 Task: Create a Facebook Live event about 'Sports and its importance' and make it public.
Action: Mouse moved to (691, 306)
Screenshot: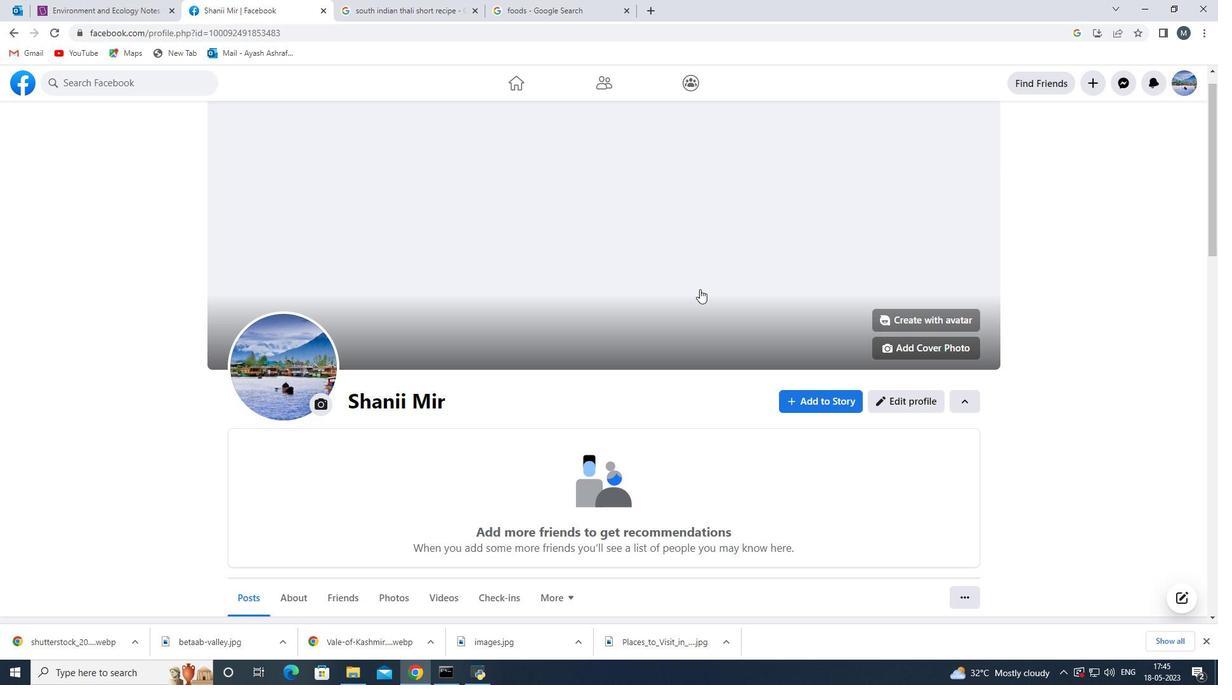 
Action: Mouse scrolled (691, 305) with delta (0, 0)
Screenshot: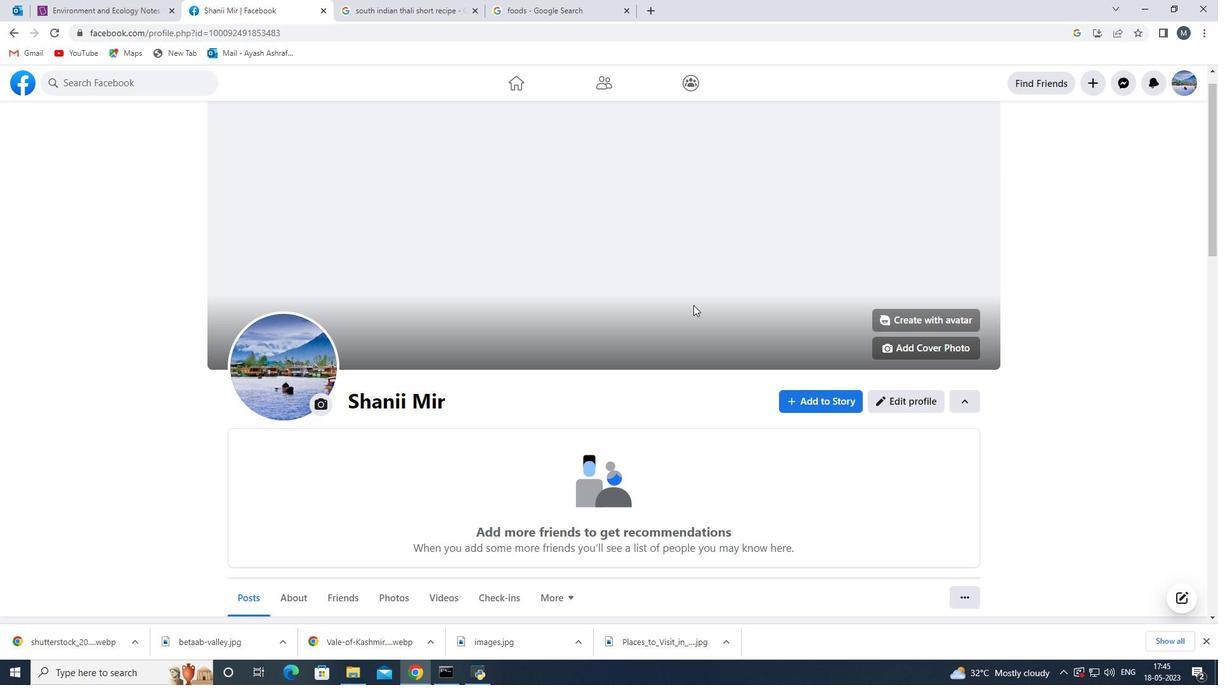 
Action: Mouse moved to (514, 356)
Screenshot: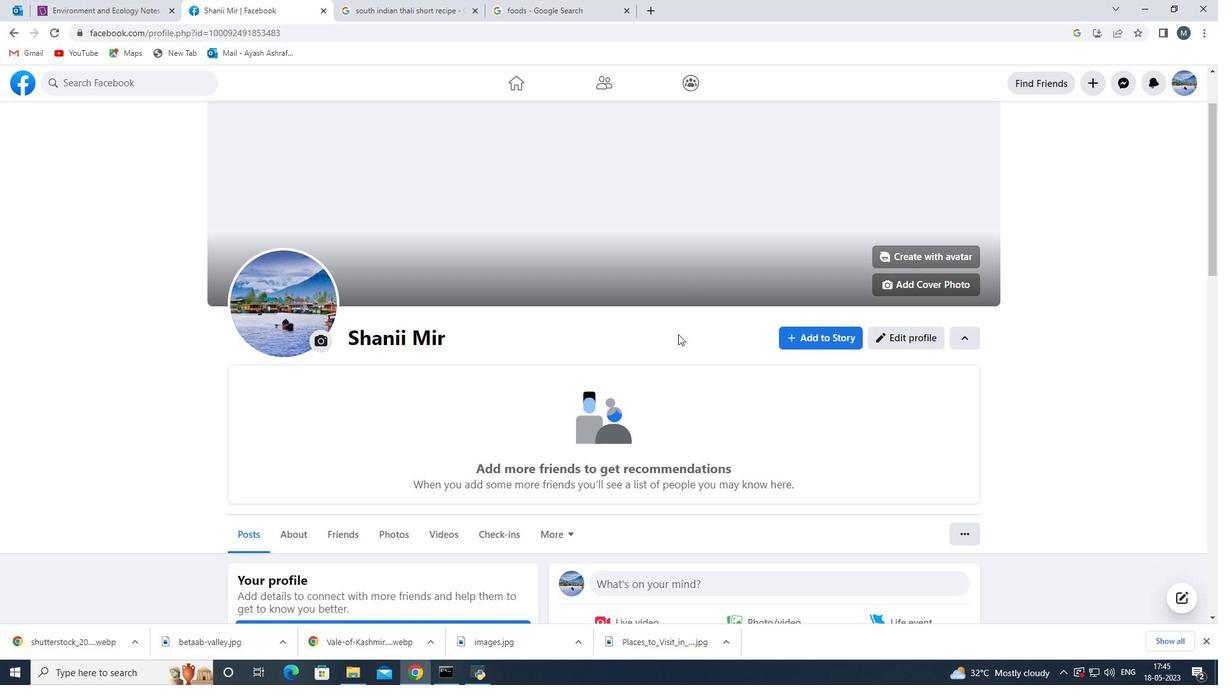 
Action: Mouse scrolled (514, 357) with delta (0, 0)
Screenshot: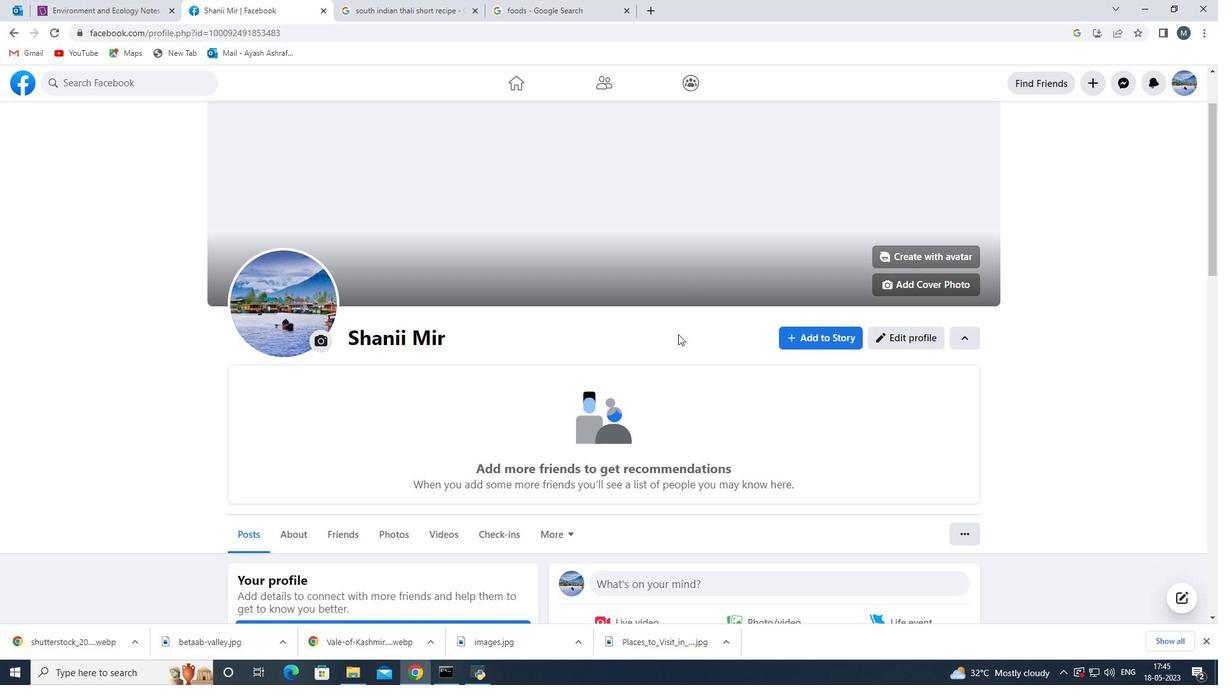
Action: Mouse moved to (512, 355)
Screenshot: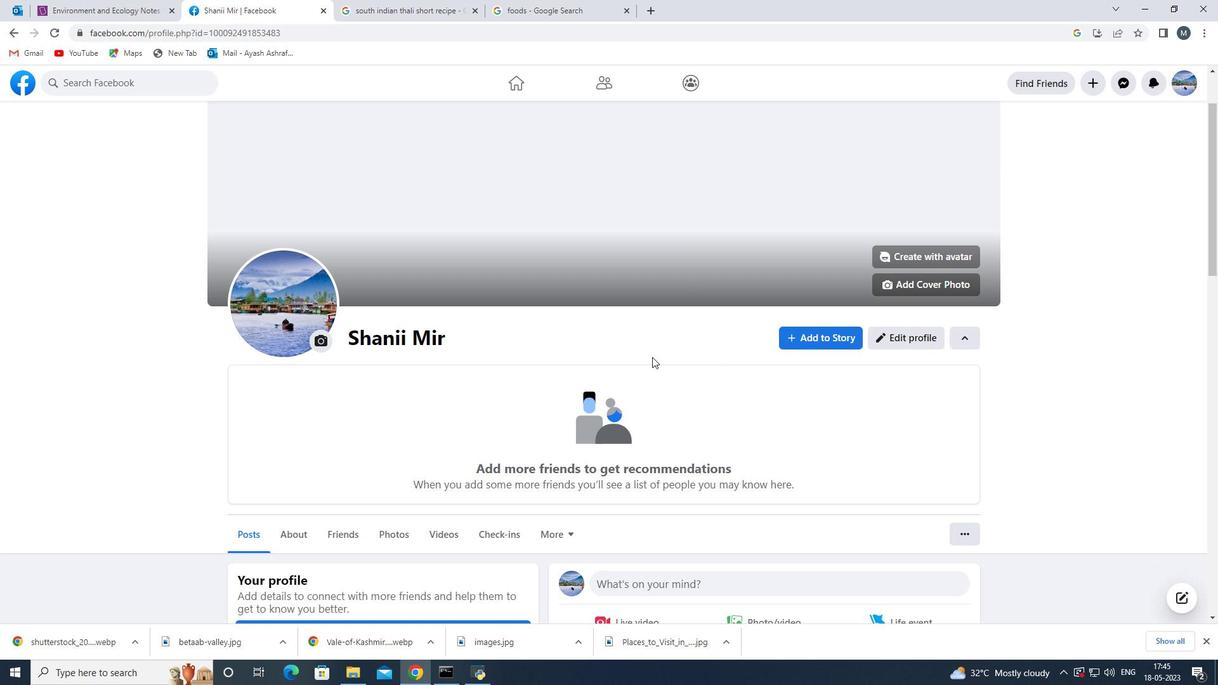 
Action: Mouse scrolled (512, 356) with delta (0, 0)
Screenshot: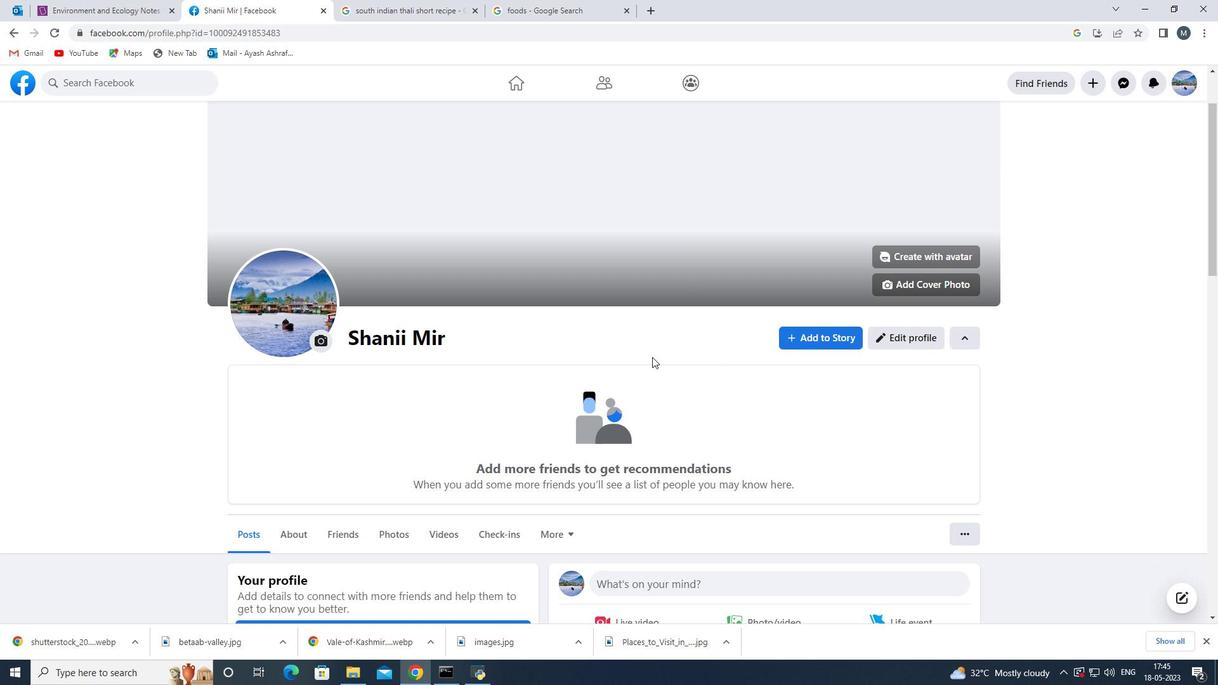 
Action: Mouse moved to (512, 355)
Screenshot: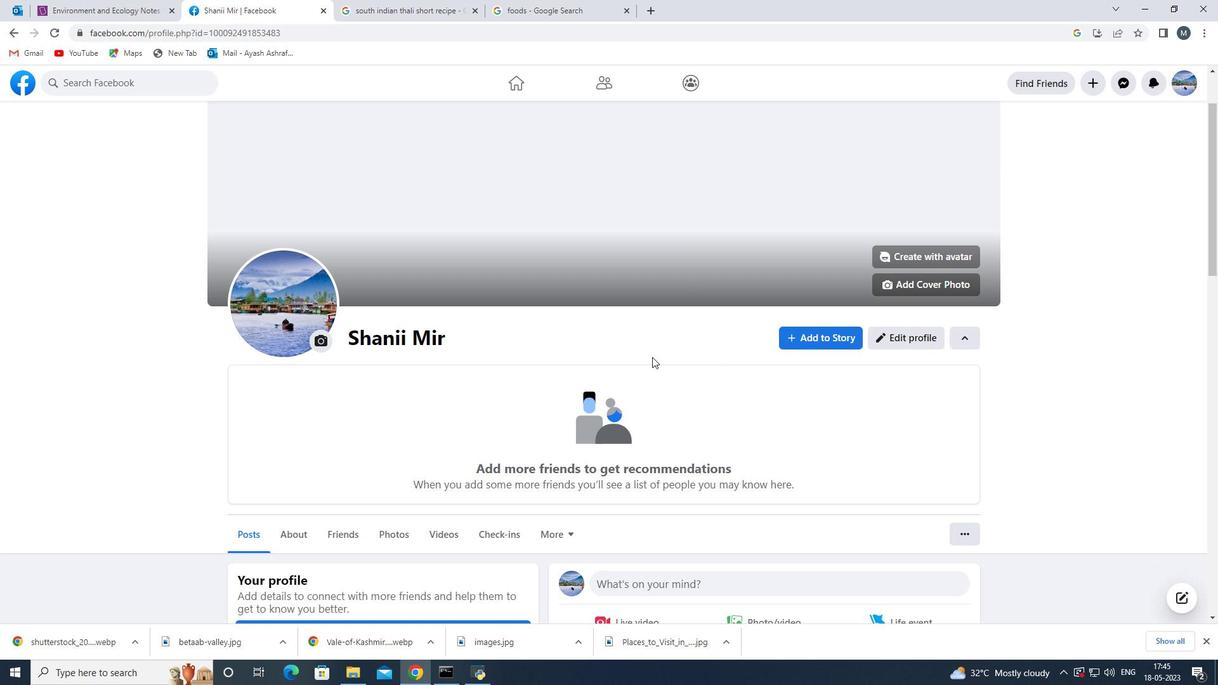 
Action: Mouse scrolled (512, 356) with delta (0, 0)
Screenshot: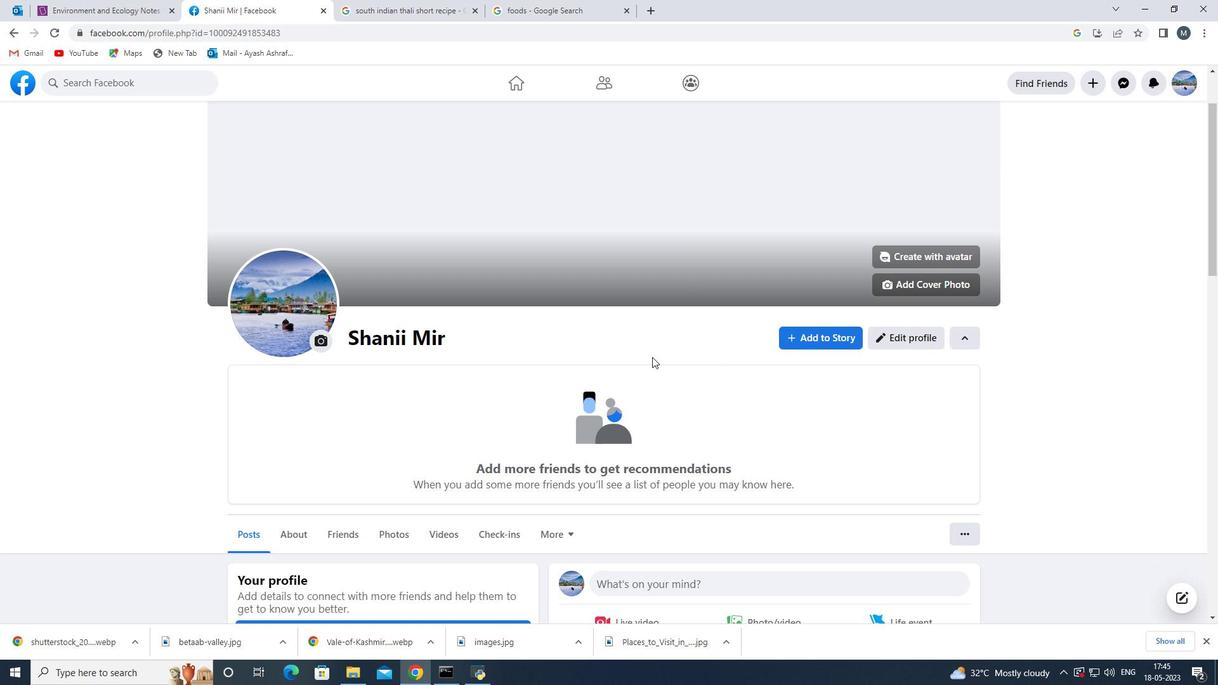 
Action: Mouse moved to (505, 349)
Screenshot: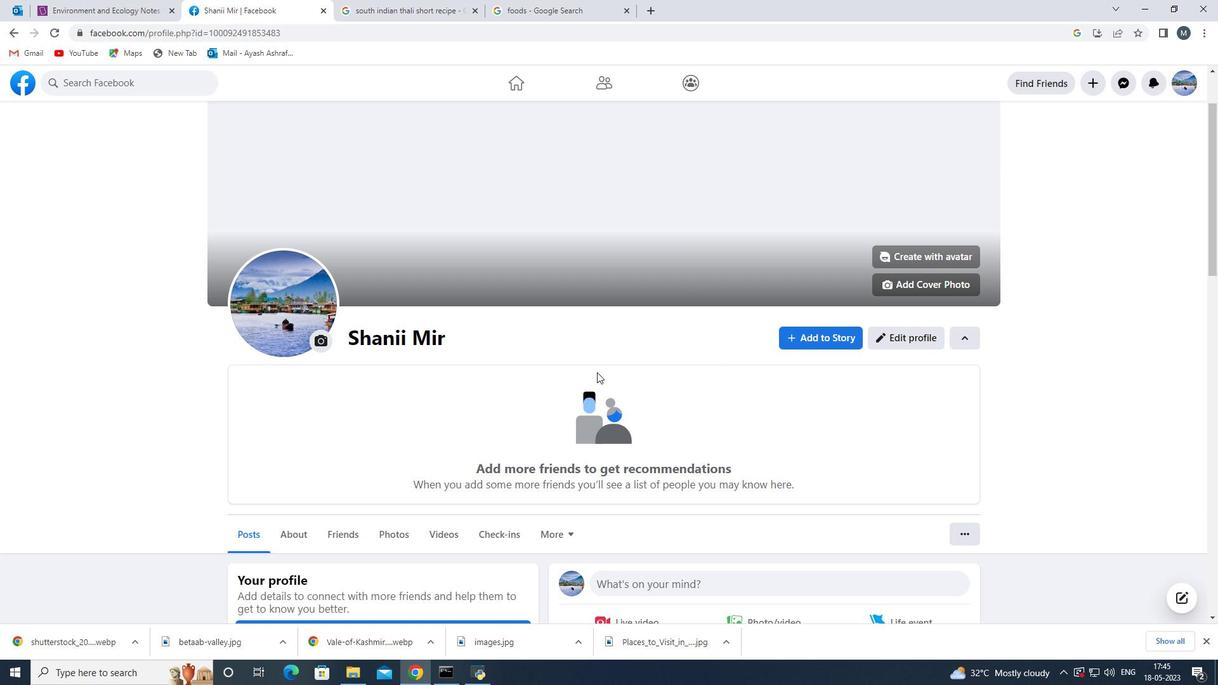 
Action: Mouse scrolled (505, 350) with delta (0, 0)
Screenshot: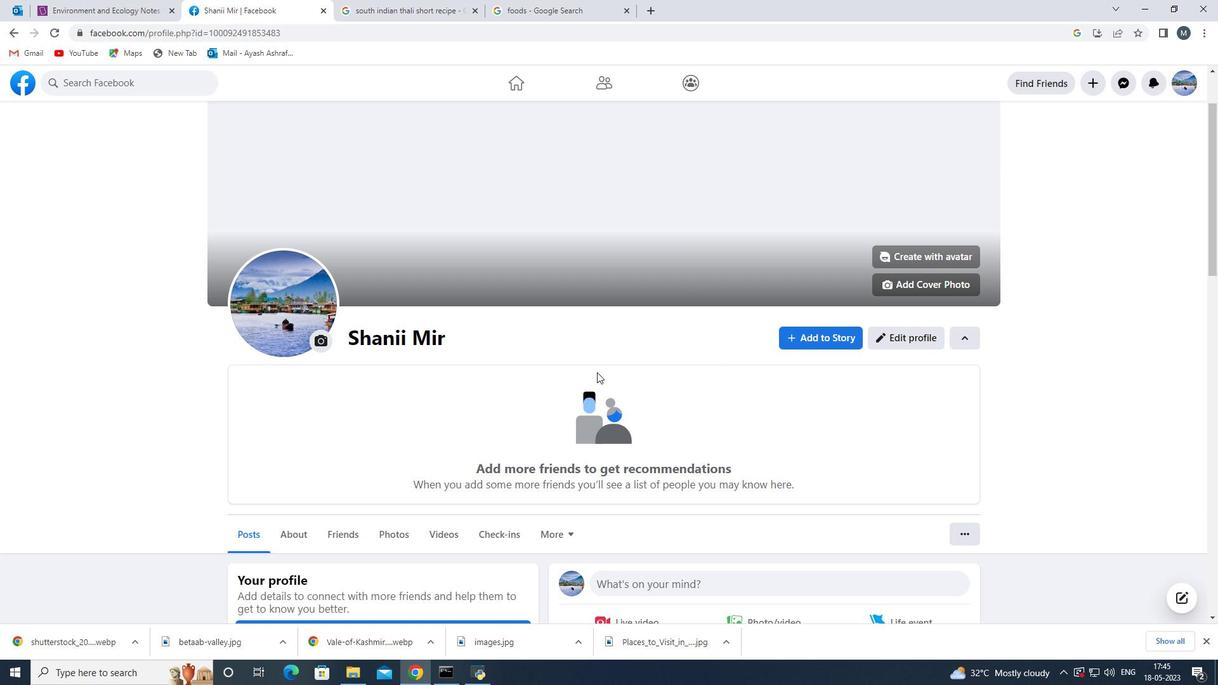 
Action: Mouse moved to (111, 81)
Screenshot: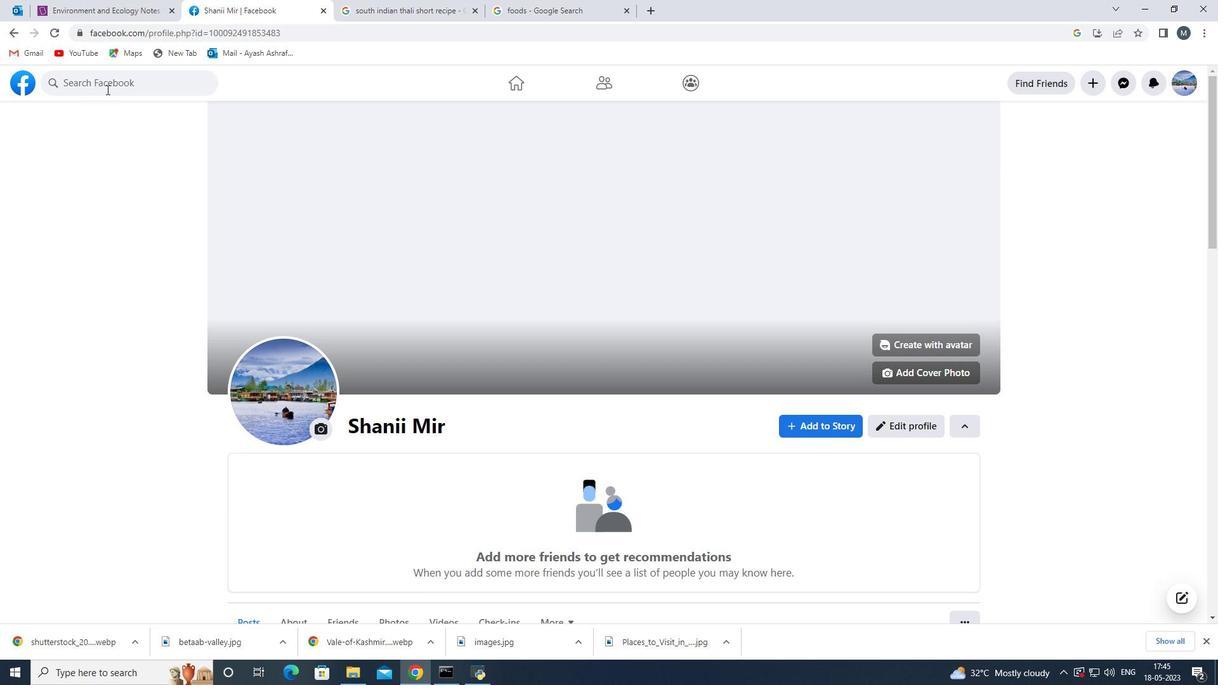 
Action: Mouse pressed left at (111, 81)
Screenshot: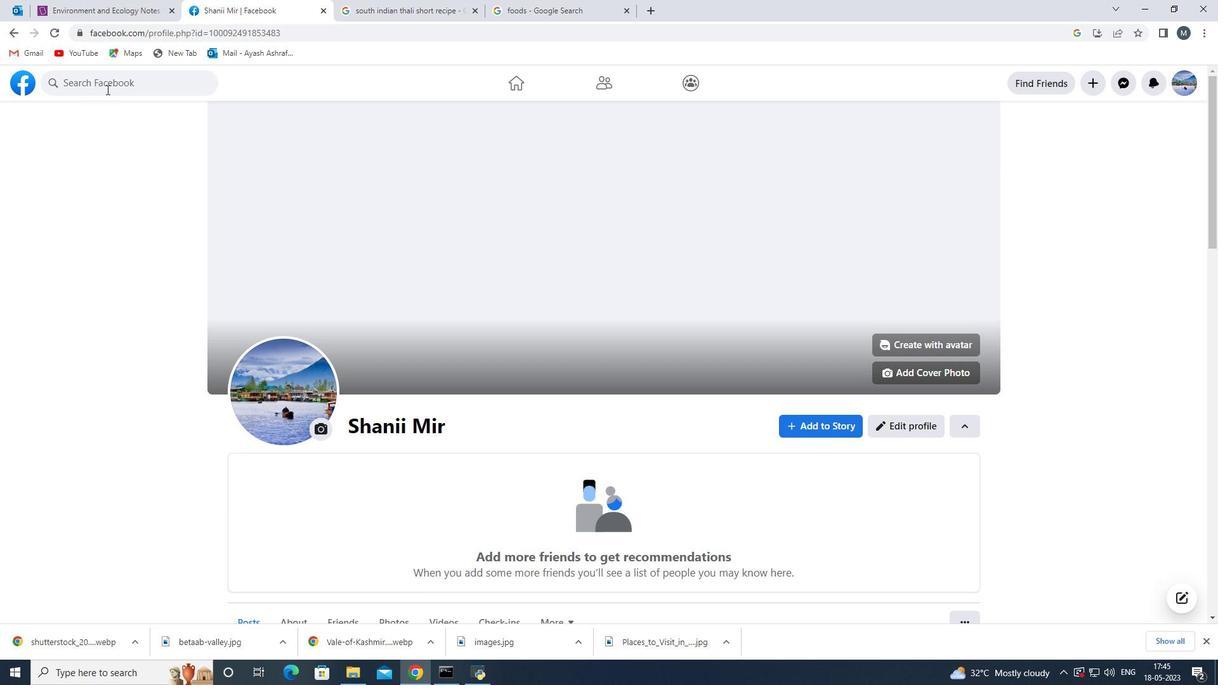 
Action: Mouse moved to (111, 81)
Screenshot: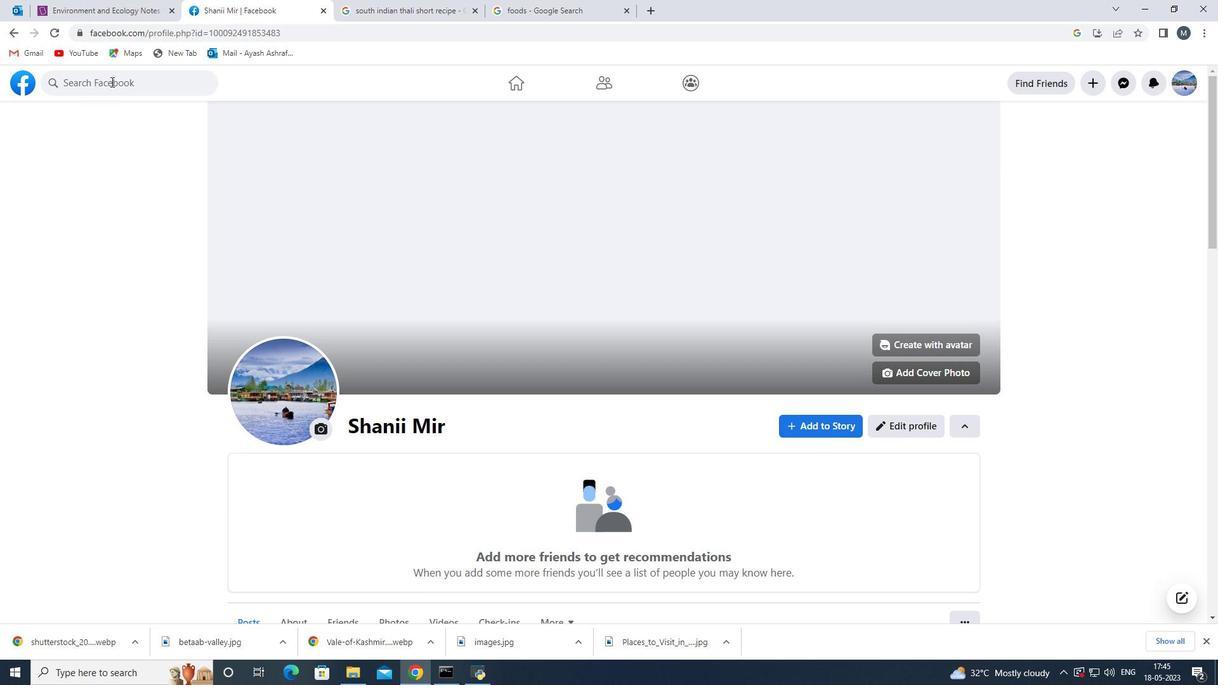 
Action: Mouse pressed left at (111, 81)
Screenshot: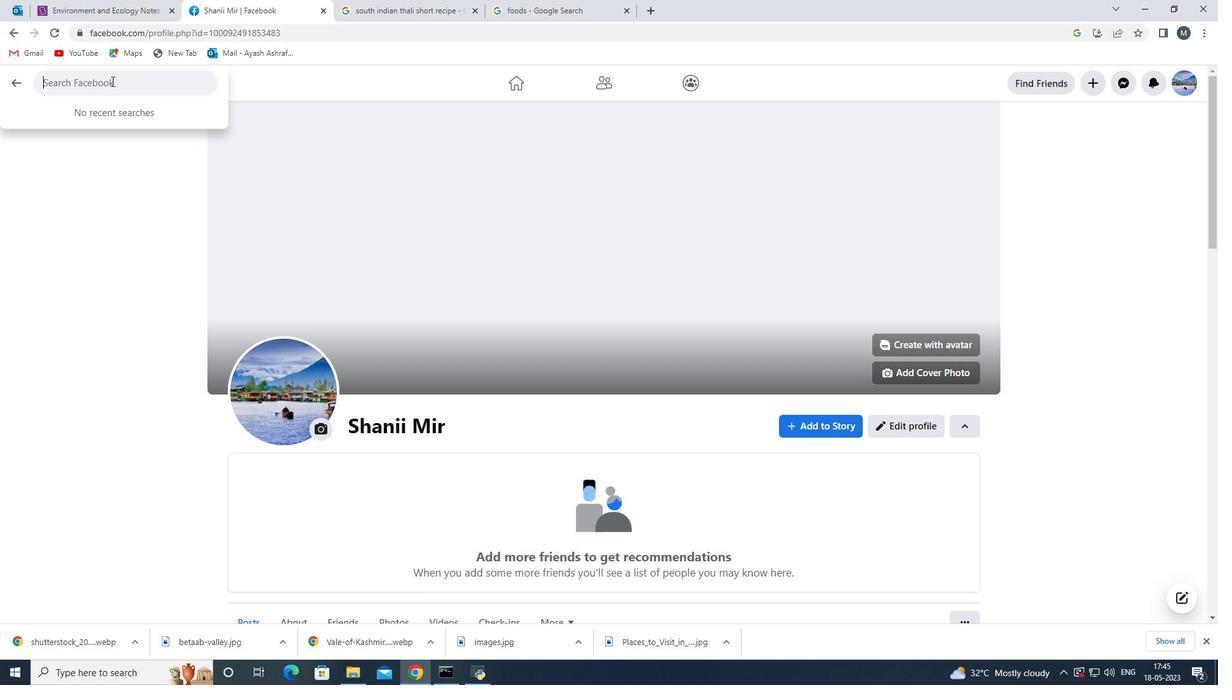 
Action: Mouse moved to (198, 107)
Screenshot: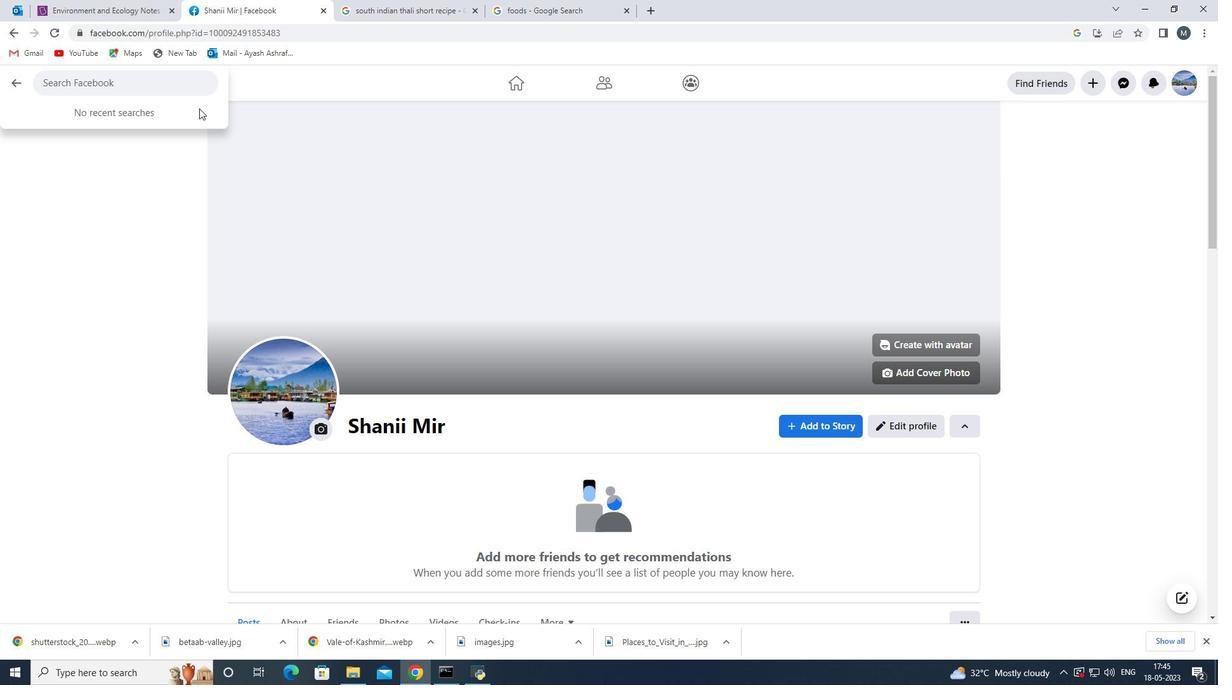 
Action: Key pressed <Key.shift>Ayash<Key.space><Key.shift>Ashra
Screenshot: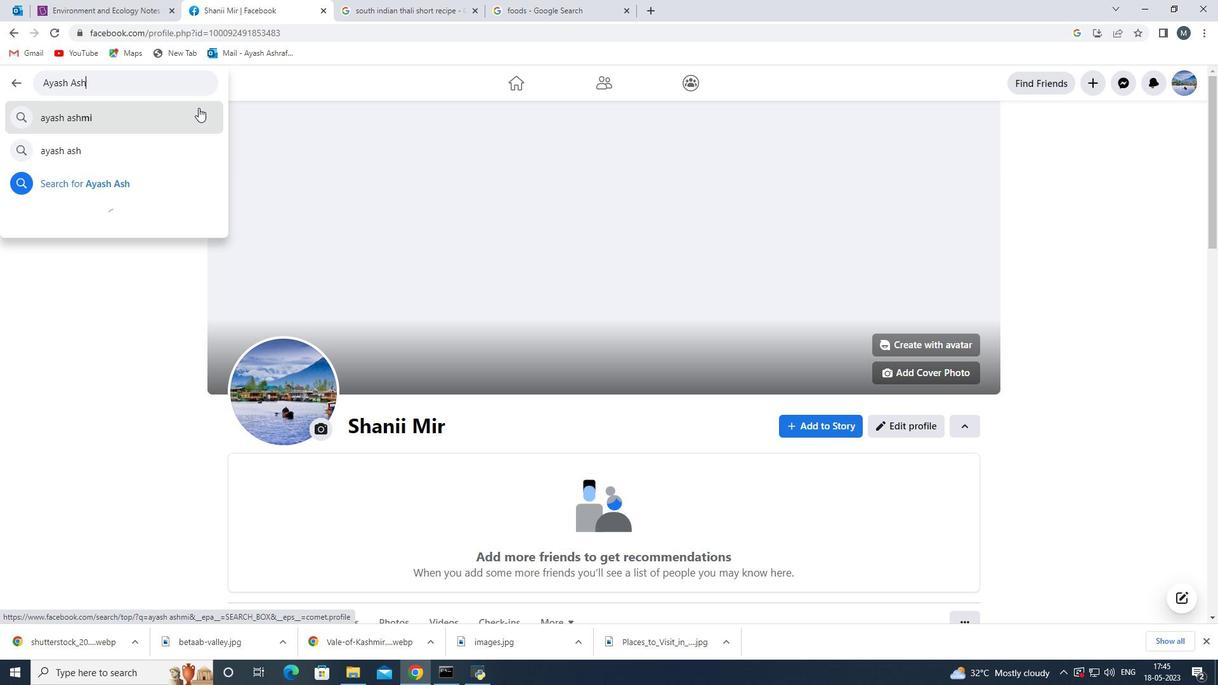 
Action: Mouse moved to (158, 109)
Screenshot: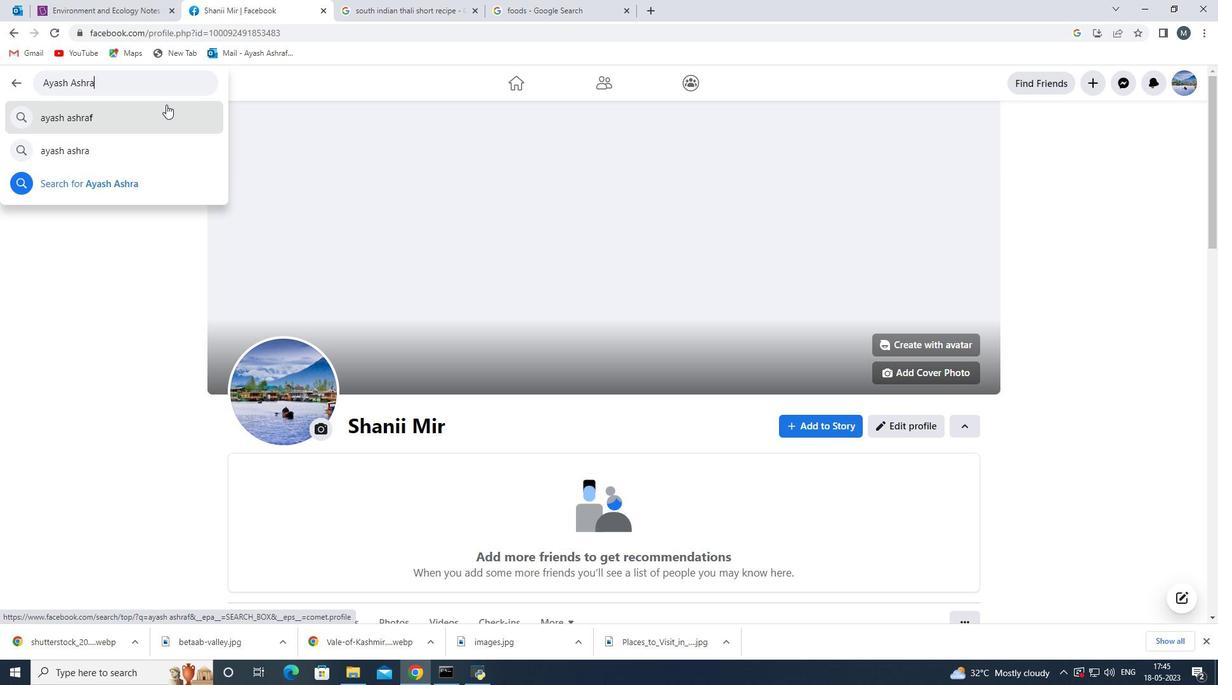 
Action: Mouse pressed left at (158, 109)
Screenshot: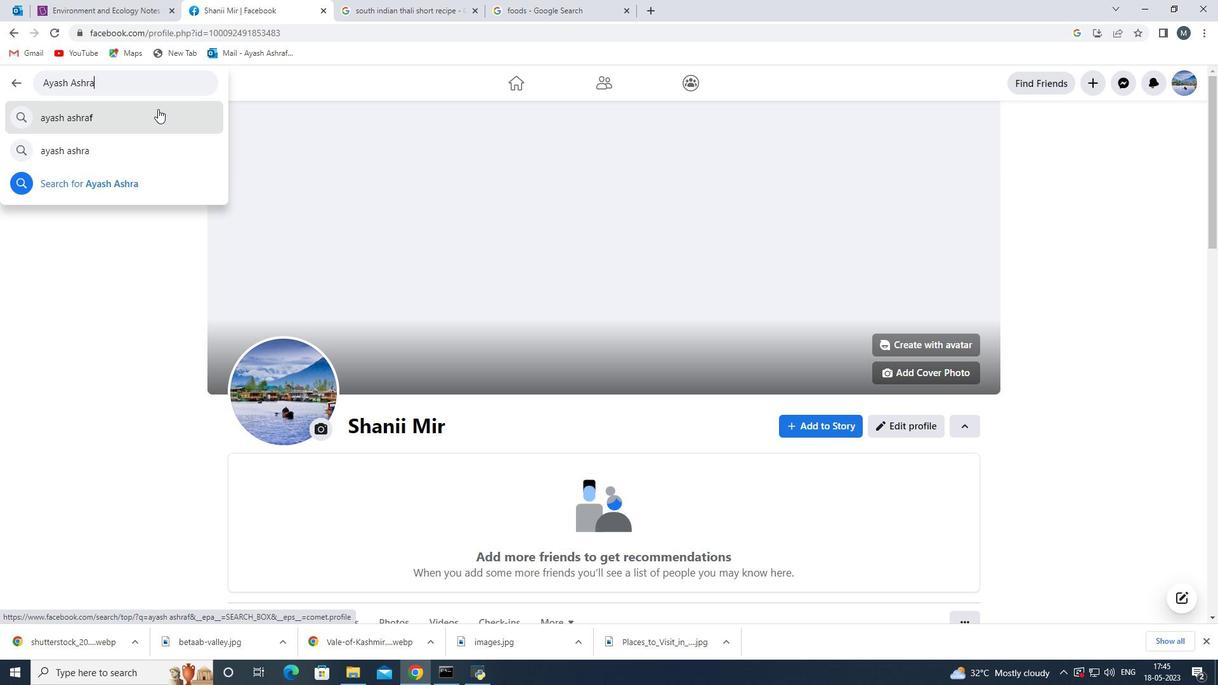 
Action: Mouse moved to (627, 229)
Screenshot: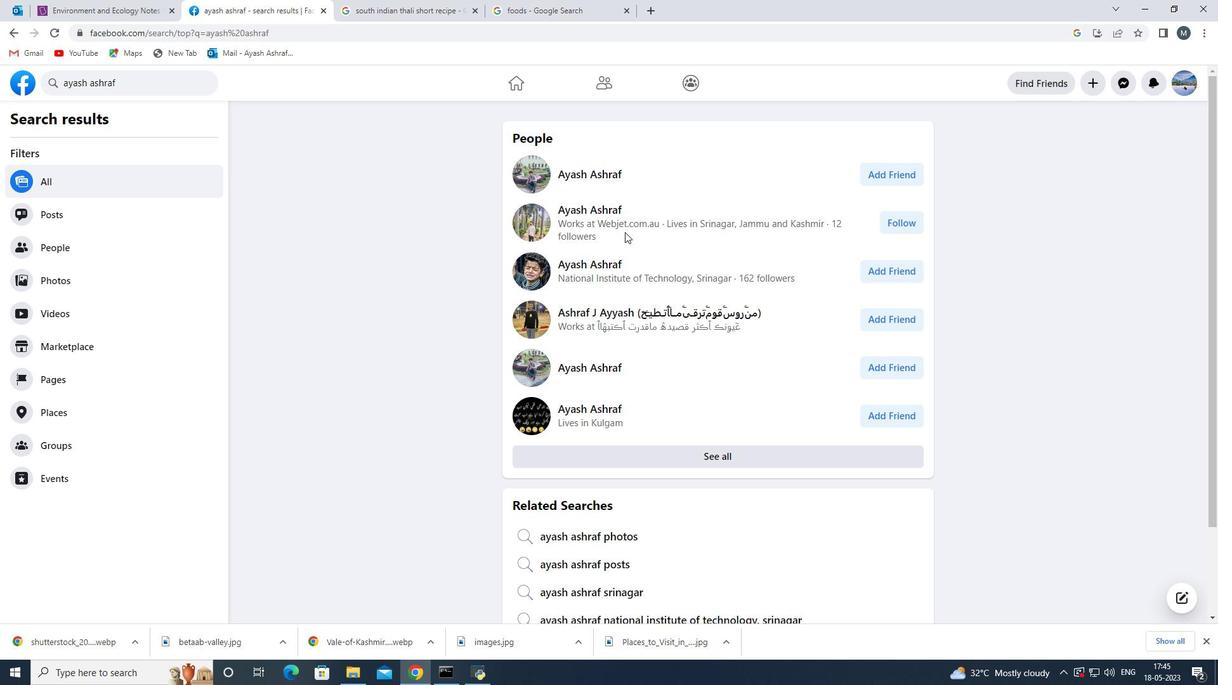 
Action: Mouse pressed left at (627, 229)
Screenshot: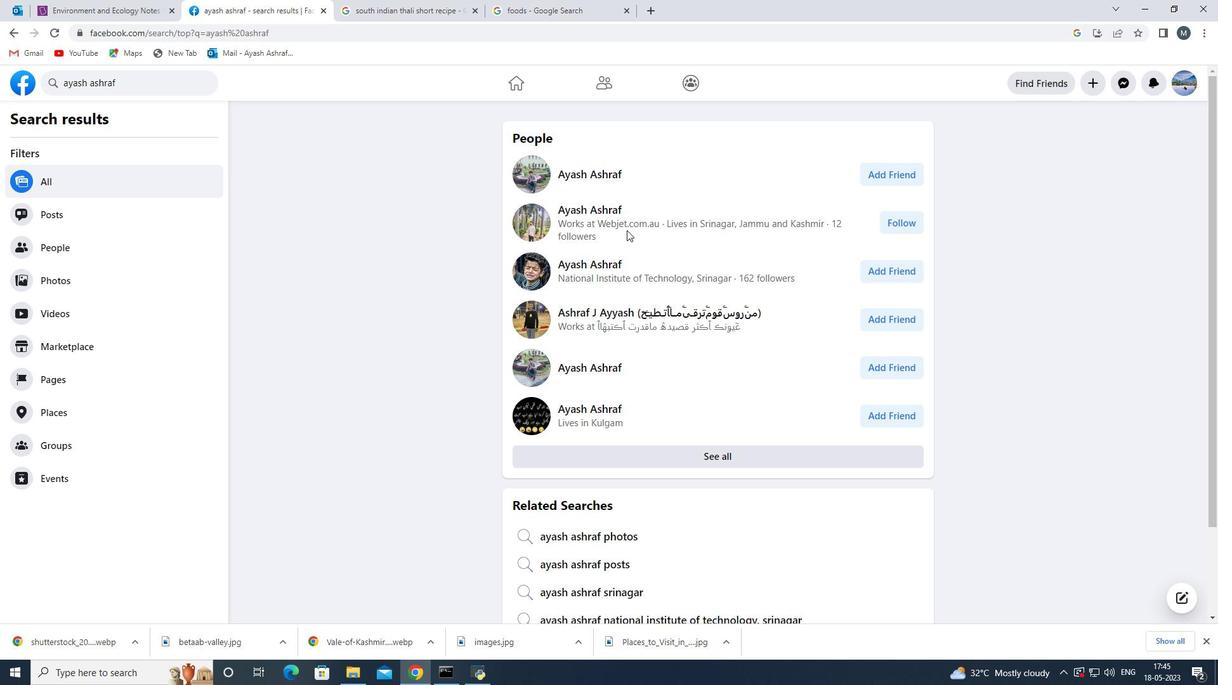 
Action: Mouse moved to (528, 223)
Screenshot: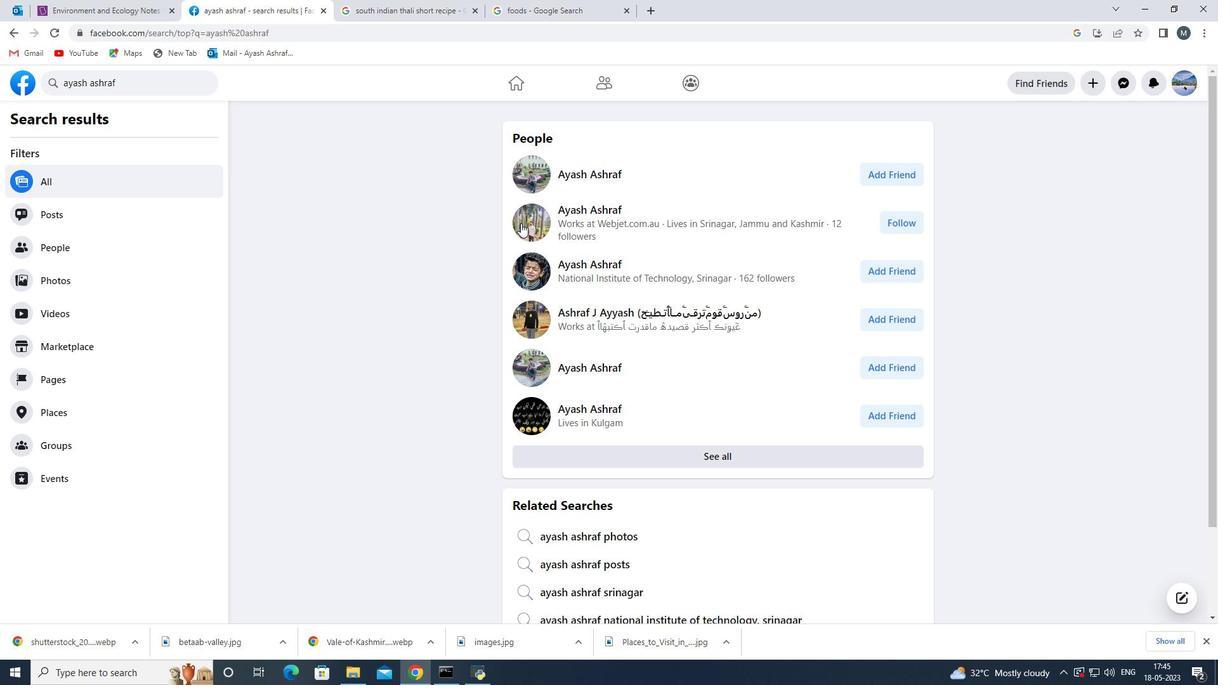 
Action: Mouse pressed left at (528, 223)
Screenshot: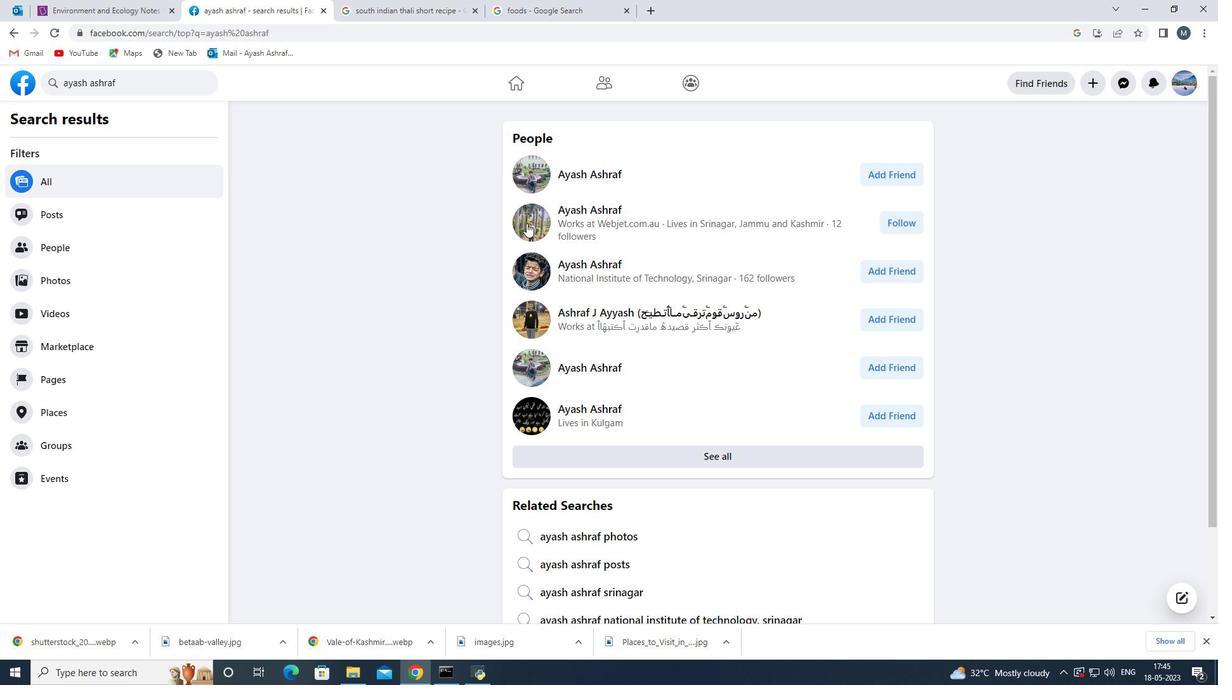 
Action: Mouse moved to (529, 359)
Screenshot: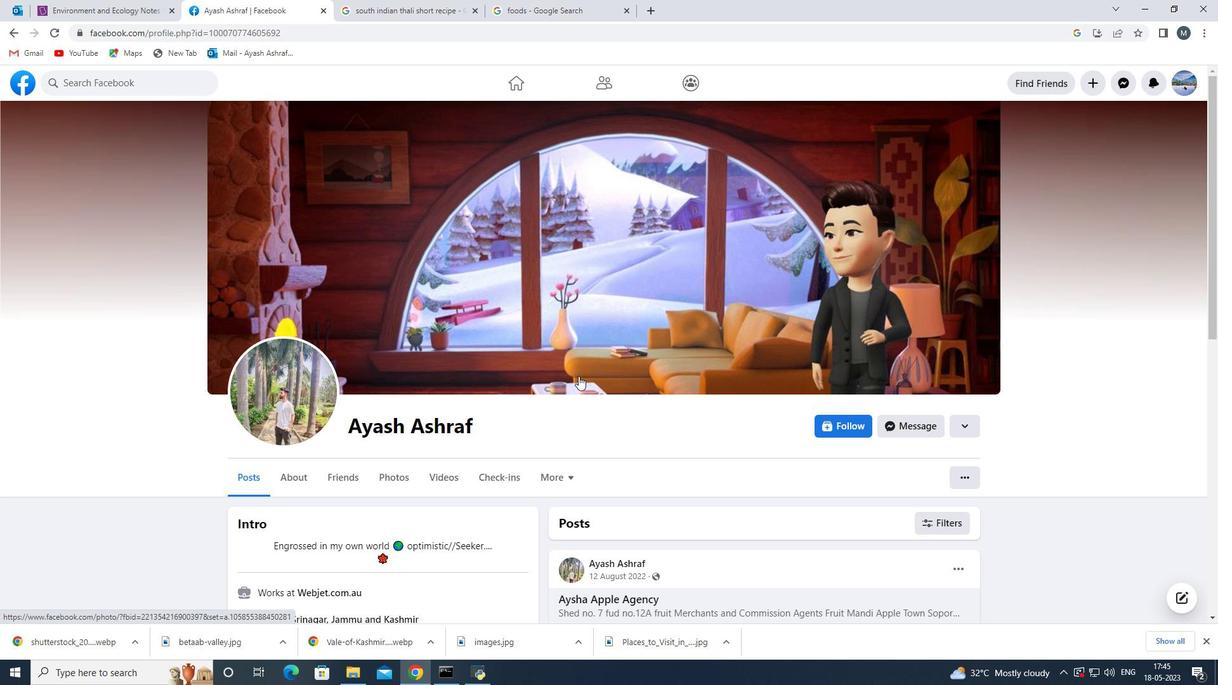
Action: Mouse scrolled (529, 359) with delta (0, 0)
Screenshot: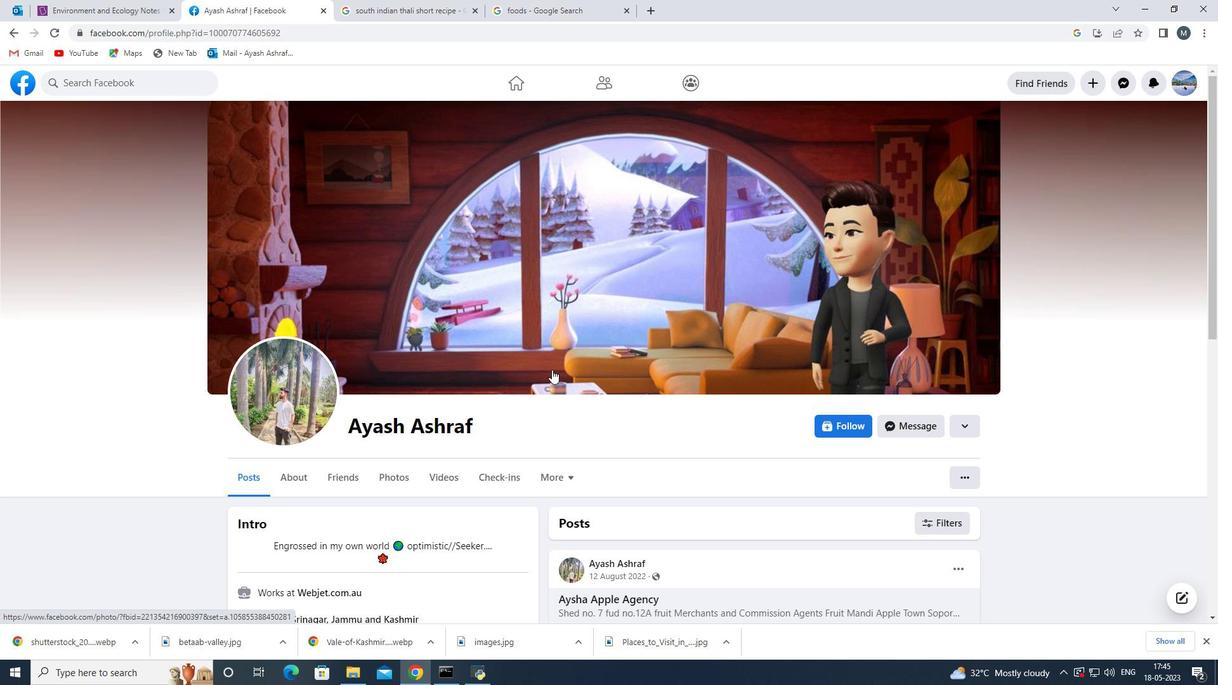 
Action: Mouse scrolled (529, 359) with delta (0, 0)
Screenshot: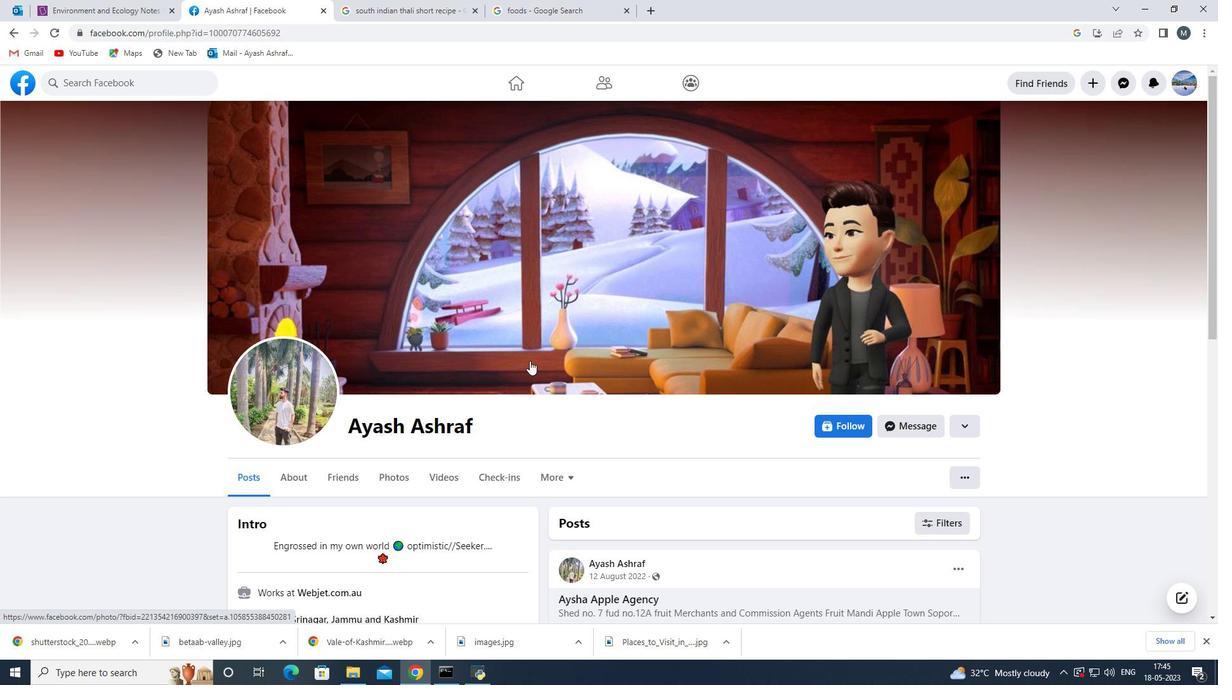 
Action: Mouse moved to (279, 288)
Screenshot: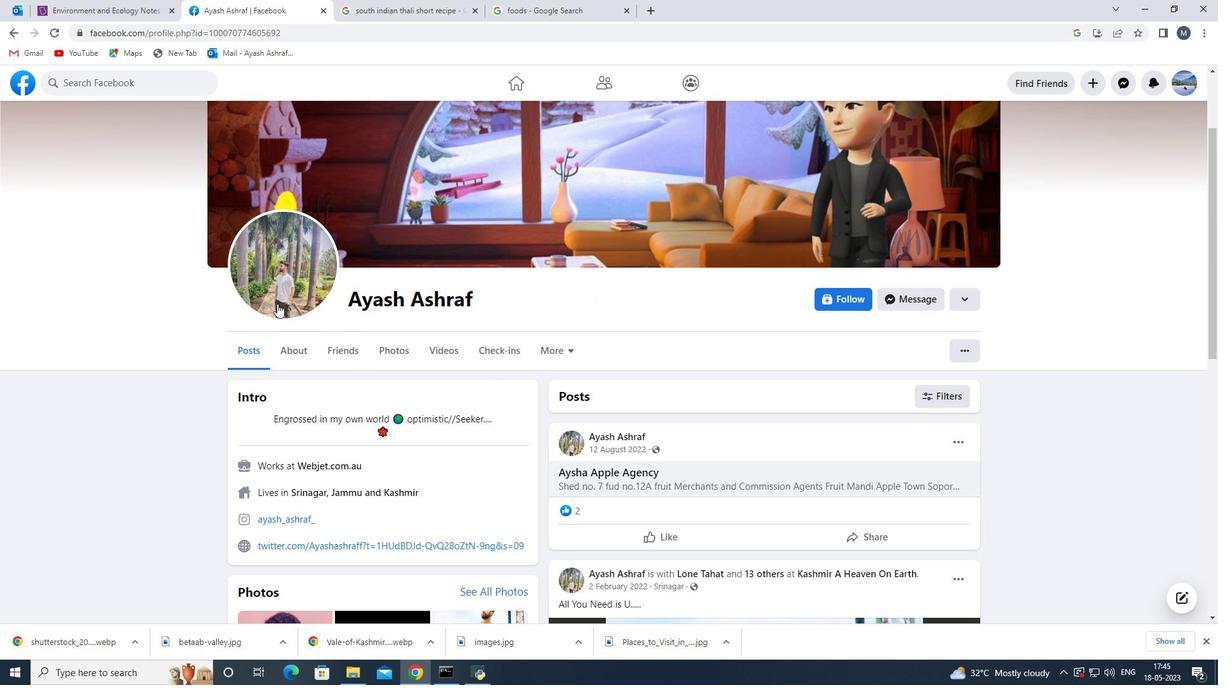 
Action: Mouse pressed left at (279, 288)
Screenshot: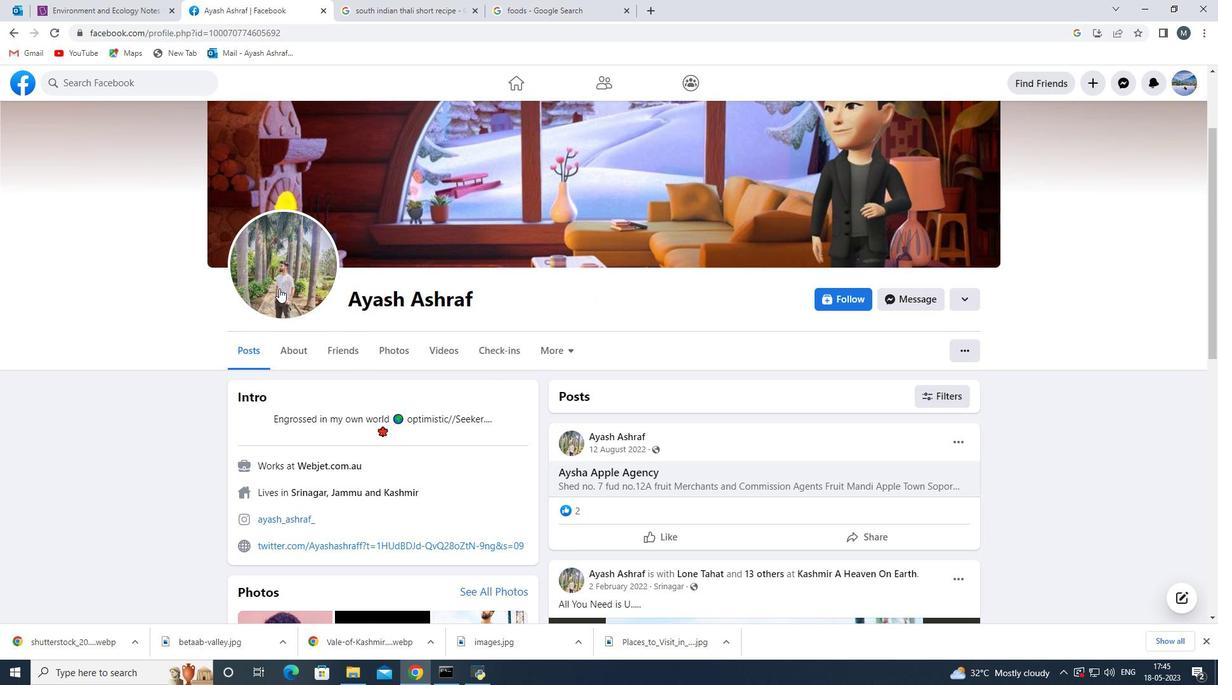
Action: Mouse moved to (417, 340)
Screenshot: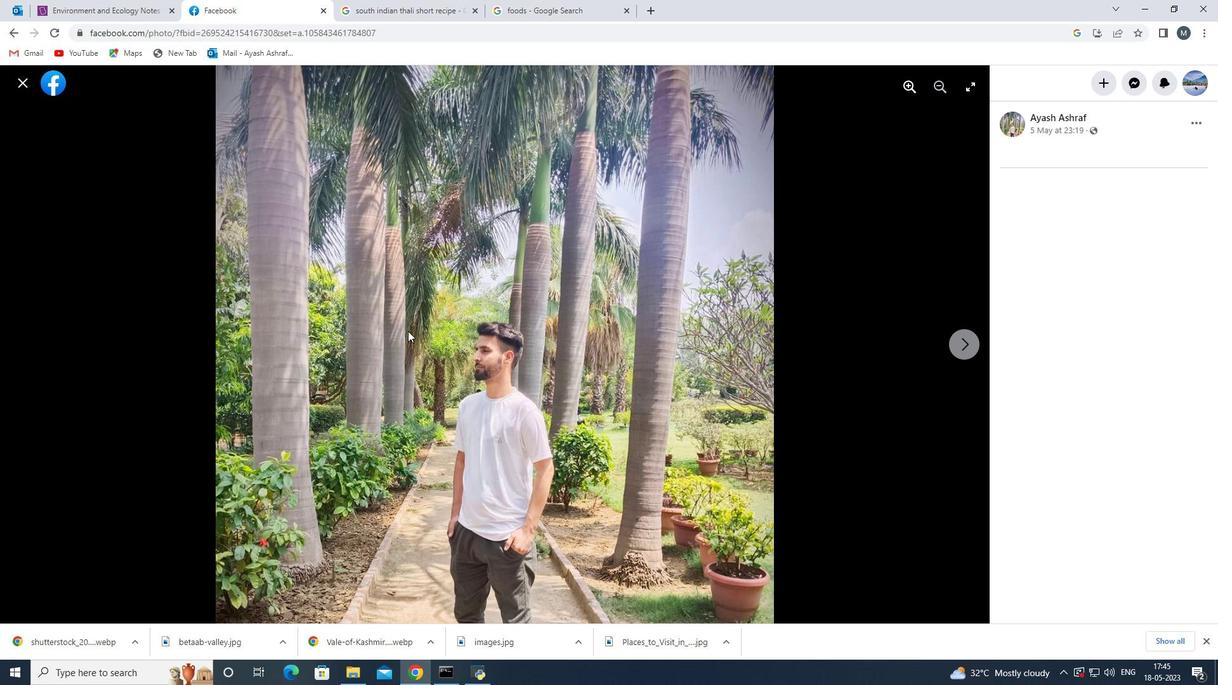 
Action: Mouse scrolled (417, 340) with delta (0, 0)
Screenshot: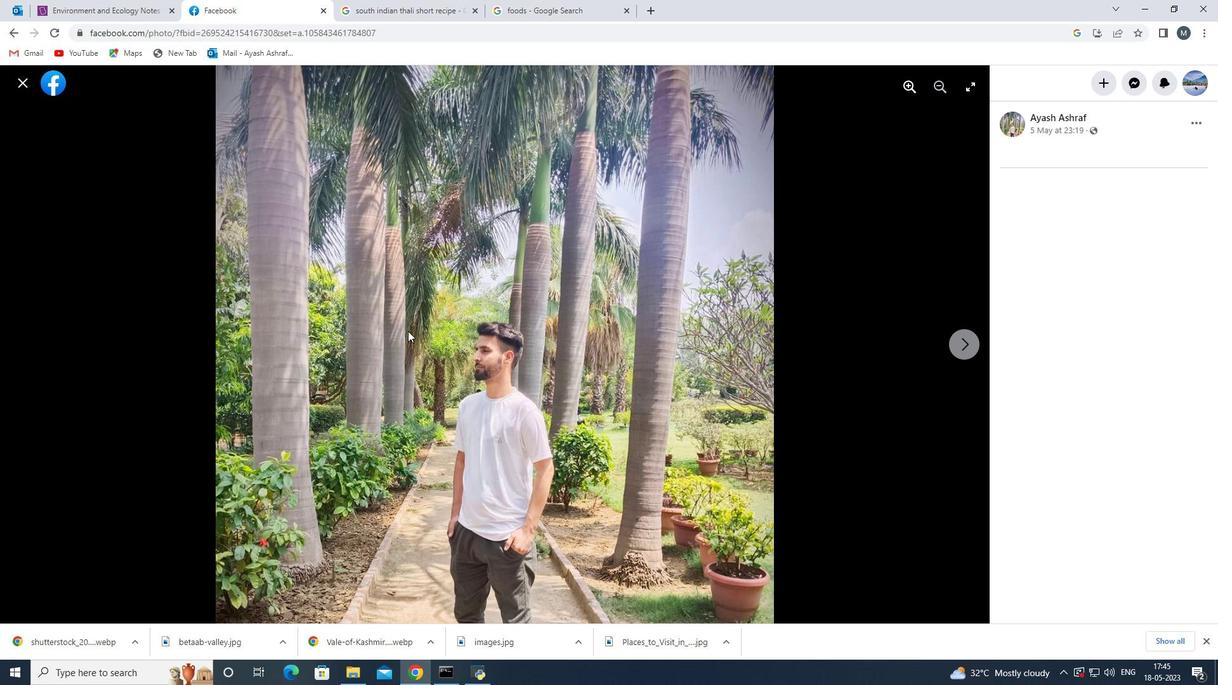 
Action: Mouse moved to (14, 85)
Screenshot: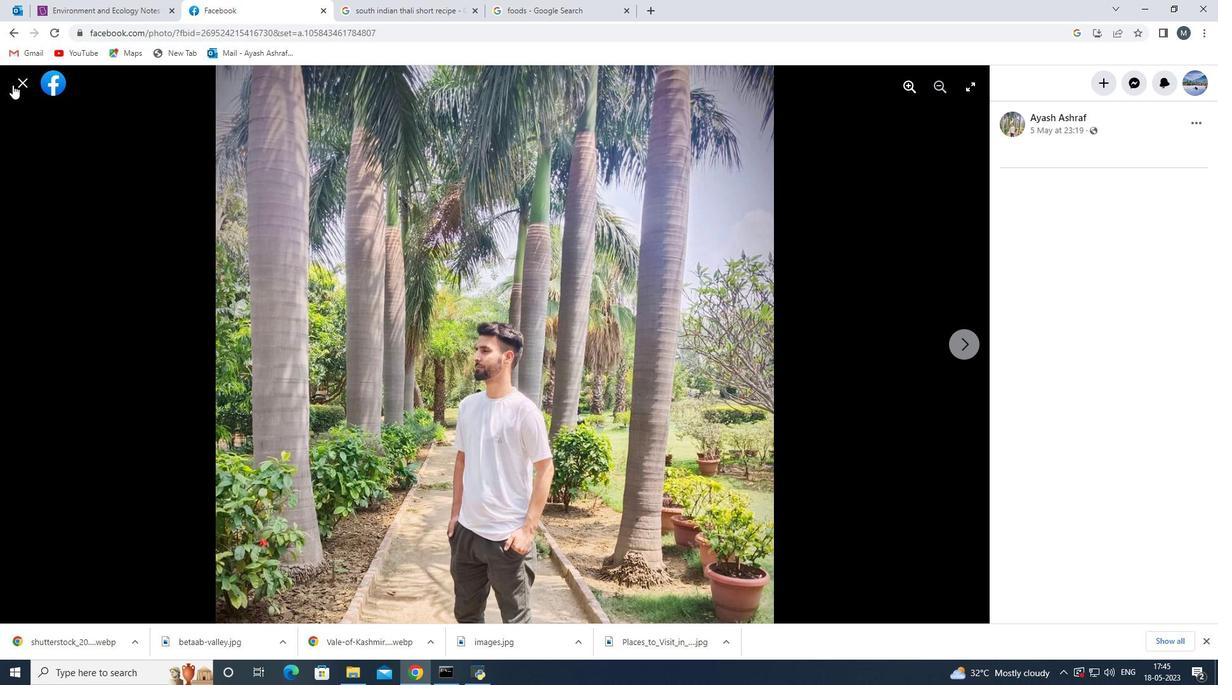 
Action: Mouse pressed left at (14, 85)
Screenshot: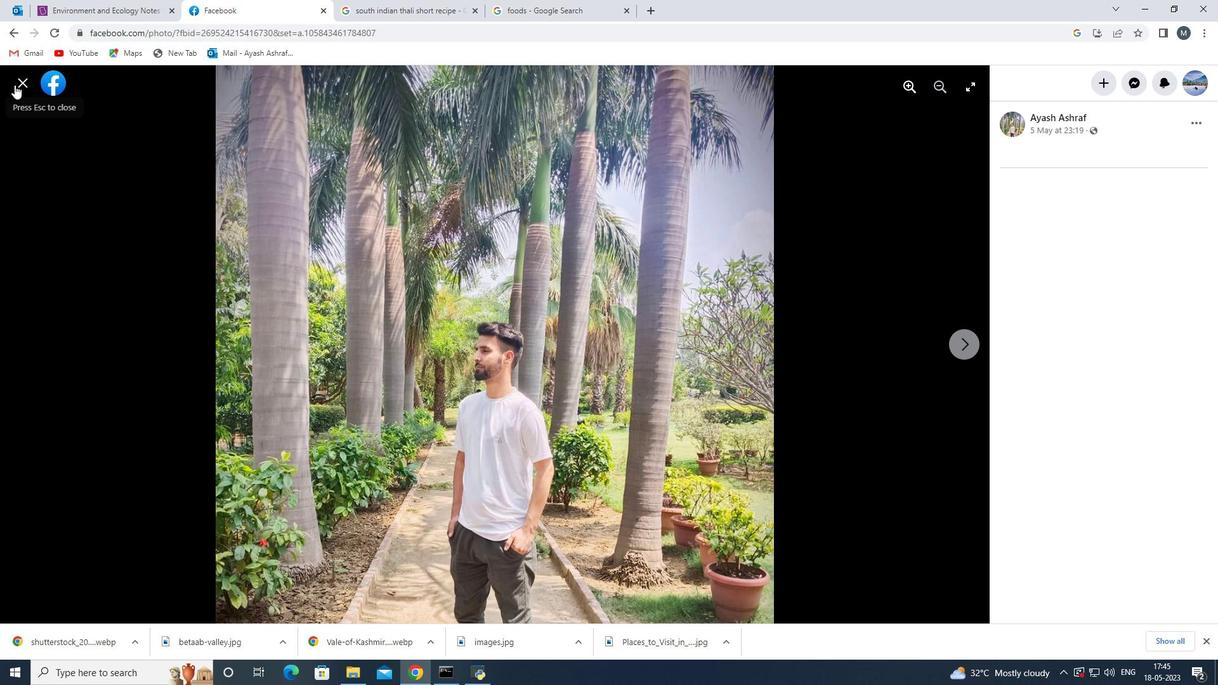 
Action: Mouse moved to (511, 363)
Screenshot: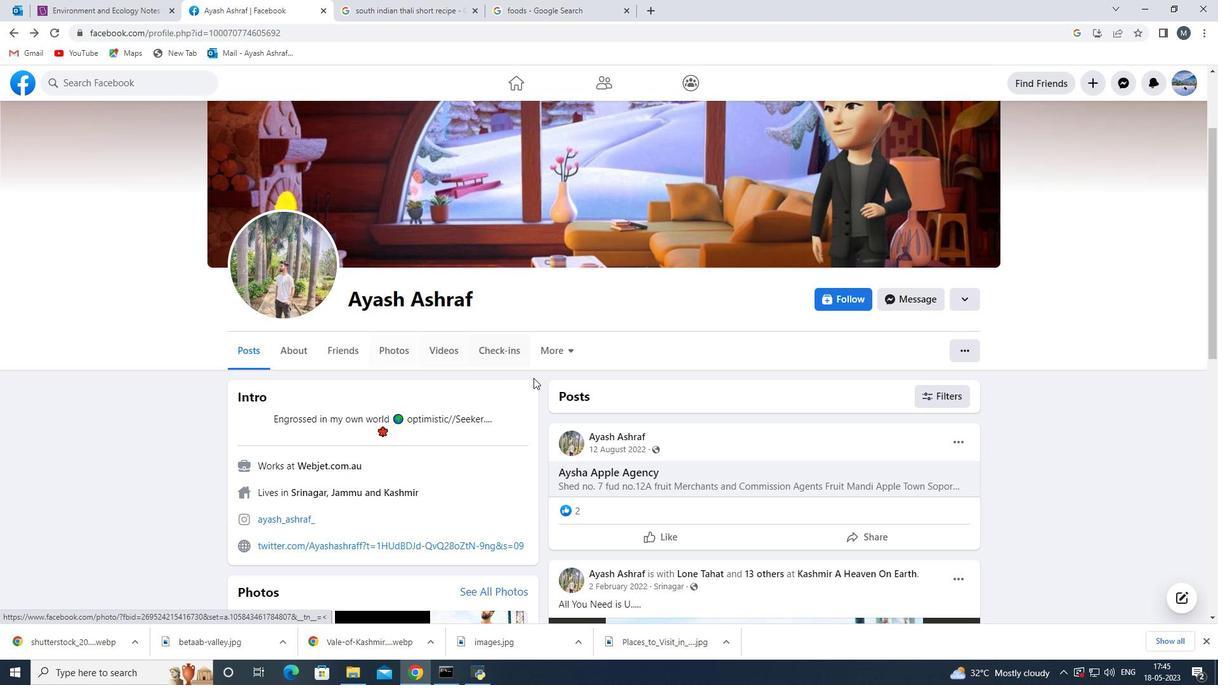 
Action: Mouse scrolled (511, 363) with delta (0, 0)
Screenshot: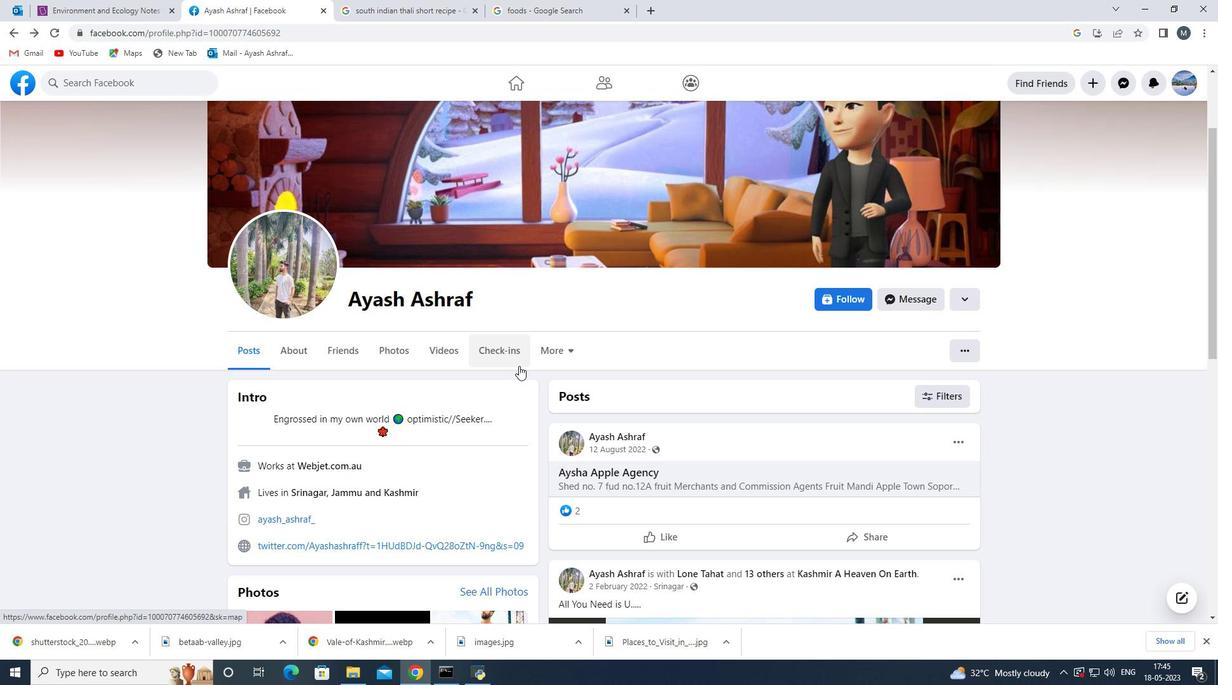 
Action: Mouse scrolled (511, 363) with delta (0, 0)
Screenshot: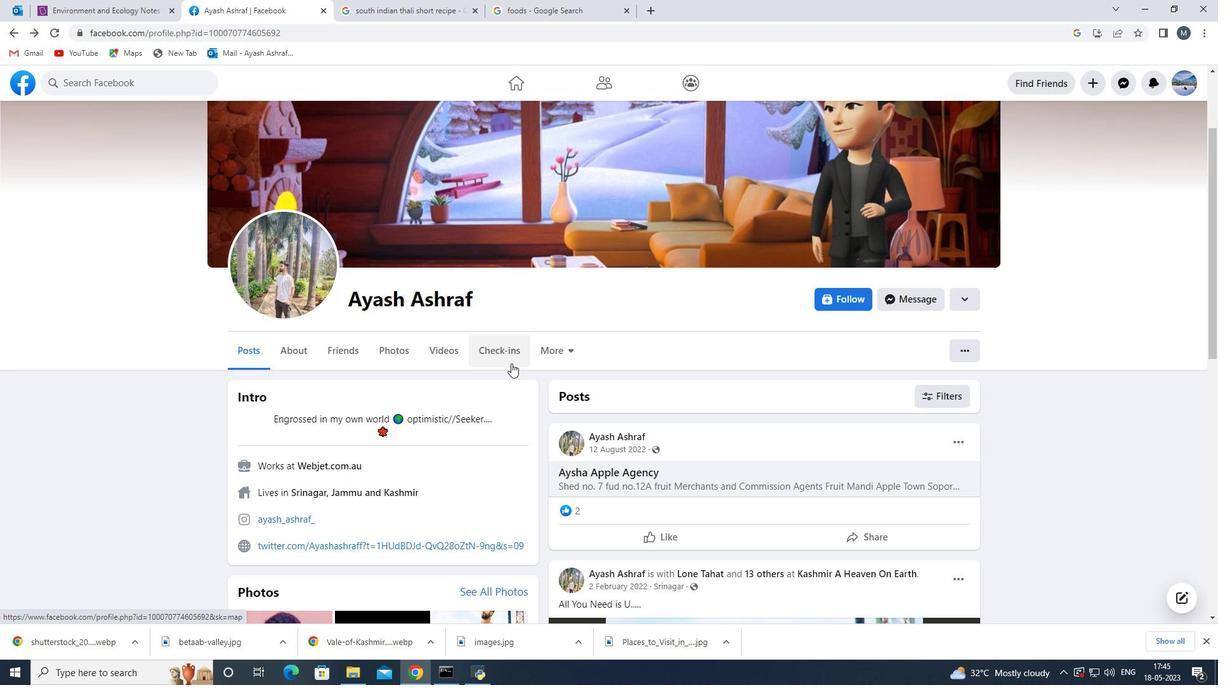 
Action: Mouse scrolled (511, 363) with delta (0, 0)
Screenshot: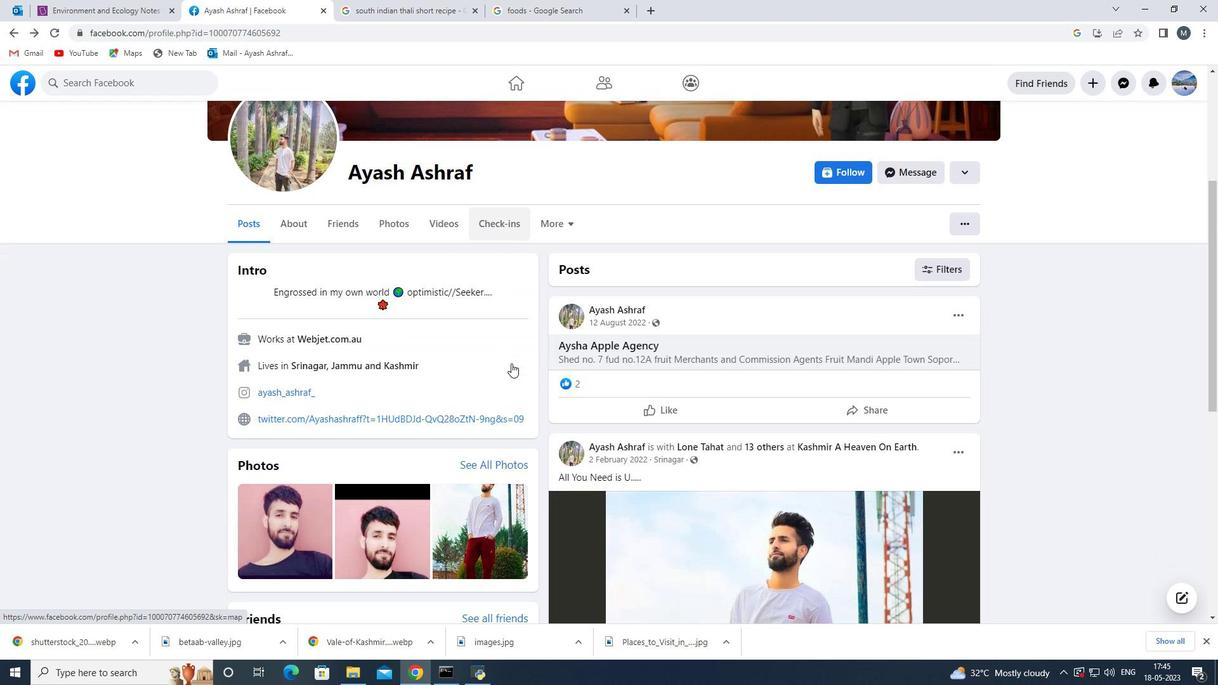 
Action: Mouse scrolled (511, 363) with delta (0, 0)
Screenshot: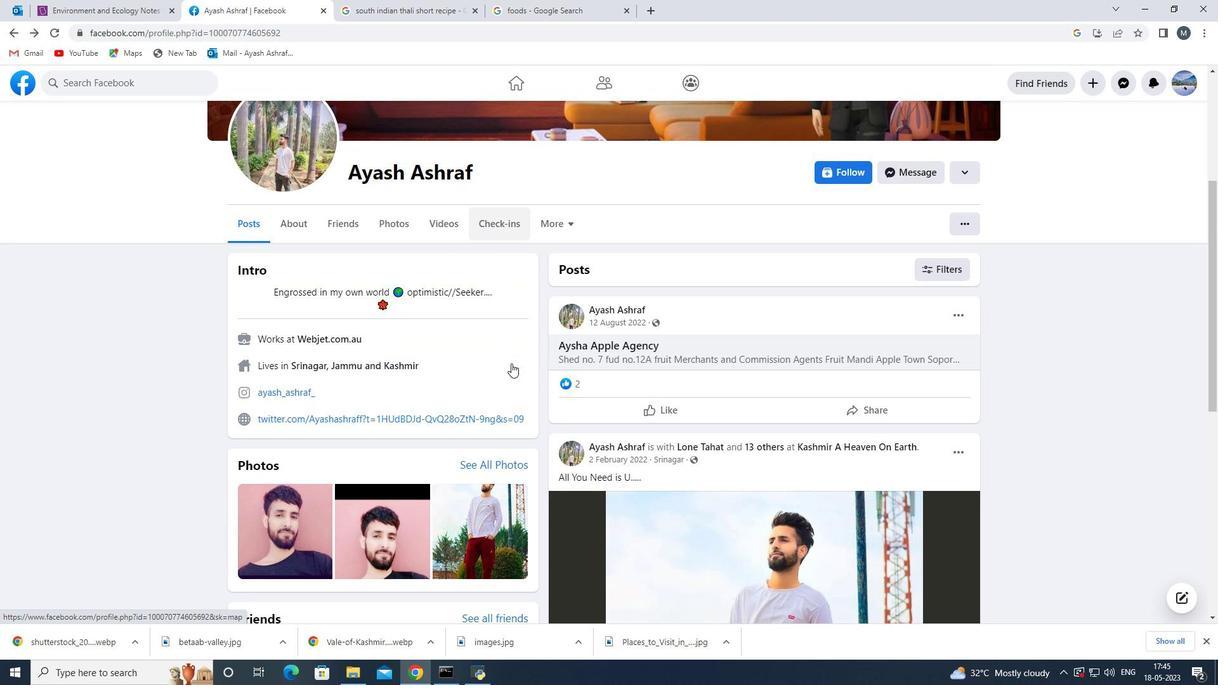 
Action: Mouse scrolled (511, 363) with delta (0, 0)
Screenshot: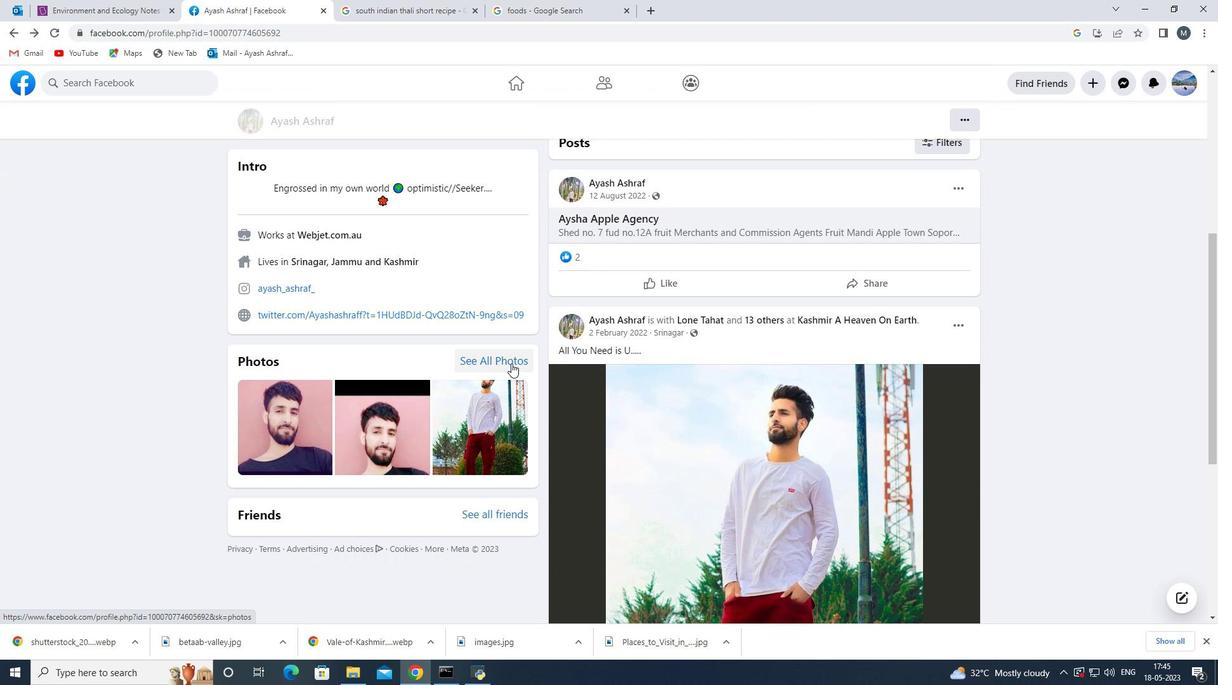 
Action: Mouse moved to (477, 418)
Screenshot: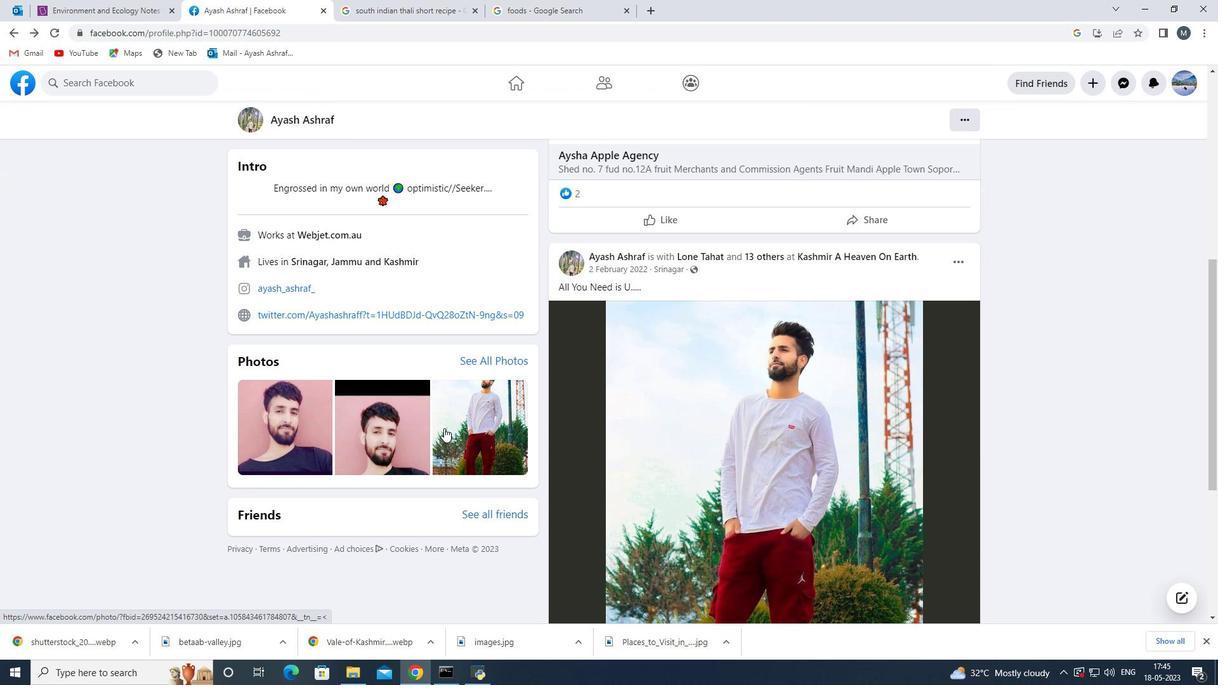 
Action: Mouse pressed left at (477, 418)
Screenshot: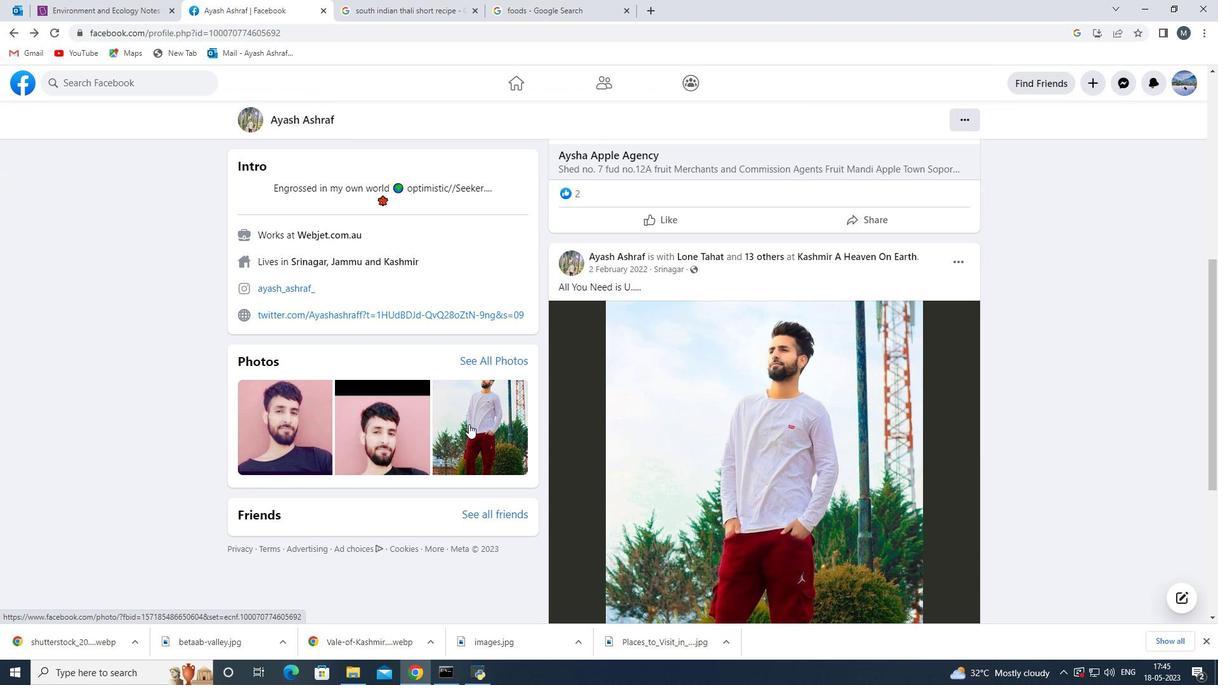 
Action: Mouse moved to (24, 80)
Screenshot: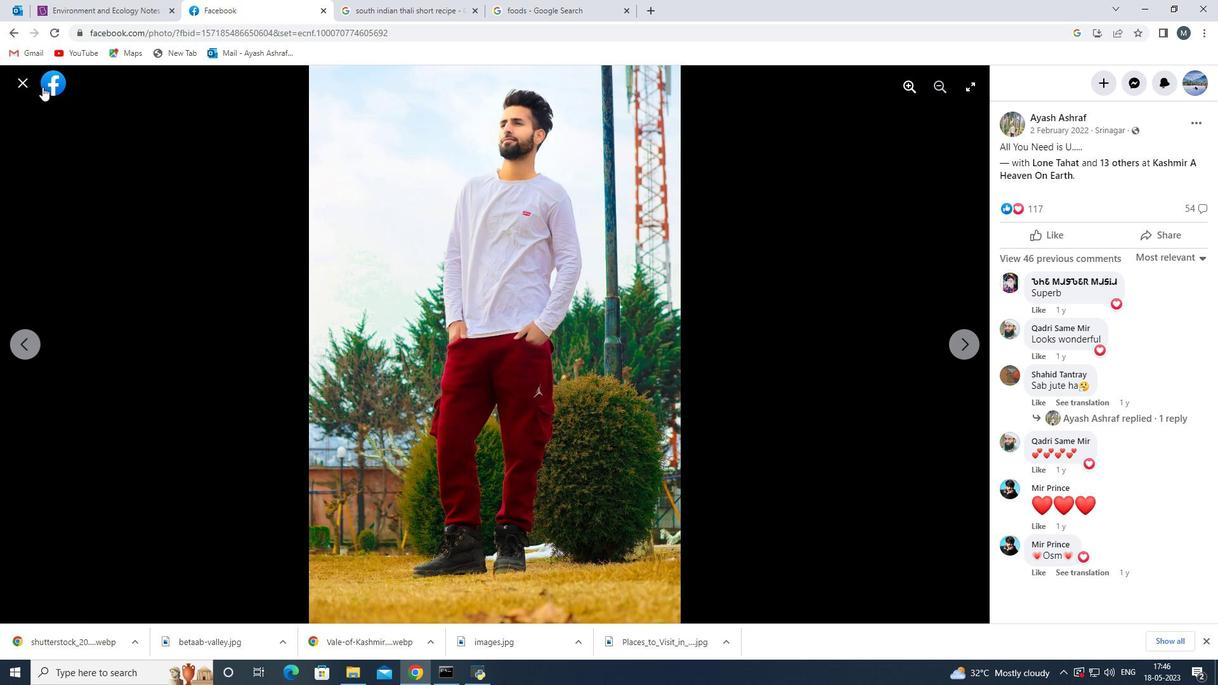 
Action: Mouse pressed left at (24, 80)
Screenshot: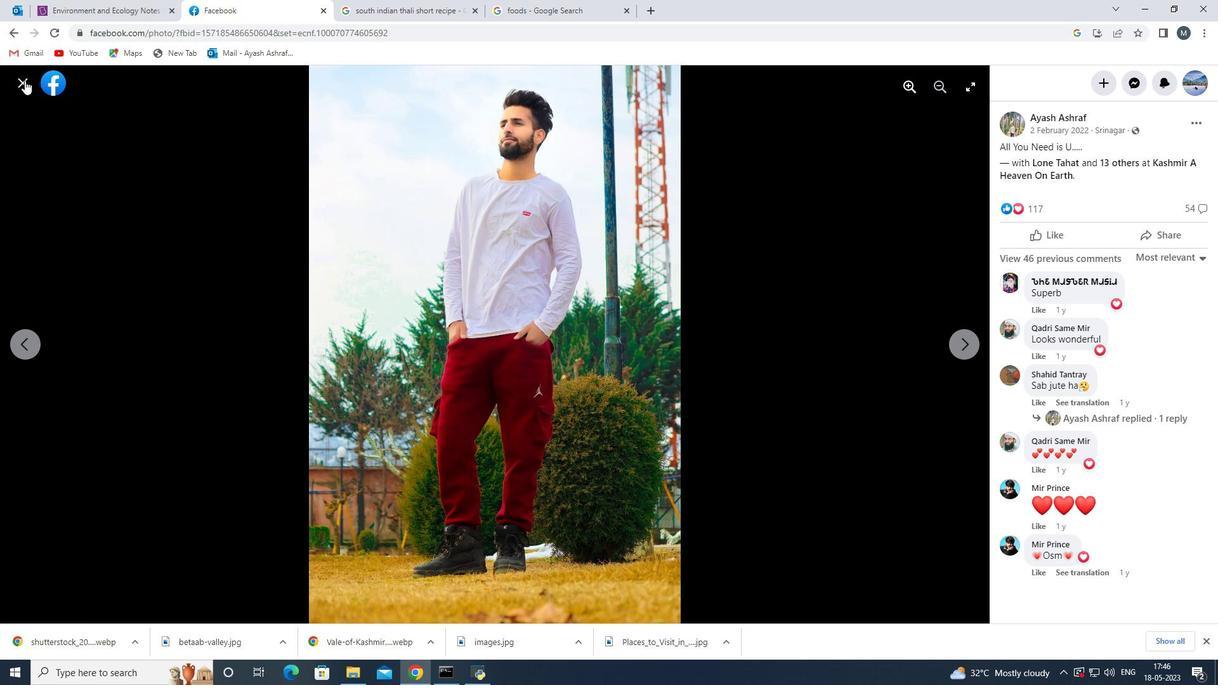 
Action: Mouse moved to (652, 401)
Screenshot: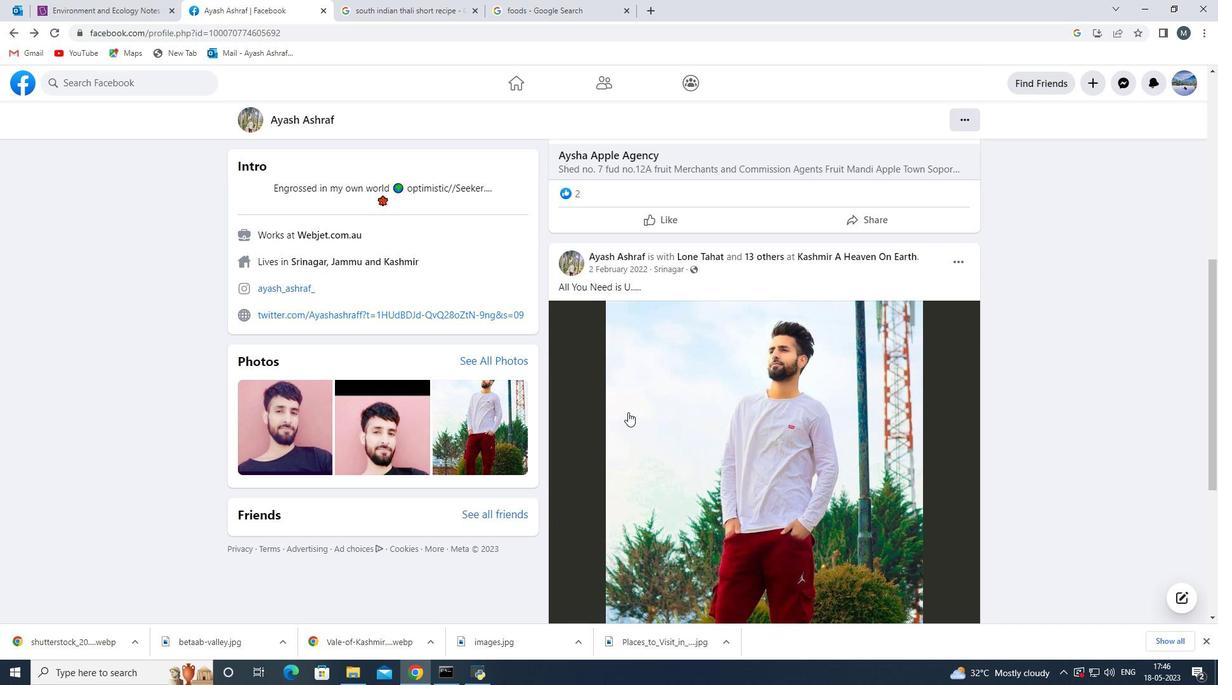 
Action: Mouse scrolled (652, 400) with delta (0, 0)
Screenshot: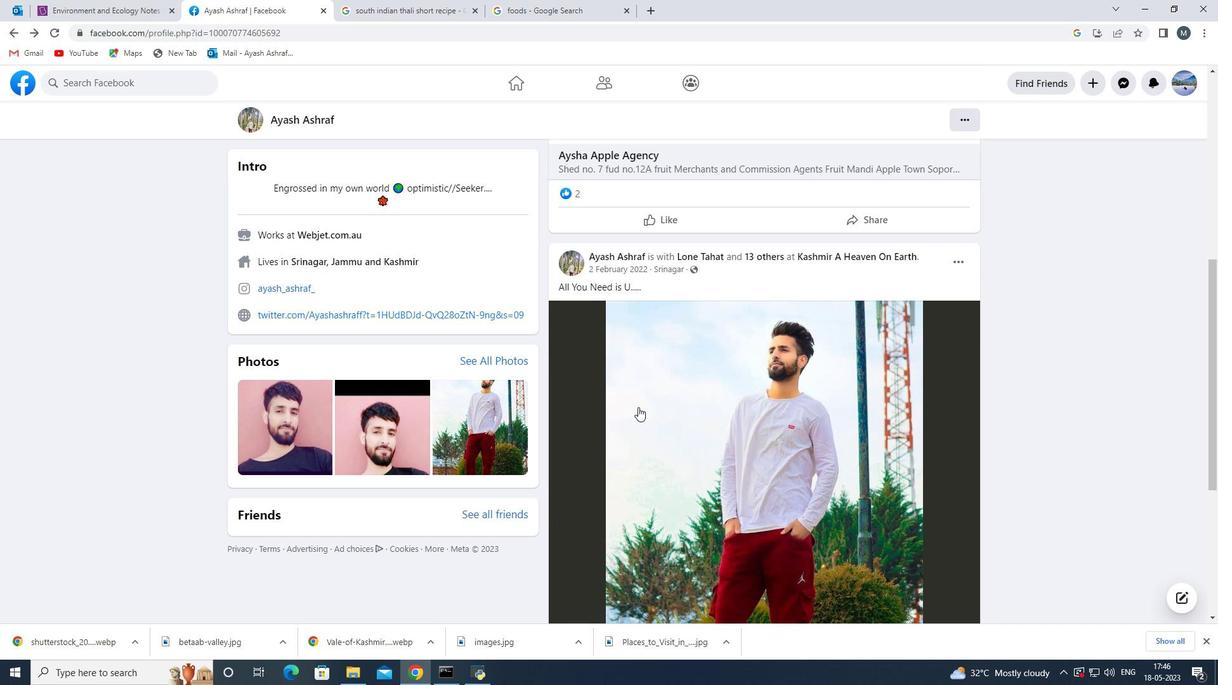 
Action: Mouse scrolled (652, 400) with delta (0, 0)
Screenshot: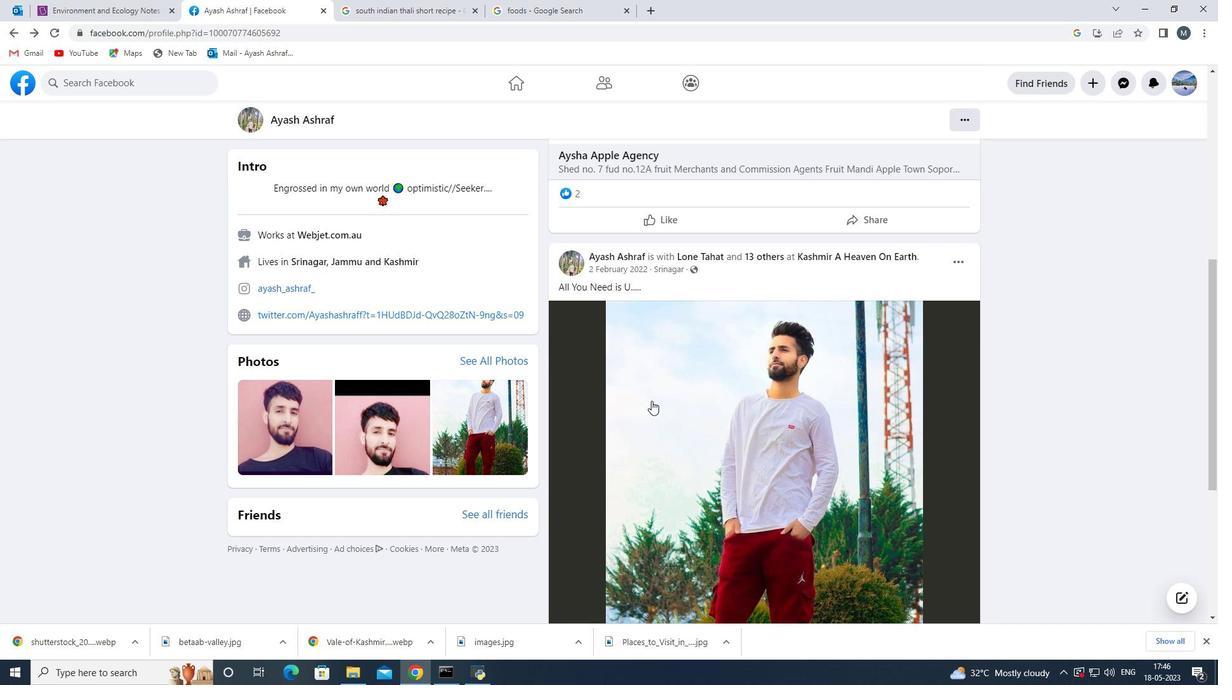
Action: Mouse moved to (593, 400)
Screenshot: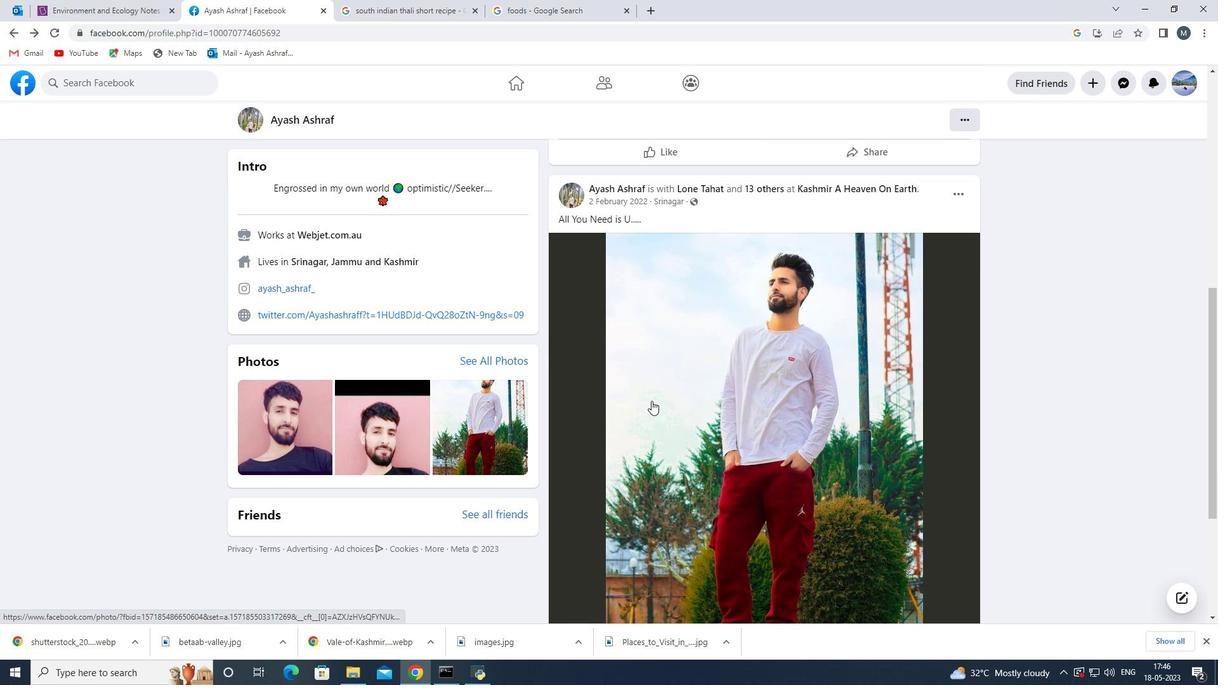 
Action: Mouse scrolled (593, 399) with delta (0, 0)
Screenshot: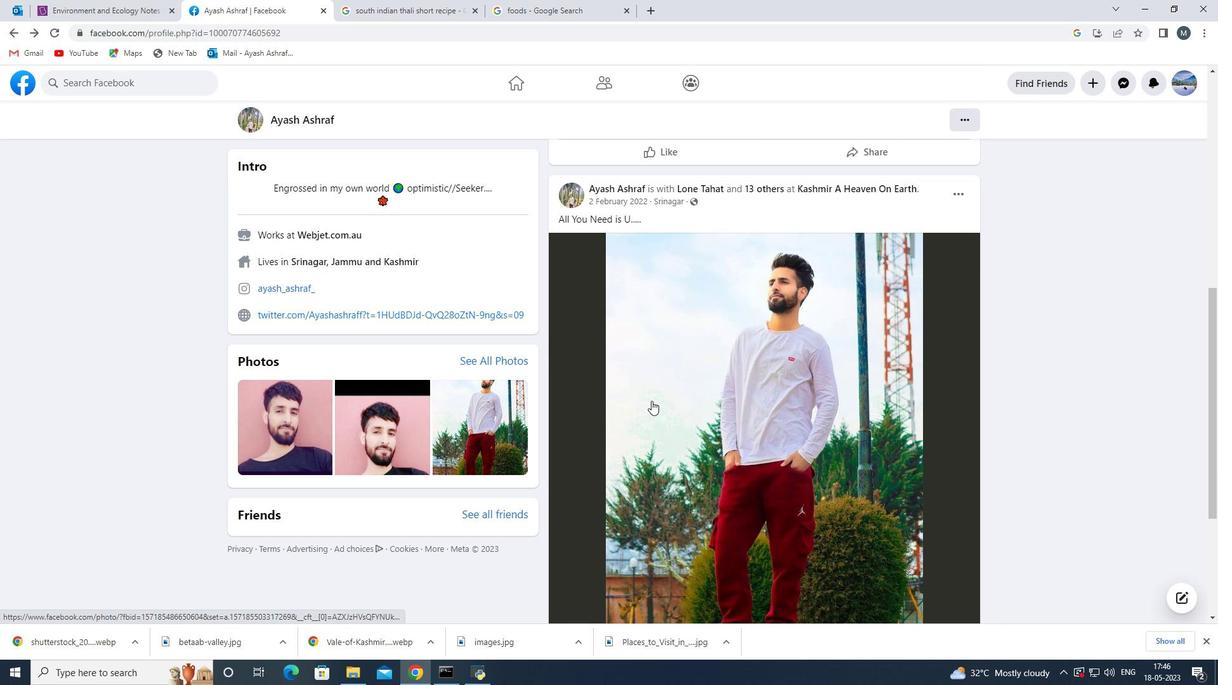 
Action: Mouse moved to (593, 400)
Screenshot: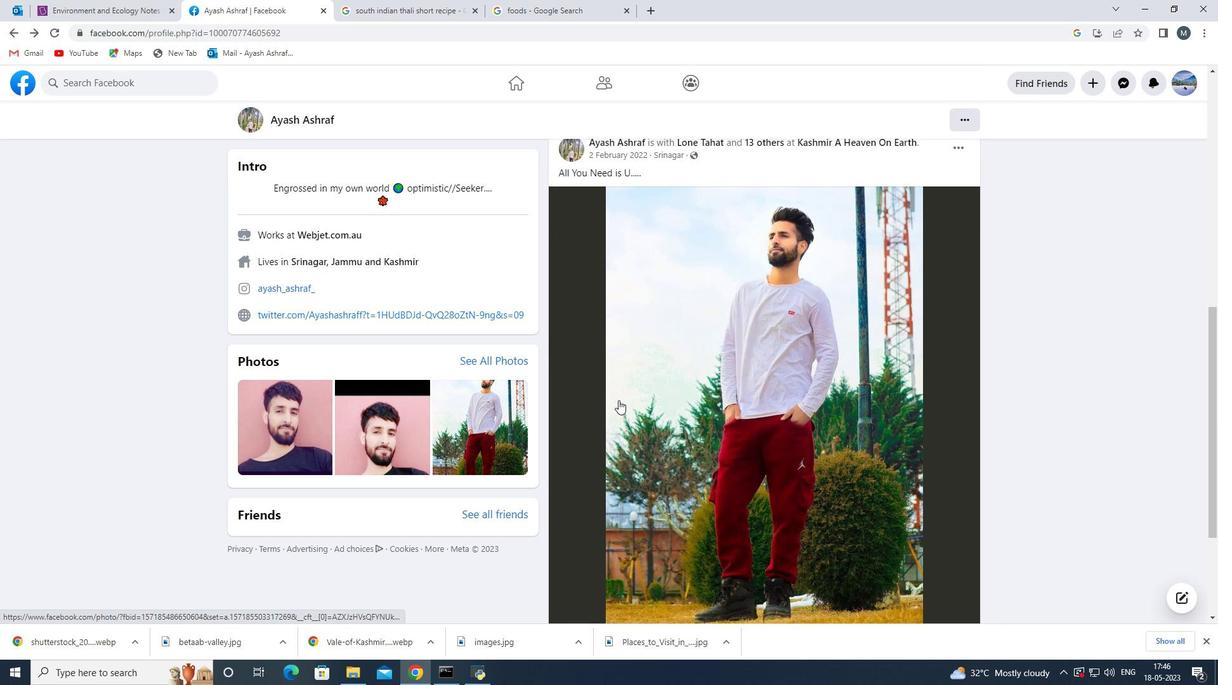 
Action: Mouse scrolled (593, 399) with delta (0, 0)
Screenshot: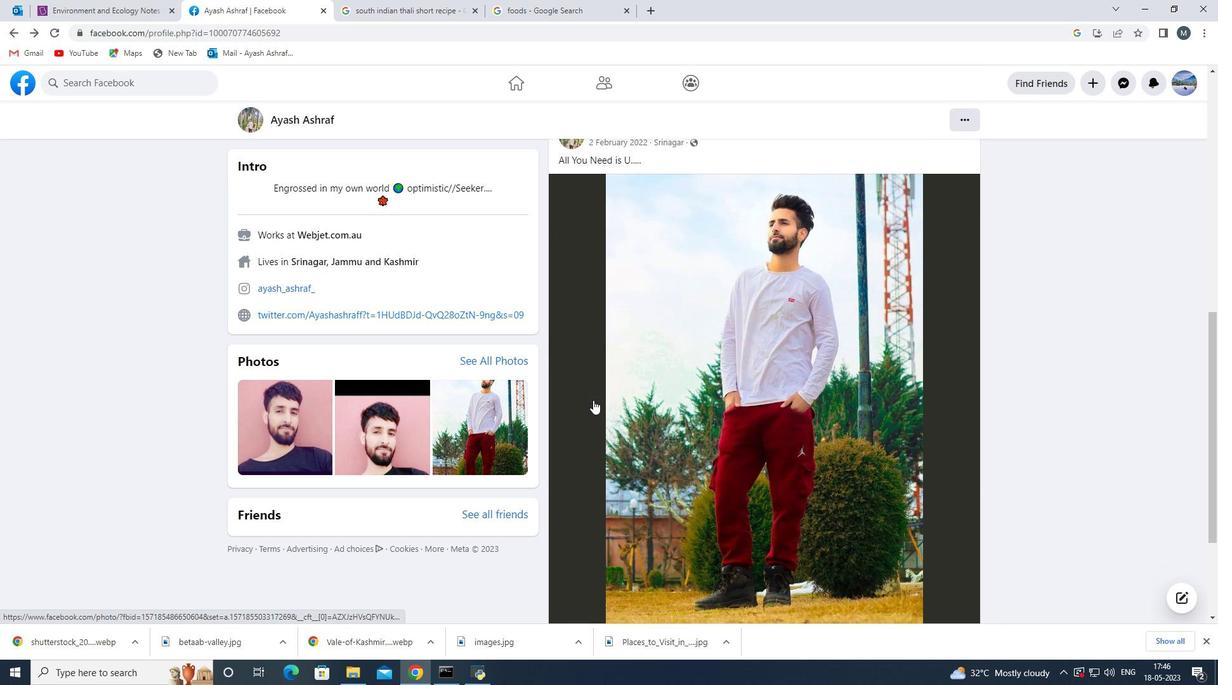 
Action: Mouse moved to (680, 401)
Screenshot: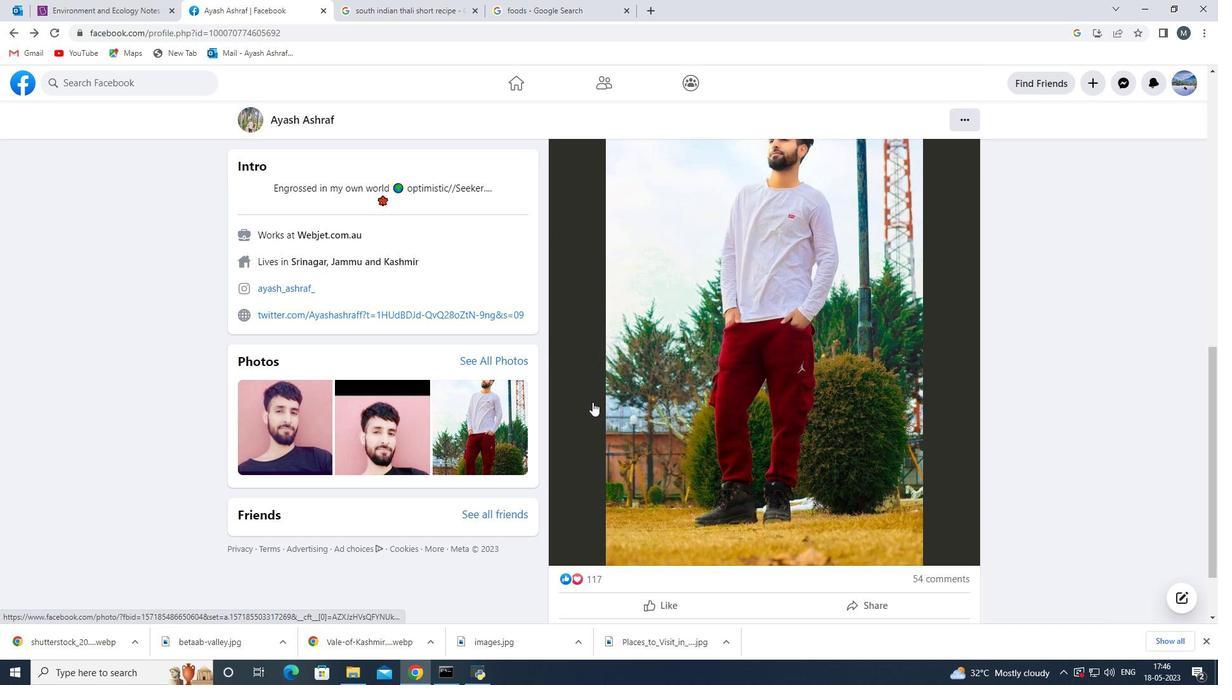
Action: Mouse scrolled (680, 400) with delta (0, 0)
Screenshot: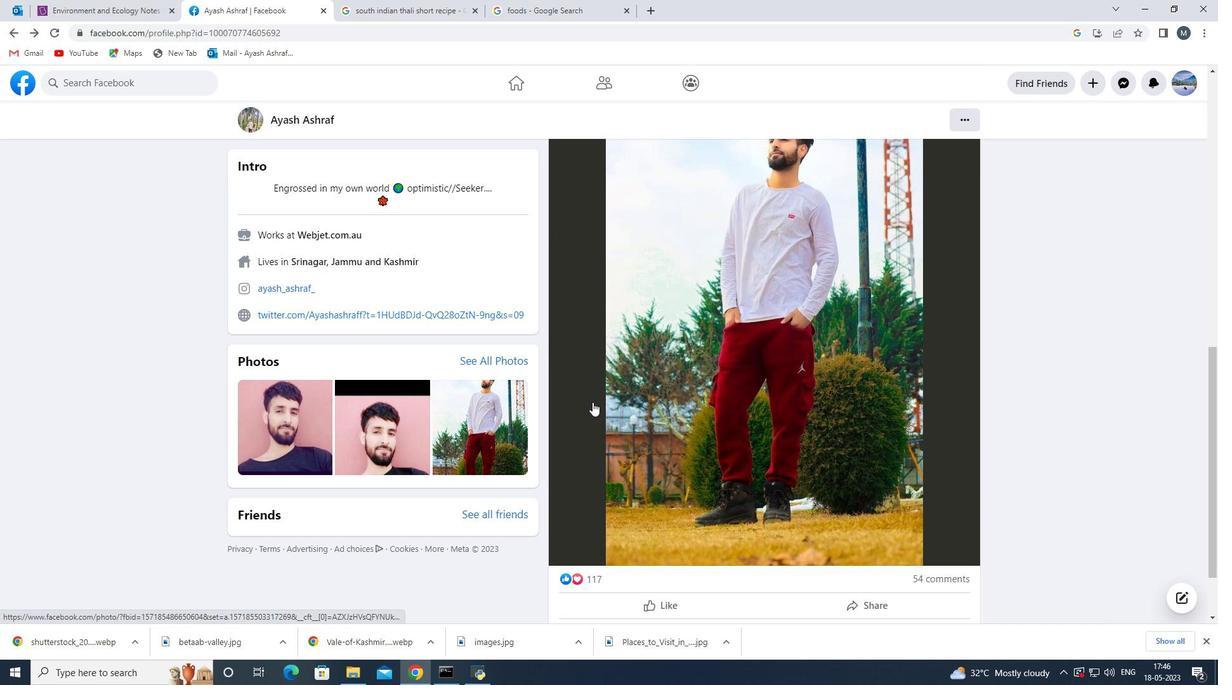 
Action: Mouse scrolled (680, 400) with delta (0, 0)
Screenshot: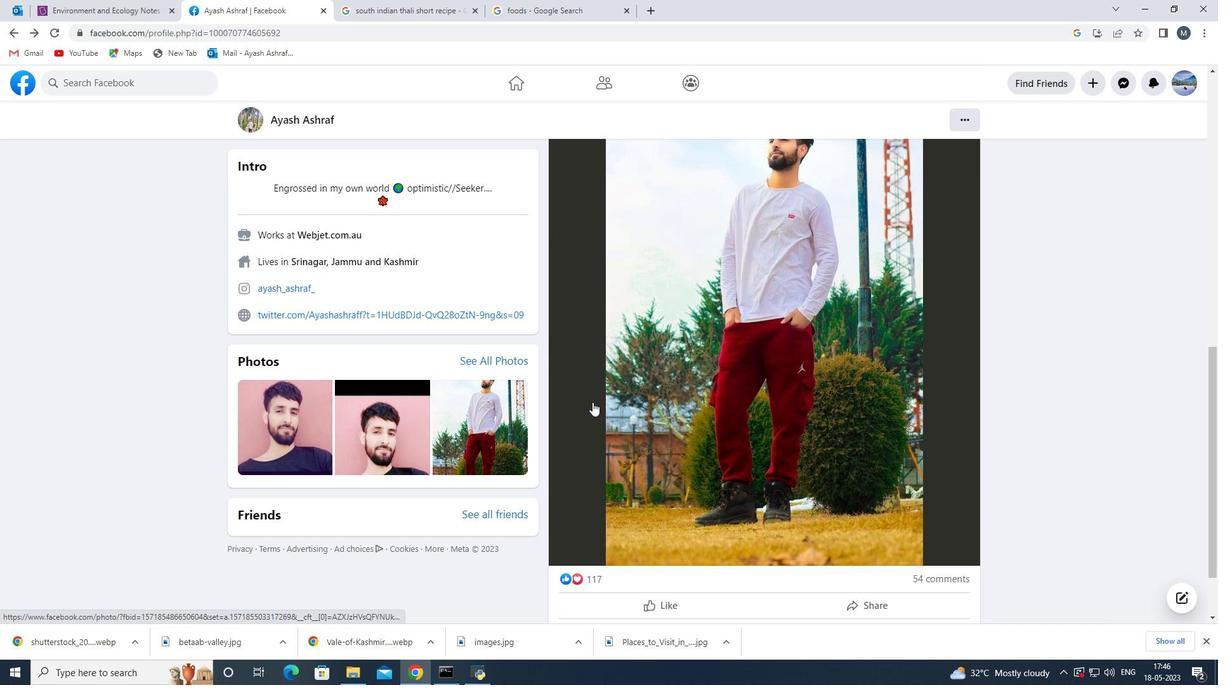 
Action: Mouse scrolled (680, 400) with delta (0, 0)
Screenshot: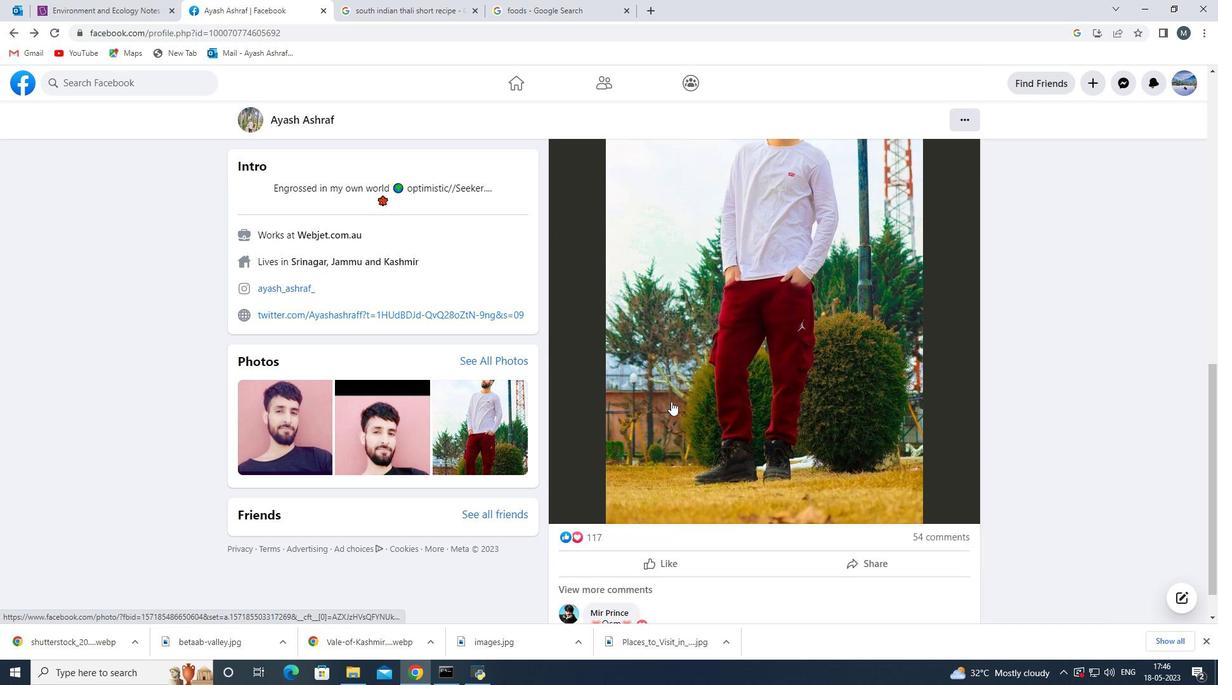 
Action: Mouse moved to (681, 408)
Screenshot: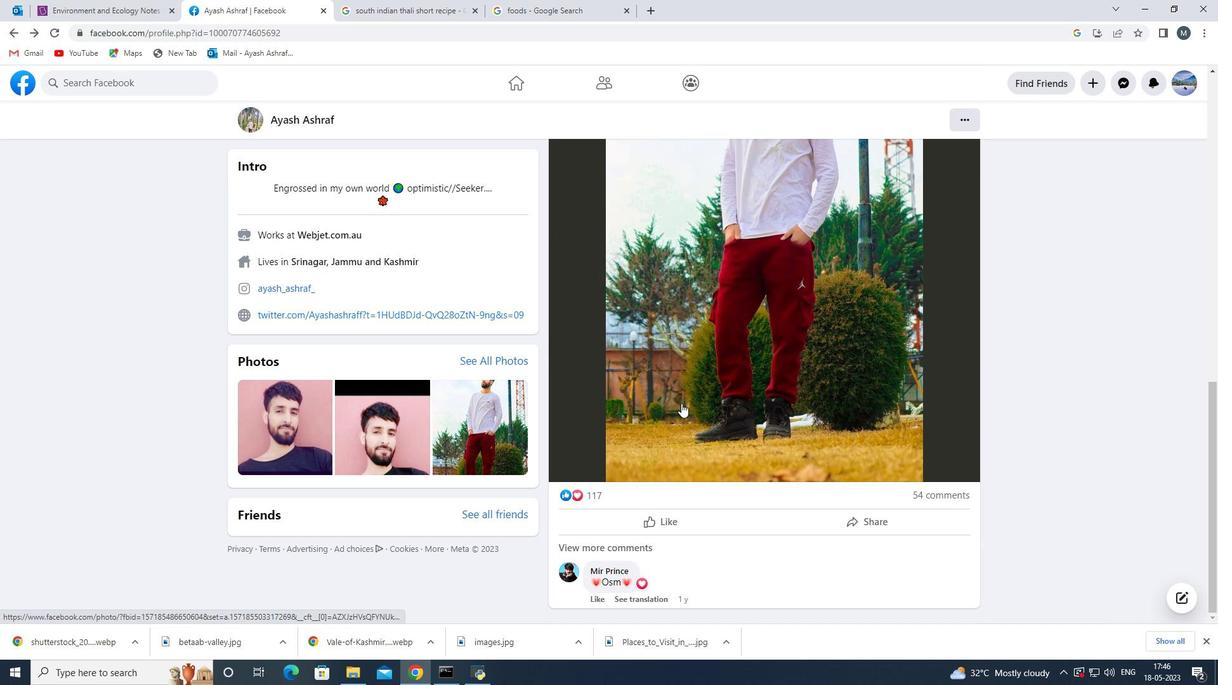
Action: Mouse scrolled (681, 408) with delta (0, 0)
Screenshot: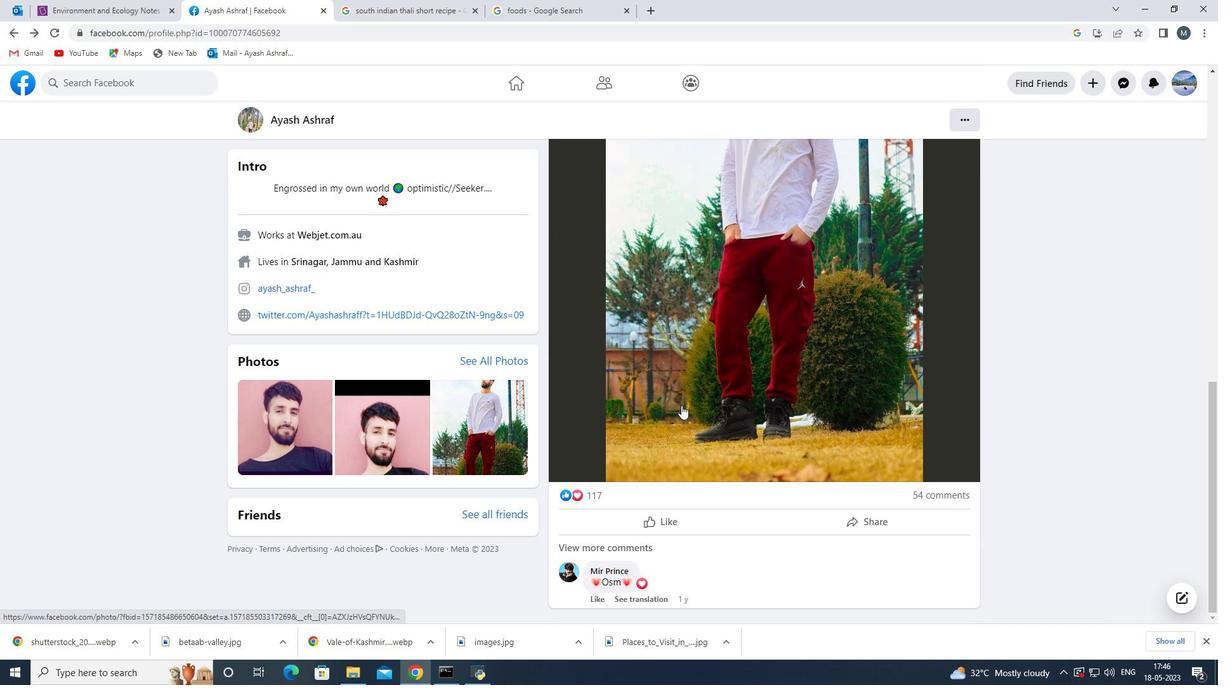 
Action: Mouse moved to (681, 412)
Screenshot: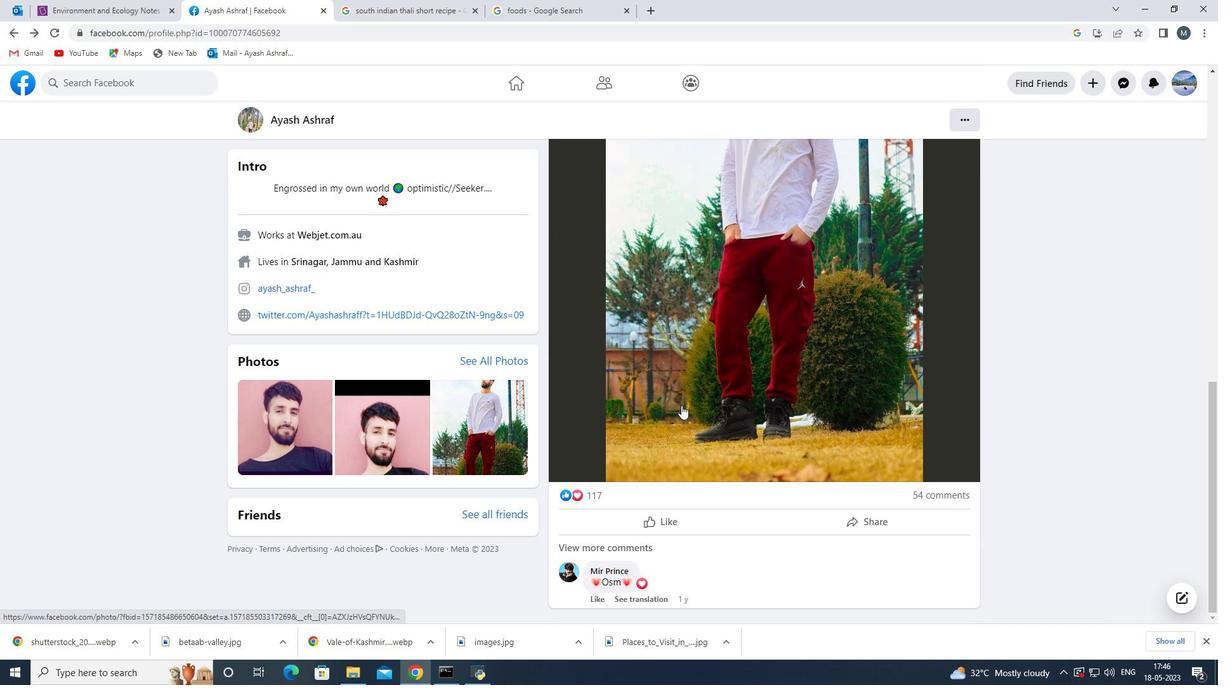 
Action: Mouse scrolled (681, 412) with delta (0, 0)
Screenshot: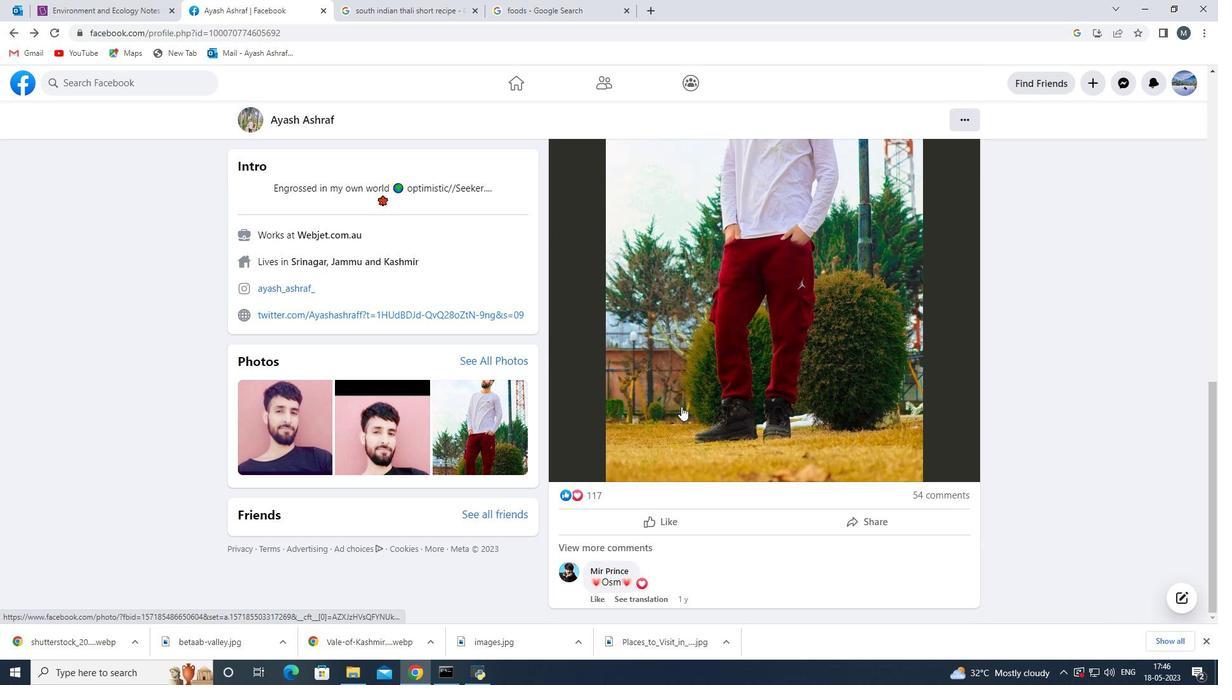 
Action: Mouse moved to (681, 416)
Screenshot: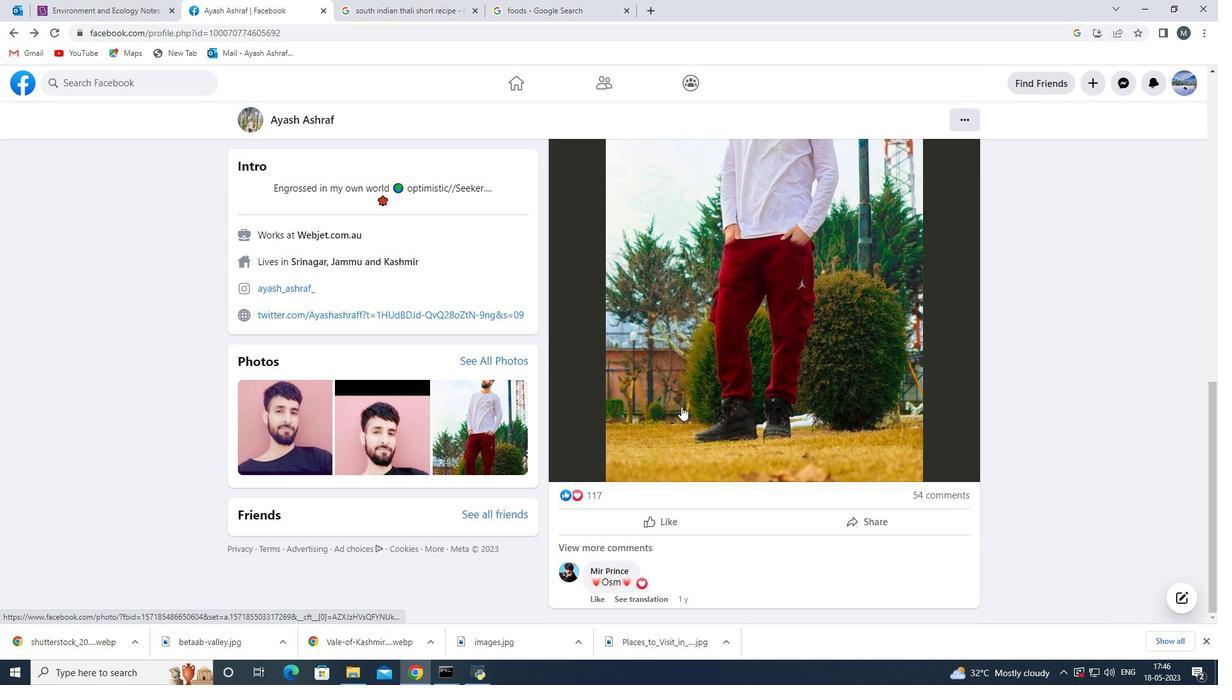
Action: Mouse scrolled (681, 415) with delta (0, 0)
Screenshot: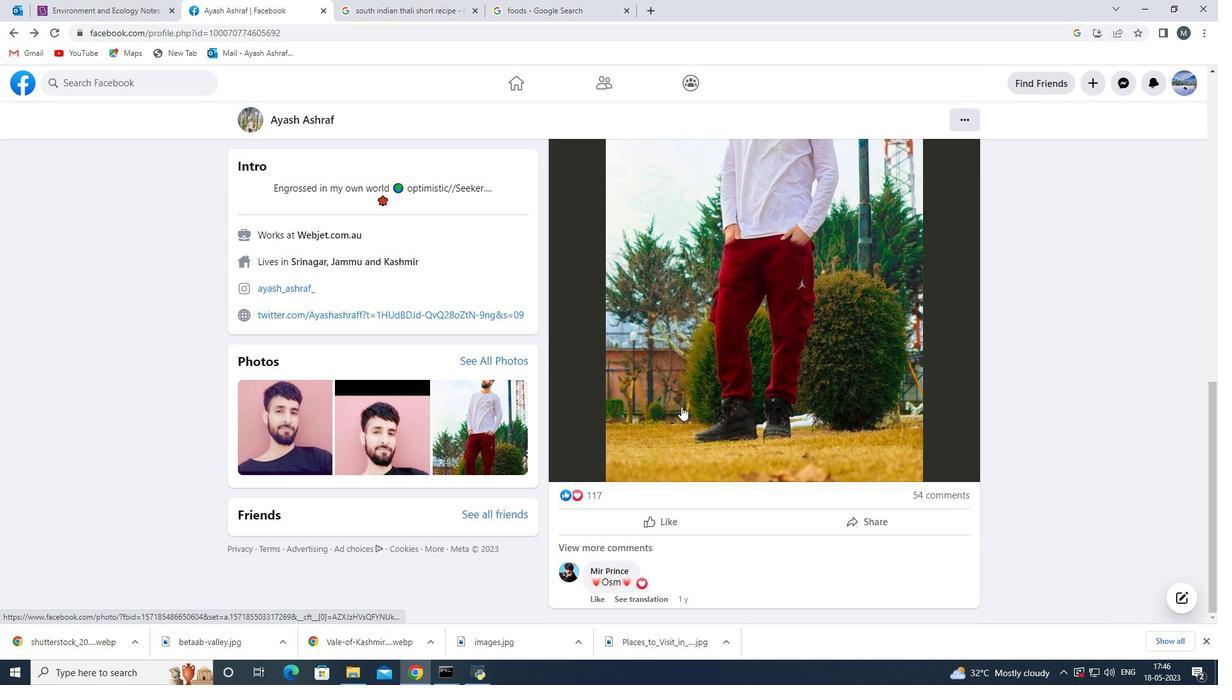 
Action: Mouse moved to (391, 451)
Screenshot: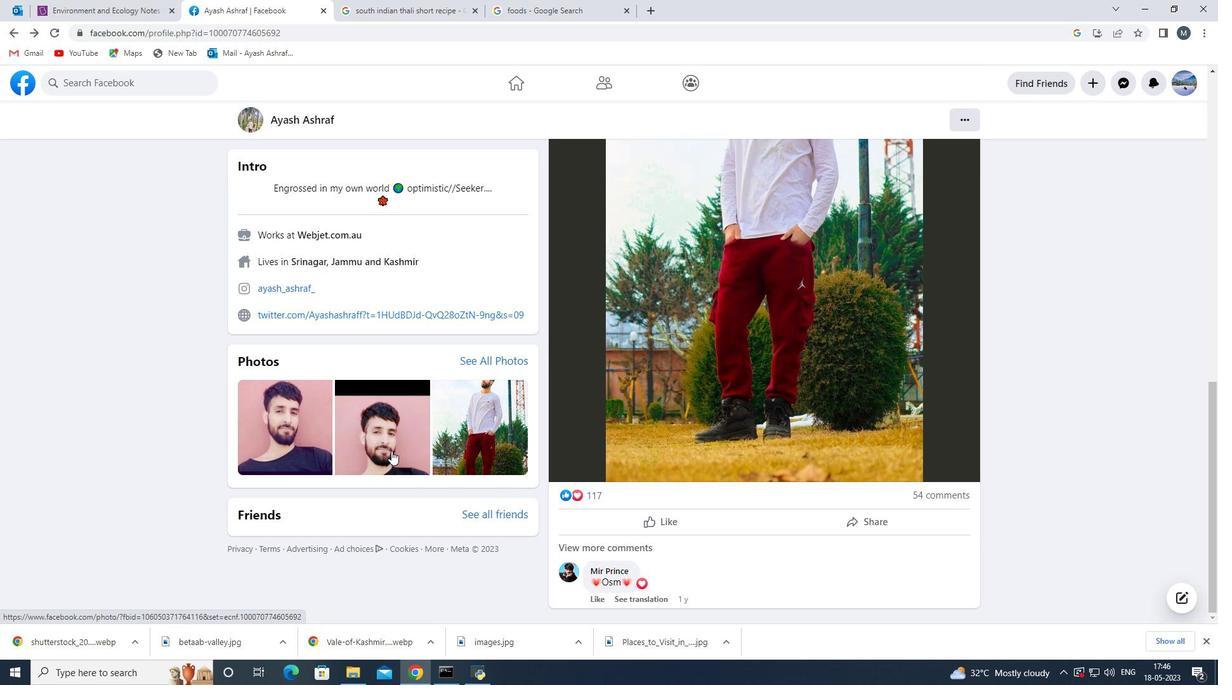 
Action: Mouse scrolled (391, 452) with delta (0, 0)
Screenshot: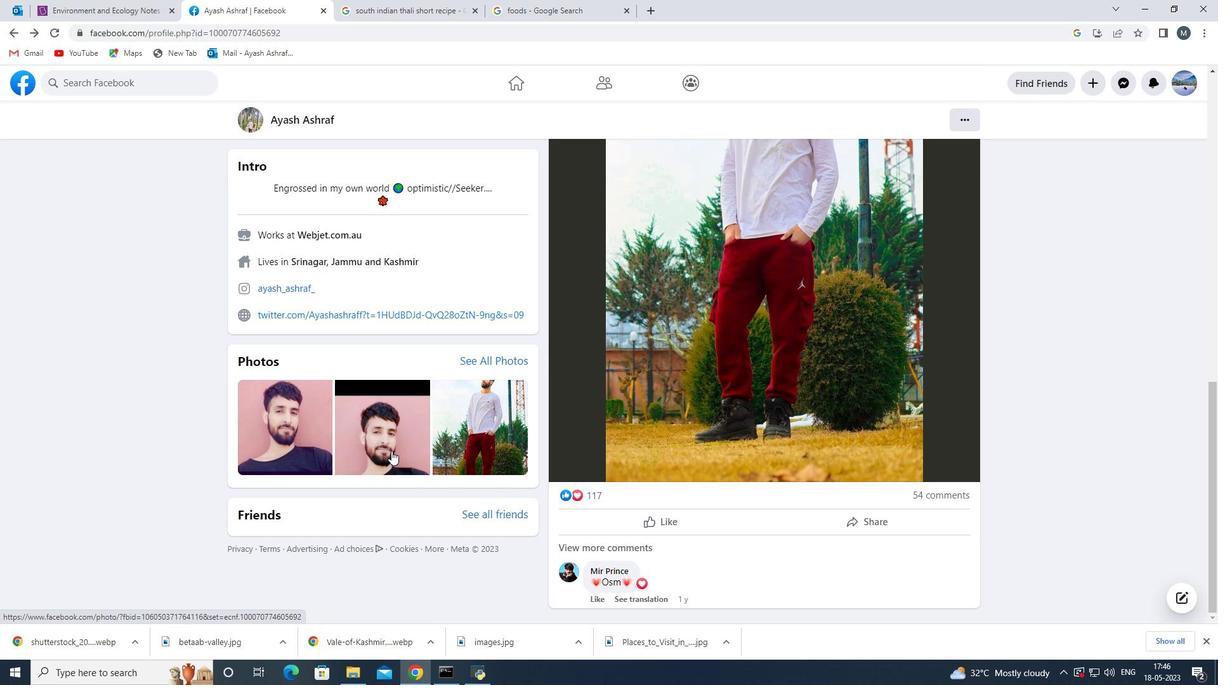 
Action: Mouse scrolled (391, 452) with delta (0, 0)
Screenshot: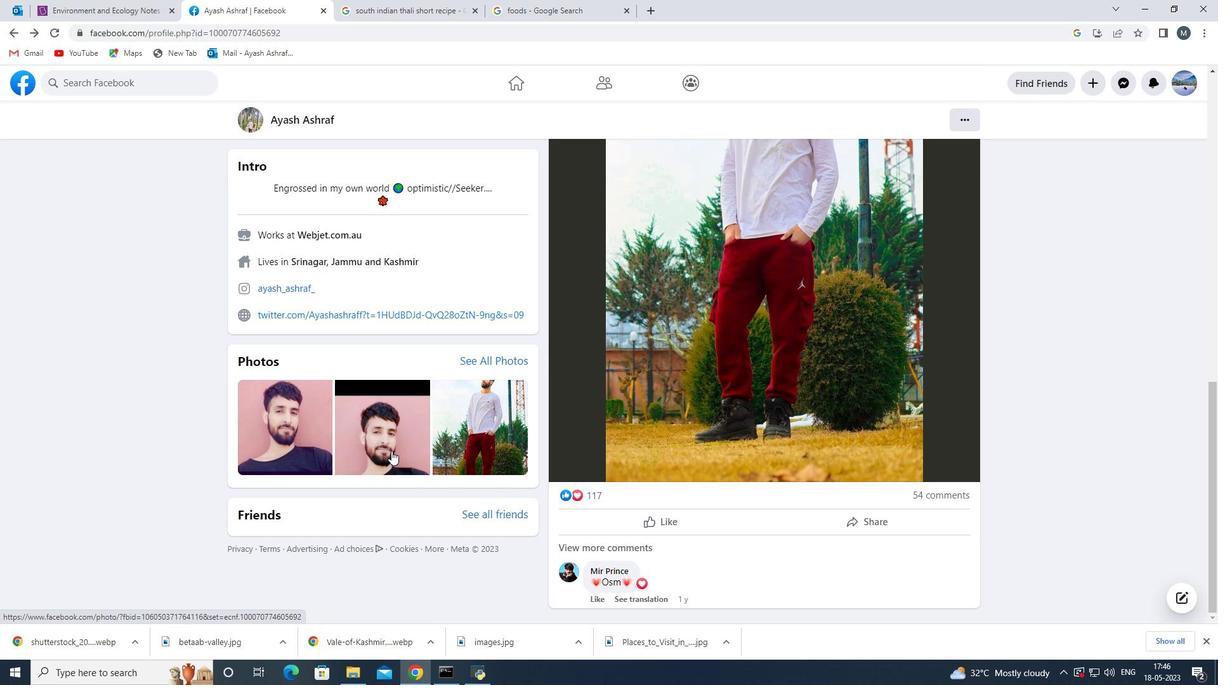
Action: Mouse scrolled (391, 452) with delta (0, 0)
Screenshot: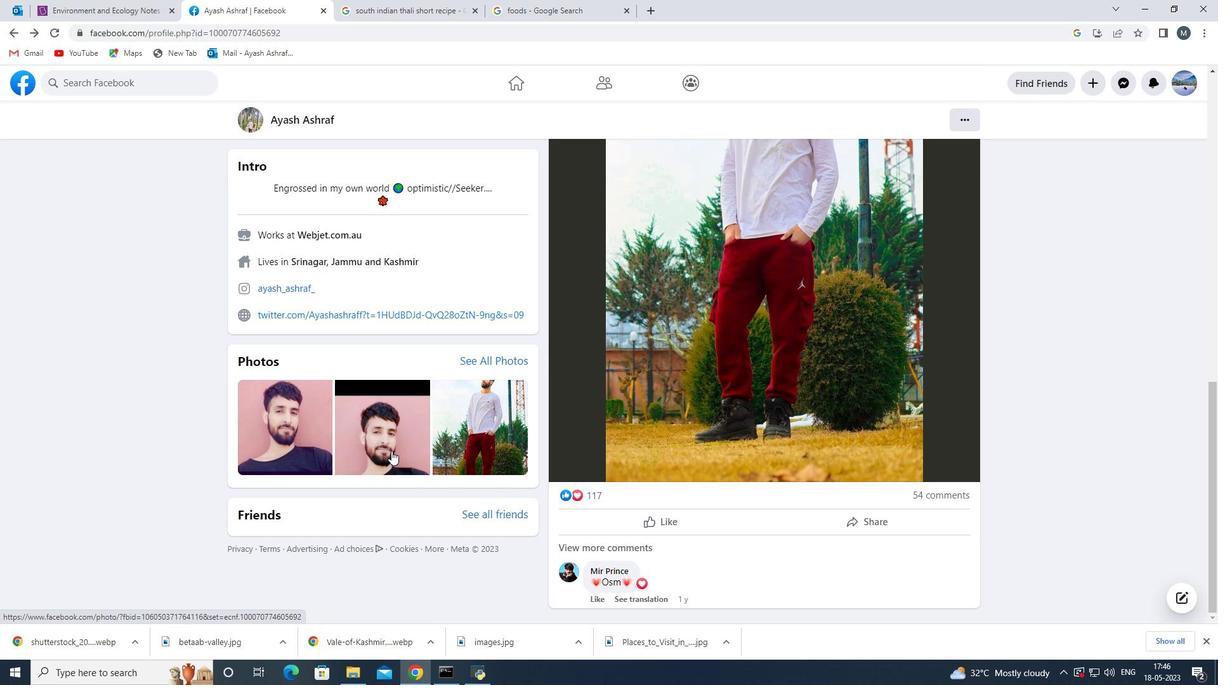 
Action: Mouse scrolled (391, 452) with delta (0, 0)
Screenshot: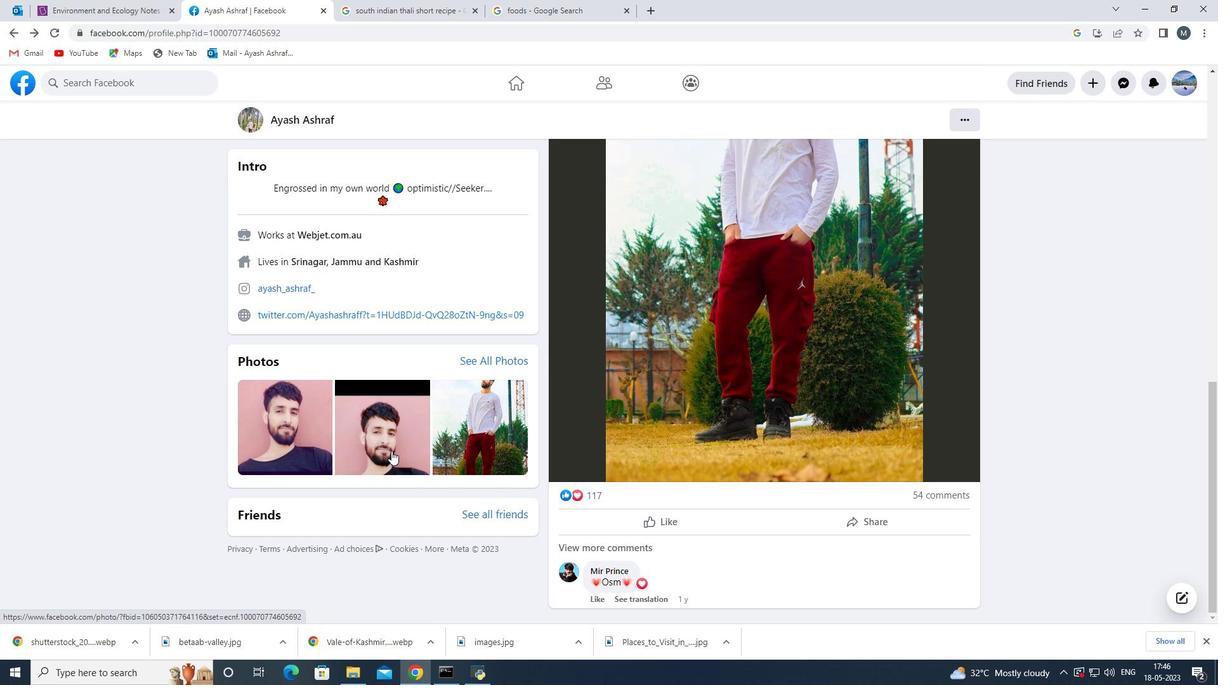 
Action: Mouse scrolled (391, 452) with delta (0, 0)
Screenshot: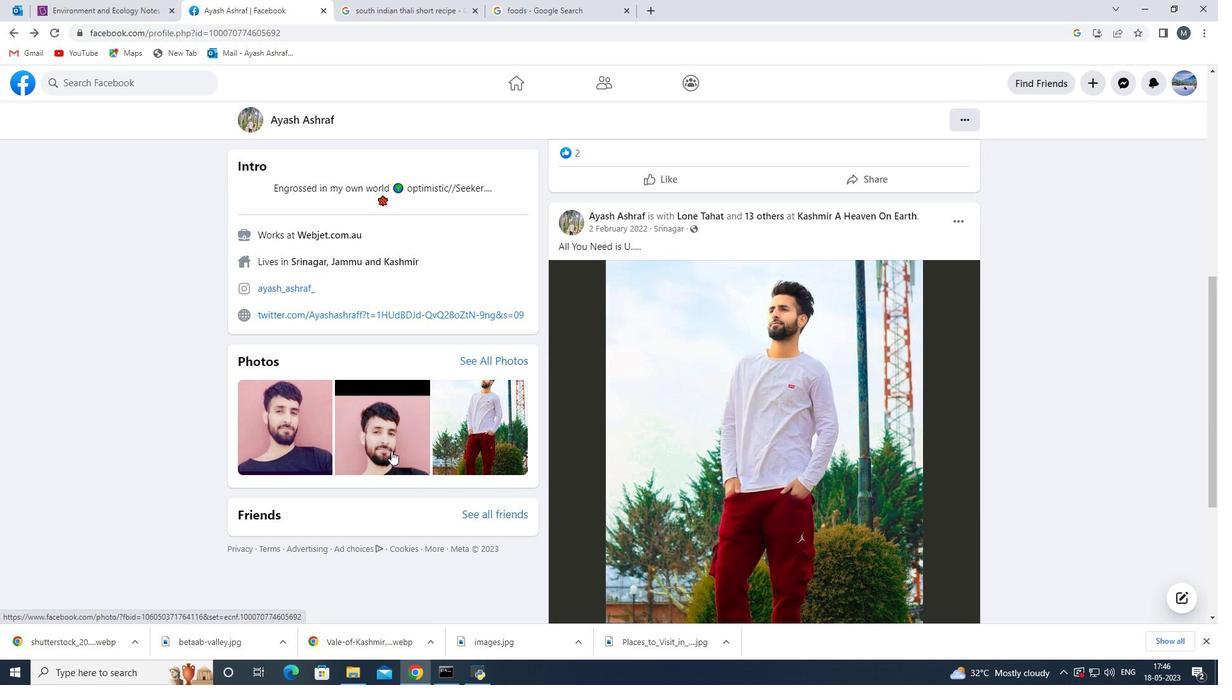 
Action: Mouse scrolled (391, 452) with delta (0, 0)
Screenshot: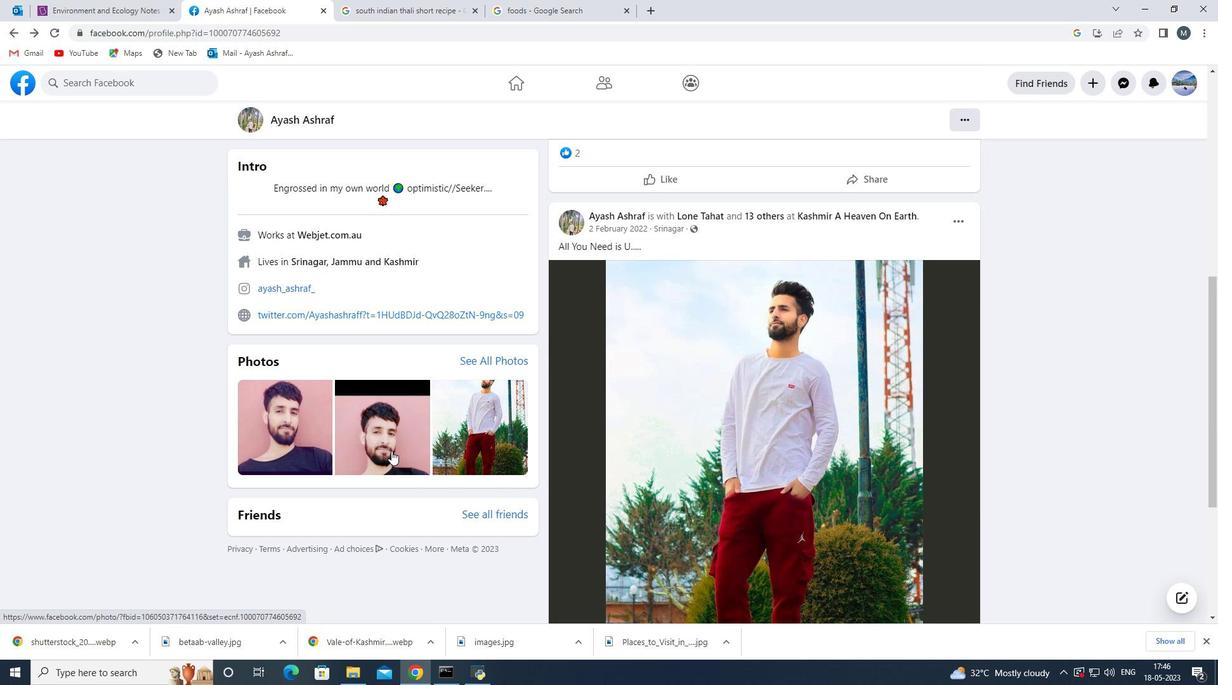 
Action: Mouse scrolled (391, 452) with delta (0, 0)
Screenshot: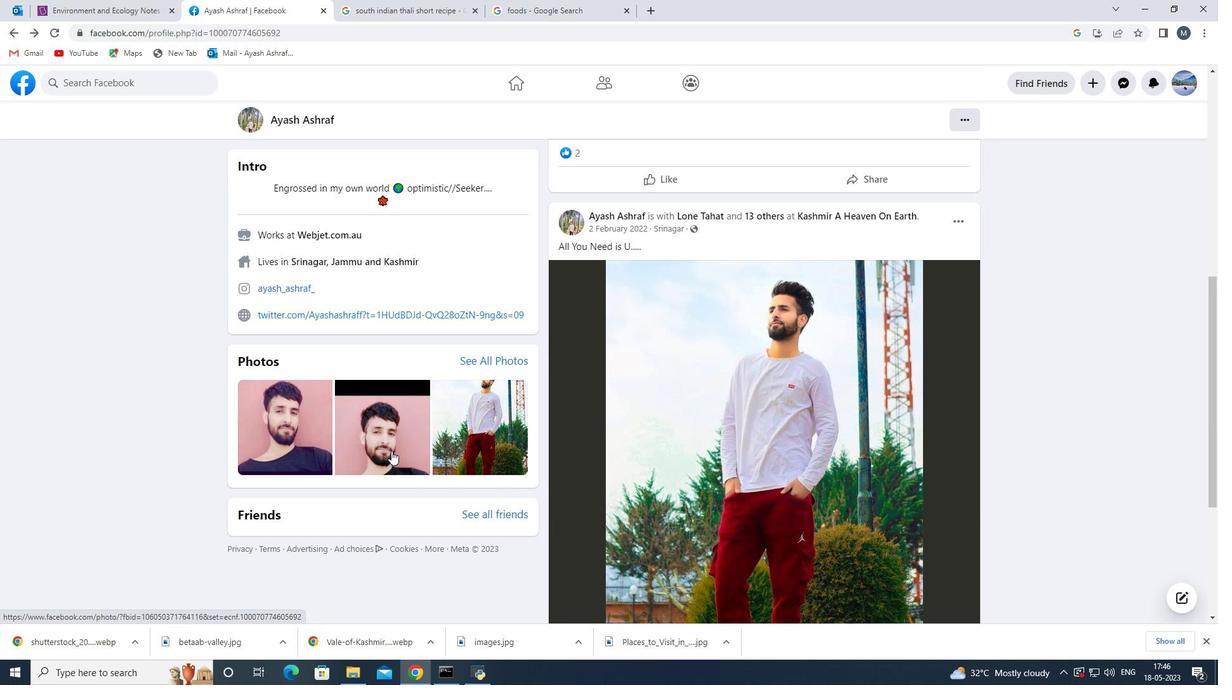 
Action: Mouse moved to (278, 349)
Screenshot: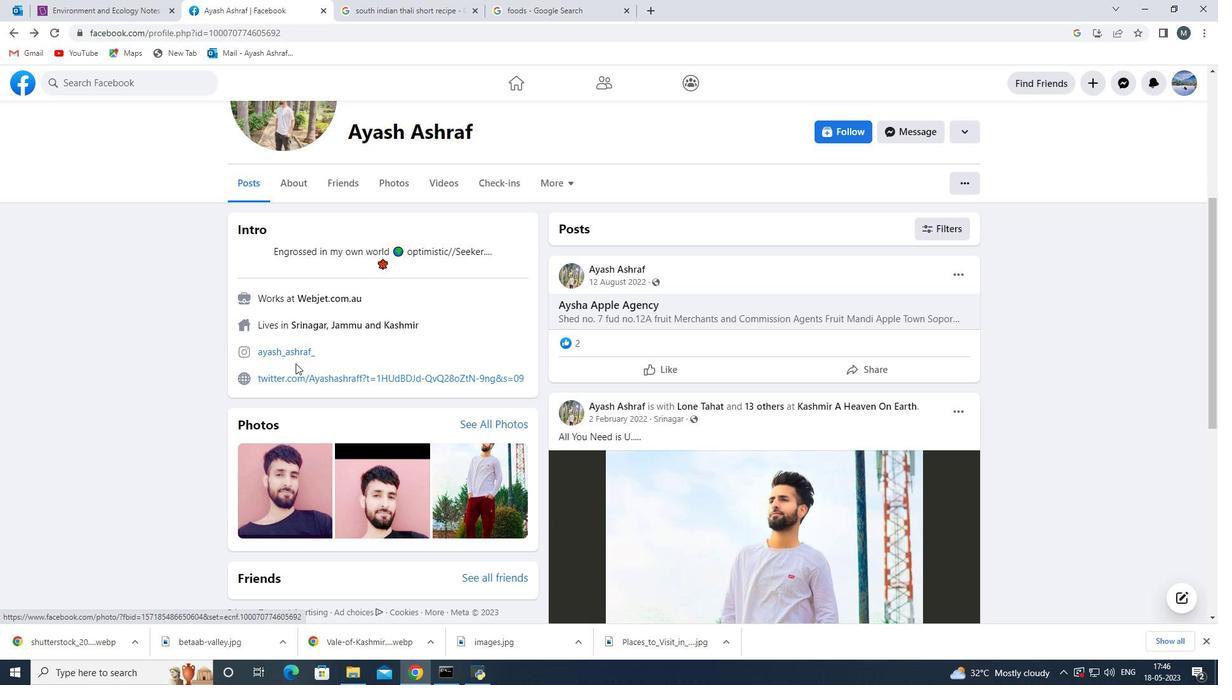 
Action: Mouse pressed left at (278, 349)
Screenshot: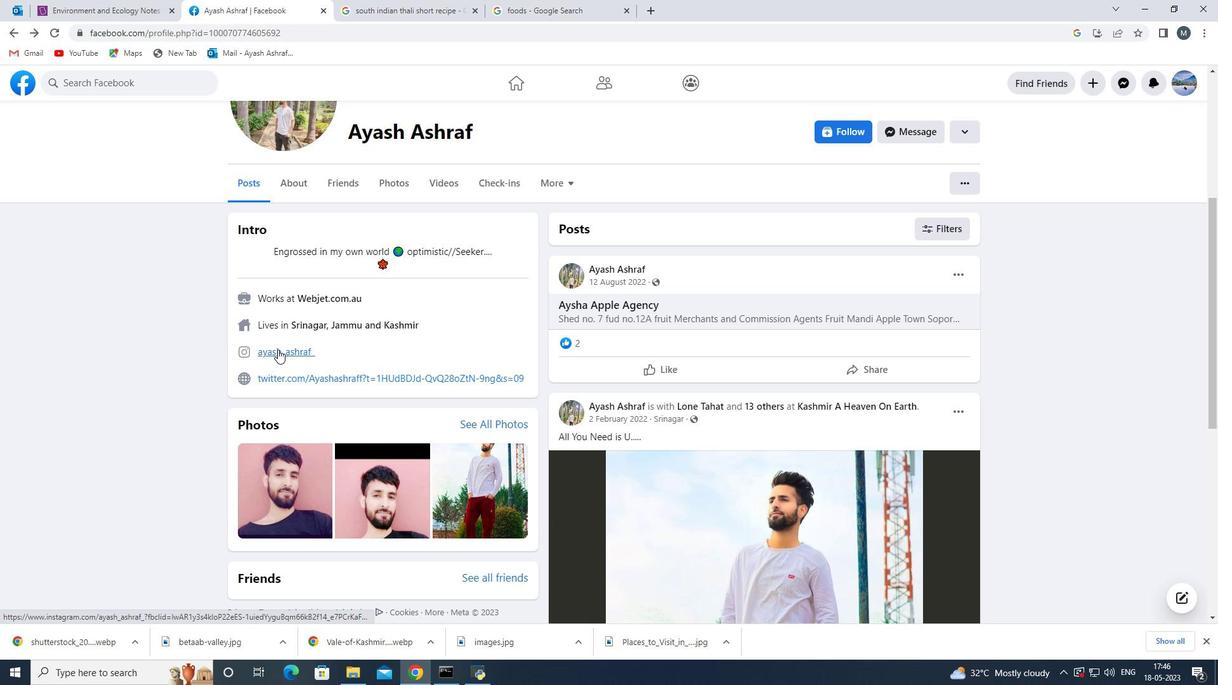 
Action: Mouse moved to (594, 358)
Screenshot: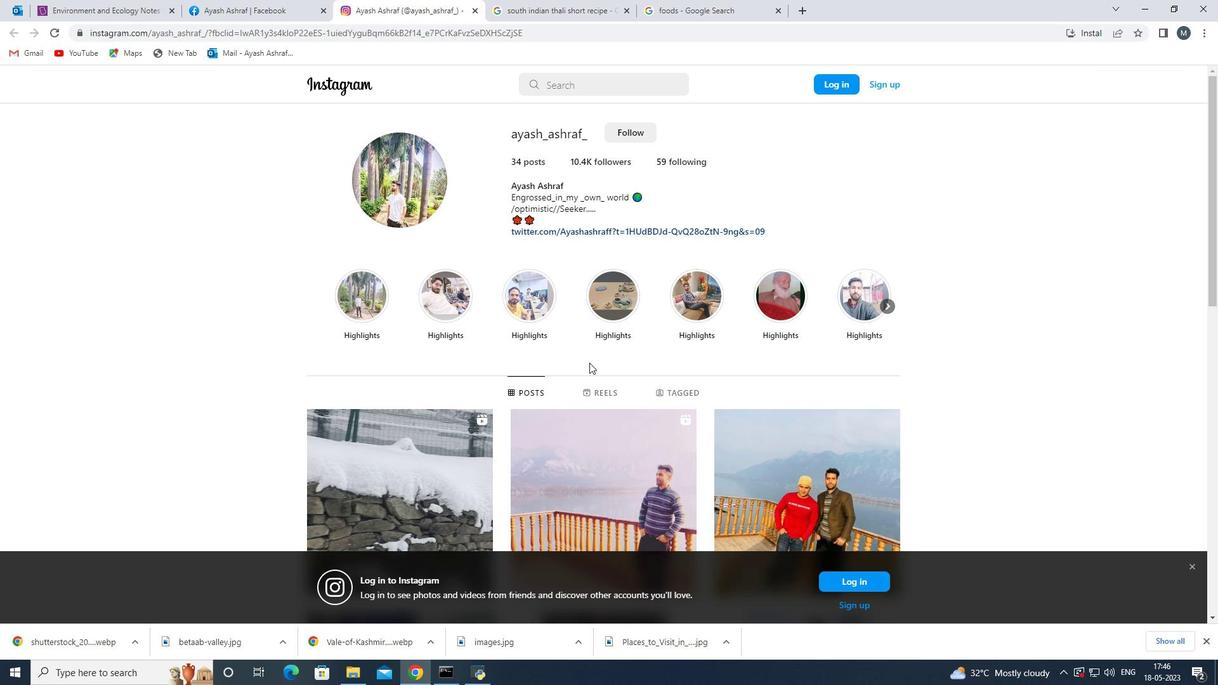 
Action: Mouse scrolled (594, 357) with delta (0, 0)
Screenshot: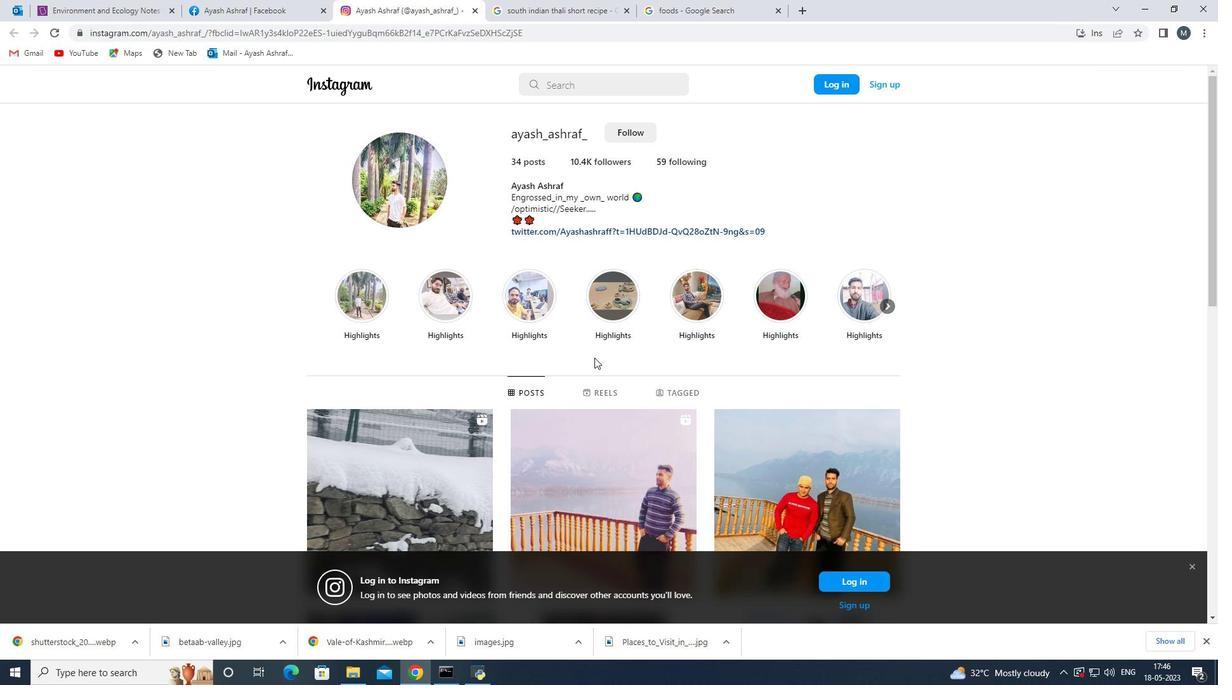 
Action: Mouse scrolled (594, 357) with delta (0, 0)
Screenshot: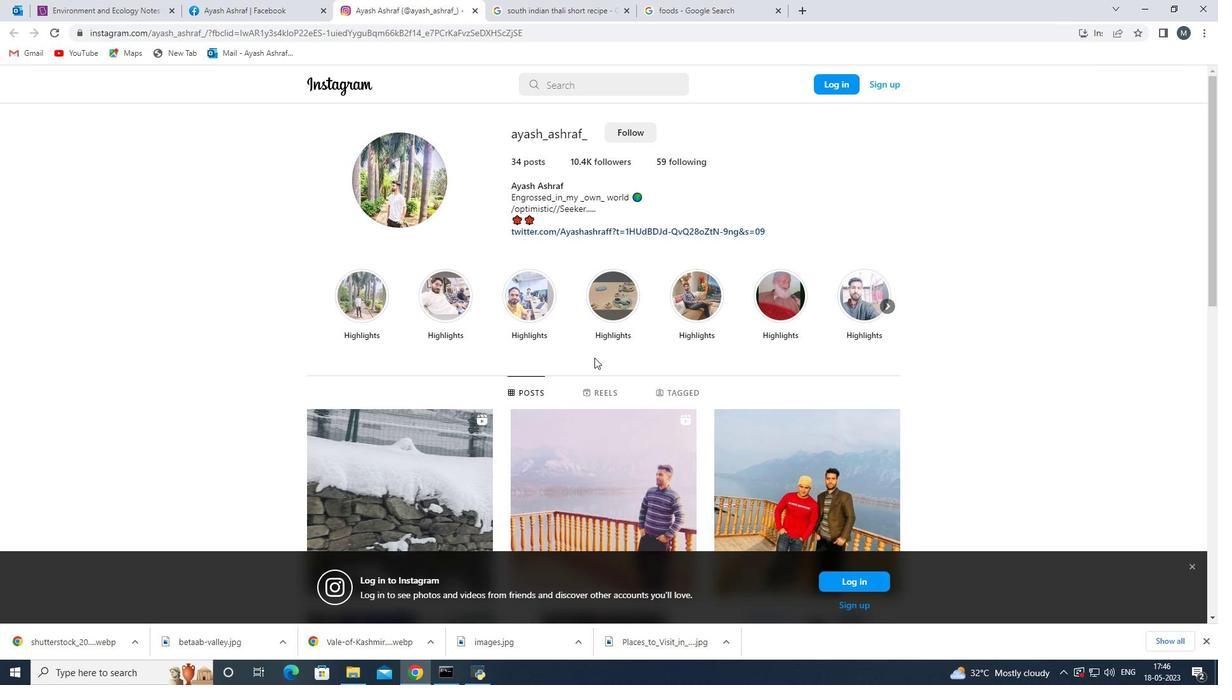 
Action: Mouse moved to (589, 398)
Screenshot: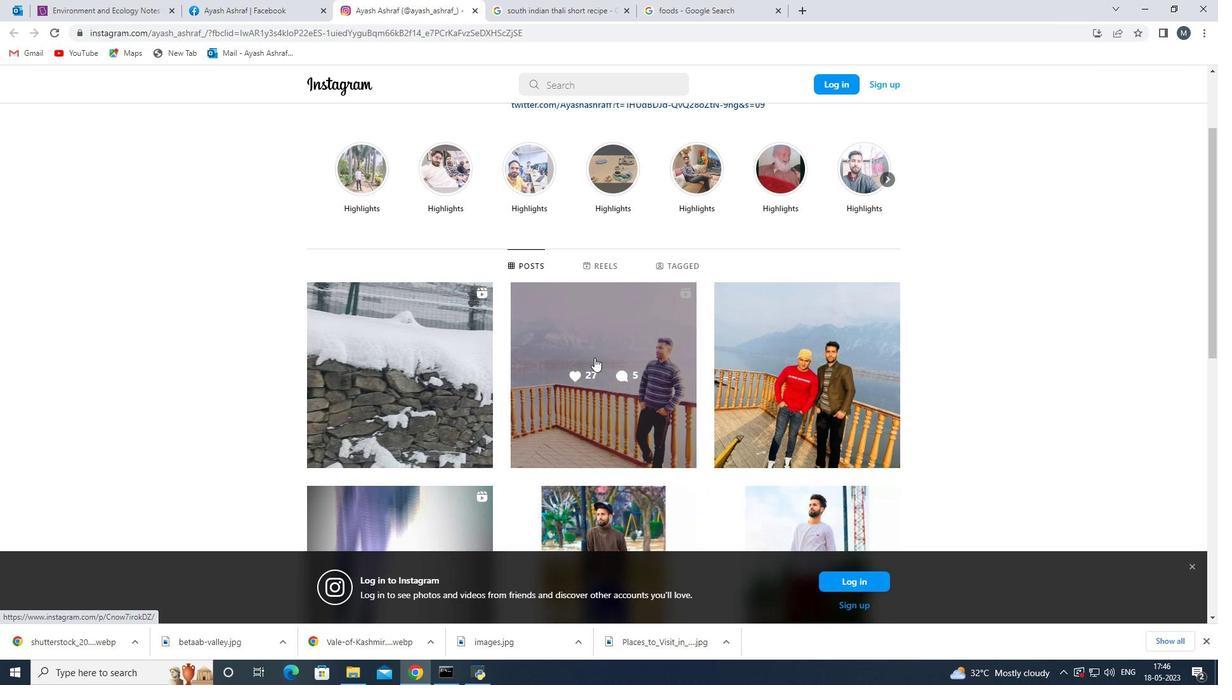 
Action: Mouse scrolled (589, 398) with delta (0, 0)
Screenshot: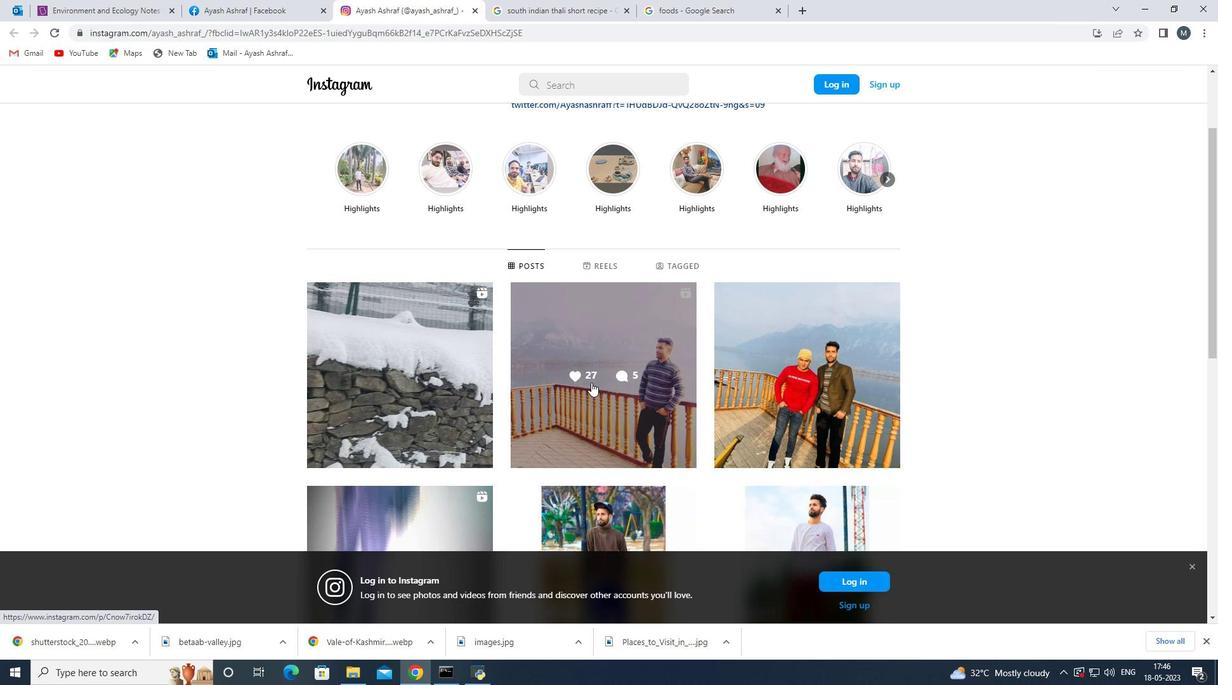 
Action: Mouse scrolled (589, 398) with delta (0, 0)
Screenshot: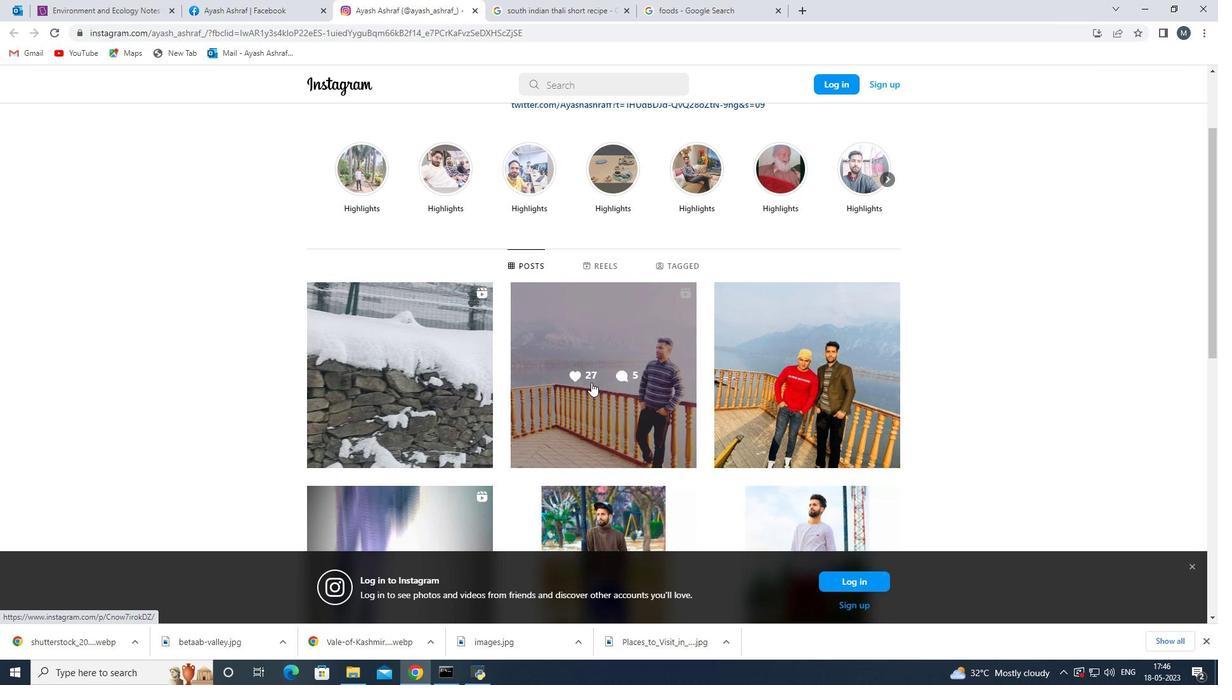 
Action: Mouse scrolled (589, 398) with delta (0, 0)
Screenshot: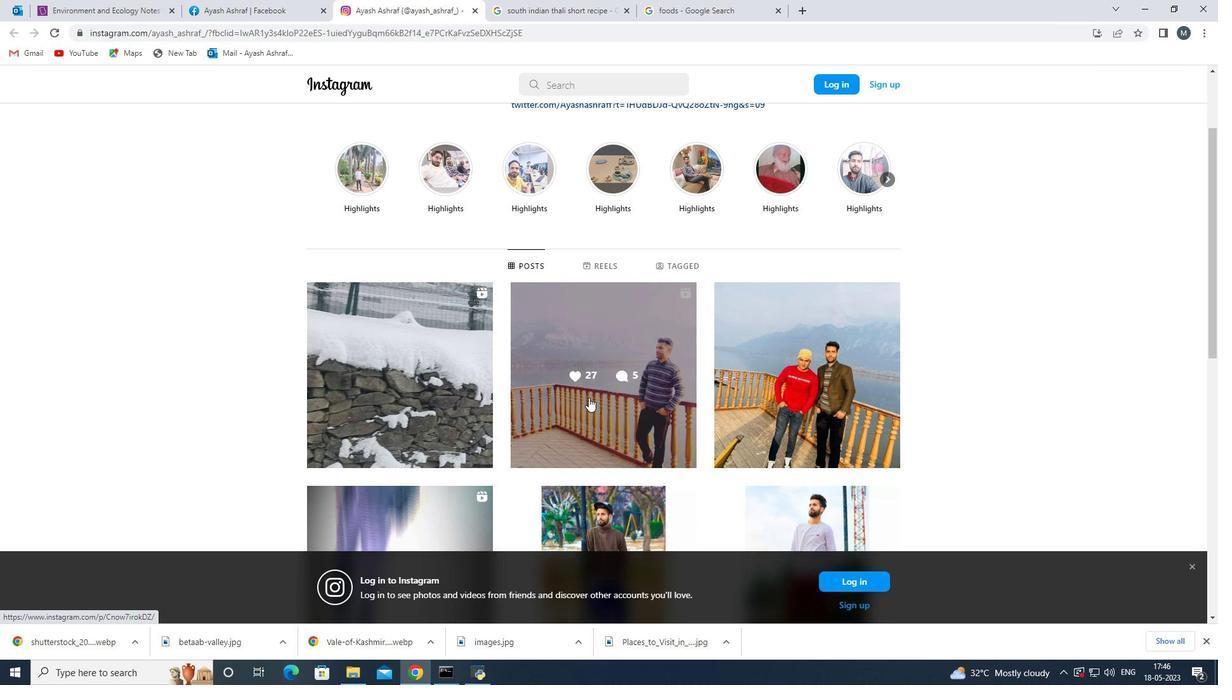 
Action: Mouse moved to (591, 396)
Screenshot: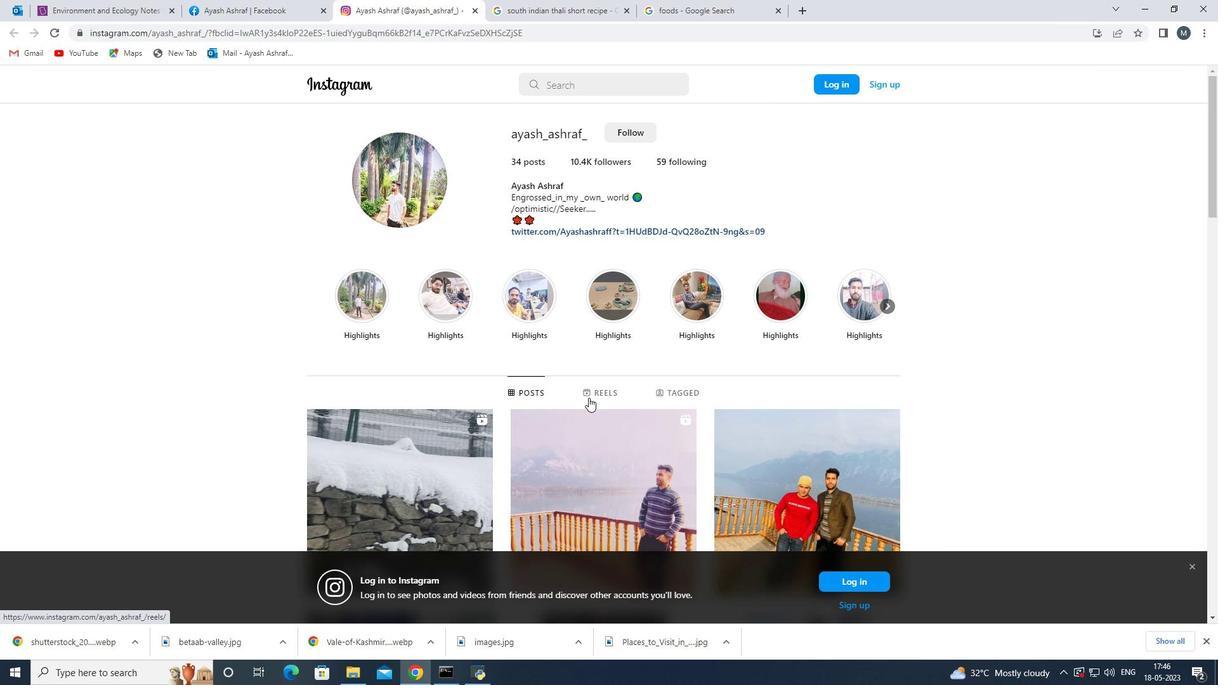 
Action: Mouse scrolled (591, 395) with delta (0, 0)
Screenshot: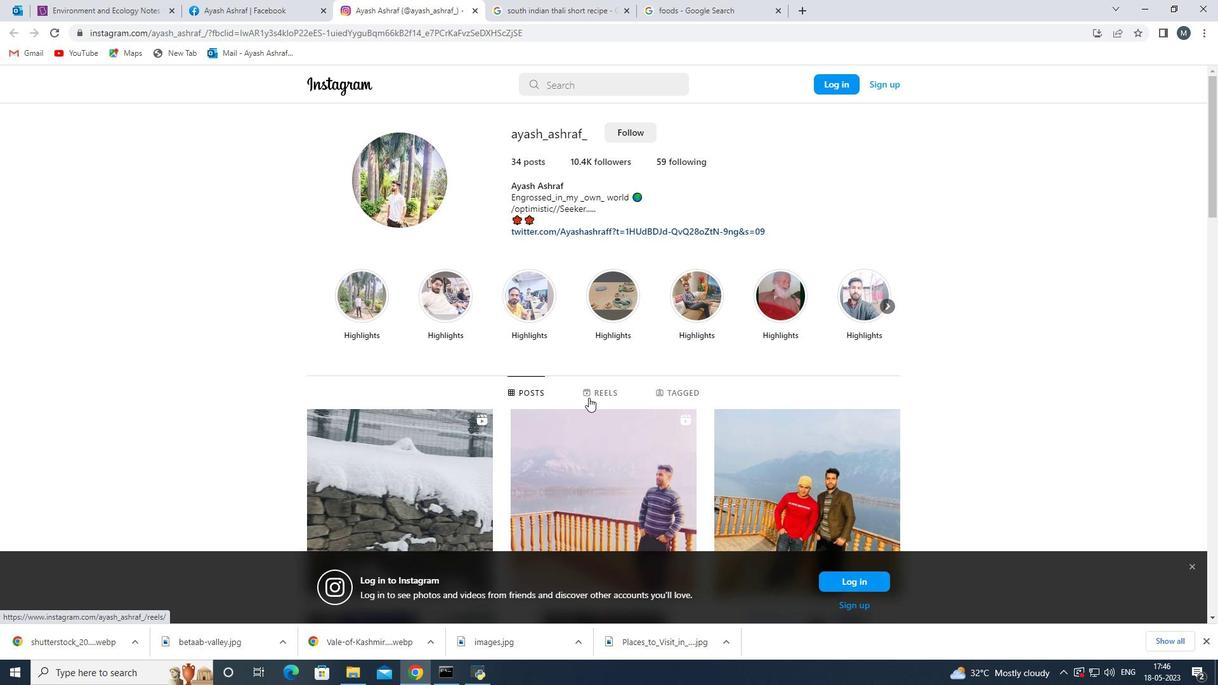 
Action: Mouse scrolled (591, 395) with delta (0, 0)
Screenshot: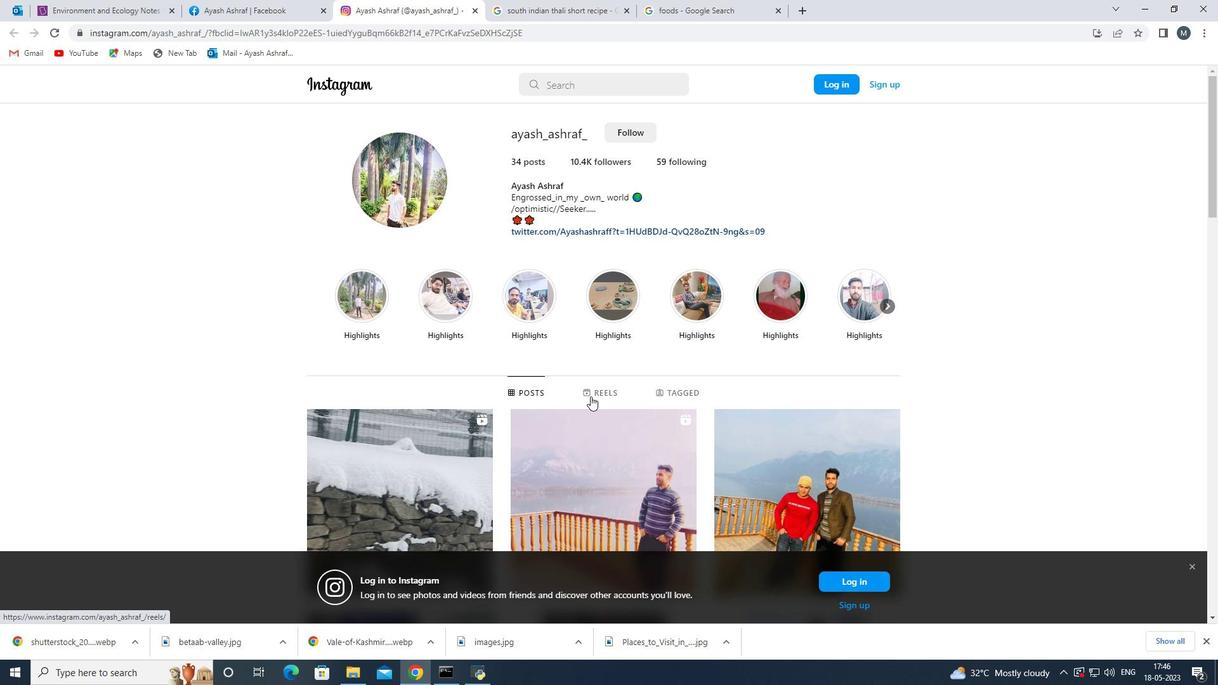 
Action: Mouse scrolled (591, 395) with delta (0, 0)
Screenshot: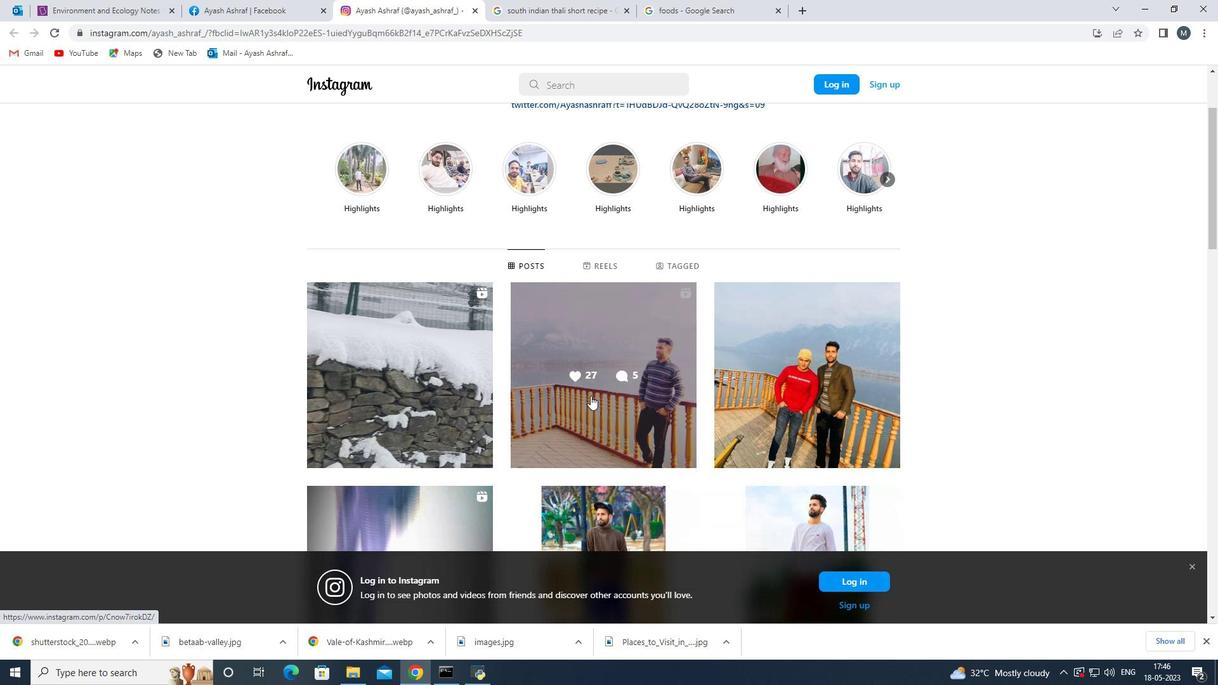 
Action: Mouse scrolled (591, 395) with delta (0, 0)
Screenshot: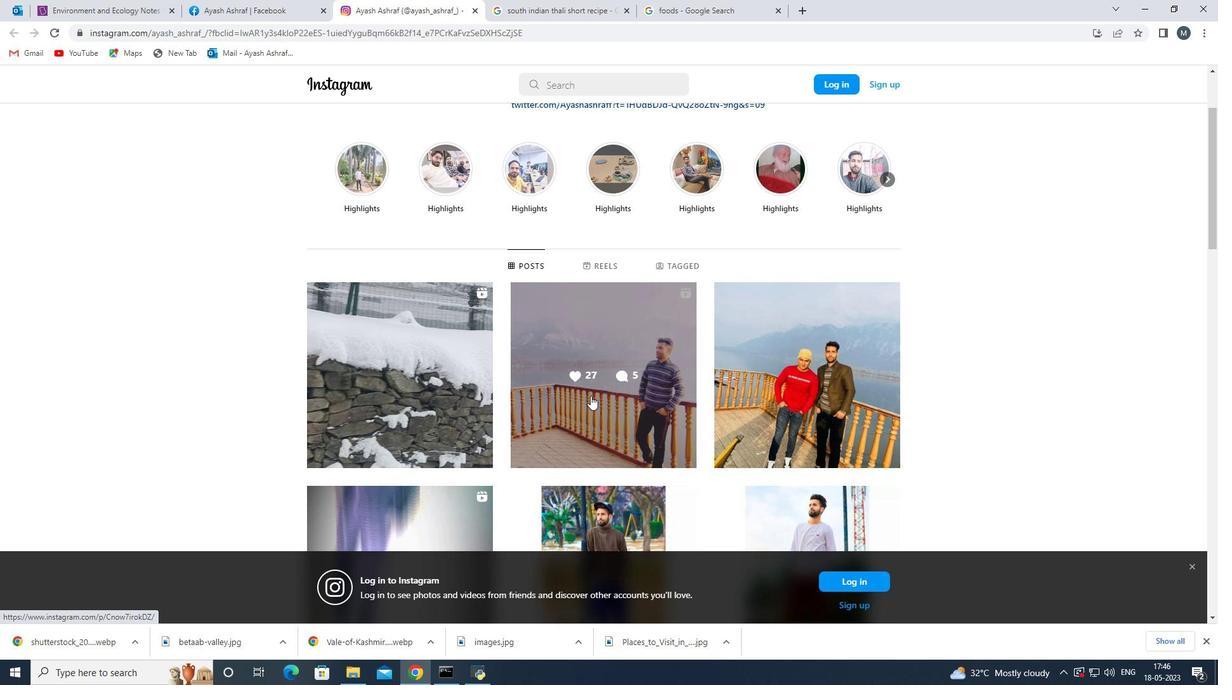 
Action: Mouse moved to (571, 394)
Screenshot: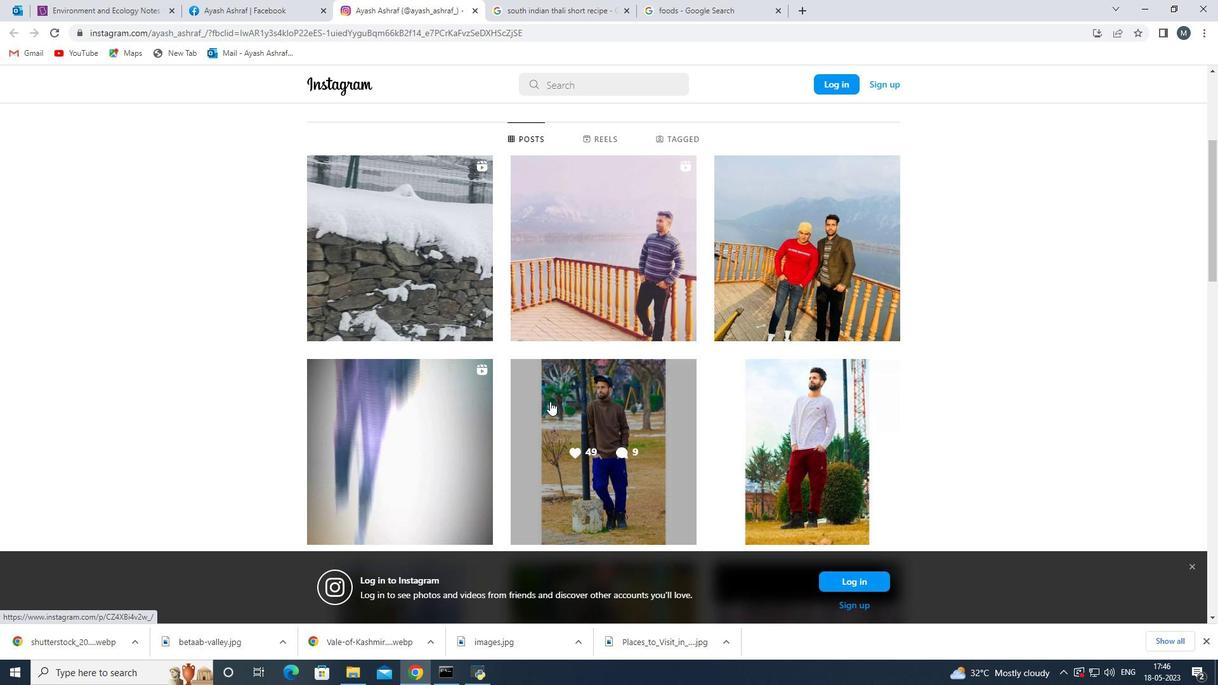 
Action: Mouse scrolled (571, 393) with delta (0, 0)
Screenshot: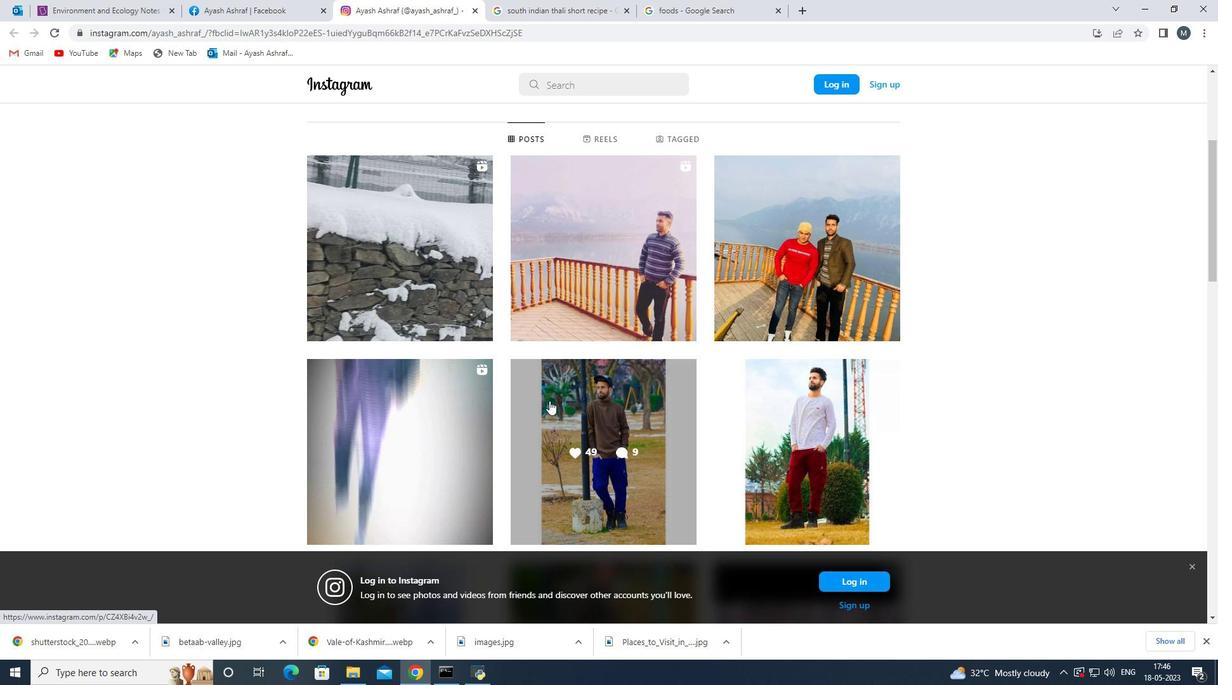 
Action: Mouse scrolled (571, 393) with delta (0, 0)
Screenshot: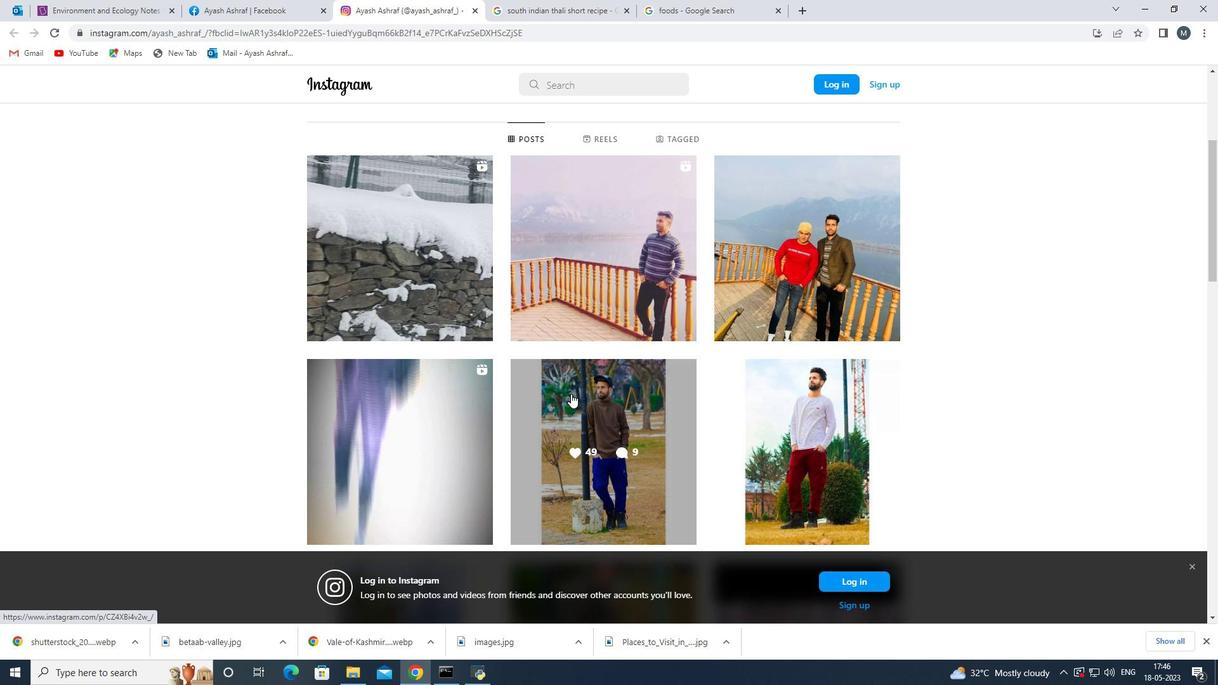 
Action: Mouse scrolled (571, 393) with delta (0, 0)
Screenshot: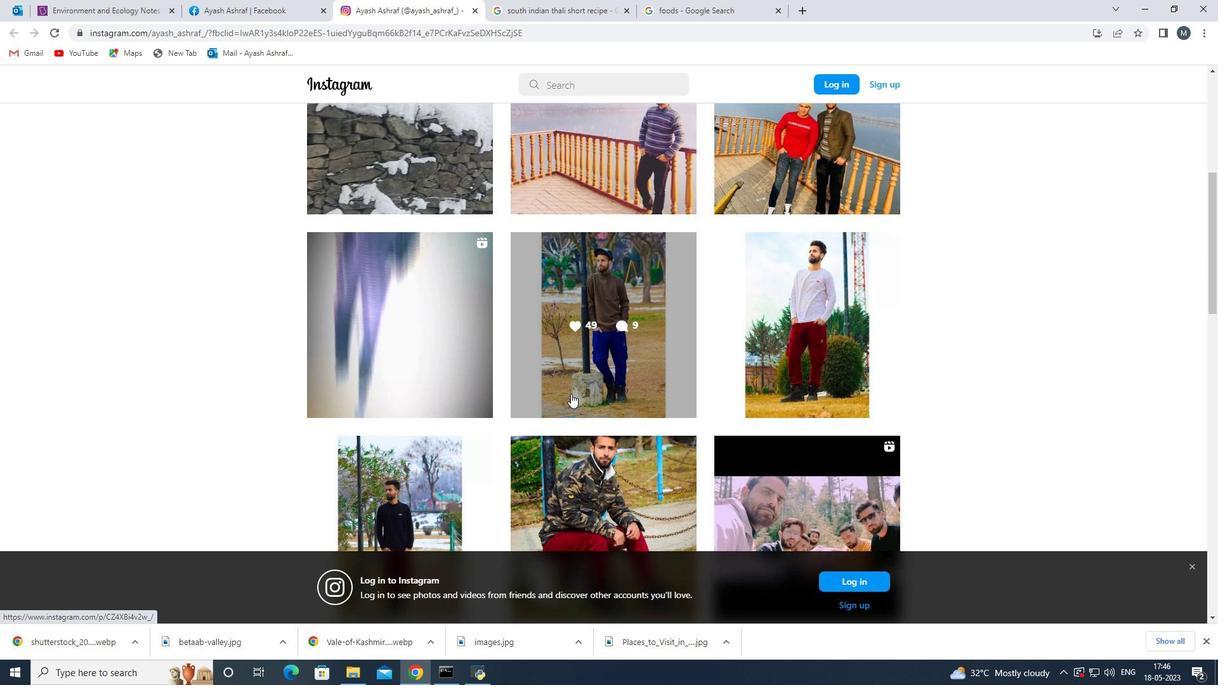 
Action: Mouse scrolled (571, 393) with delta (0, 0)
Screenshot: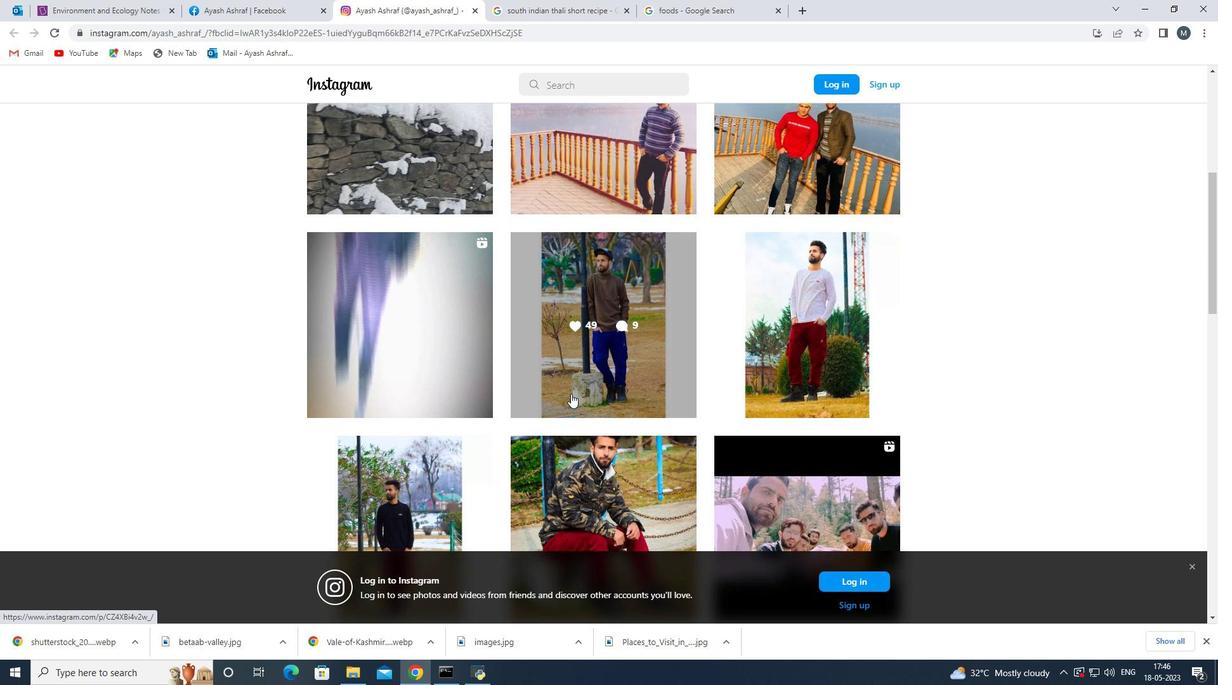 
Action: Mouse moved to (570, 408)
Screenshot: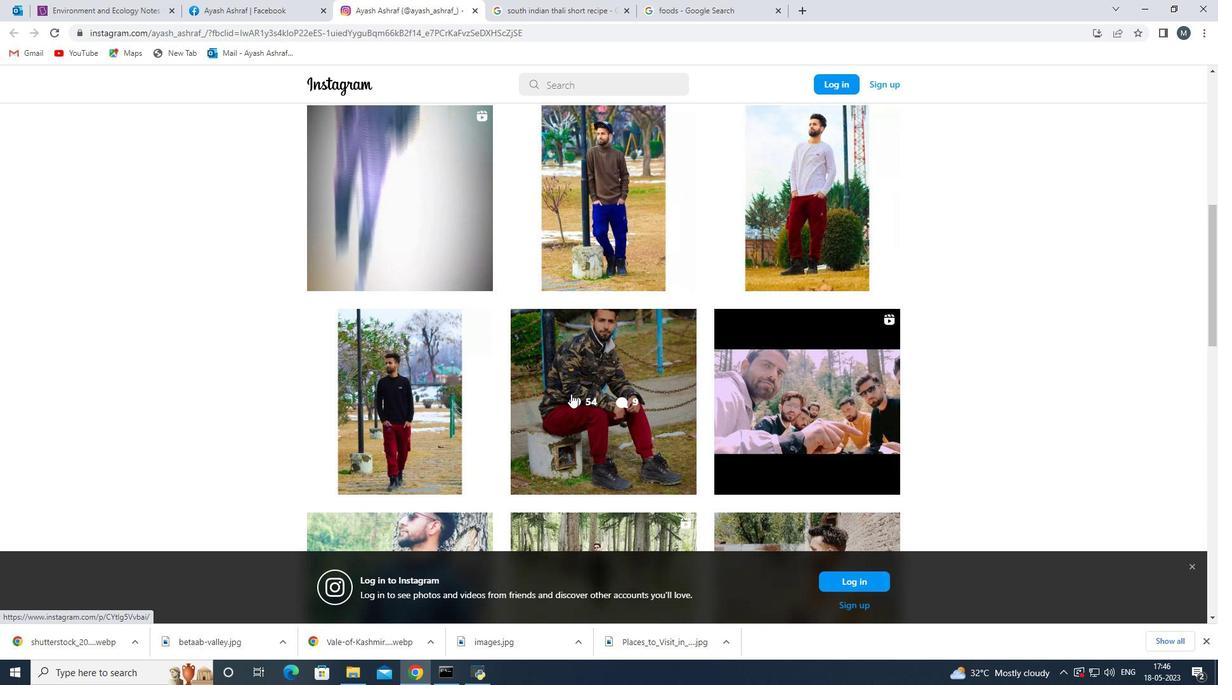 
Action: Mouse scrolled (570, 409) with delta (0, 0)
Screenshot: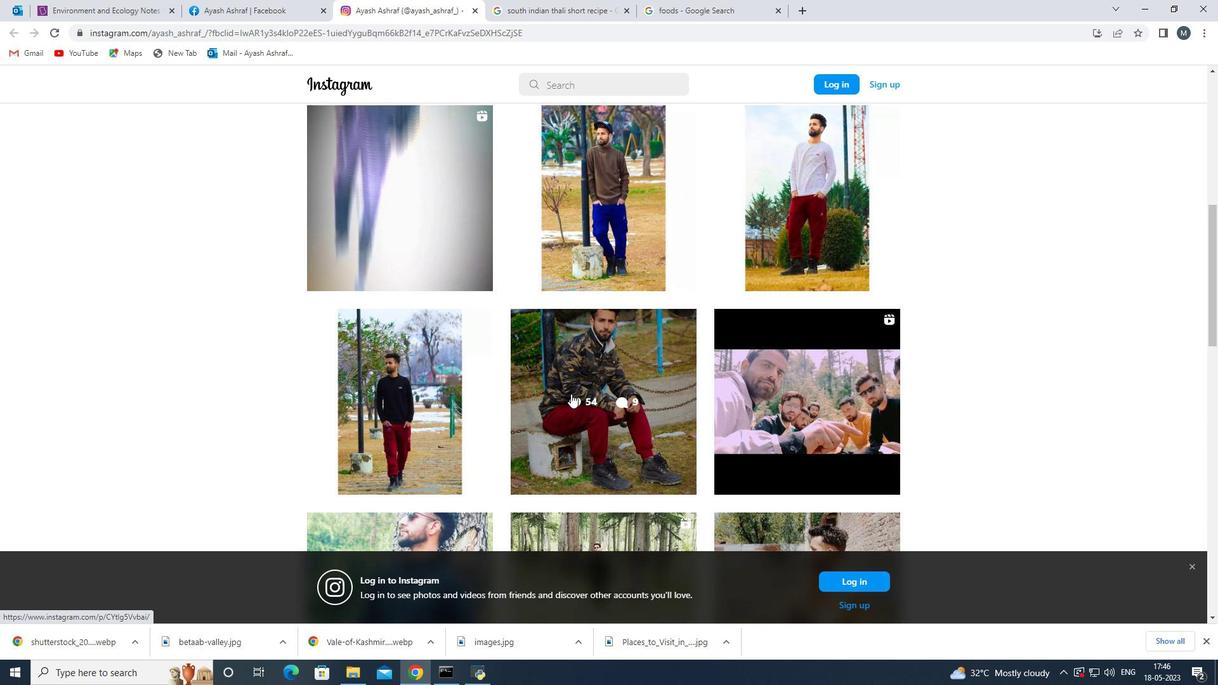 
Action: Mouse scrolled (570, 409) with delta (0, 0)
Screenshot: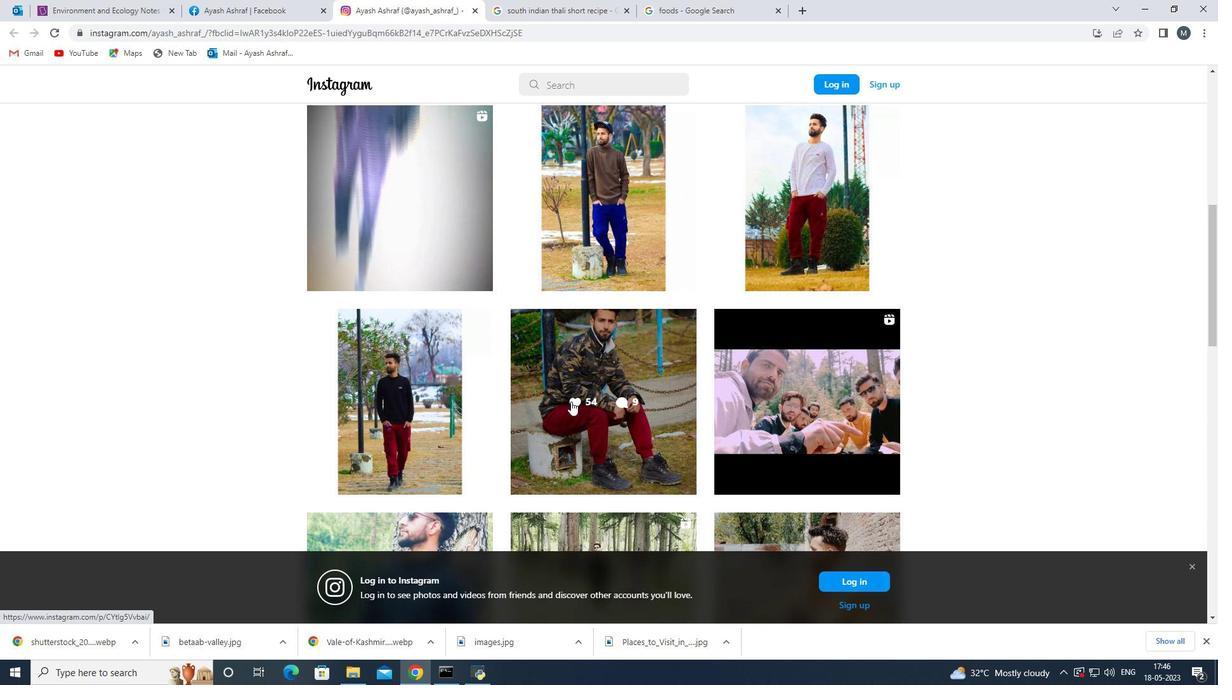 
Action: Mouse scrolled (570, 409) with delta (0, 0)
Screenshot: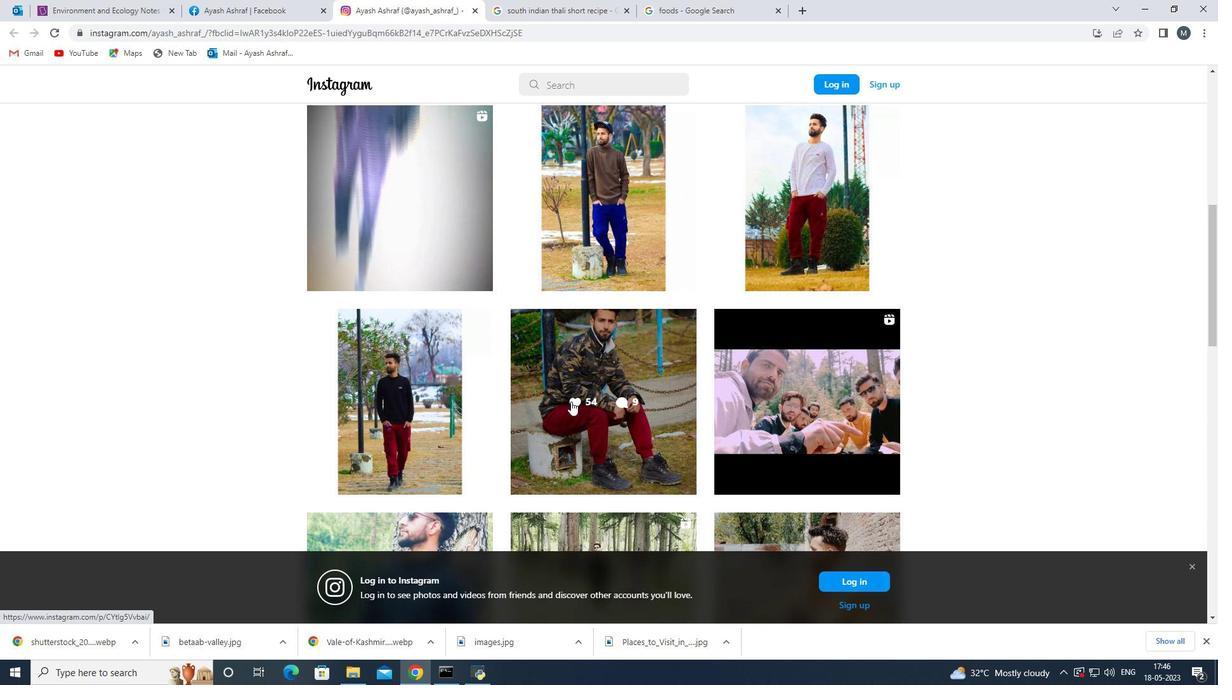 
Action: Mouse scrolled (570, 409) with delta (0, 0)
Screenshot: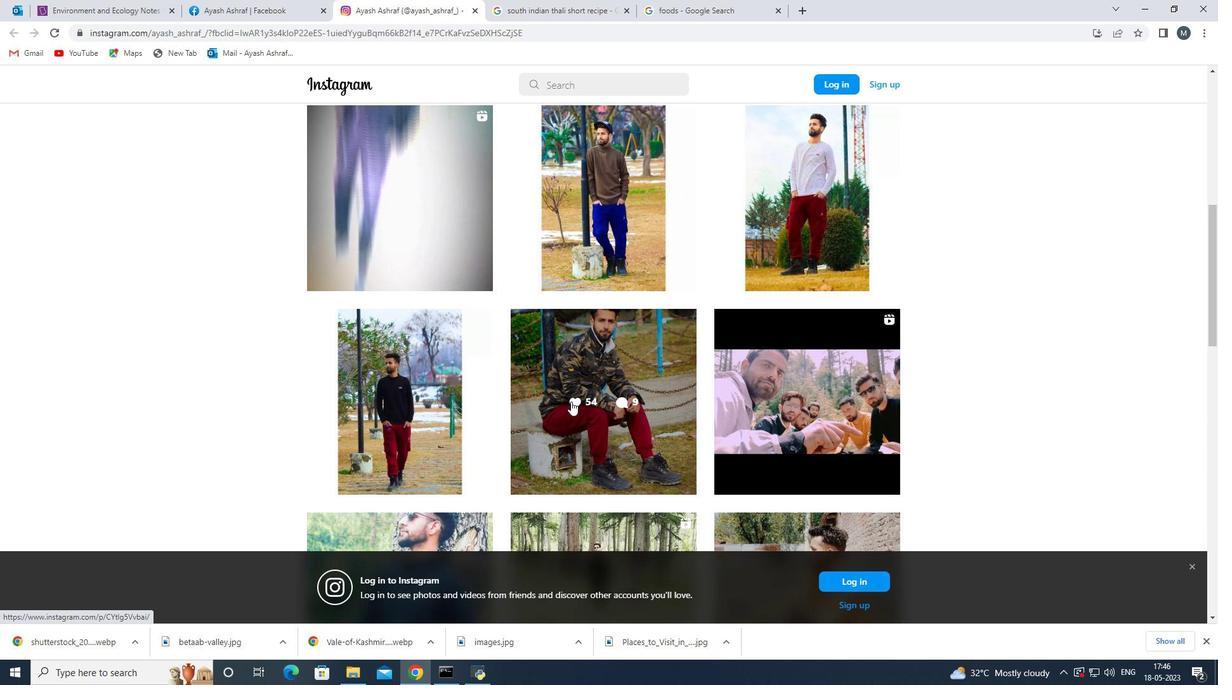 
Action: Mouse scrolled (570, 409) with delta (0, 0)
Screenshot: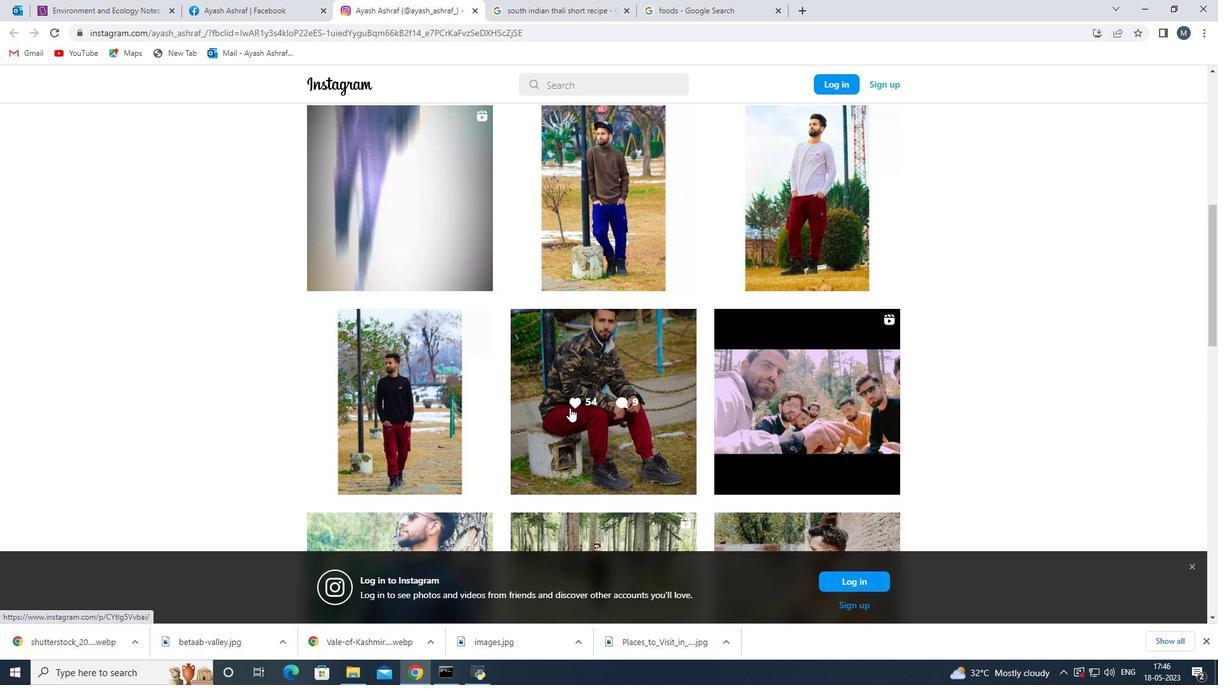 
Action: Mouse moved to (569, 410)
Screenshot: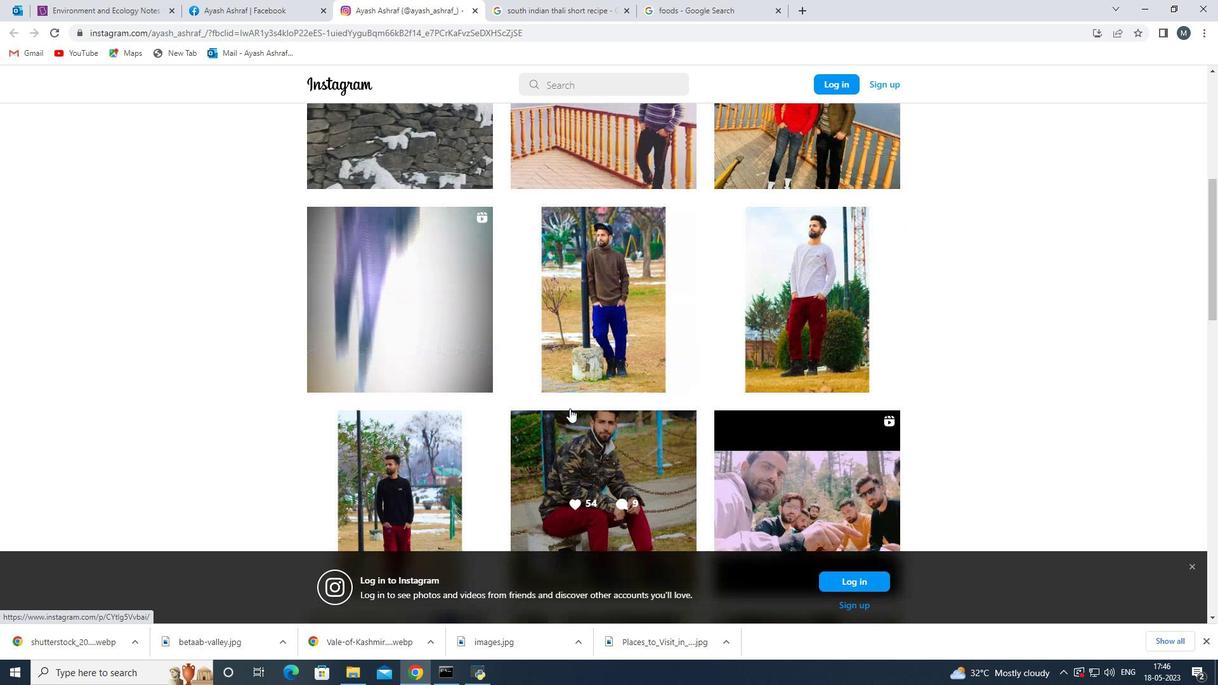 
Action: Mouse scrolled (569, 411) with delta (0, 0)
Screenshot: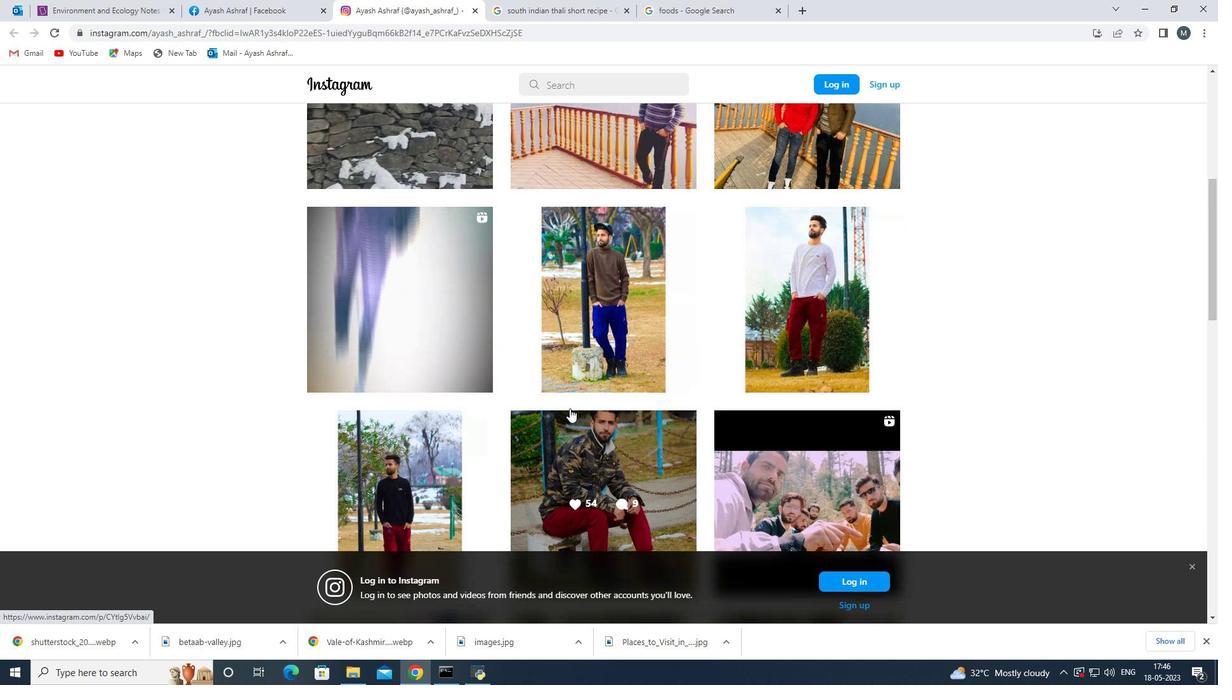 
Action: Mouse scrolled (569, 411) with delta (0, 0)
Screenshot: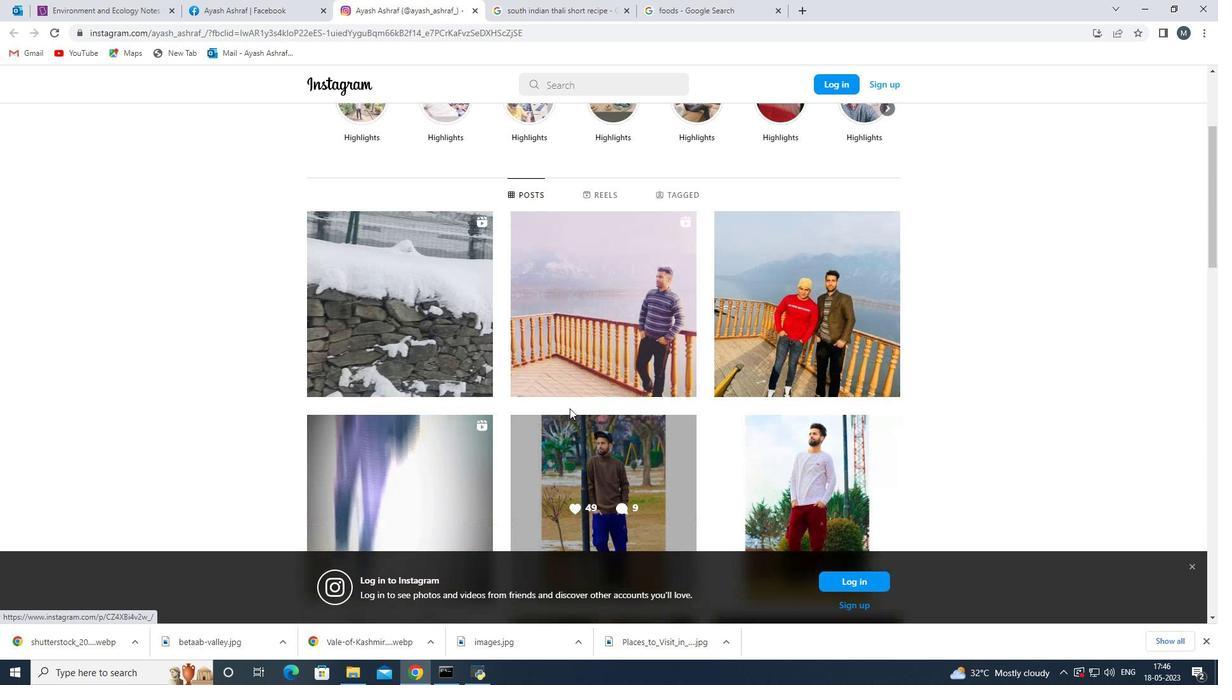 
Action: Mouse scrolled (569, 411) with delta (0, 0)
Screenshot: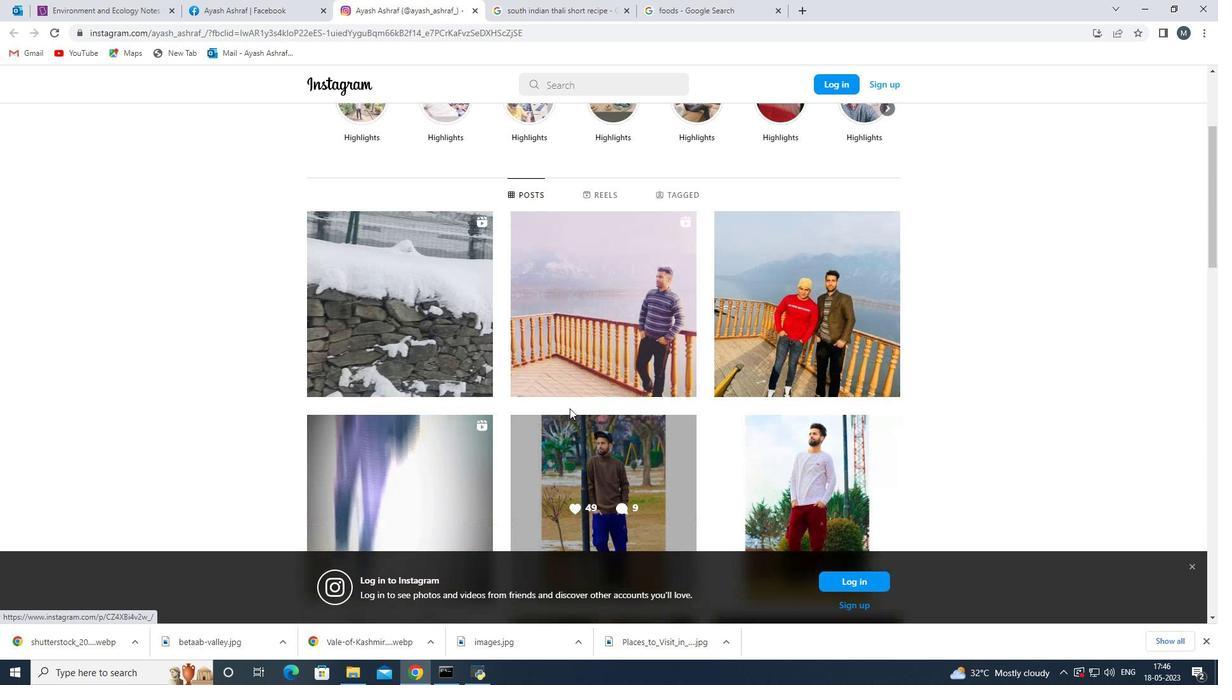 
Action: Mouse scrolled (569, 411) with delta (0, 0)
Screenshot: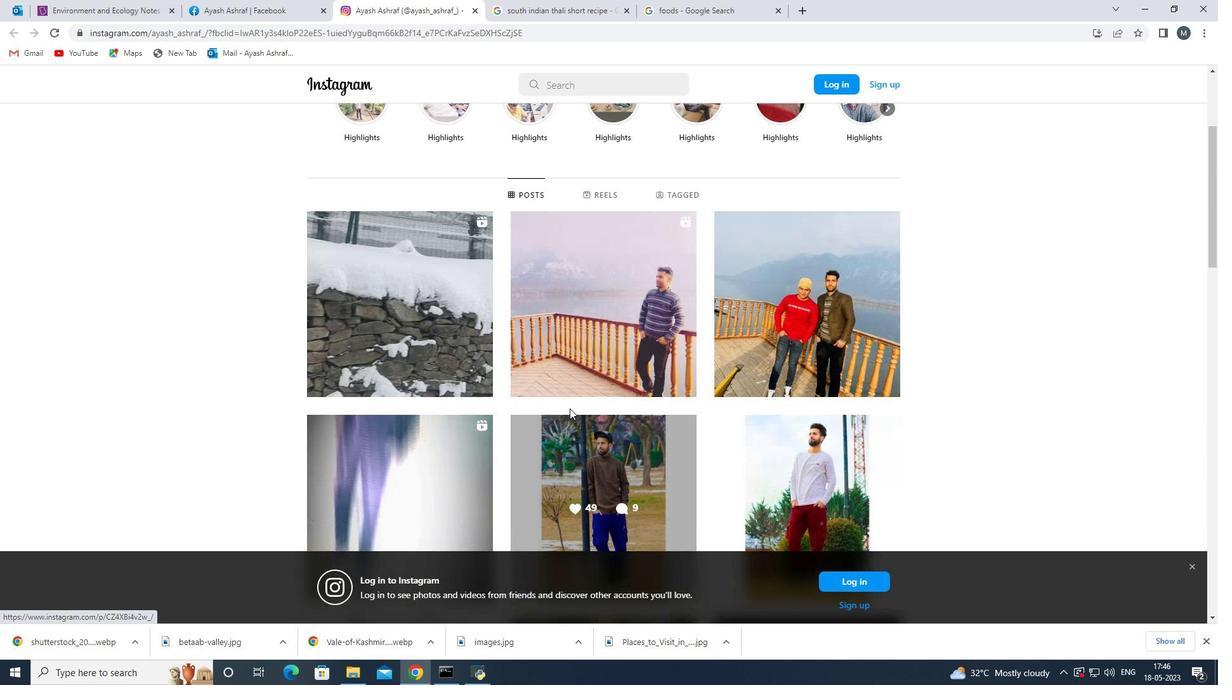 
Action: Mouse moved to (568, 410)
Screenshot: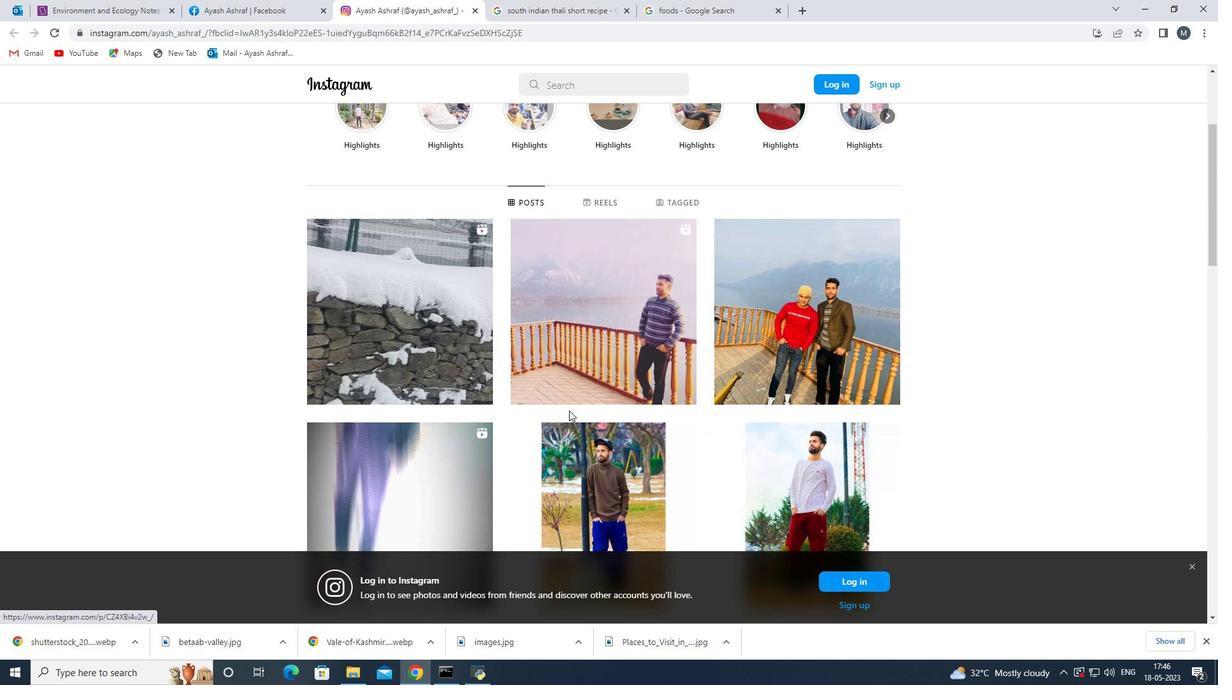 
Action: Mouse scrolled (568, 411) with delta (0, 0)
Screenshot: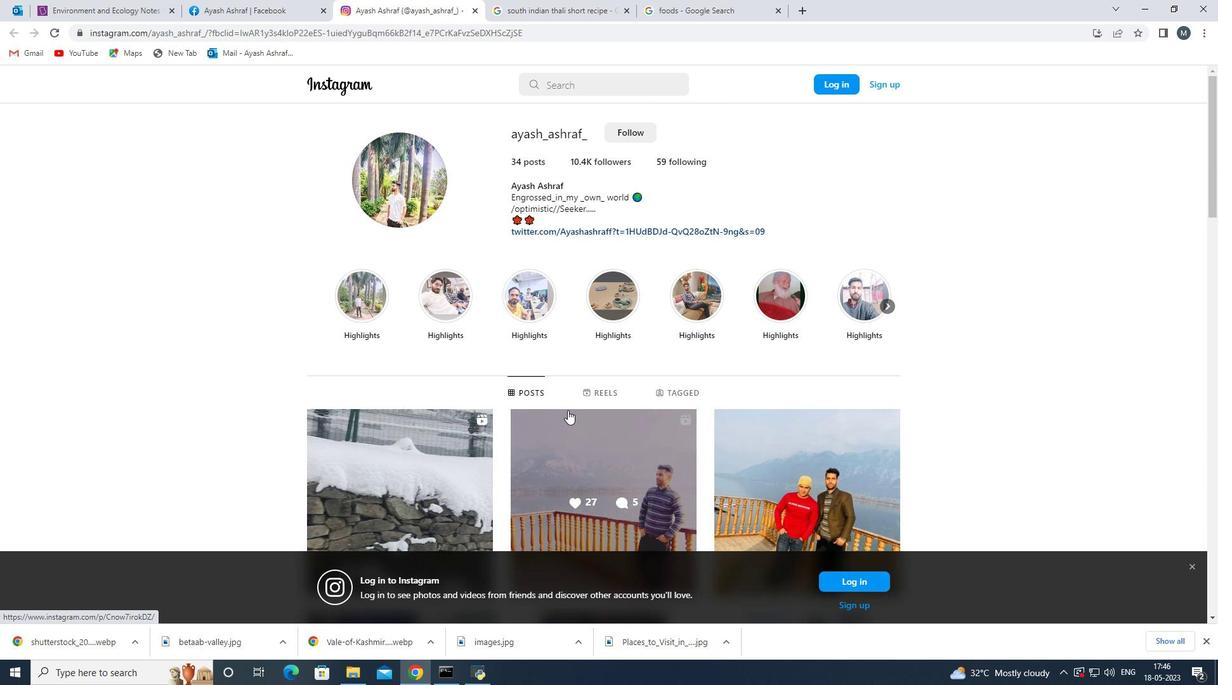 
Action: Mouse moved to (493, 392)
Screenshot: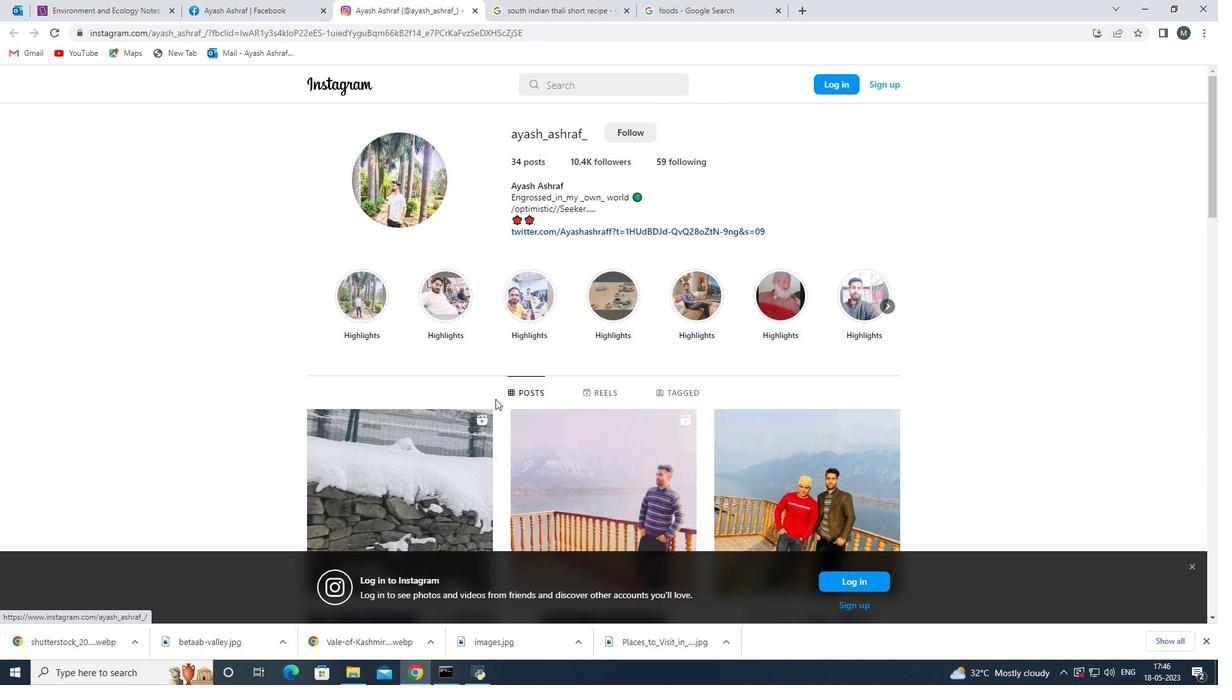 
Action: Mouse scrolled (493, 392) with delta (0, 0)
Screenshot: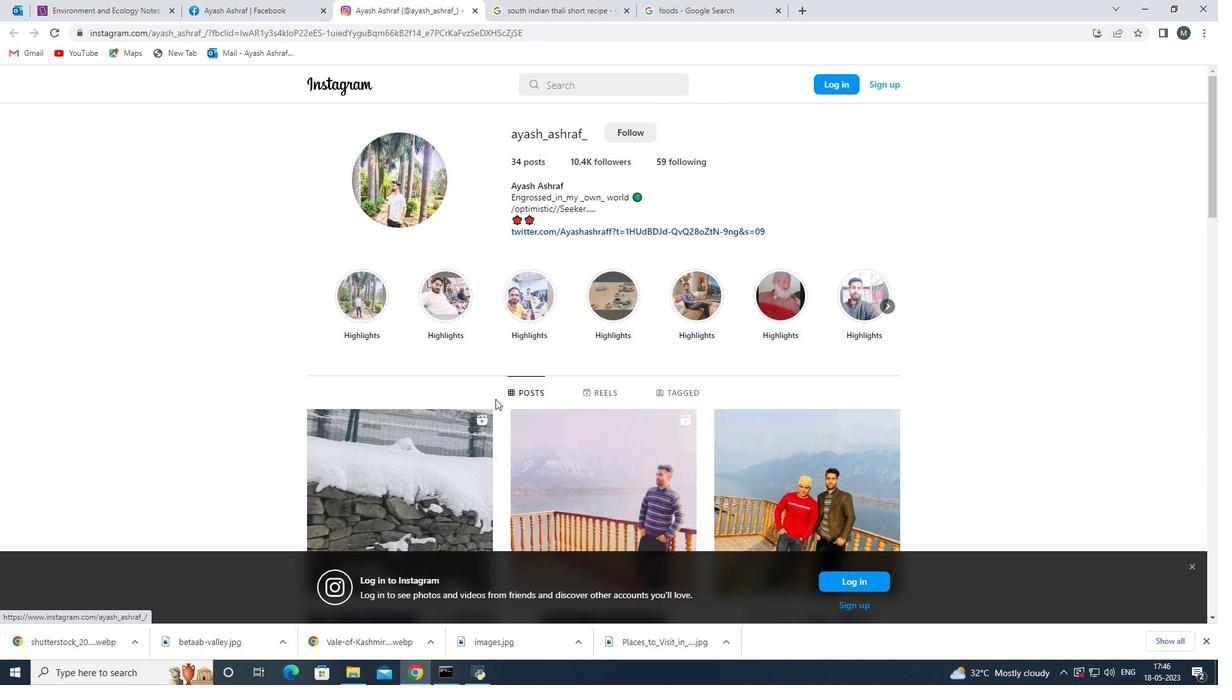 
Action: Mouse scrolled (493, 392) with delta (0, 0)
Screenshot: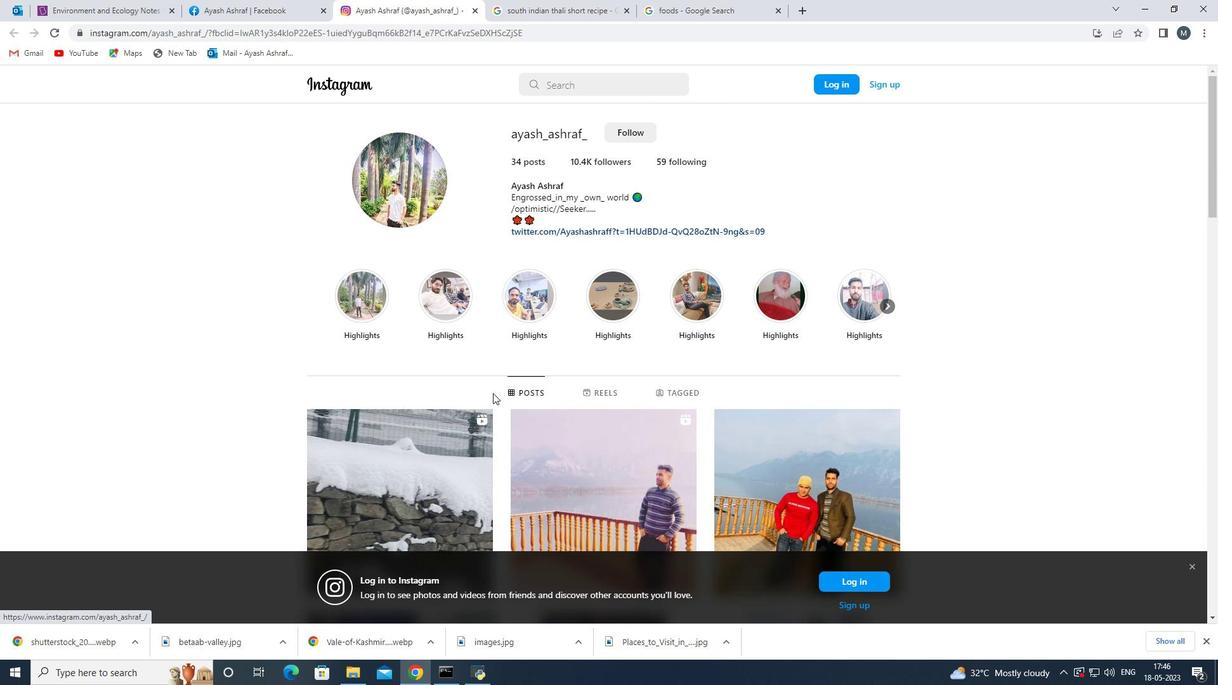 
Action: Mouse scrolled (493, 392) with delta (0, 0)
Screenshot: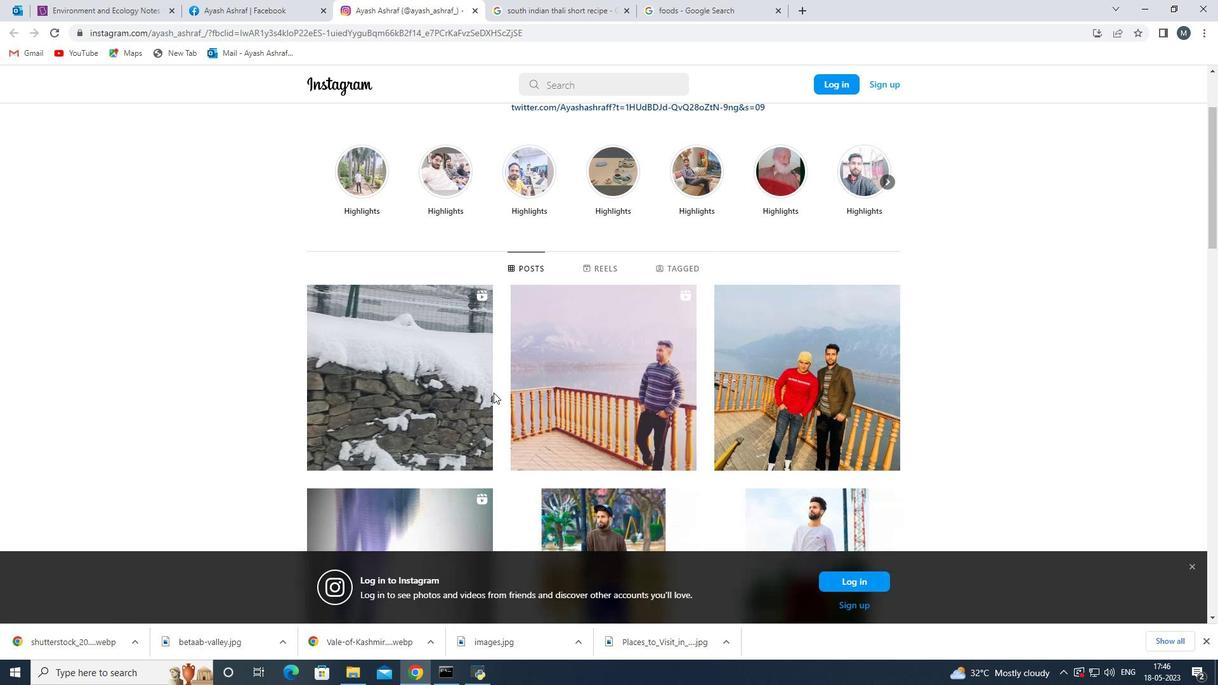 
Action: Mouse scrolled (493, 392) with delta (0, 0)
Screenshot: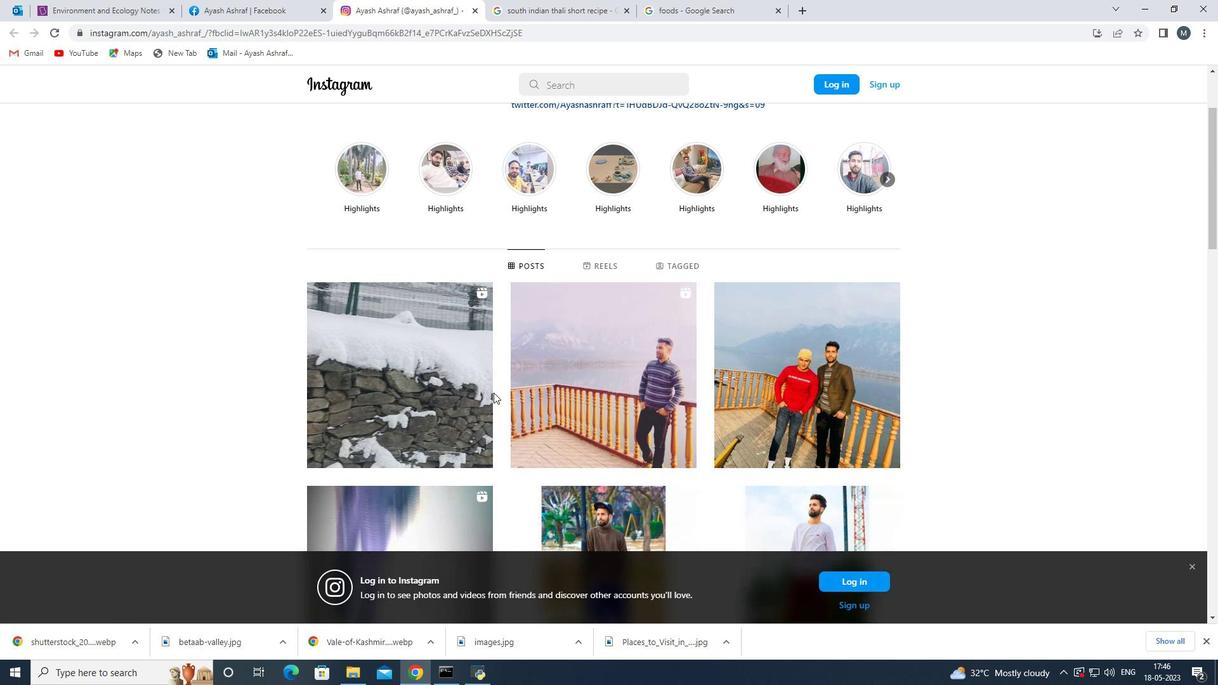 
Action: Mouse scrolled (493, 392) with delta (0, 0)
Screenshot: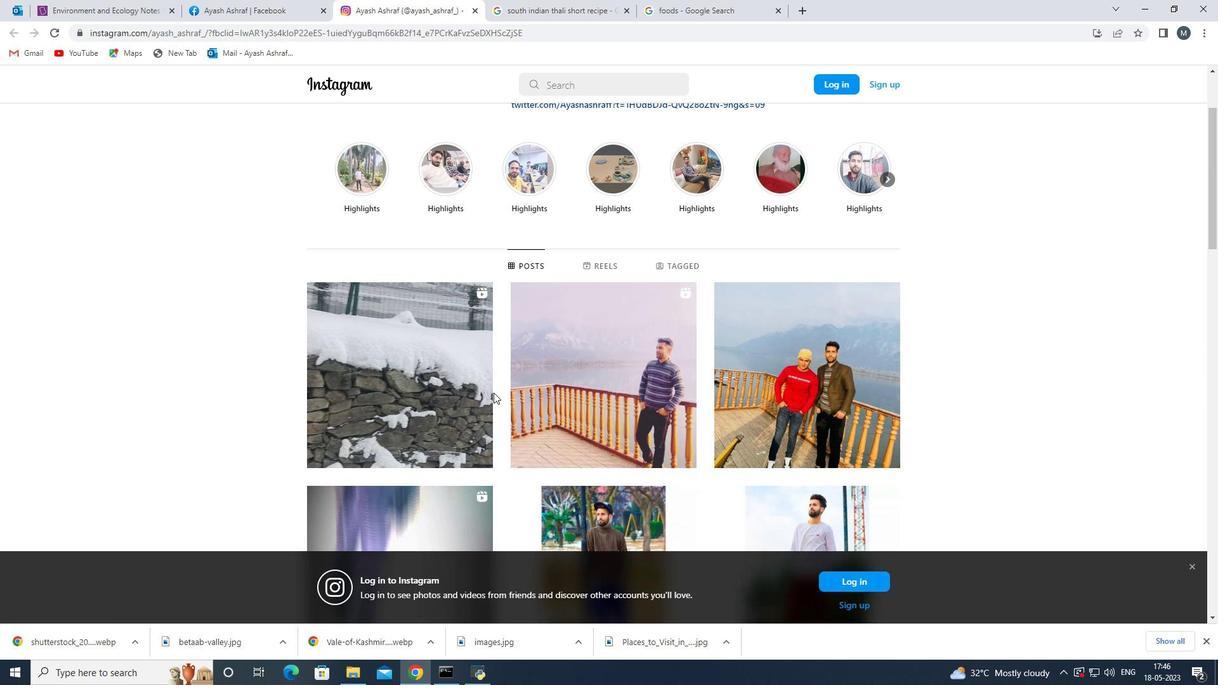 
Action: Mouse moved to (569, 404)
Screenshot: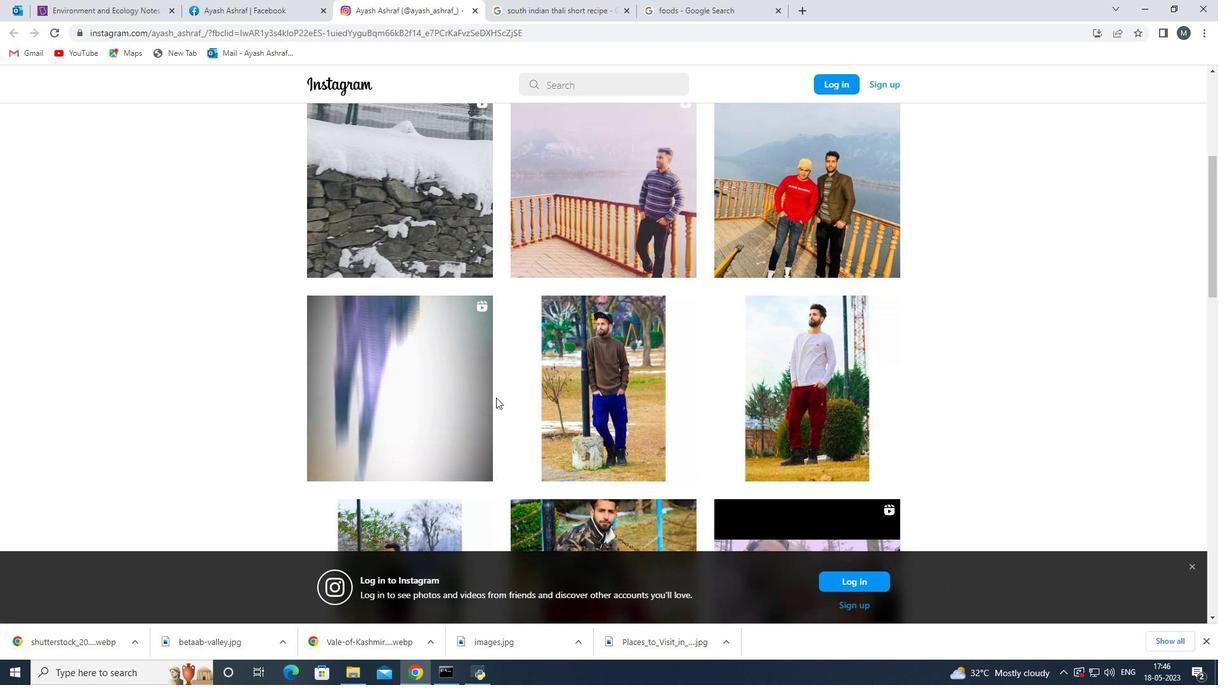 
Action: Mouse scrolled (569, 403) with delta (0, 0)
Screenshot: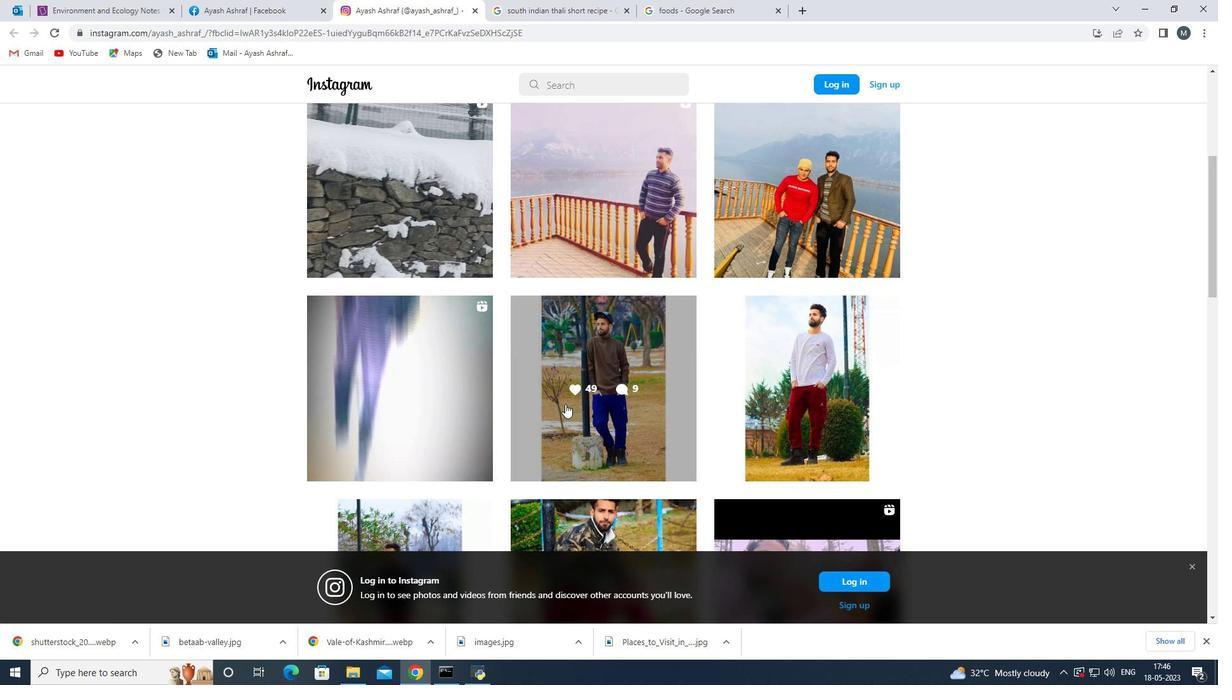 
Action: Mouse moved to (570, 404)
Screenshot: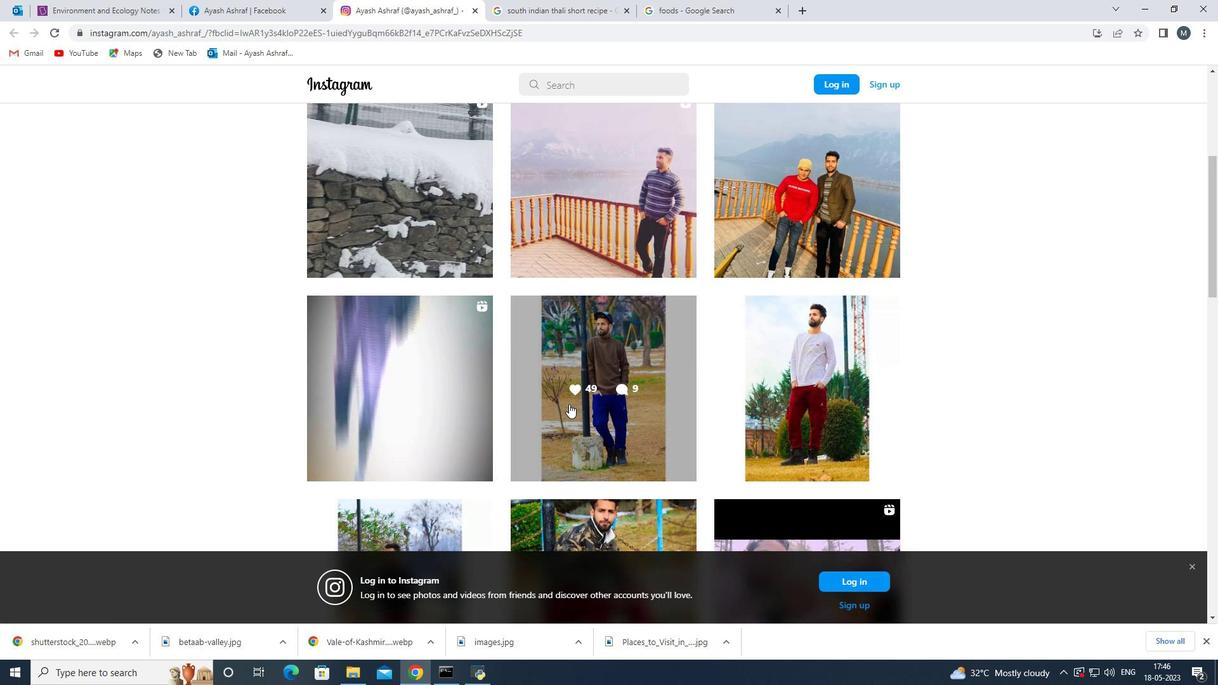
Action: Mouse scrolled (570, 403) with delta (0, 0)
Screenshot: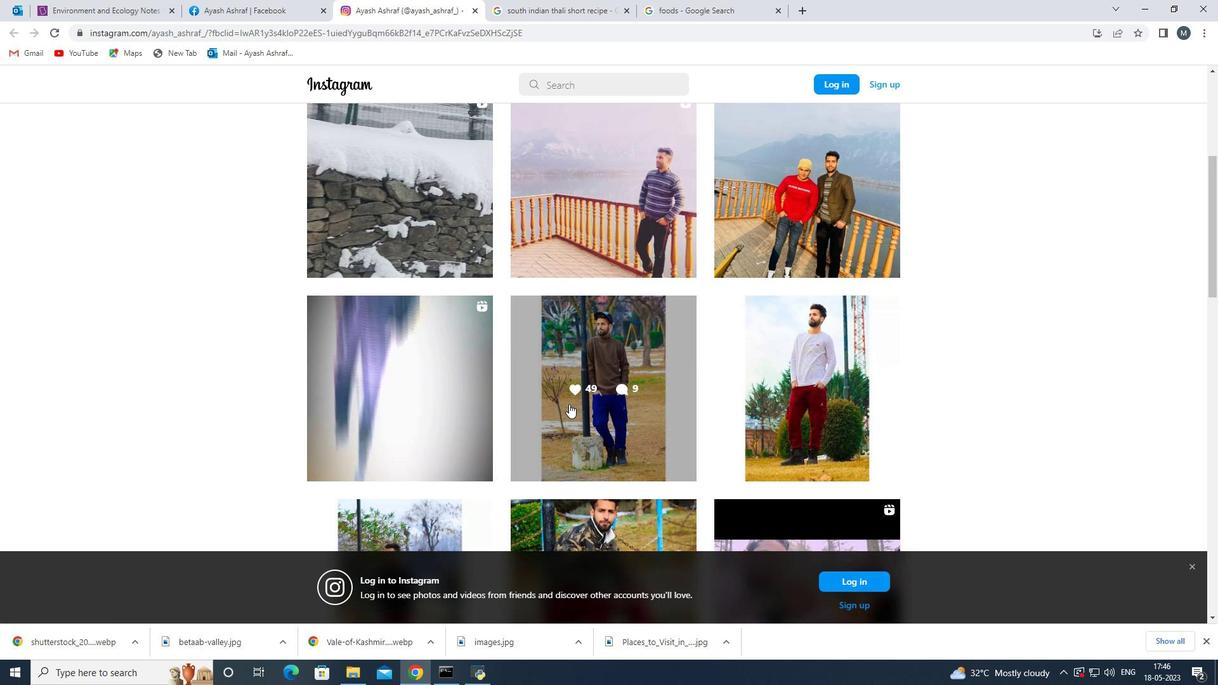 
Action: Mouse scrolled (570, 403) with delta (0, 0)
Screenshot: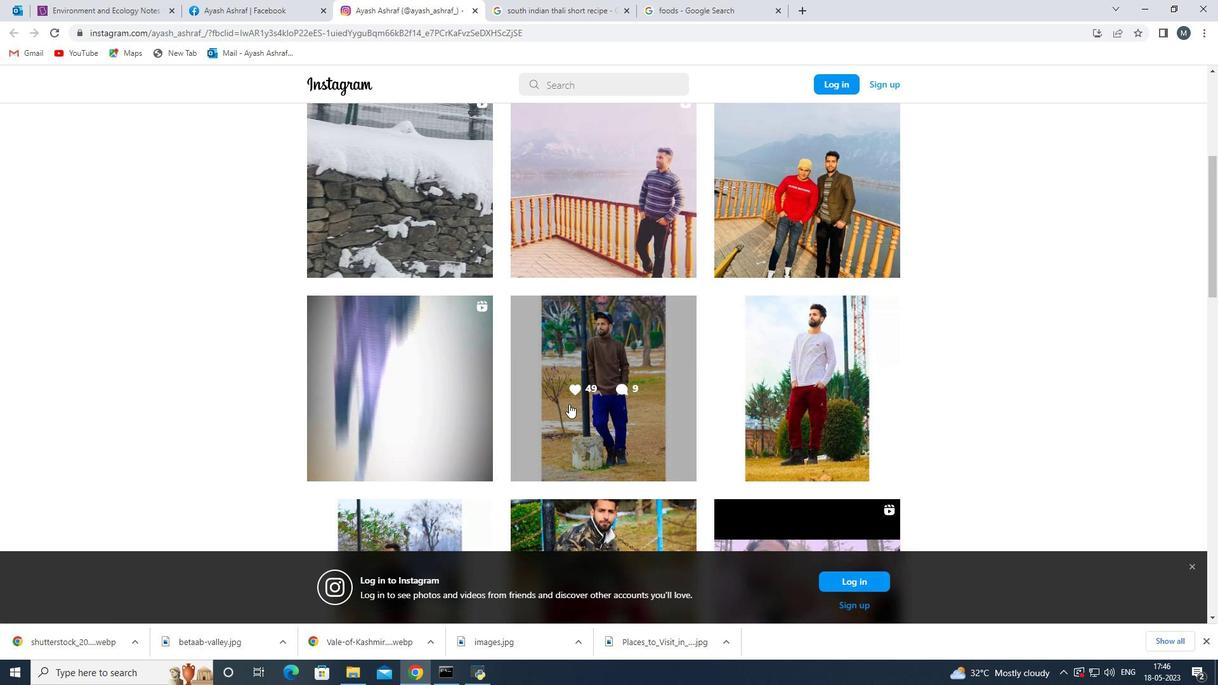 
Action: Mouse moved to (570, 404)
Screenshot: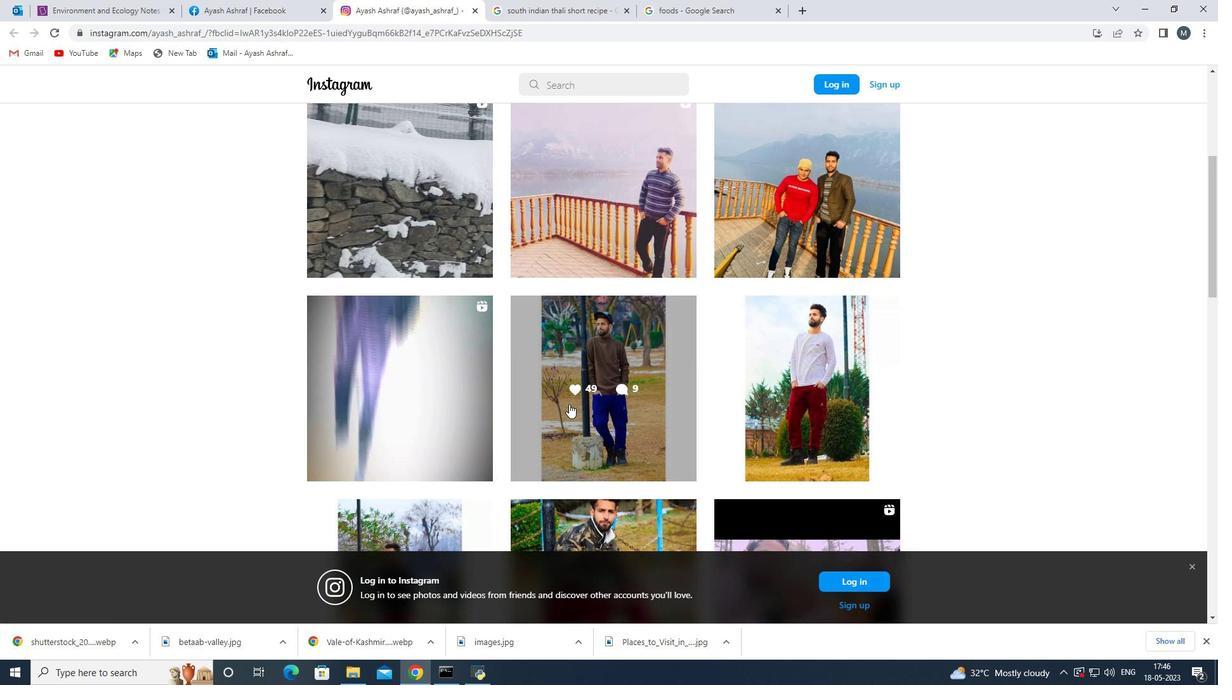 
Action: Mouse scrolled (570, 403) with delta (0, 0)
Screenshot: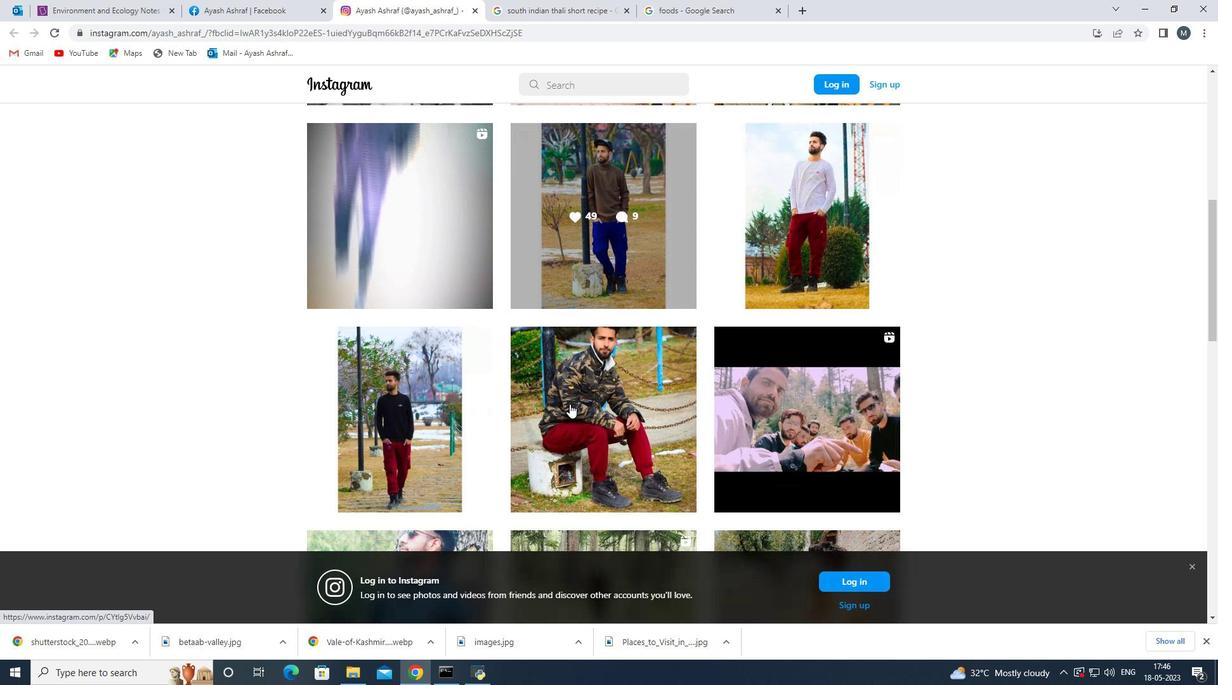 
Action: Mouse scrolled (570, 403) with delta (0, 0)
Screenshot: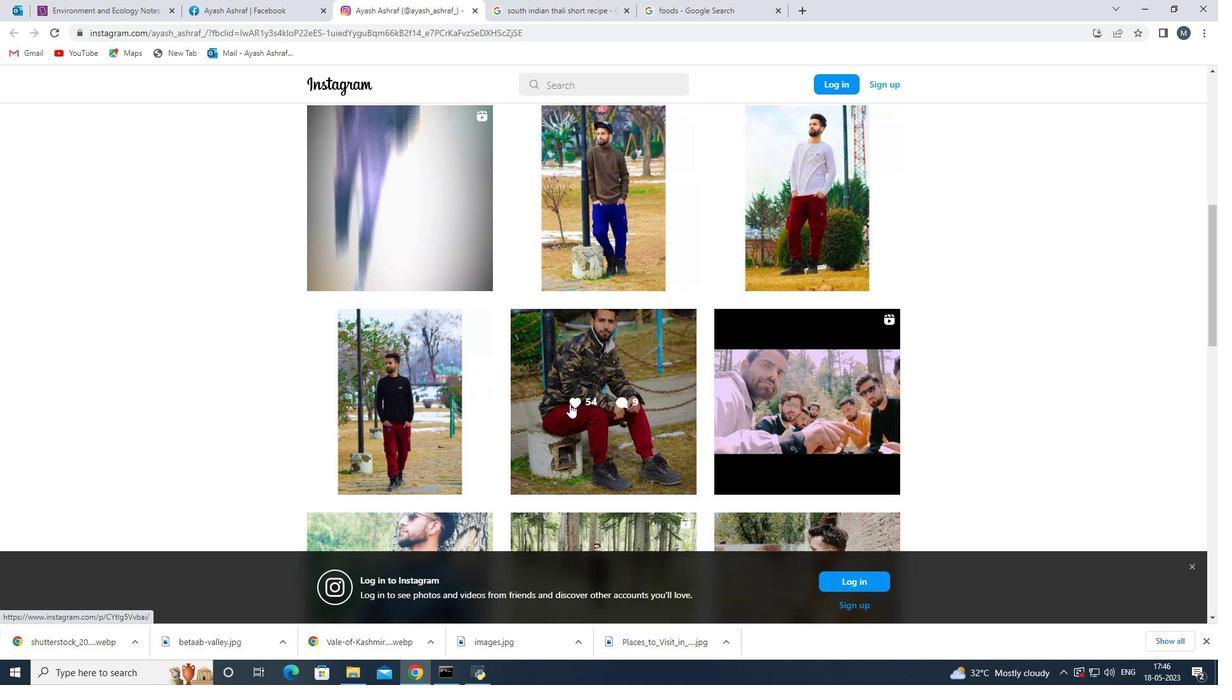 
Action: Mouse moved to (571, 405)
Screenshot: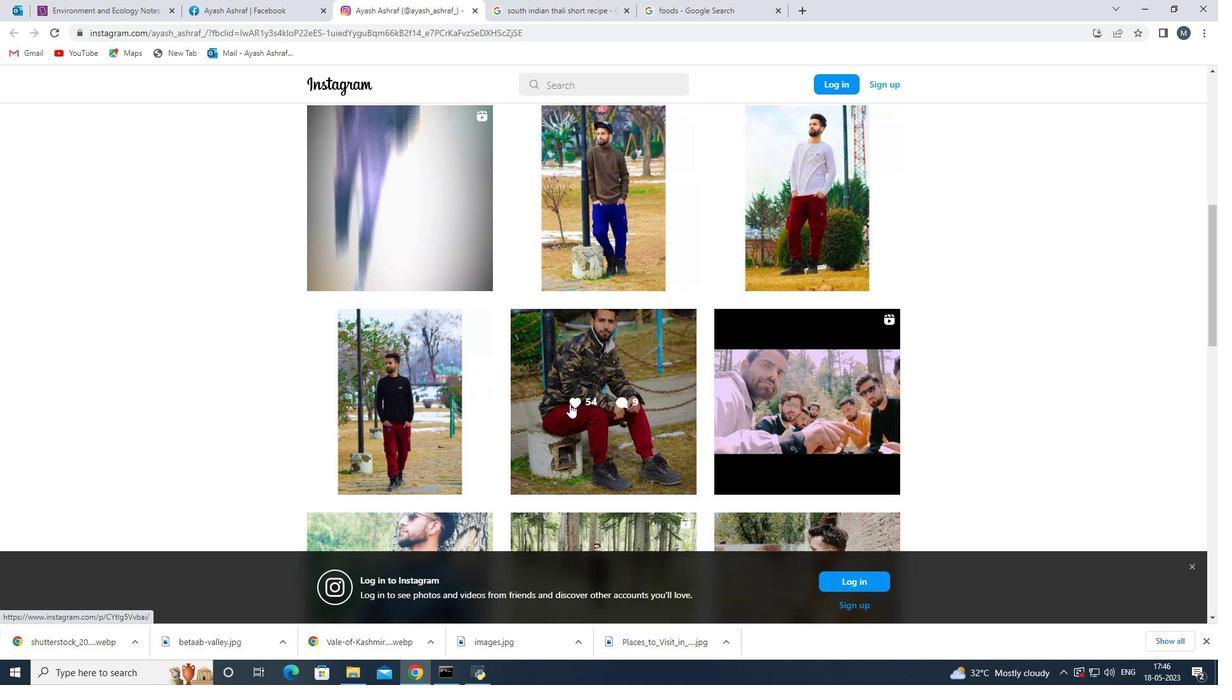 
Action: Mouse scrolled (571, 404) with delta (0, 0)
Screenshot: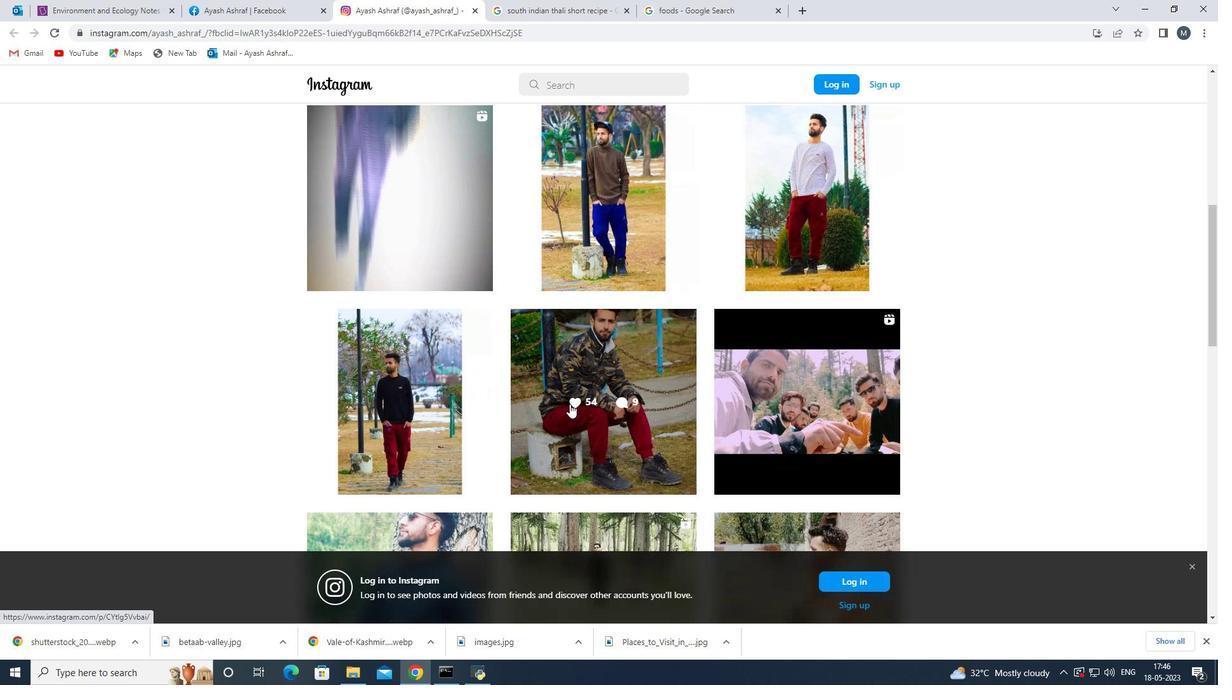 
Action: Mouse moved to (571, 406)
Screenshot: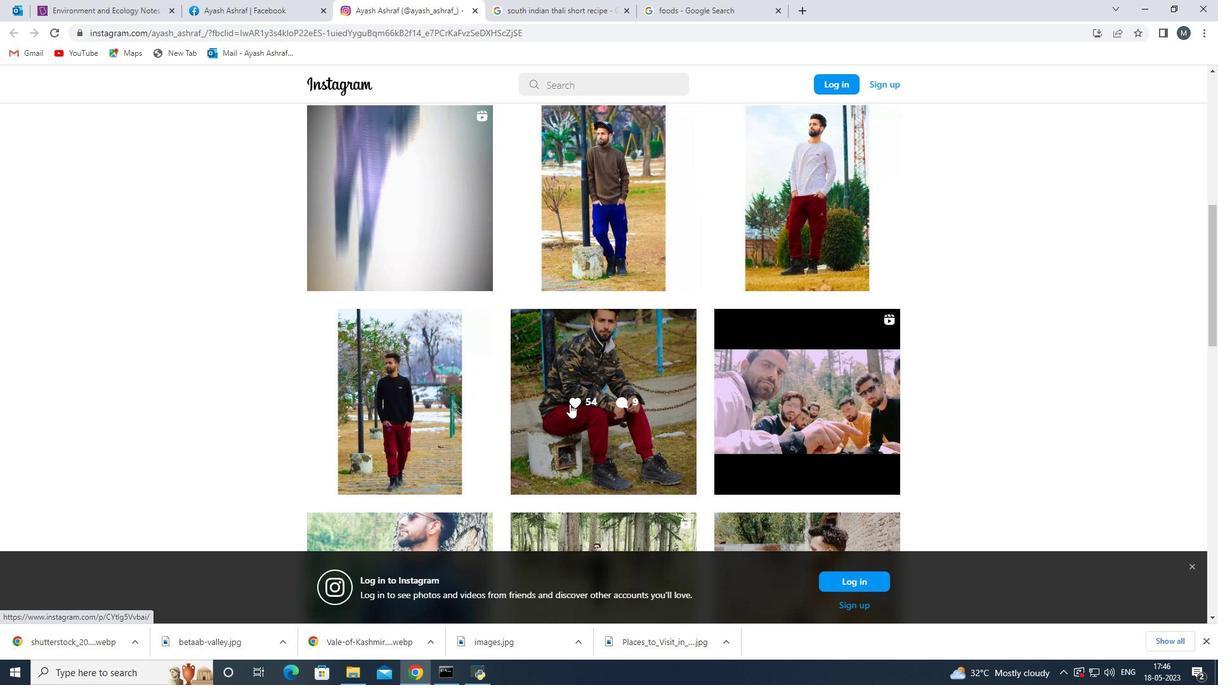 
Action: Mouse scrolled (571, 405) with delta (0, 0)
Screenshot: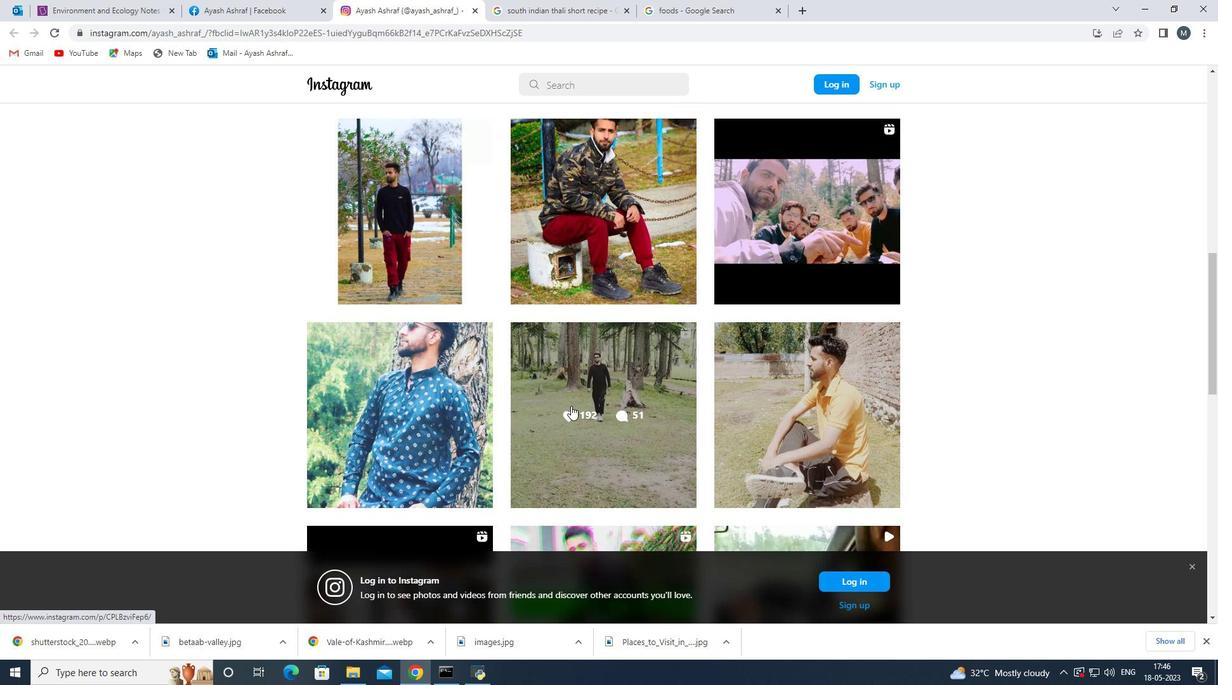 
Action: Mouse scrolled (571, 405) with delta (0, 0)
Screenshot: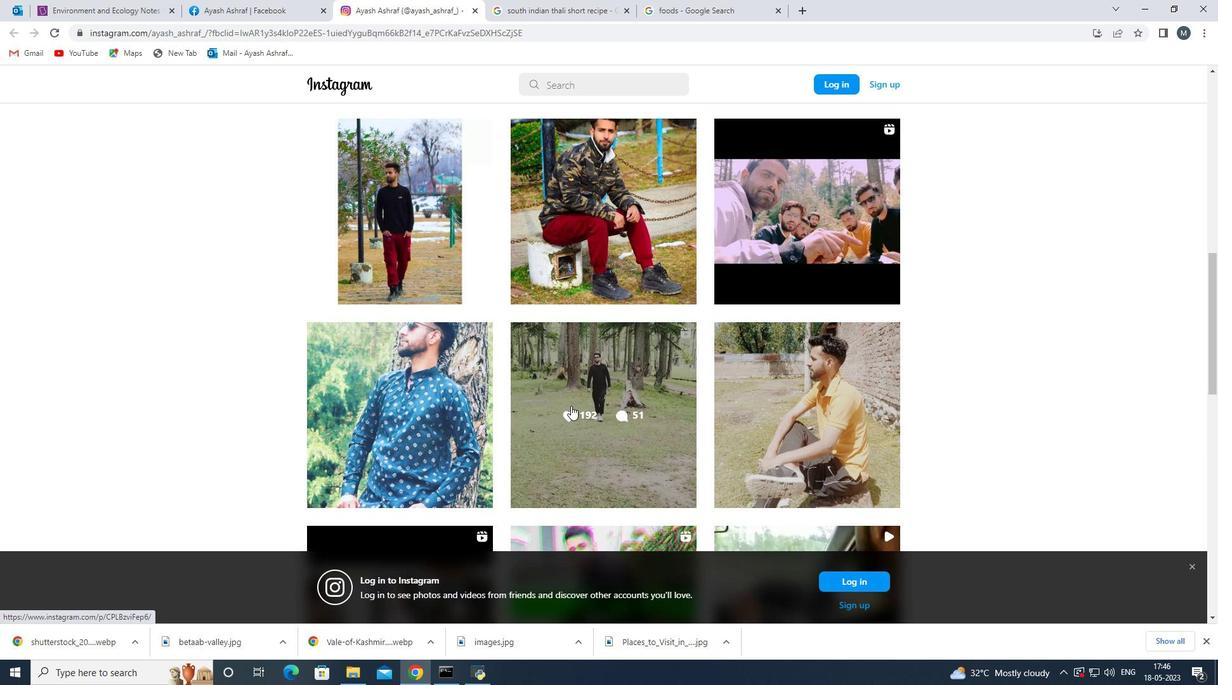 
Action: Mouse scrolled (571, 405) with delta (0, 0)
Screenshot: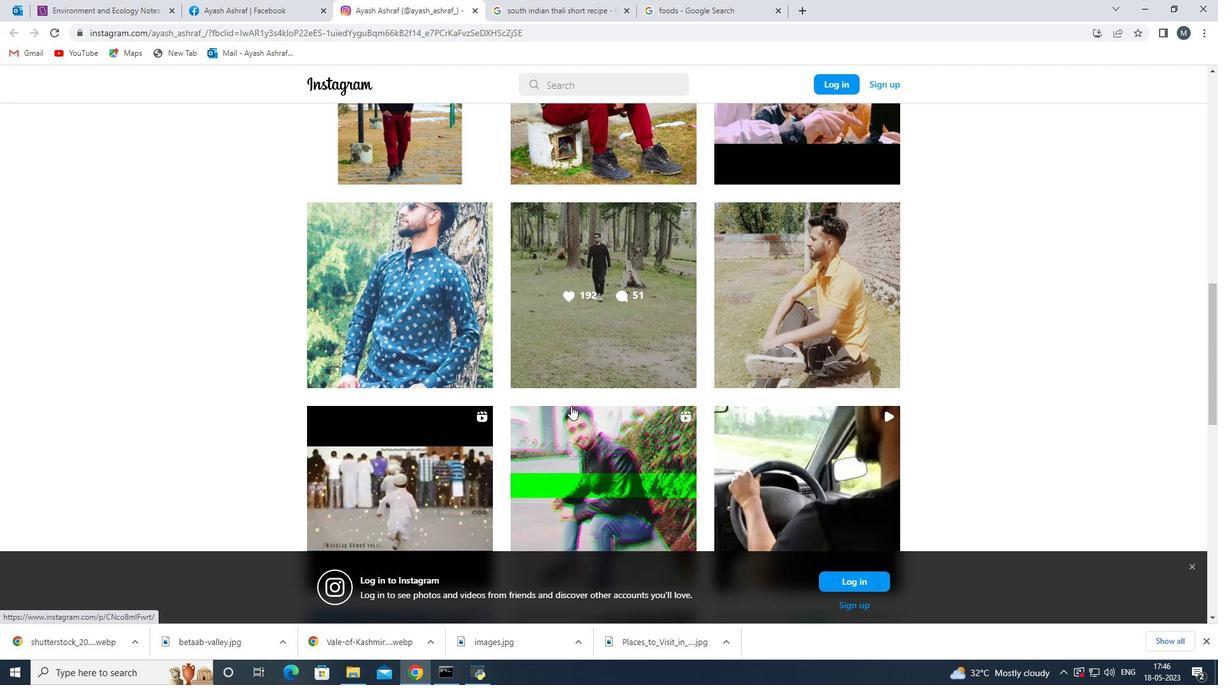 
Action: Mouse scrolled (571, 405) with delta (0, 0)
Screenshot: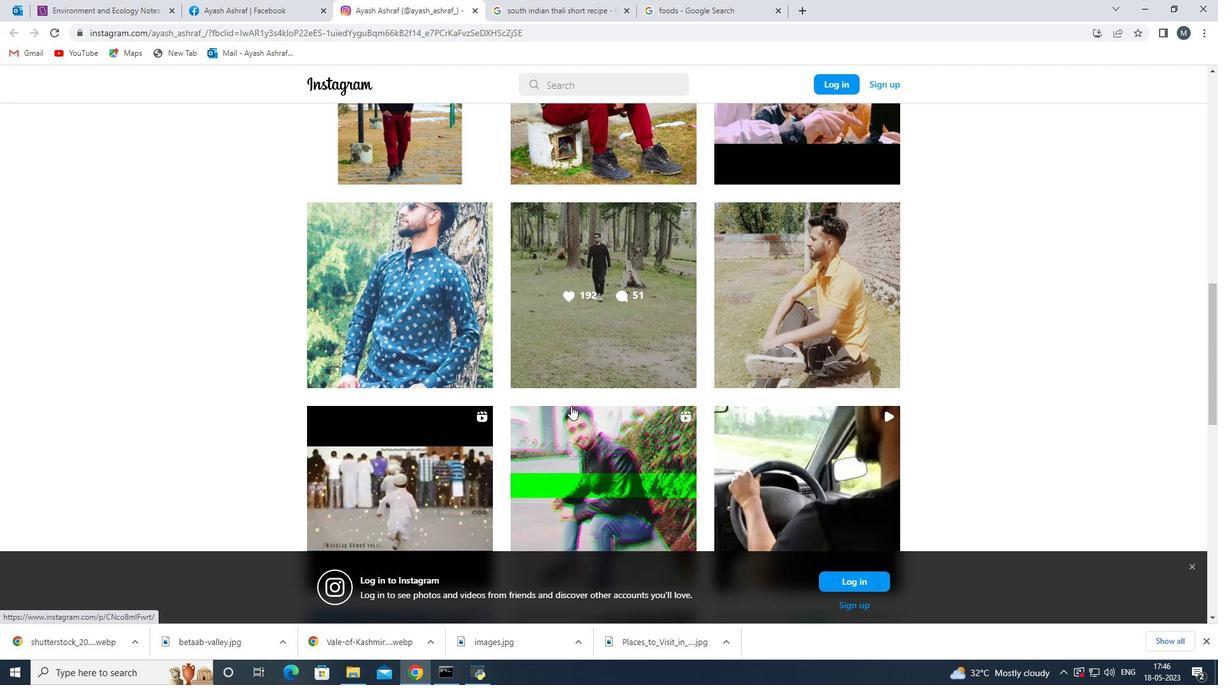 
Action: Mouse scrolled (571, 405) with delta (0, 0)
Screenshot: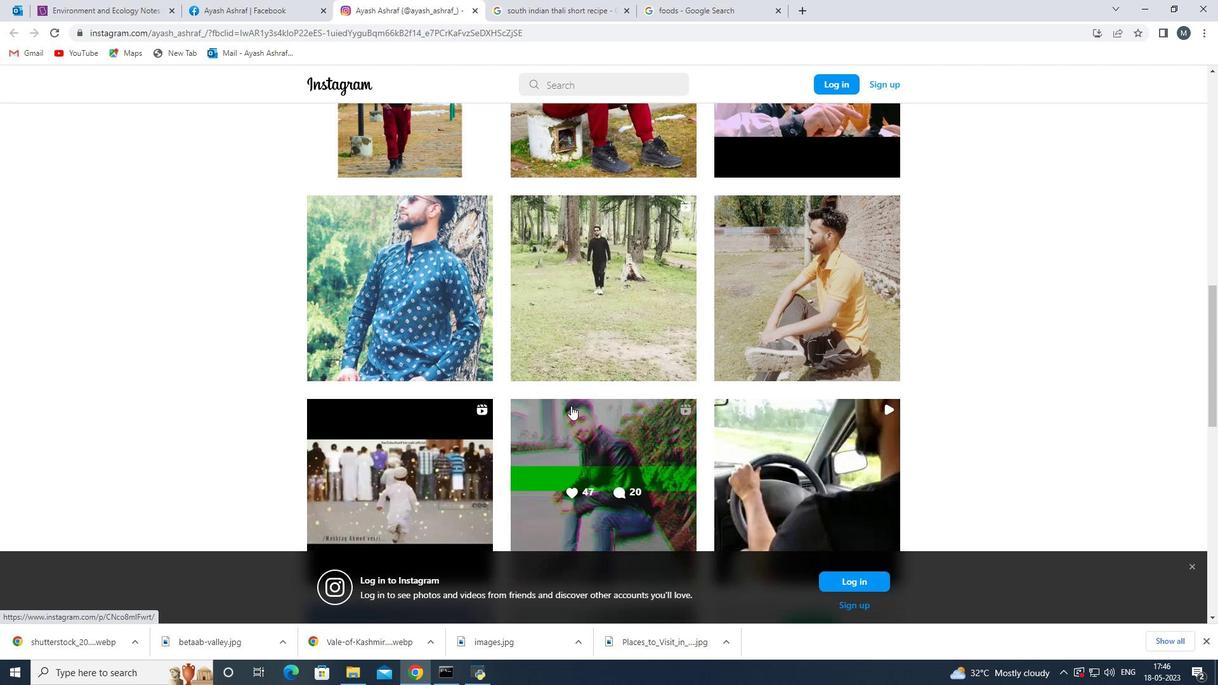 
Action: Mouse moved to (571, 406)
Screenshot: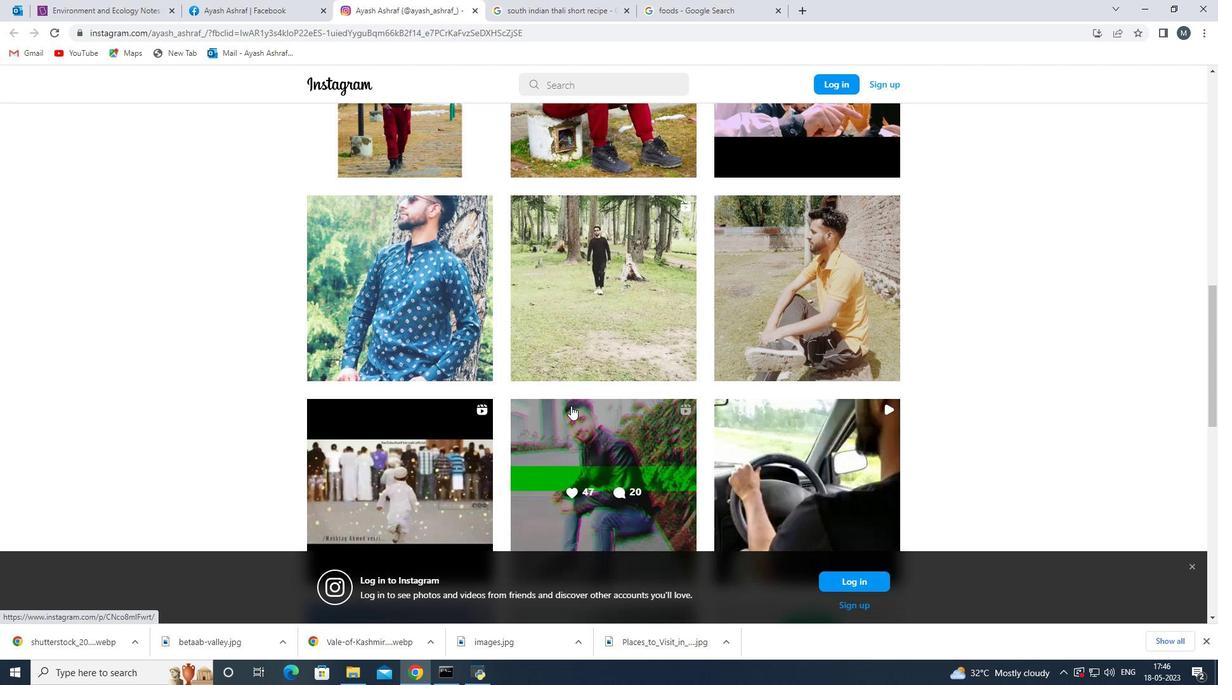 
Action: Mouse scrolled (571, 406) with delta (0, 0)
Screenshot: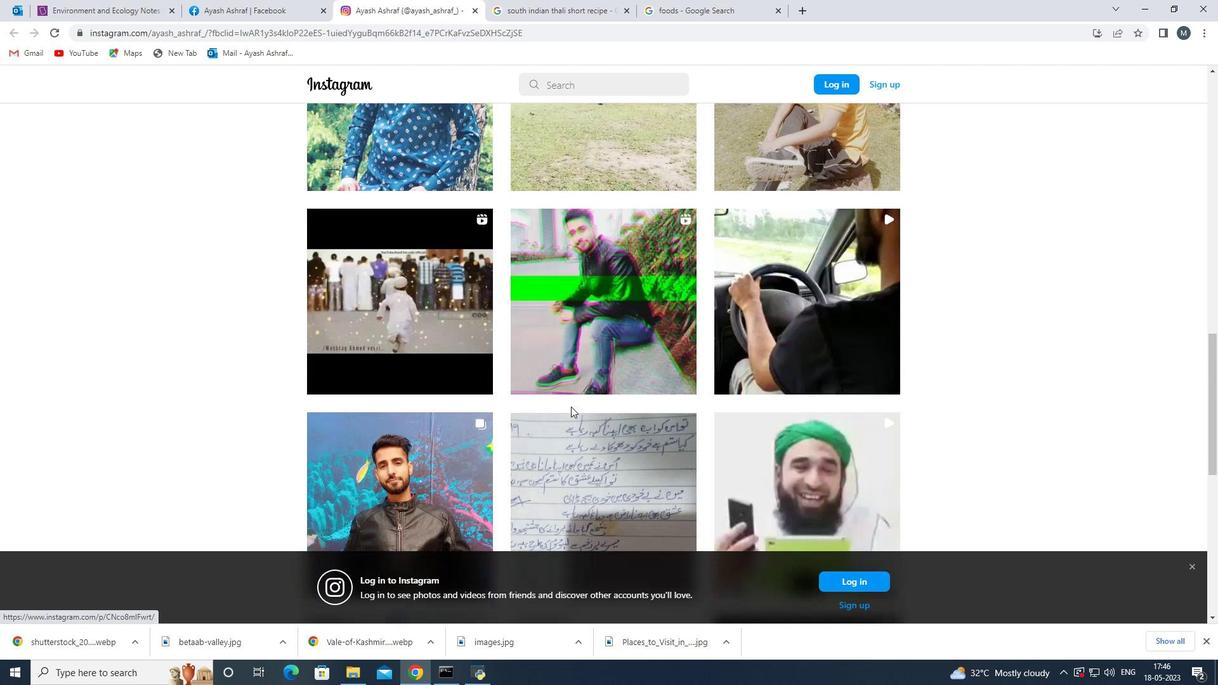 
Action: Mouse scrolled (571, 406) with delta (0, 0)
Screenshot: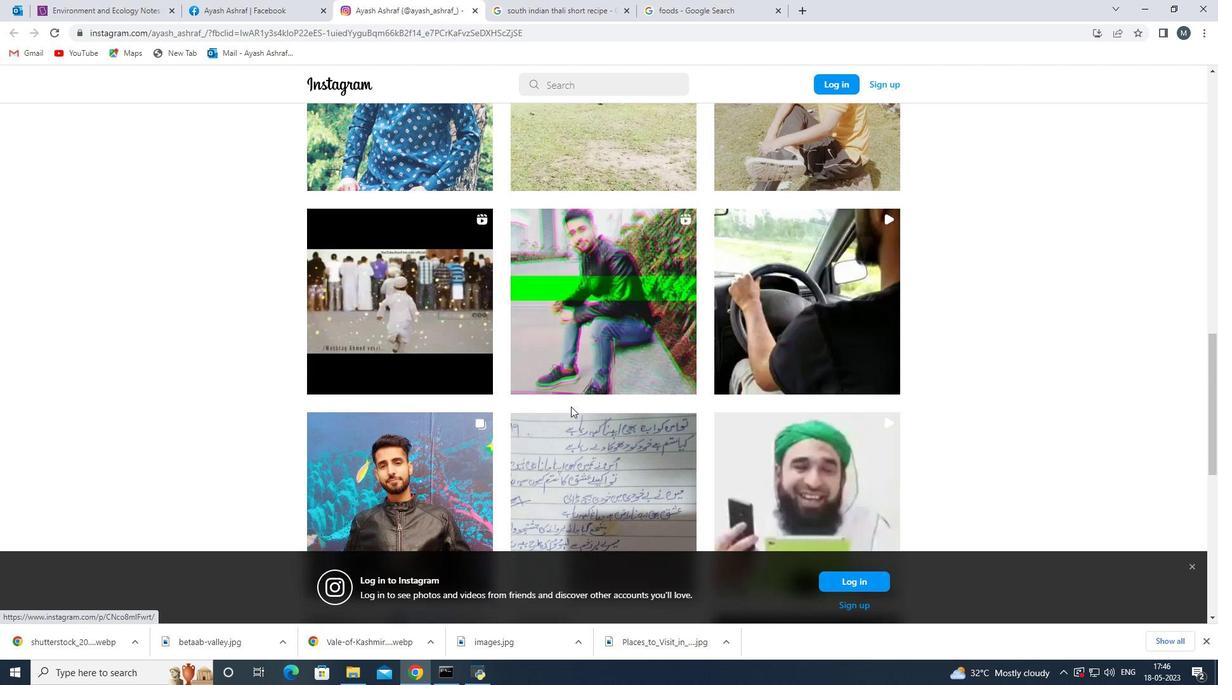 
Action: Mouse scrolled (571, 406) with delta (0, 0)
Screenshot: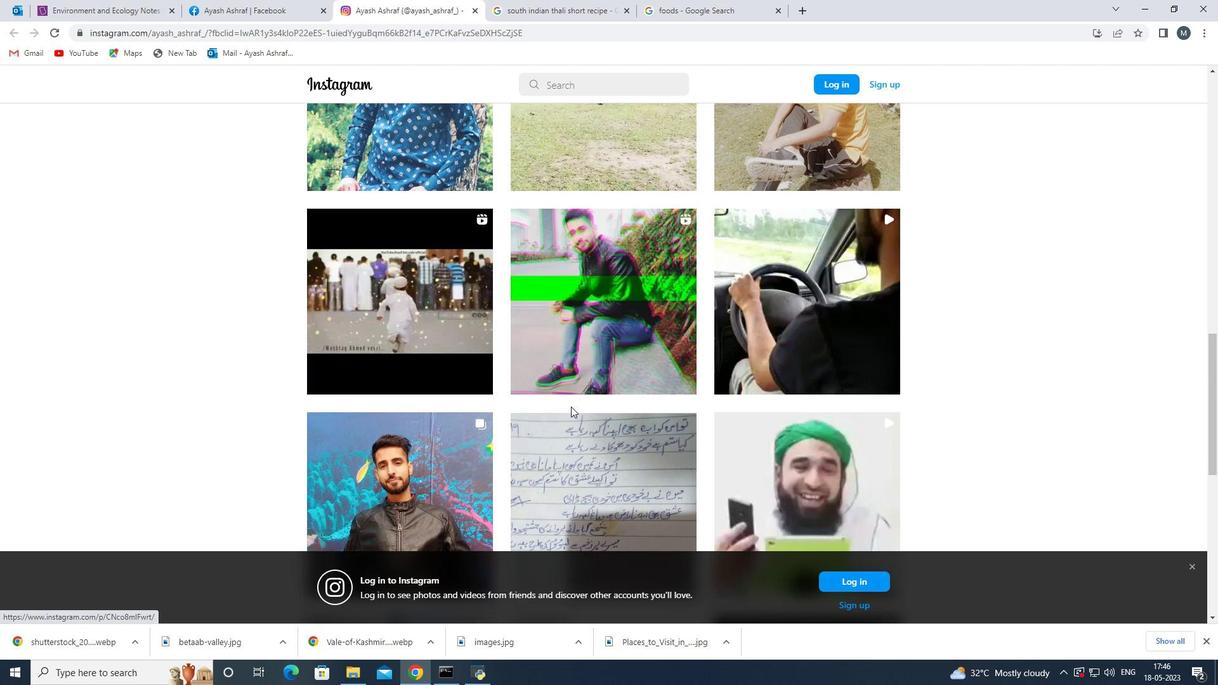 
Action: Mouse scrolled (571, 406) with delta (0, 0)
Screenshot: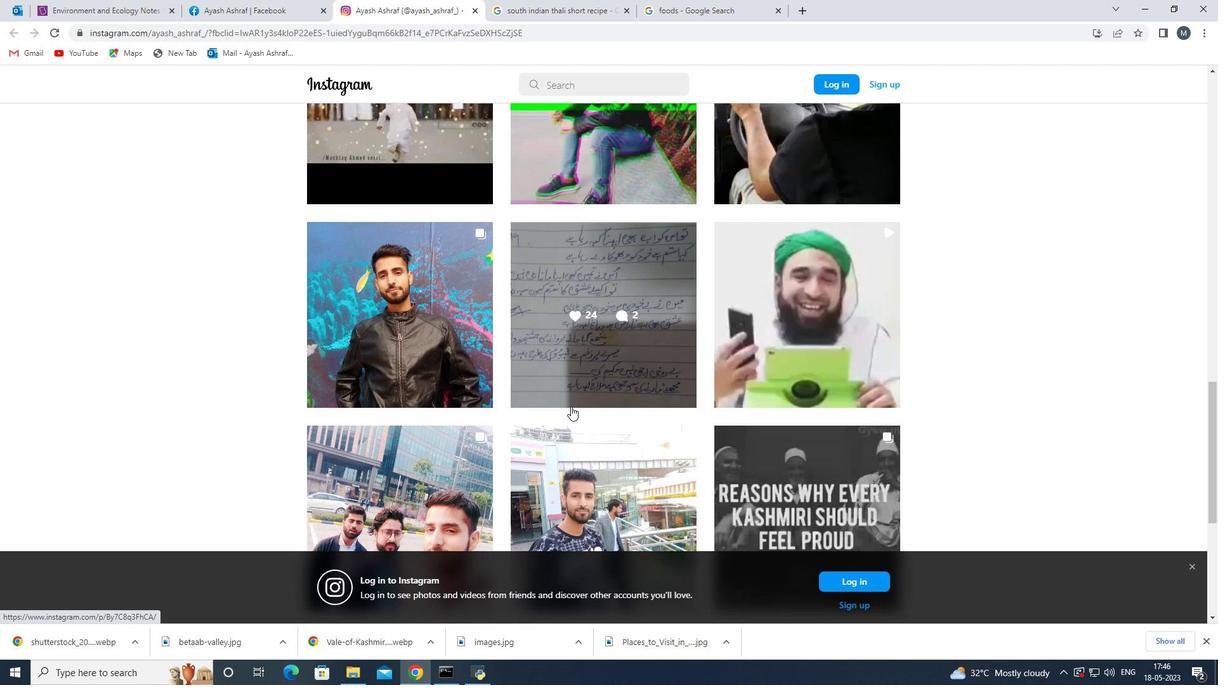 
Action: Mouse scrolled (571, 406) with delta (0, 0)
Screenshot: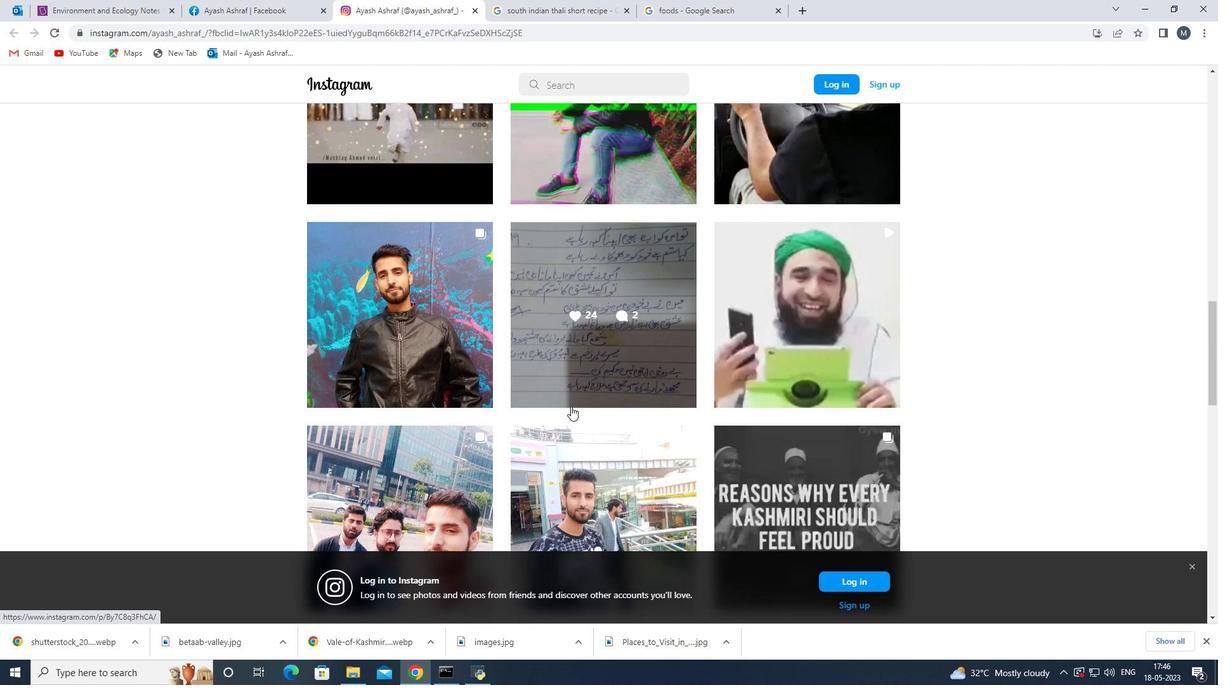 
Action: Mouse scrolled (571, 406) with delta (0, 0)
Screenshot: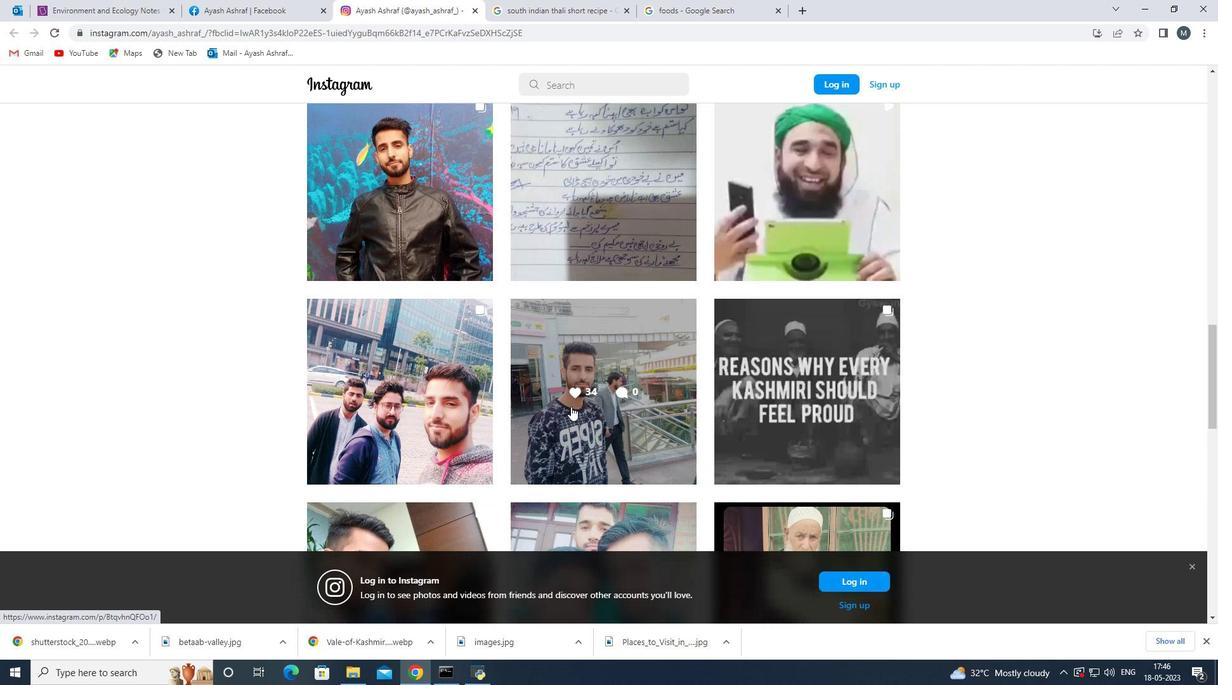 
Action: Mouse scrolled (571, 406) with delta (0, 0)
Screenshot: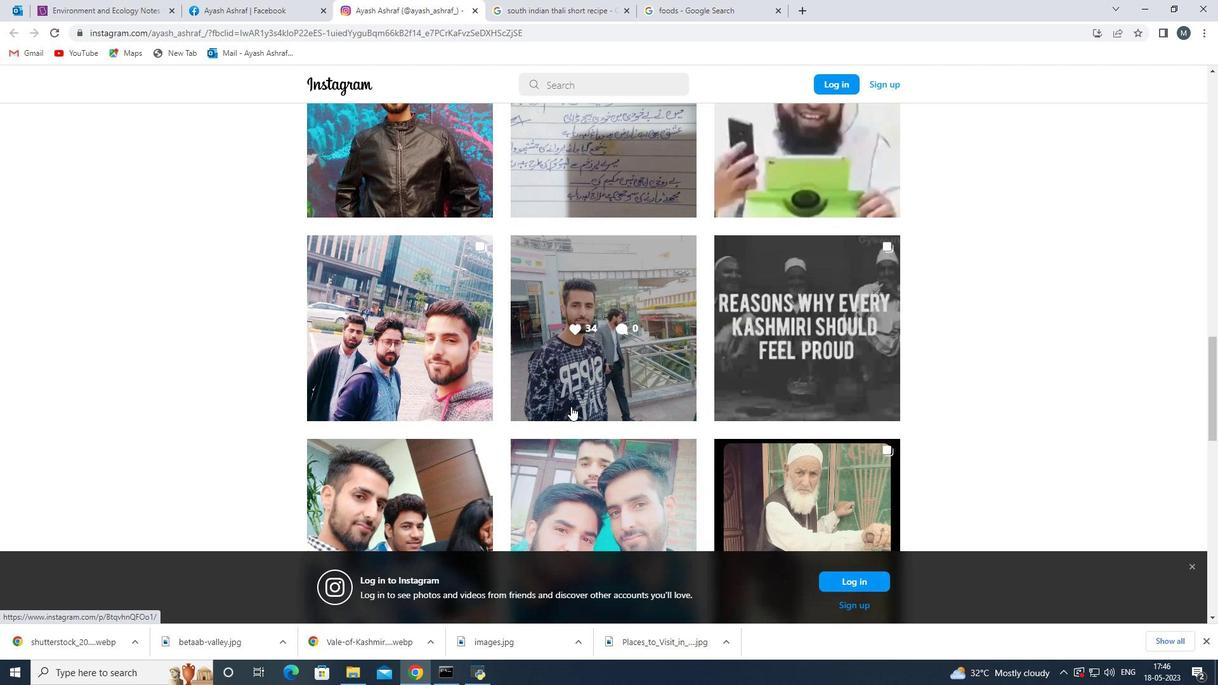 
Action: Mouse moved to (391, 382)
Screenshot: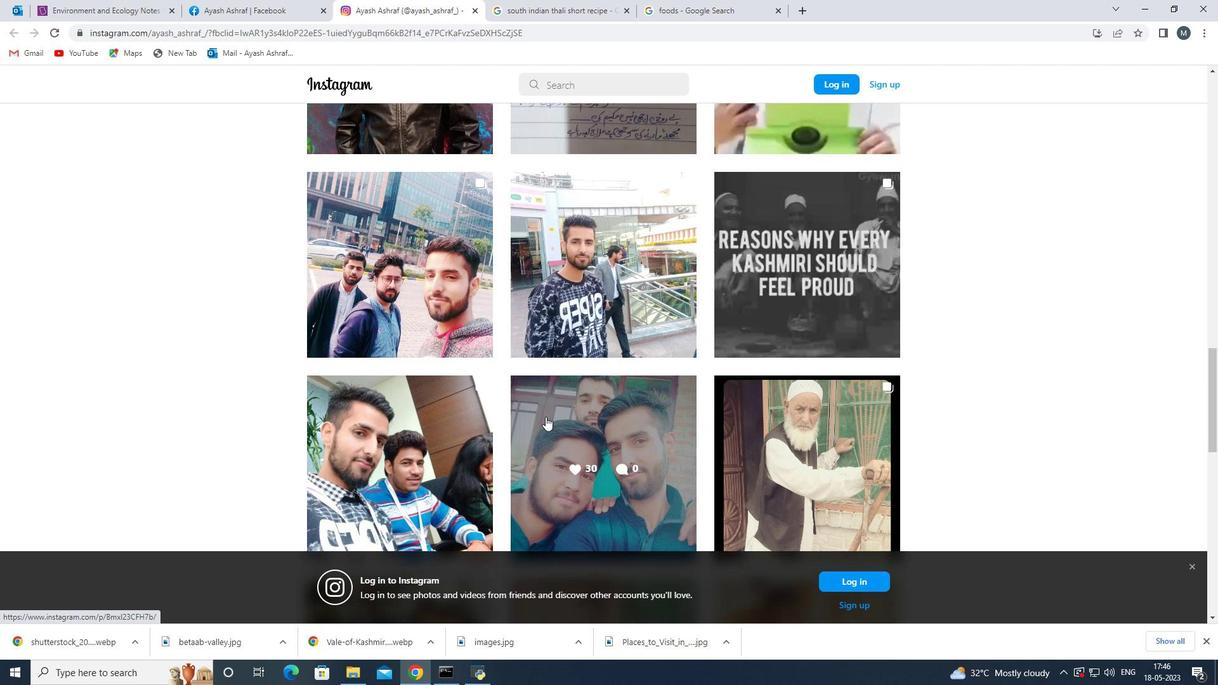 
Action: Mouse scrolled (391, 382) with delta (0, 0)
Screenshot: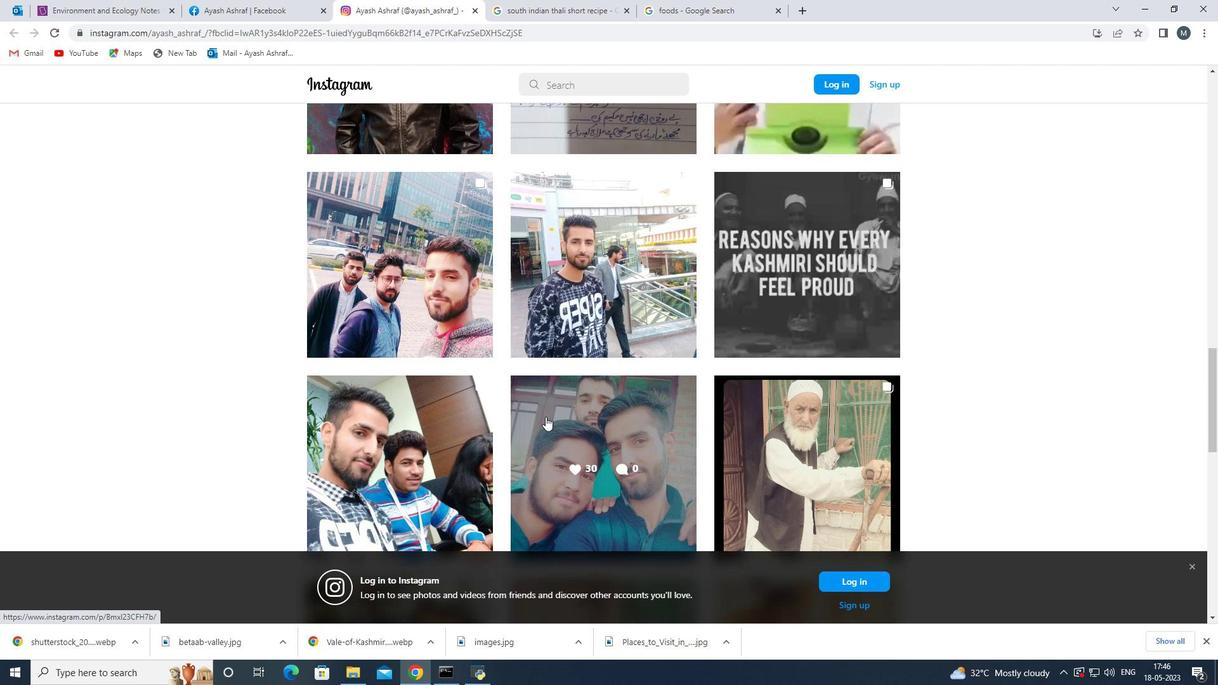 
Action: Mouse moved to (385, 380)
Screenshot: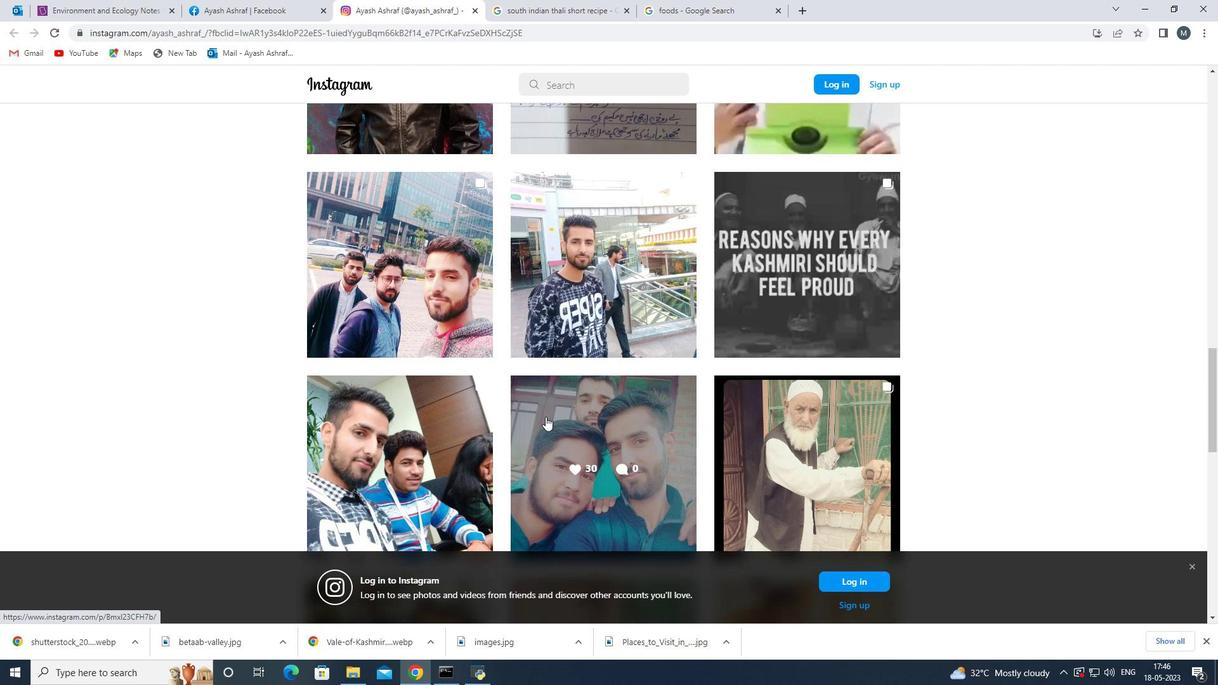 
Action: Mouse scrolled (385, 380) with delta (0, 0)
Screenshot: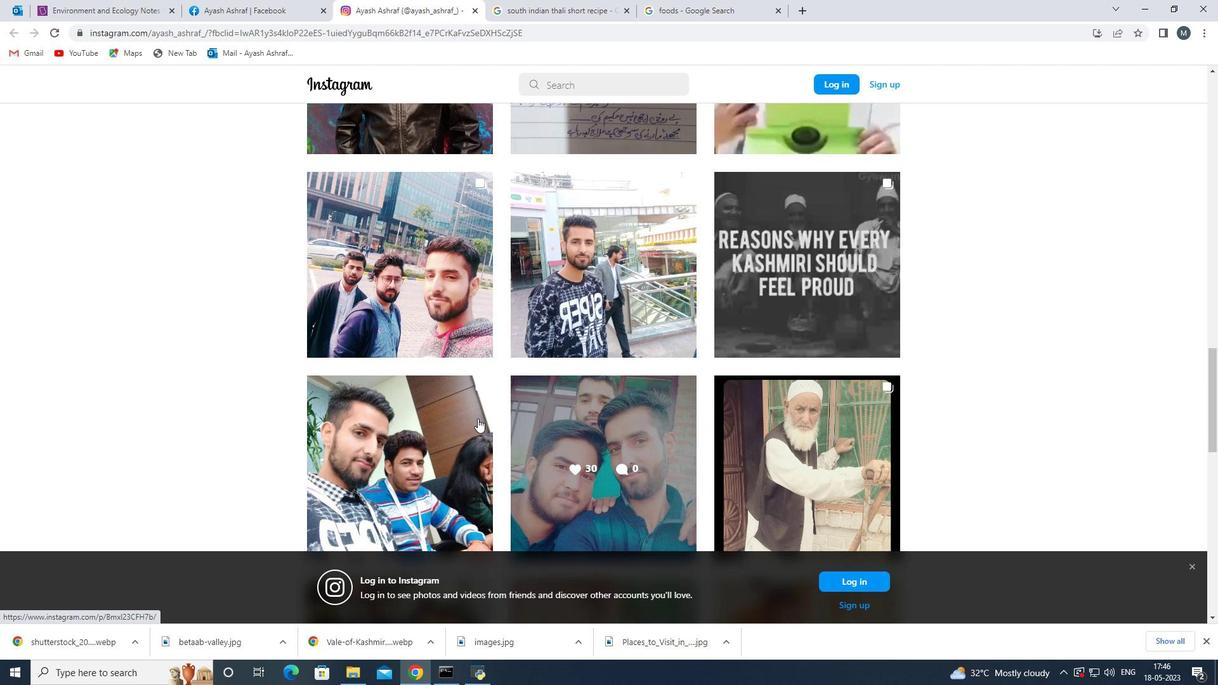 
Action: Mouse moved to (382, 377)
Screenshot: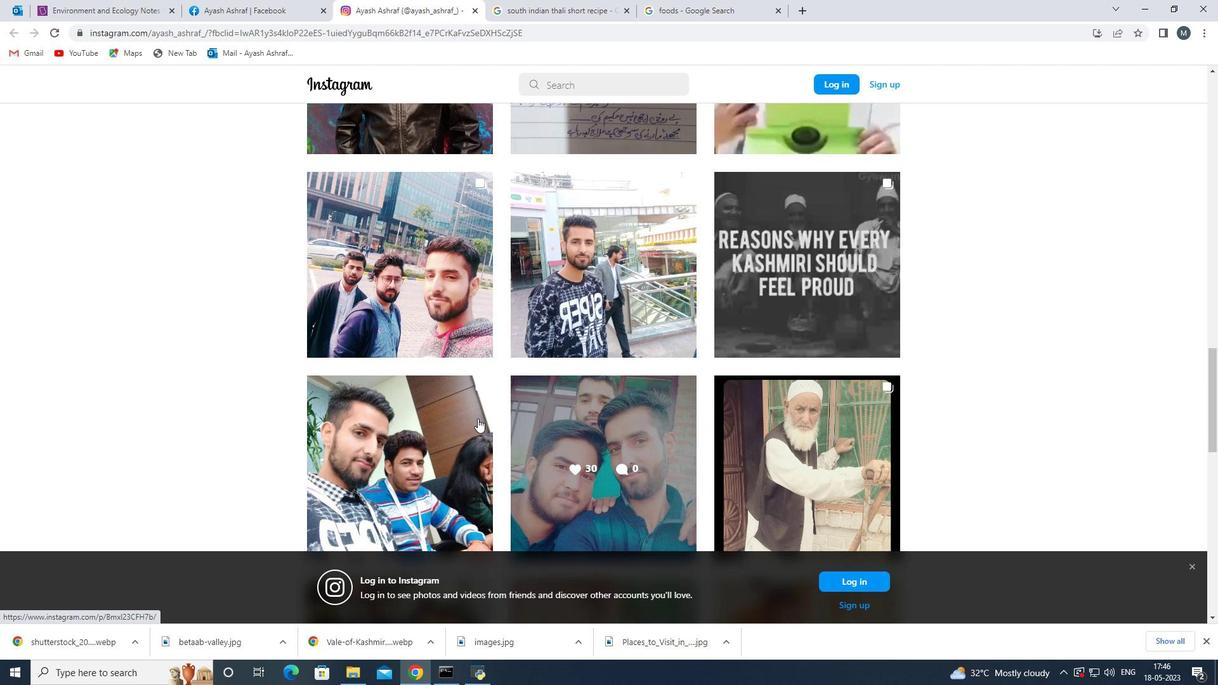
Action: Mouse scrolled (382, 377) with delta (0, 0)
Screenshot: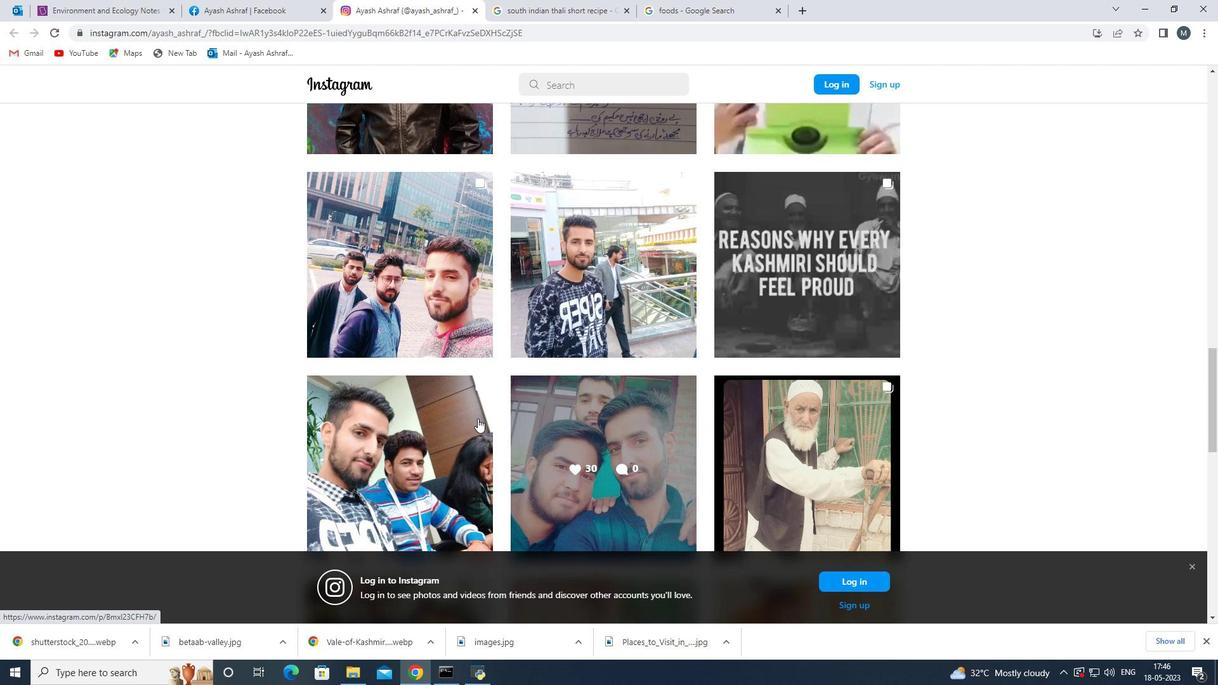 
Action: Mouse moved to (372, 368)
Screenshot: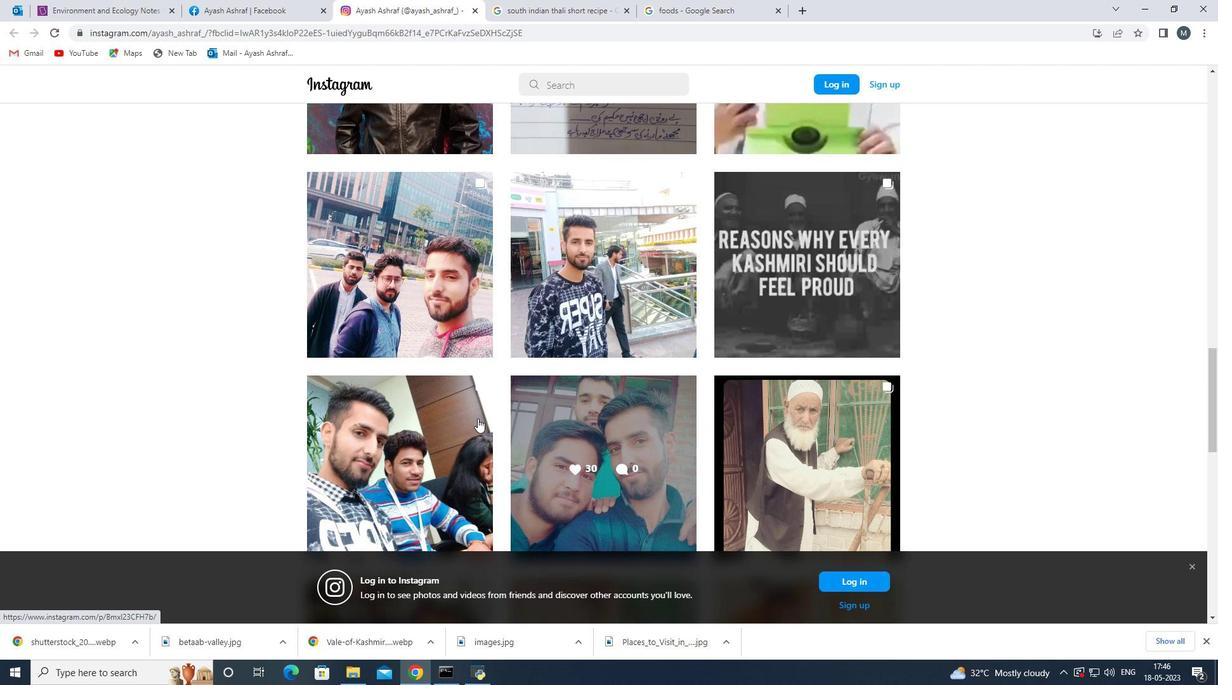 
Action: Mouse scrolled (372, 368) with delta (0, 0)
Screenshot: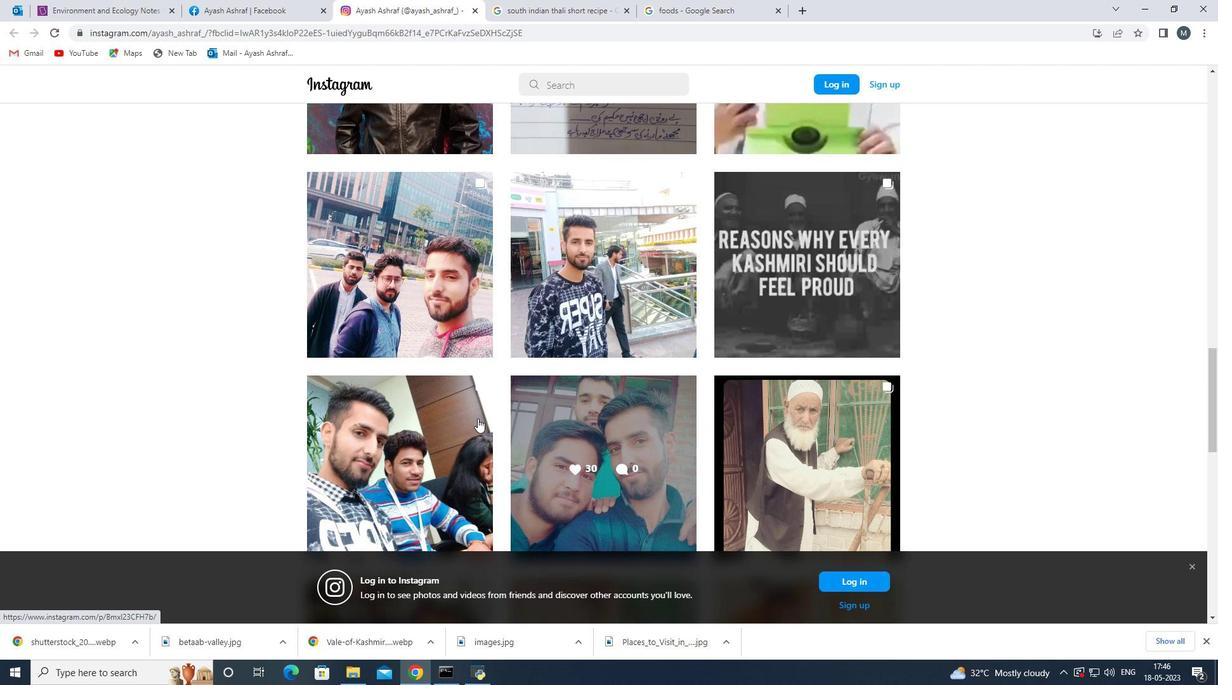 
Action: Mouse moved to (326, 6)
Screenshot: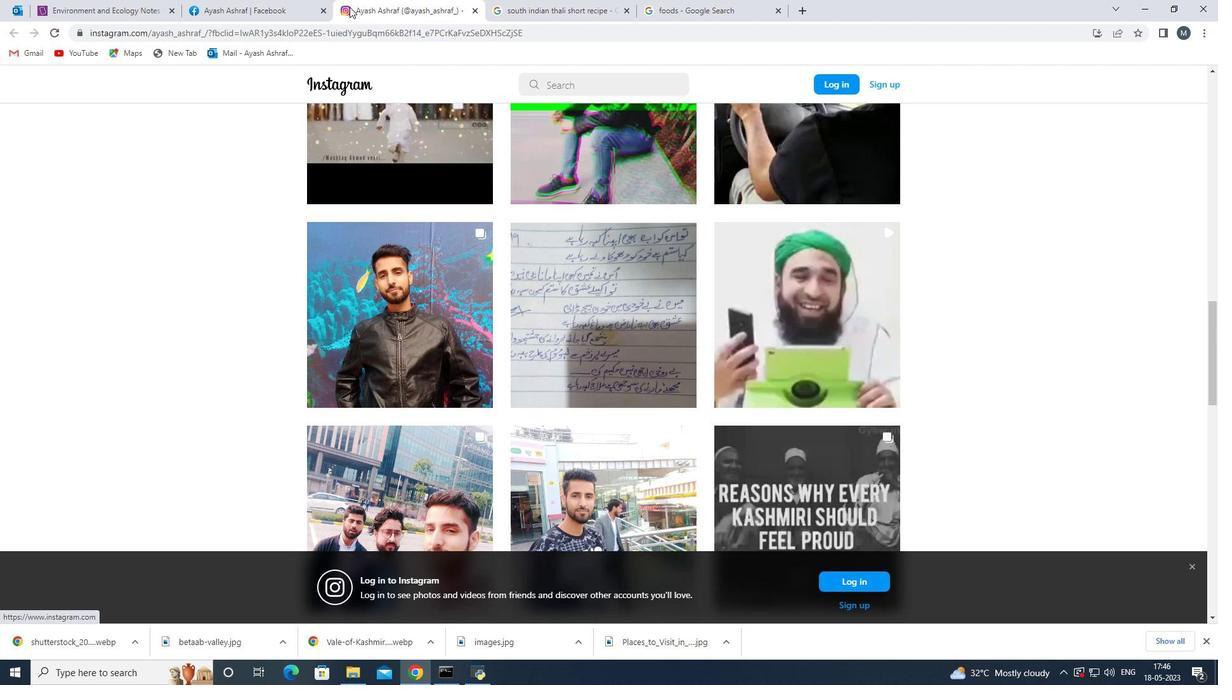 
Action: Mouse pressed left at (326, 6)
Screenshot: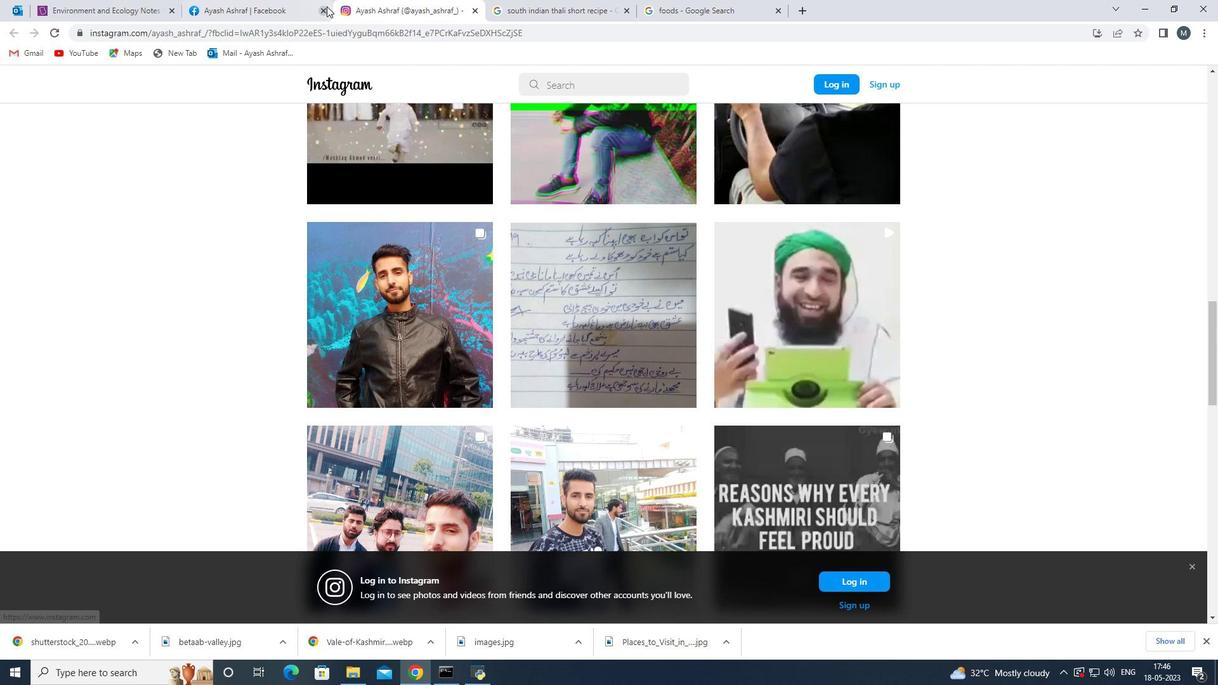 
Action: Mouse moved to (325, 11)
Screenshot: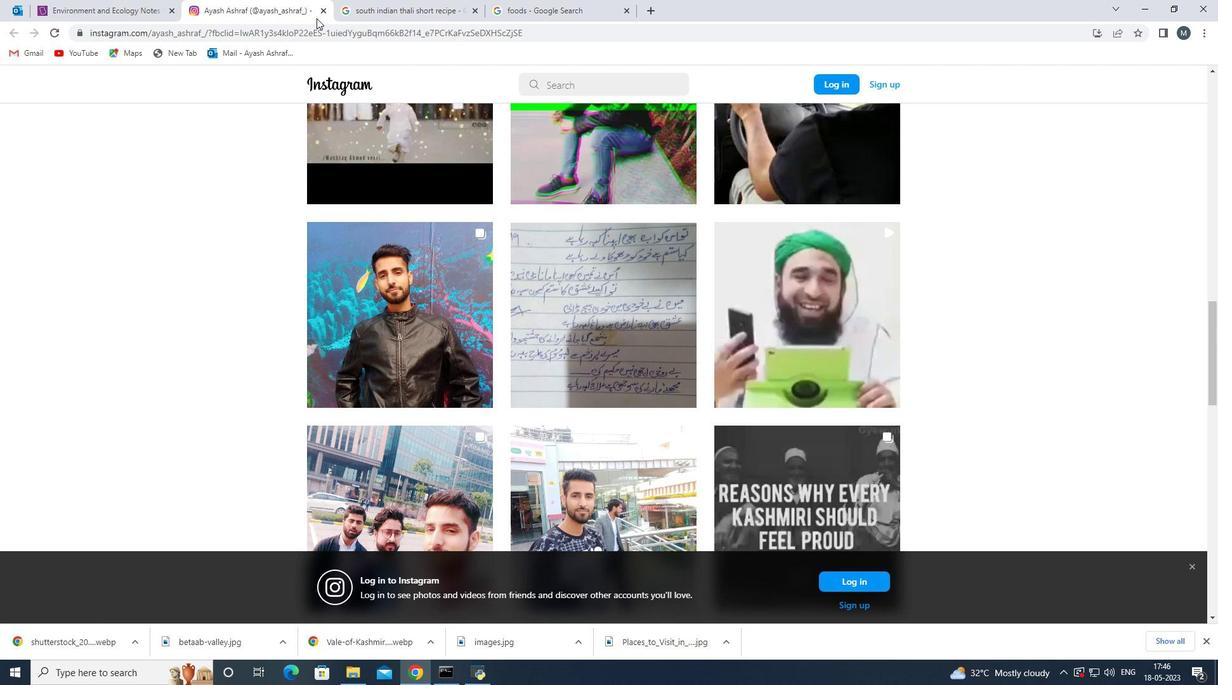 
Action: Mouse pressed left at (325, 11)
Screenshot: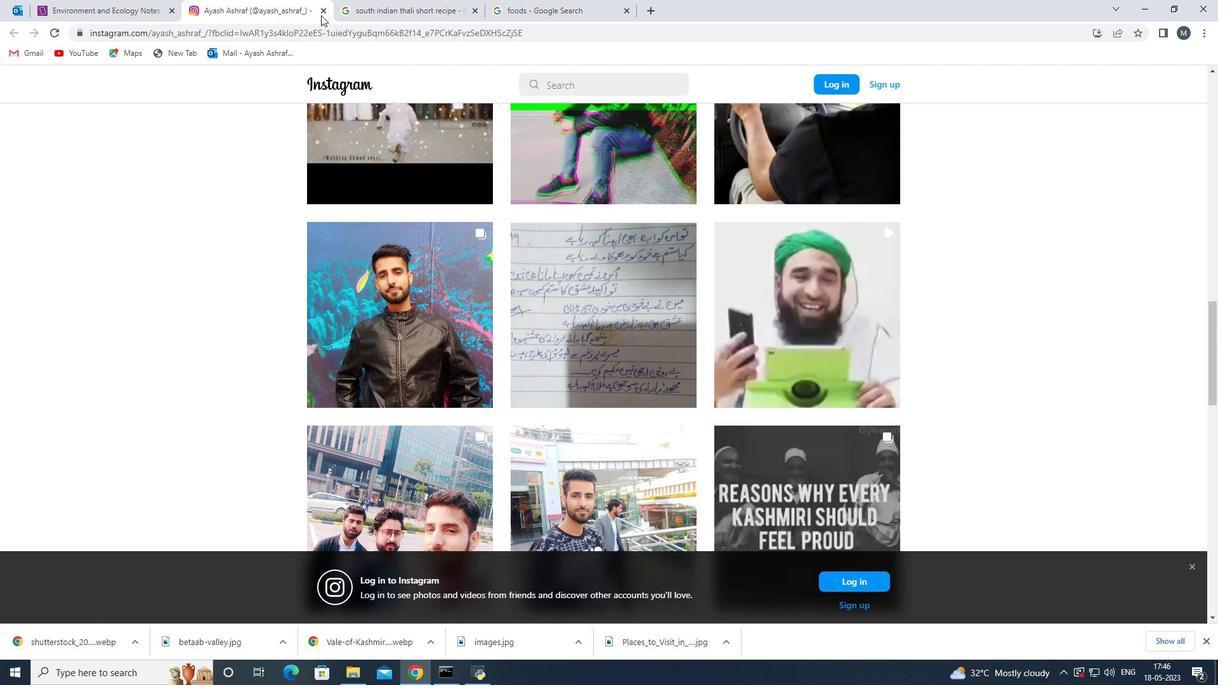 
Action: Mouse moved to (312, 393)
Screenshot: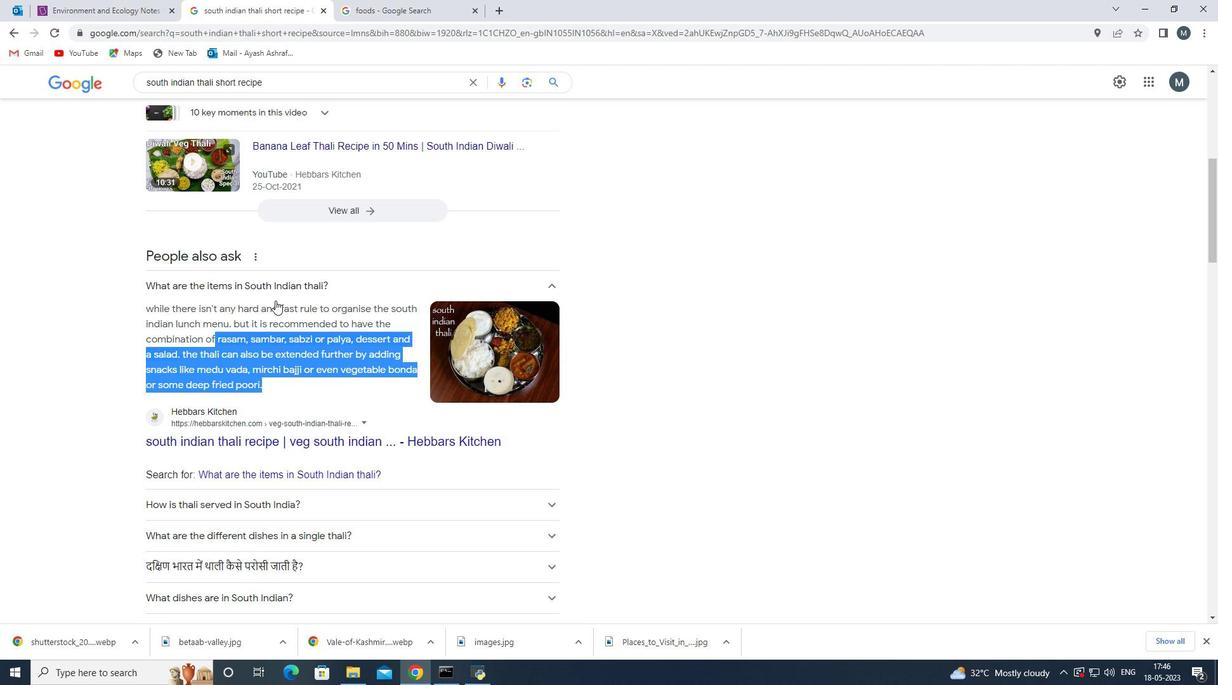 
Action: Mouse scrolled (312, 394) with delta (0, 0)
Screenshot: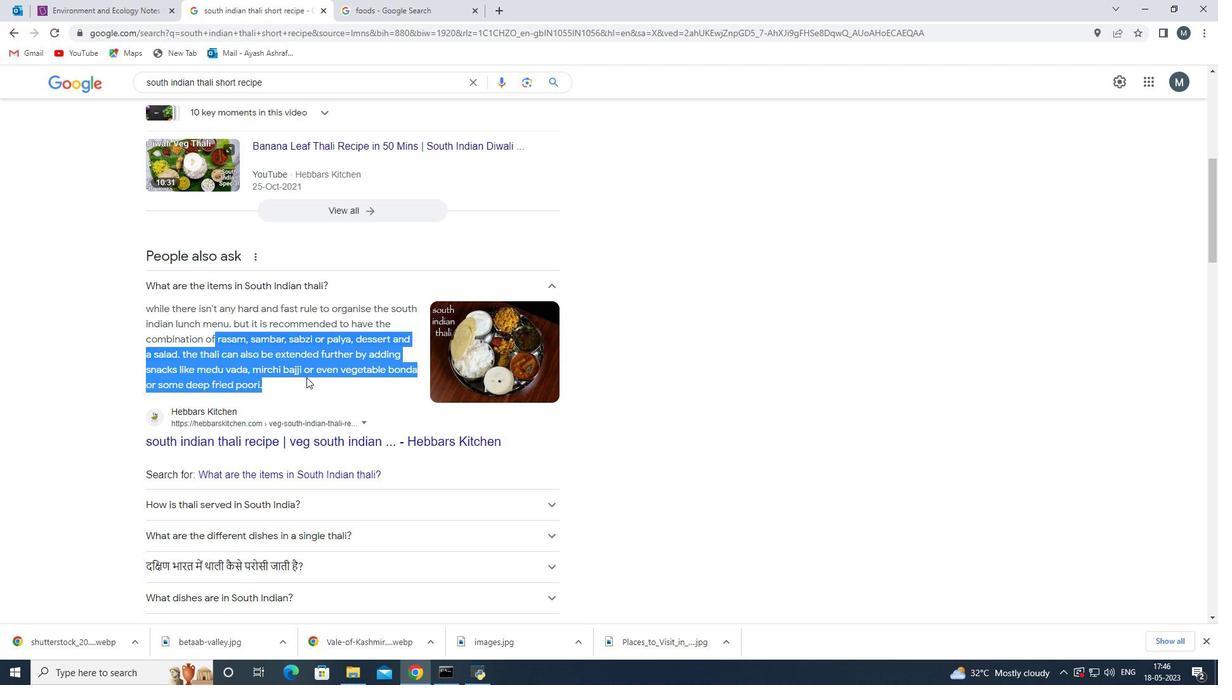 
Action: Mouse scrolled (312, 394) with delta (0, 0)
Screenshot: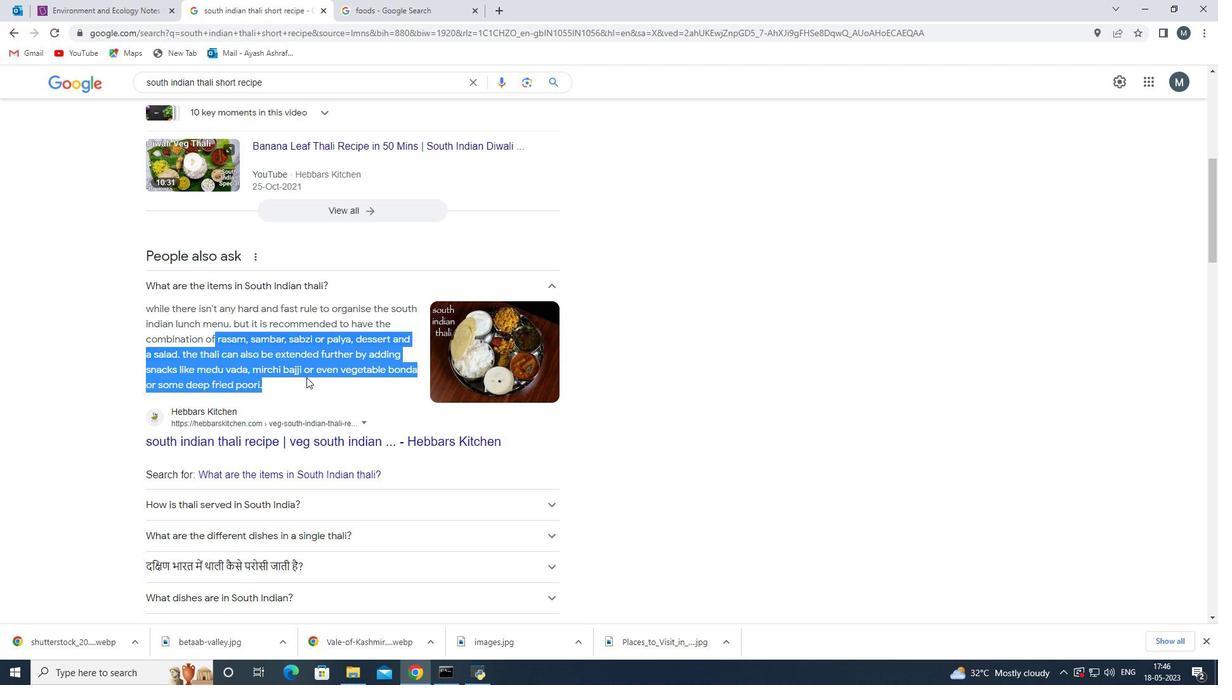 
Action: Mouse scrolled (312, 394) with delta (0, 0)
Screenshot: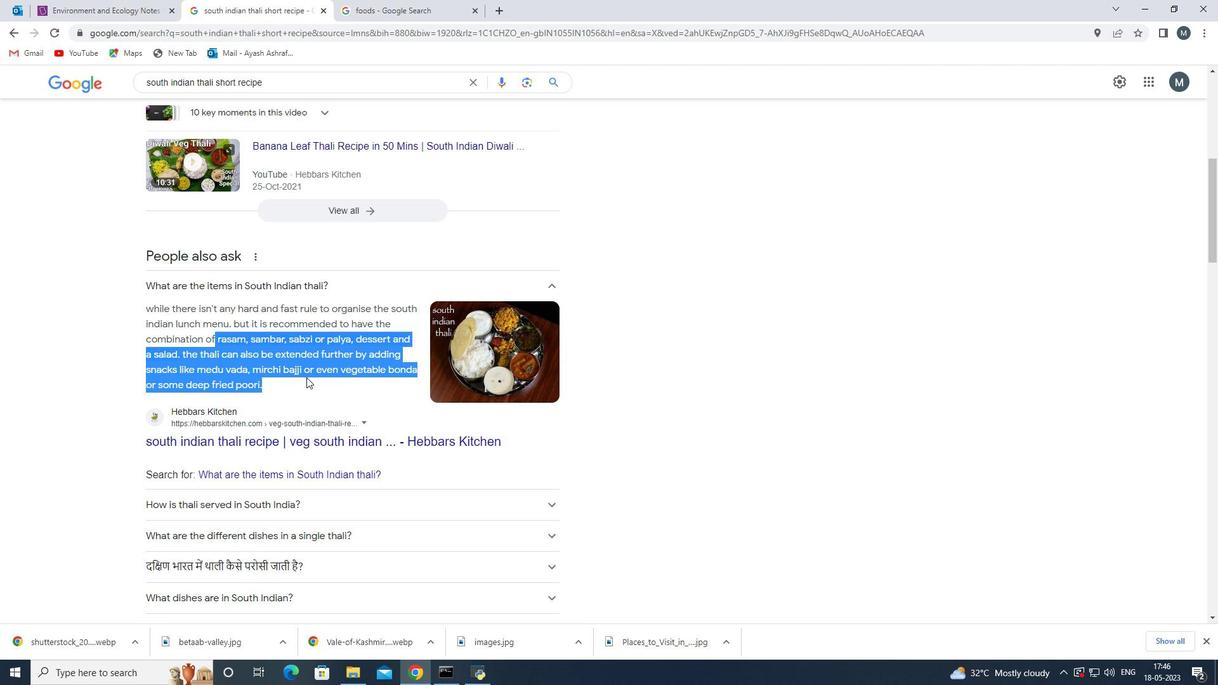 
Action: Mouse moved to (312, 393)
Screenshot: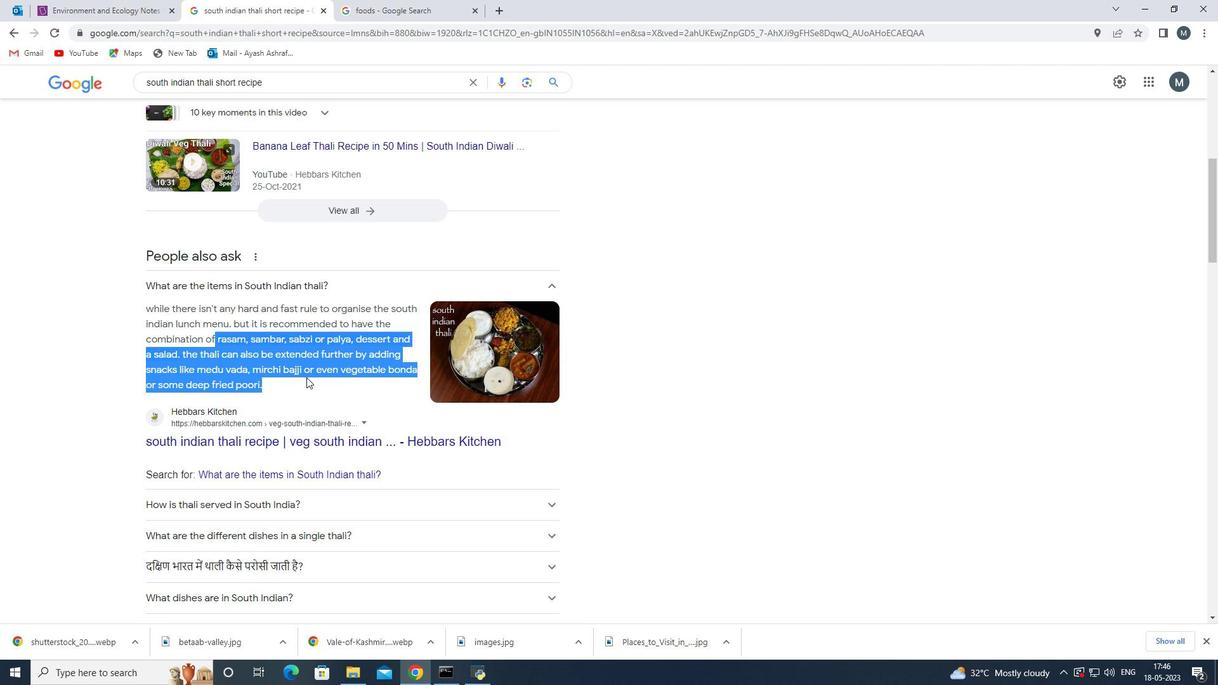 
Action: Mouse scrolled (312, 394) with delta (0, 0)
Screenshot: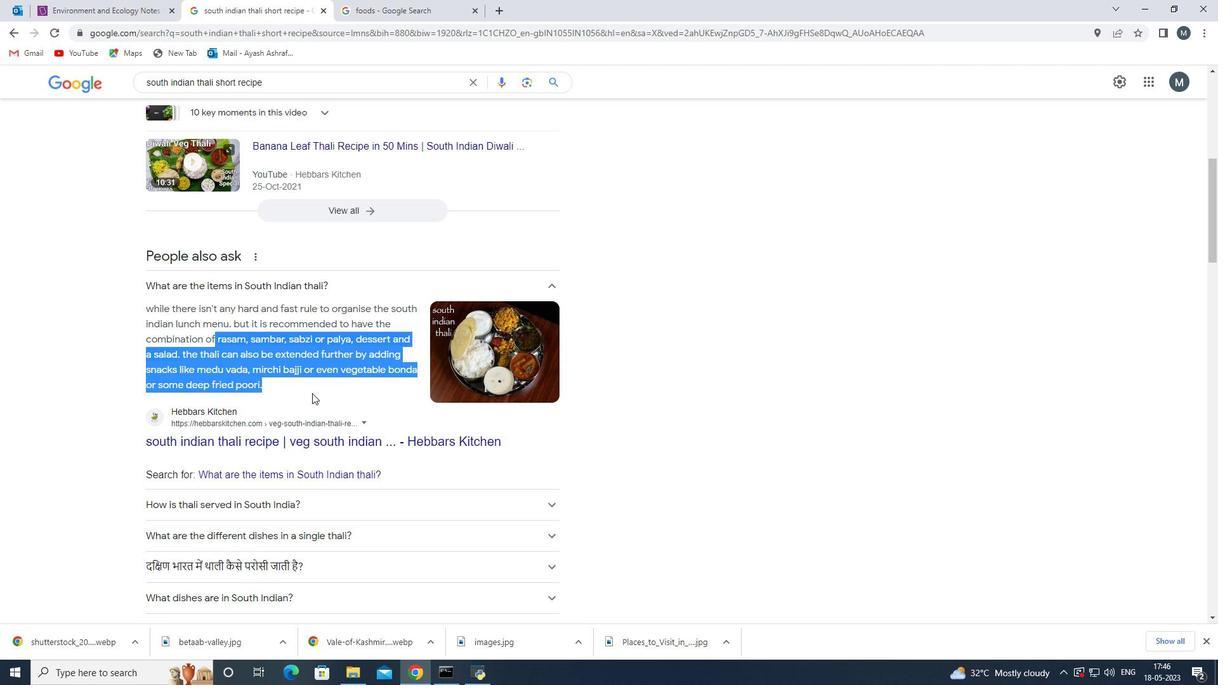 
Action: Mouse scrolled (312, 394) with delta (0, 0)
Screenshot: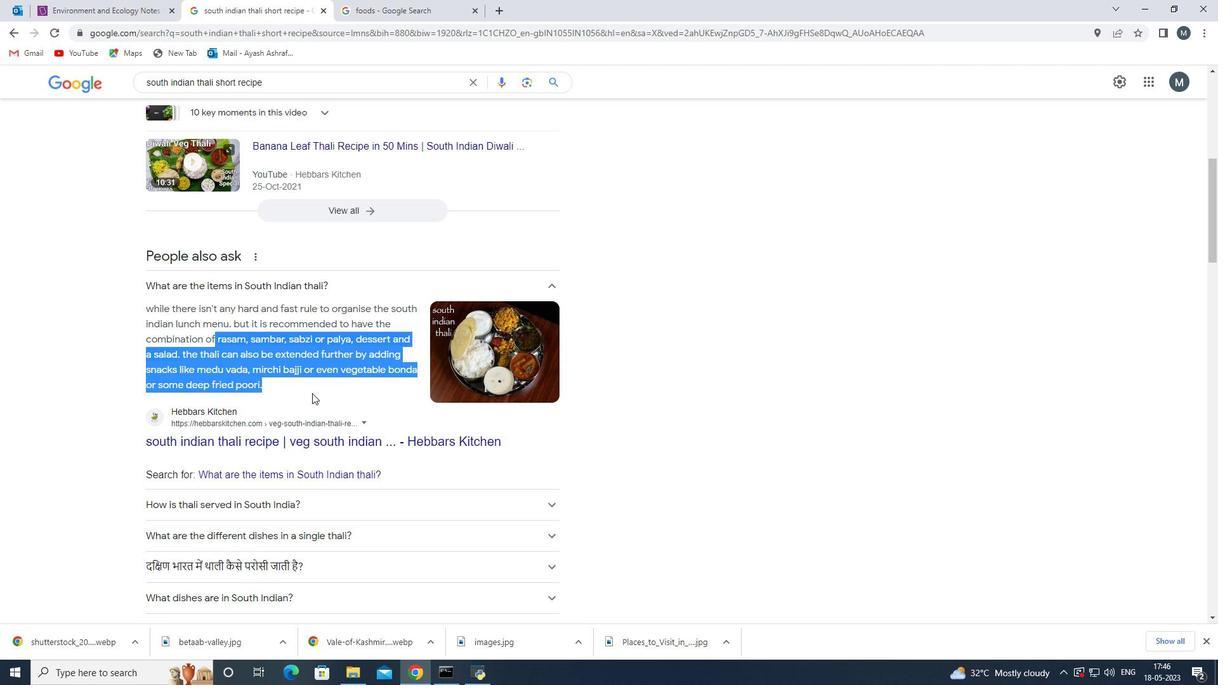 
Action: Mouse moved to (260, 377)
Screenshot: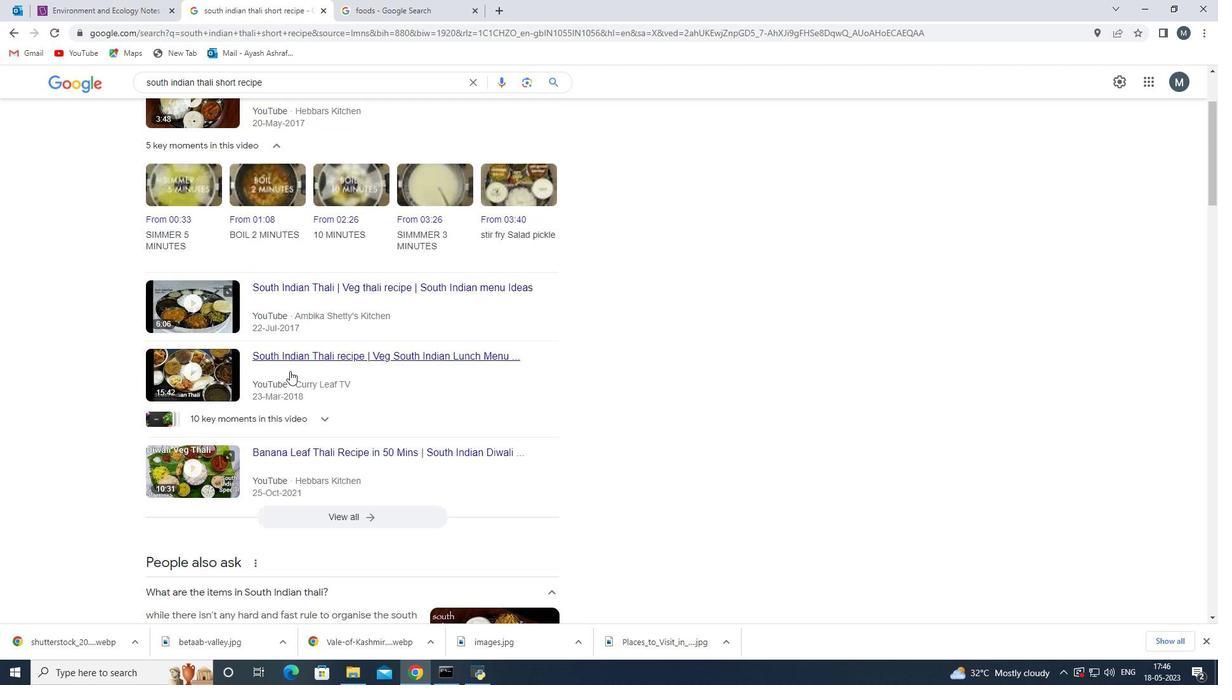 
Action: Mouse scrolled (260, 377) with delta (0, 0)
Screenshot: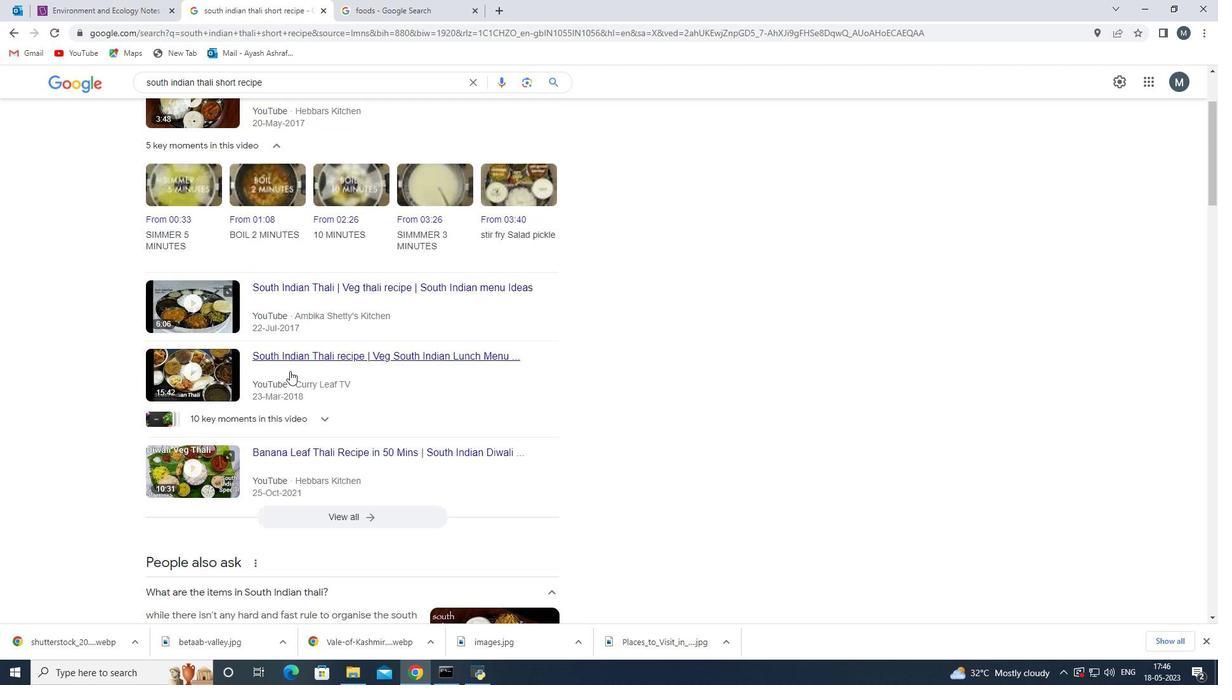 
Action: Mouse scrolled (260, 377) with delta (0, 0)
Screenshot: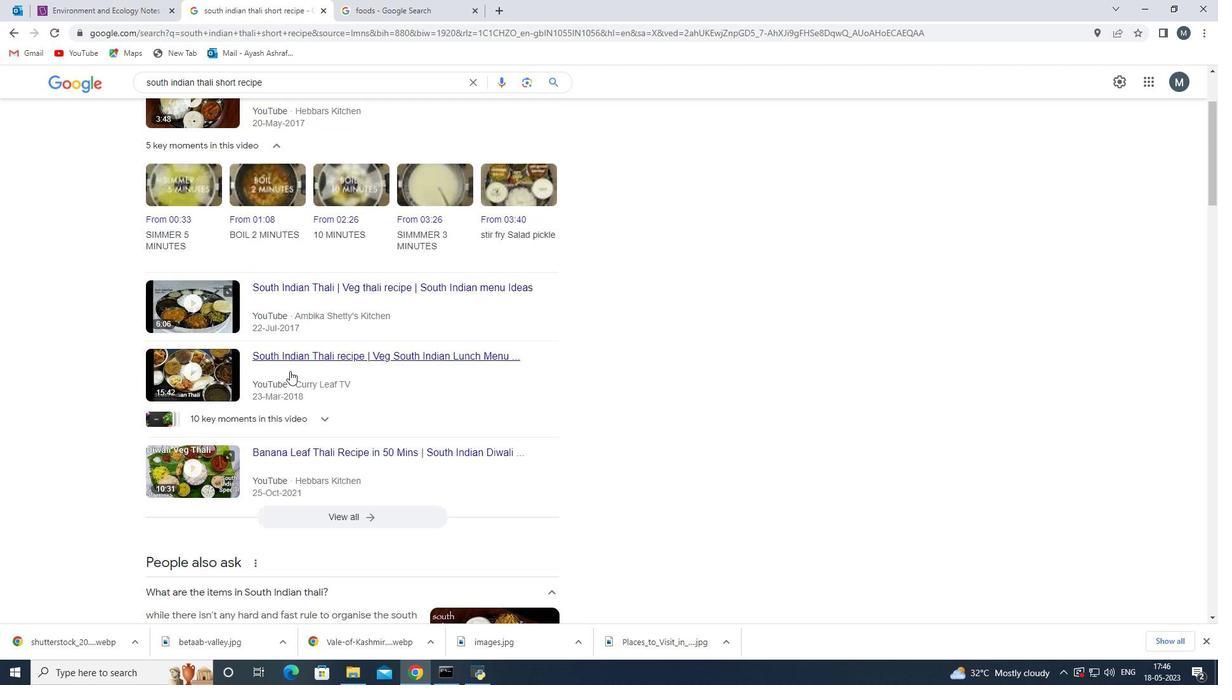 
Action: Mouse scrolled (260, 377) with delta (0, 0)
Screenshot: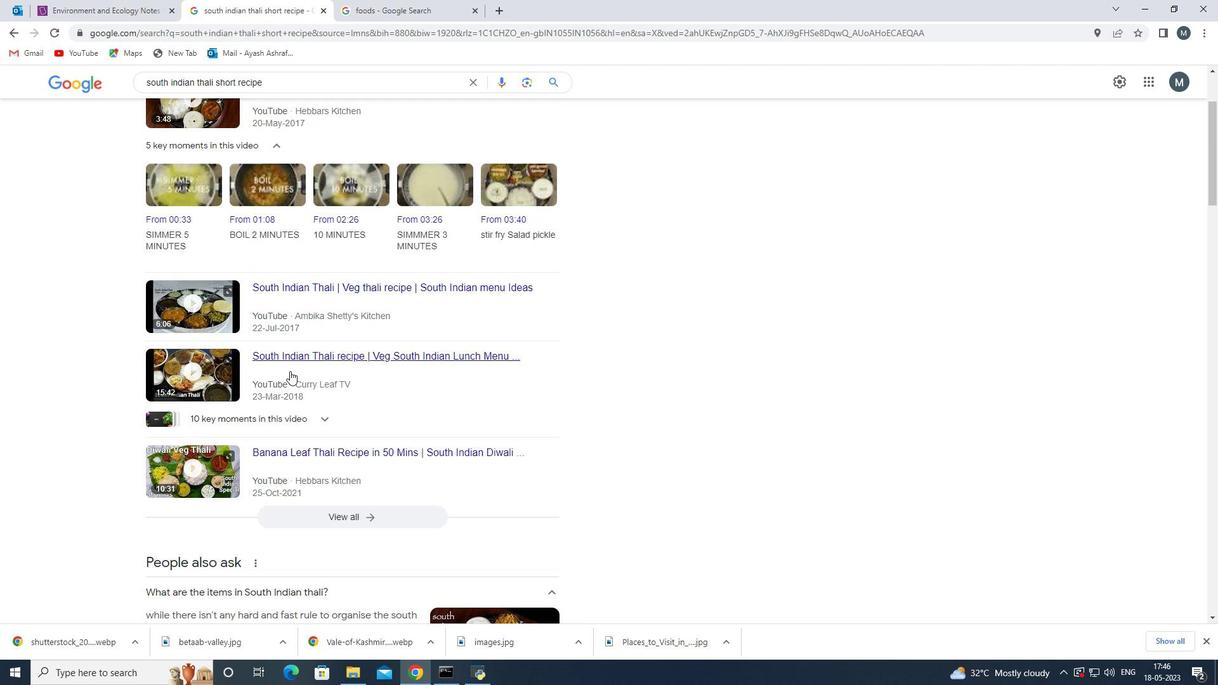 
Action: Mouse scrolled (260, 377) with delta (0, 0)
Screenshot: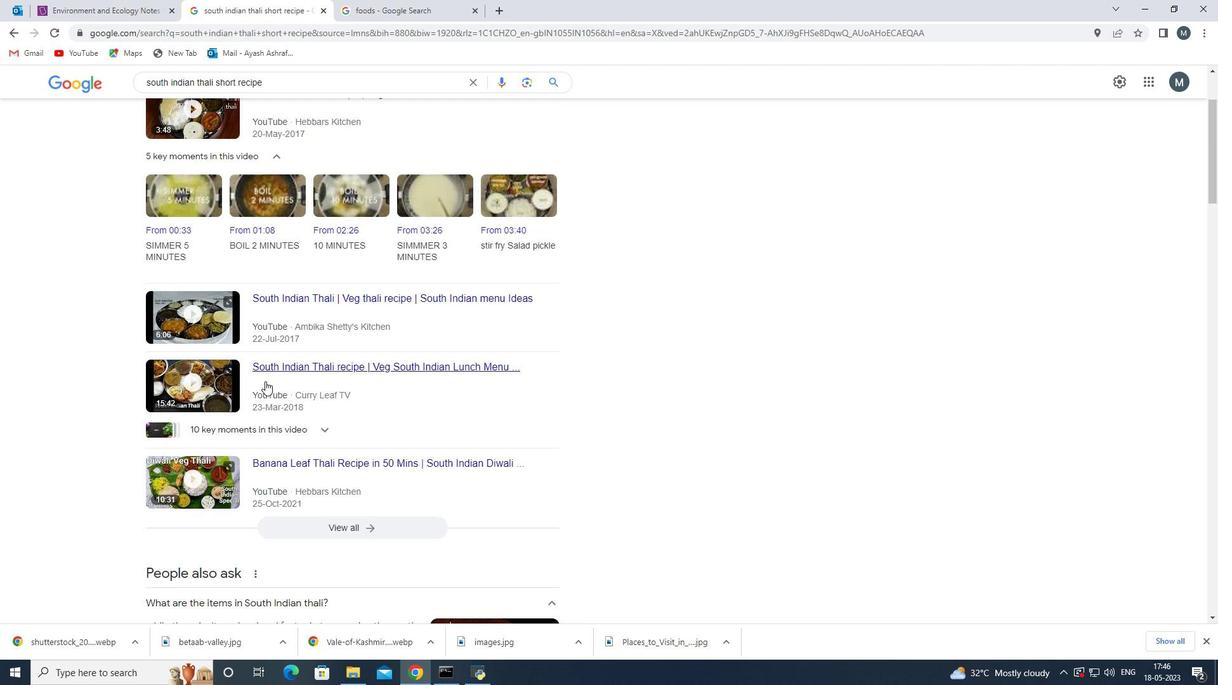
Action: Mouse moved to (503, 11)
Screenshot: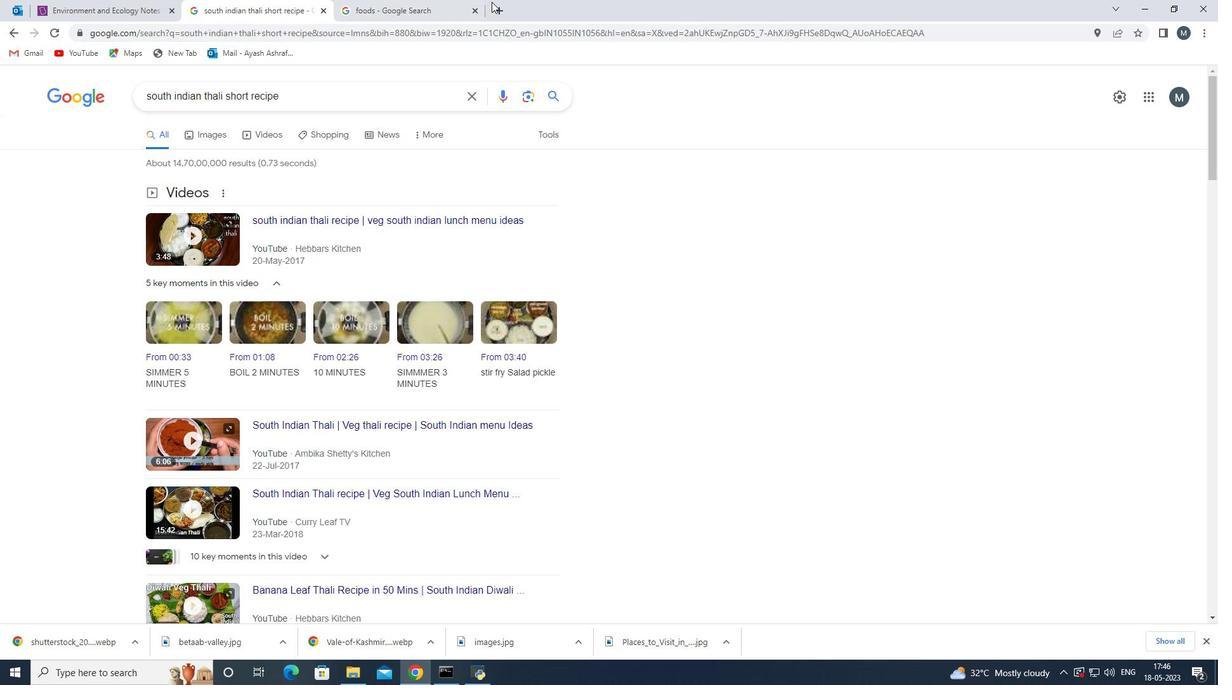 
Action: Mouse pressed left at (503, 11)
Screenshot: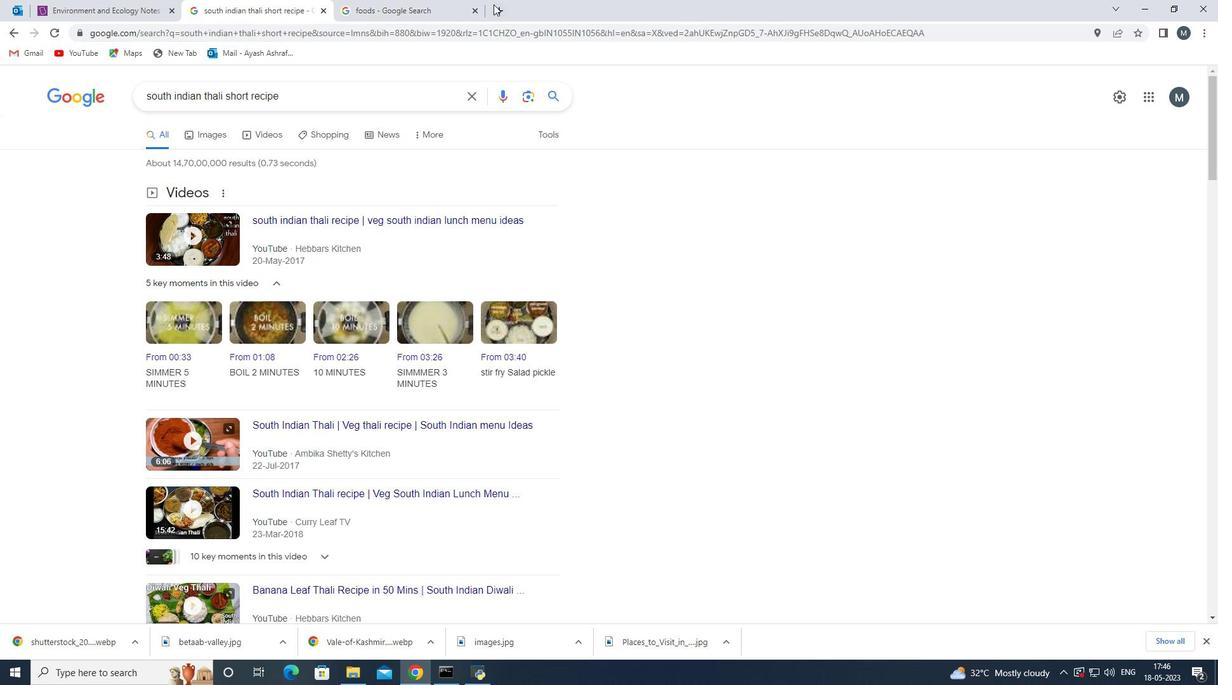 
Action: Mouse moved to (481, 25)
Screenshot: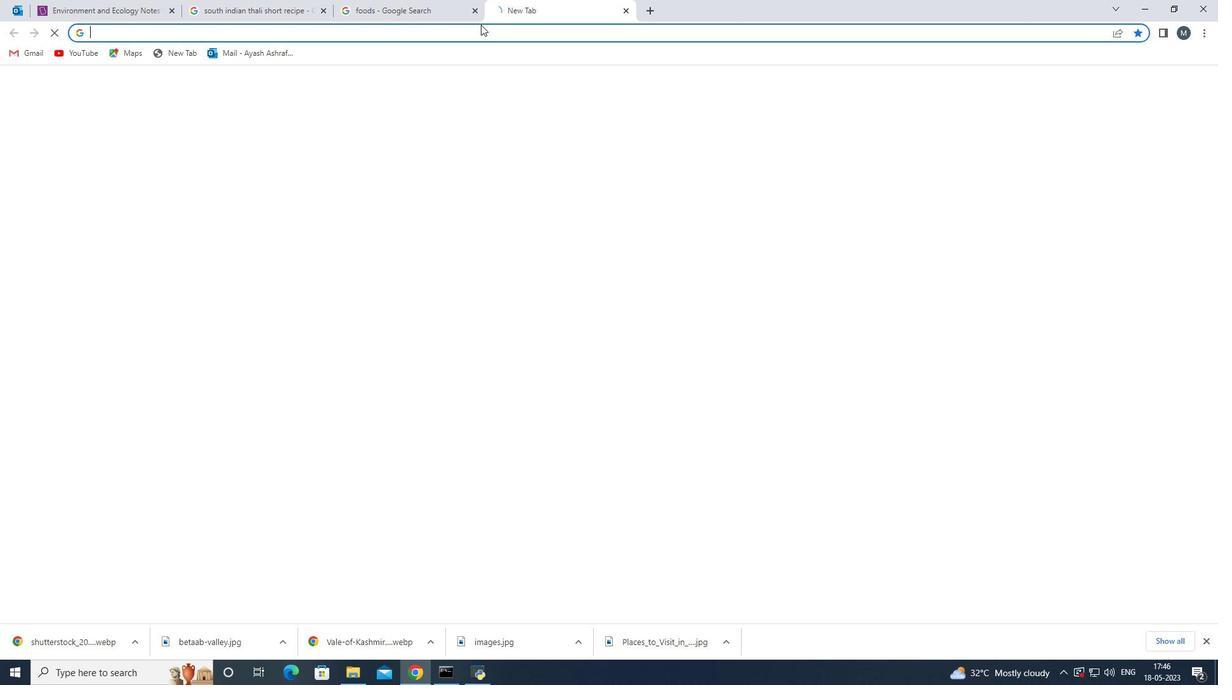 
Action: Mouse pressed left at (481, 25)
Screenshot: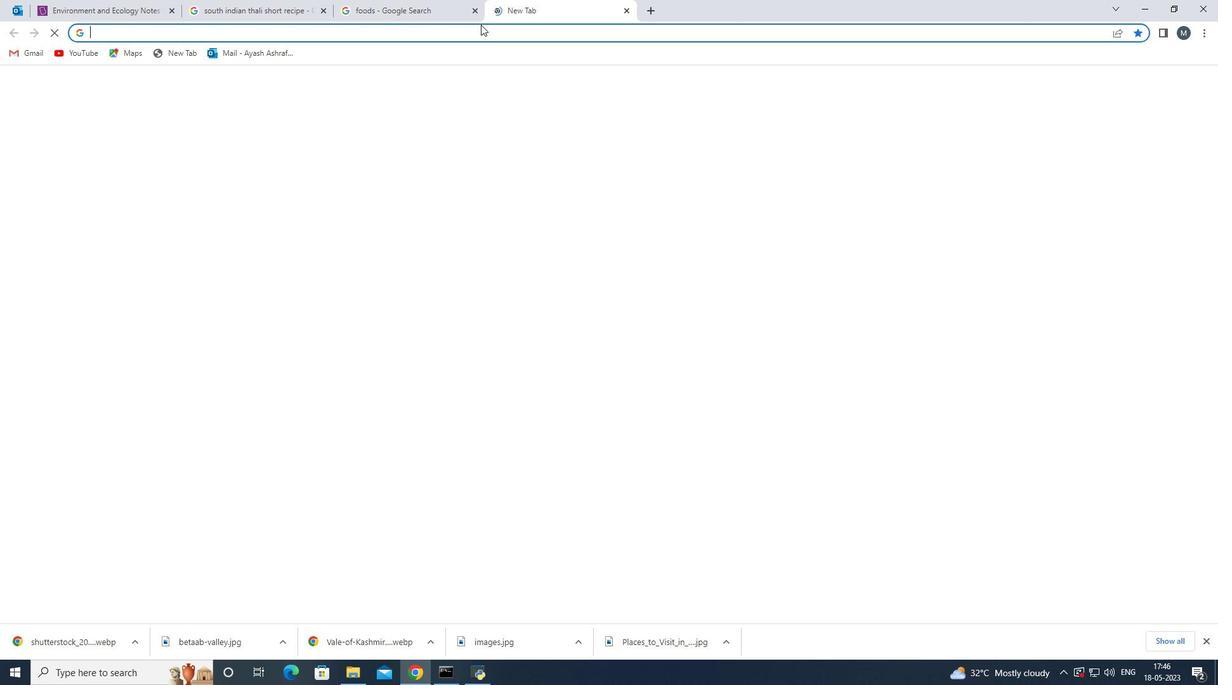 
Action: Mouse moved to (427, 96)
Screenshot: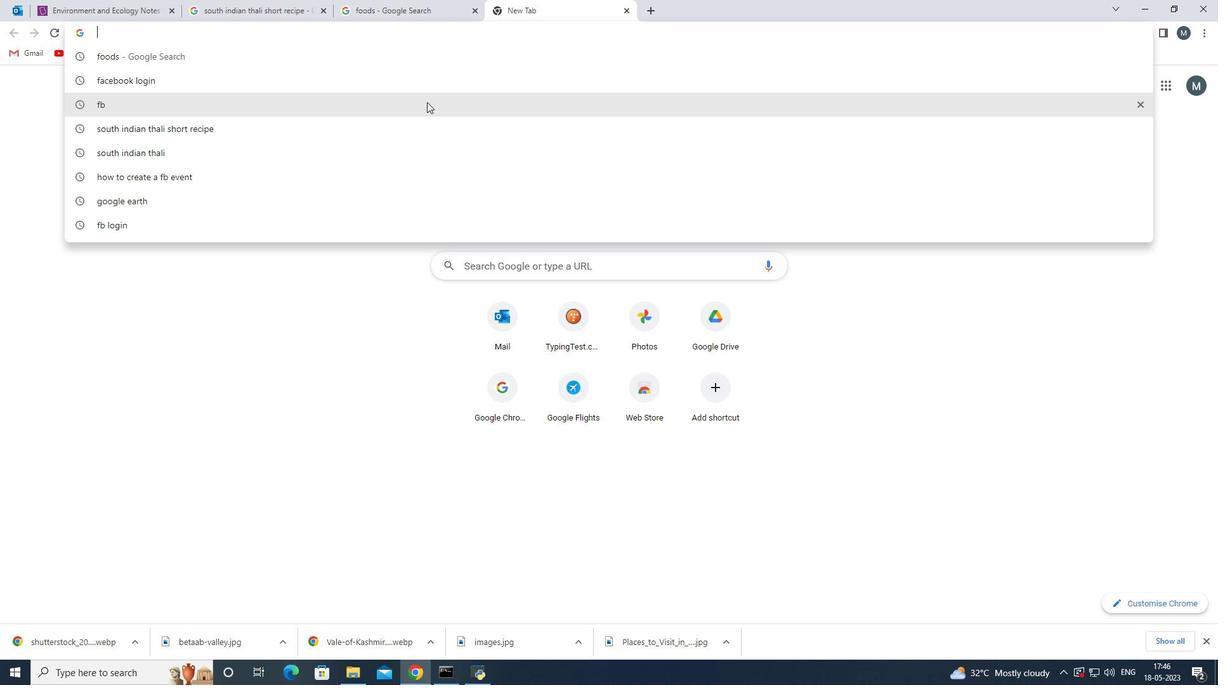 
Action: Mouse pressed left at (427, 96)
Screenshot: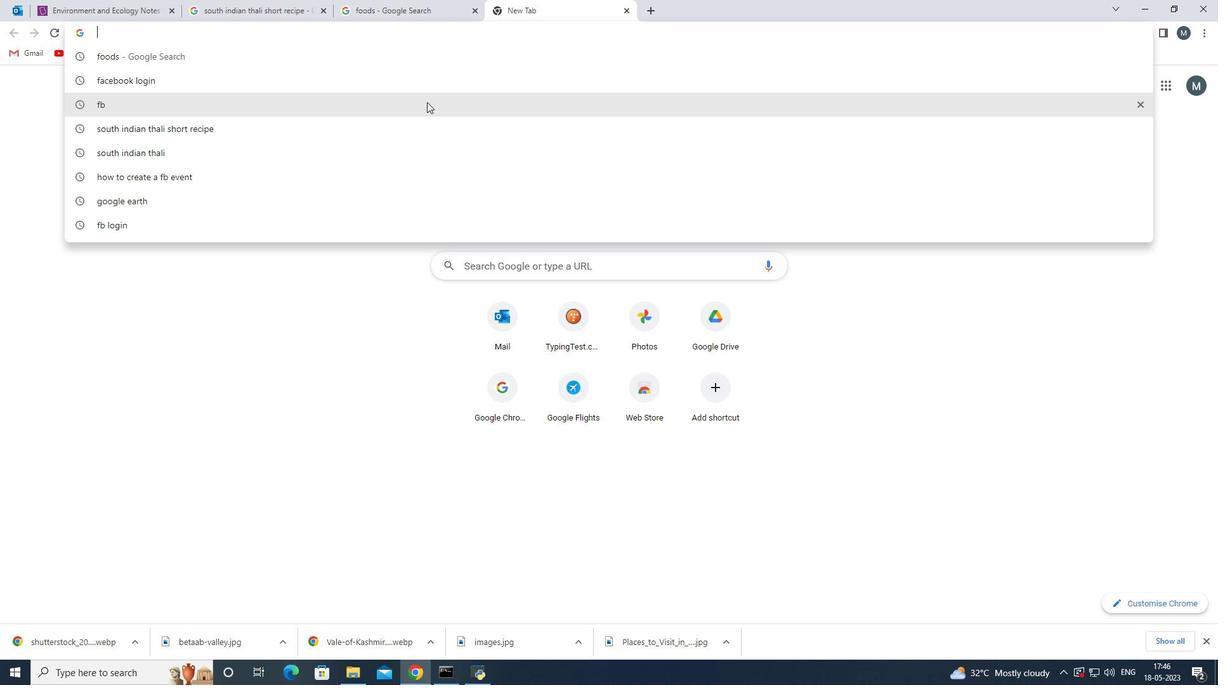 
Action: Mouse moved to (245, 218)
Screenshot: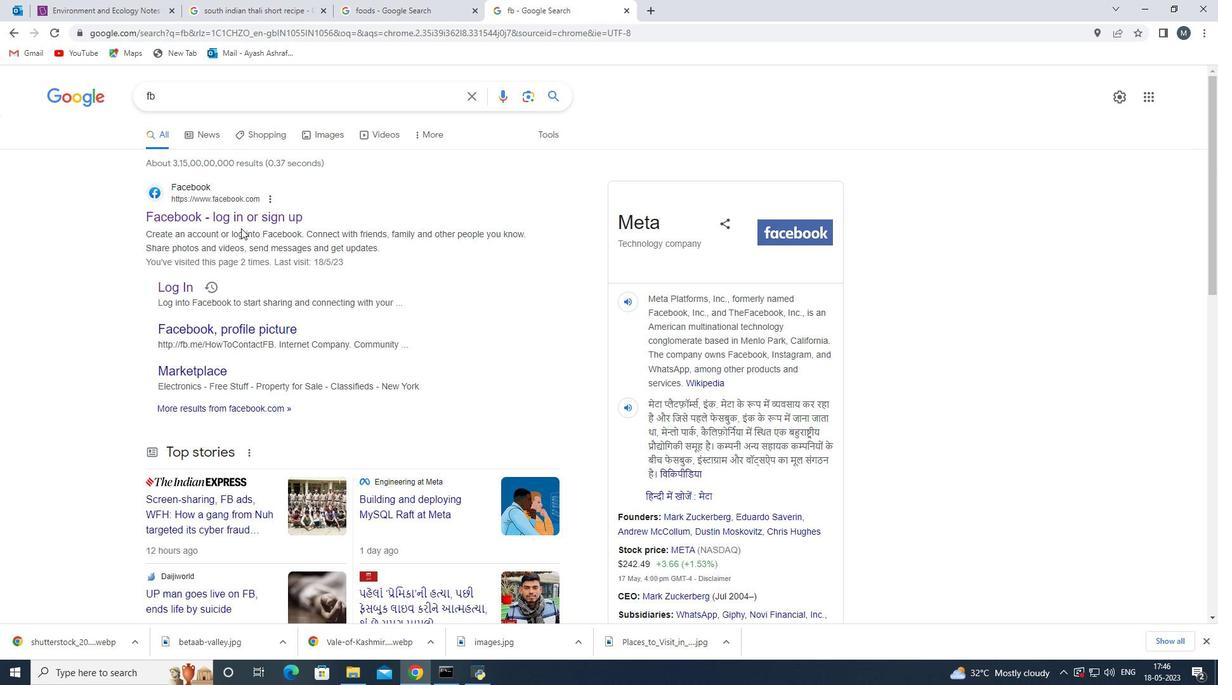 
Action: Mouse pressed left at (245, 218)
Screenshot: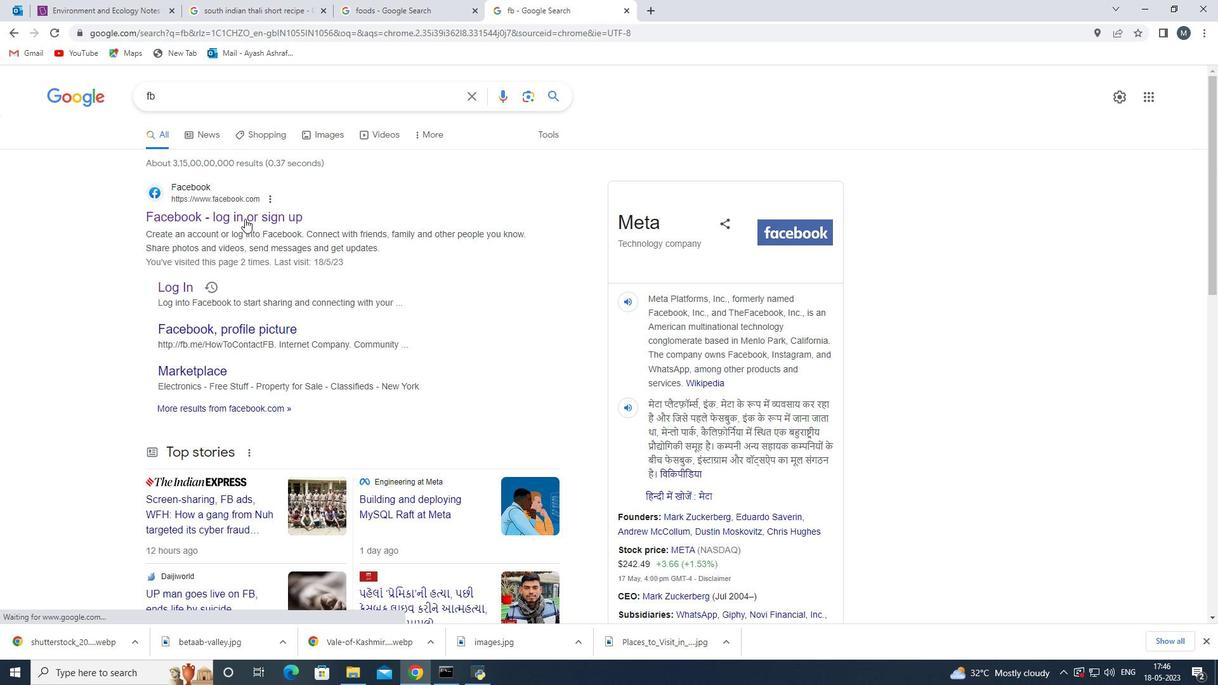 
Action: Mouse moved to (1090, 88)
Screenshot: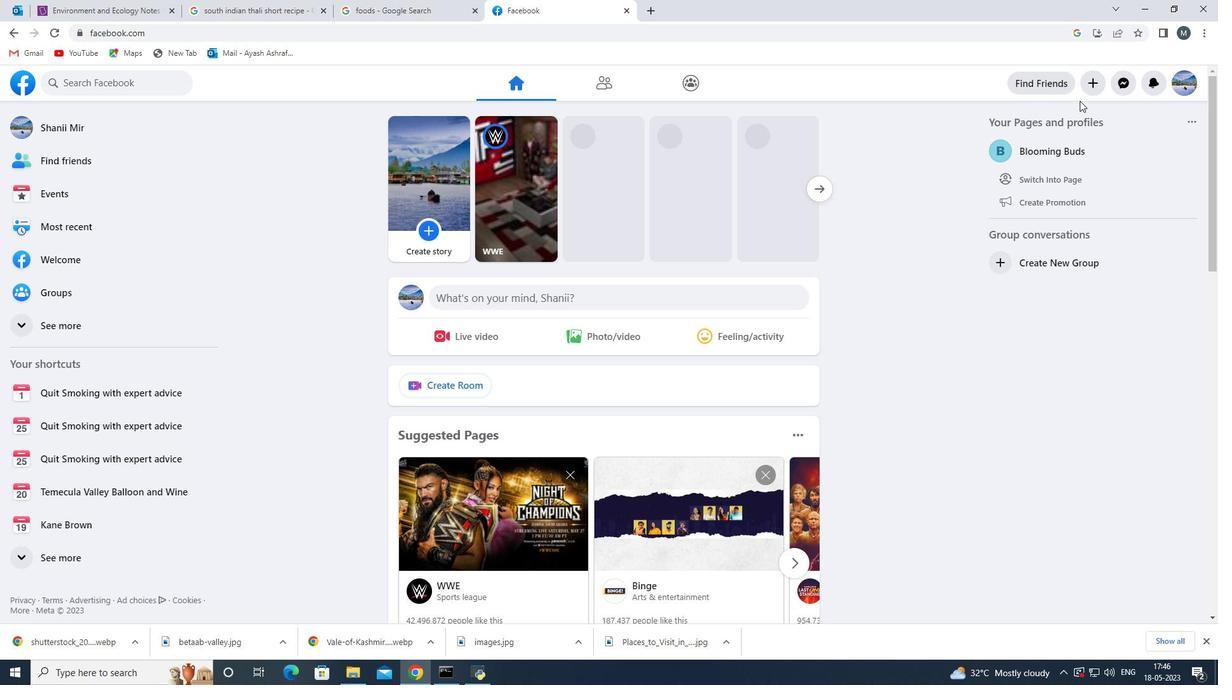 
Action: Mouse pressed left at (1090, 88)
Screenshot: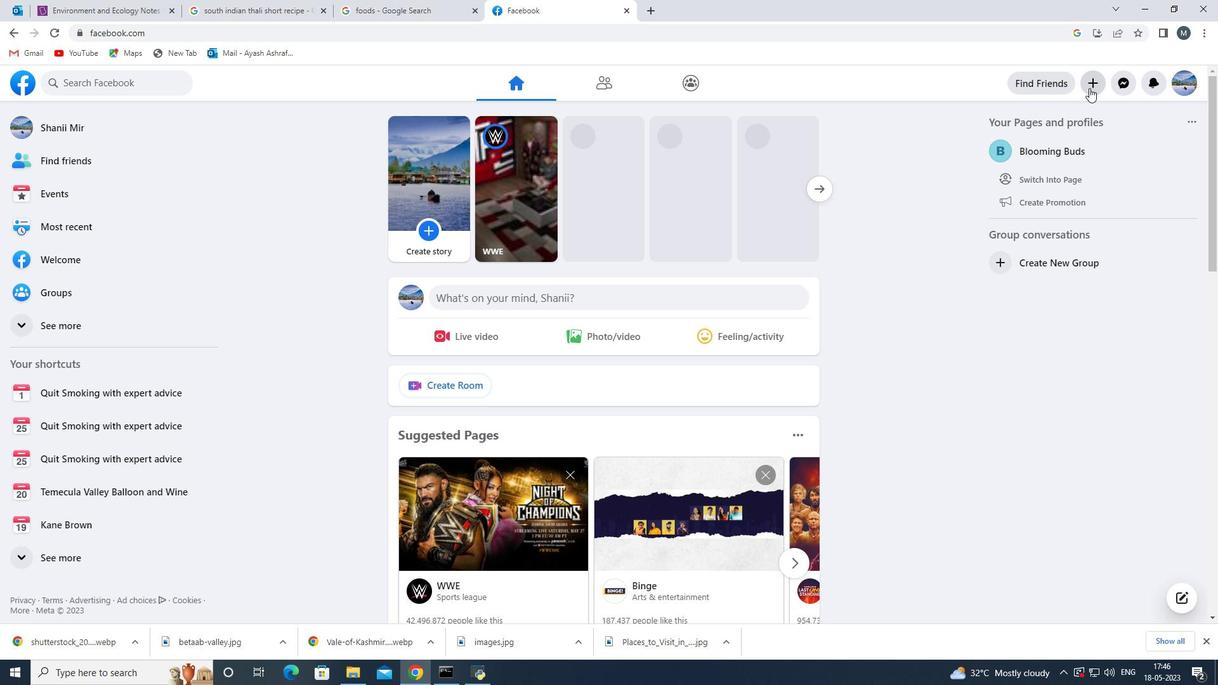 
Action: Mouse moved to (1026, 413)
Screenshot: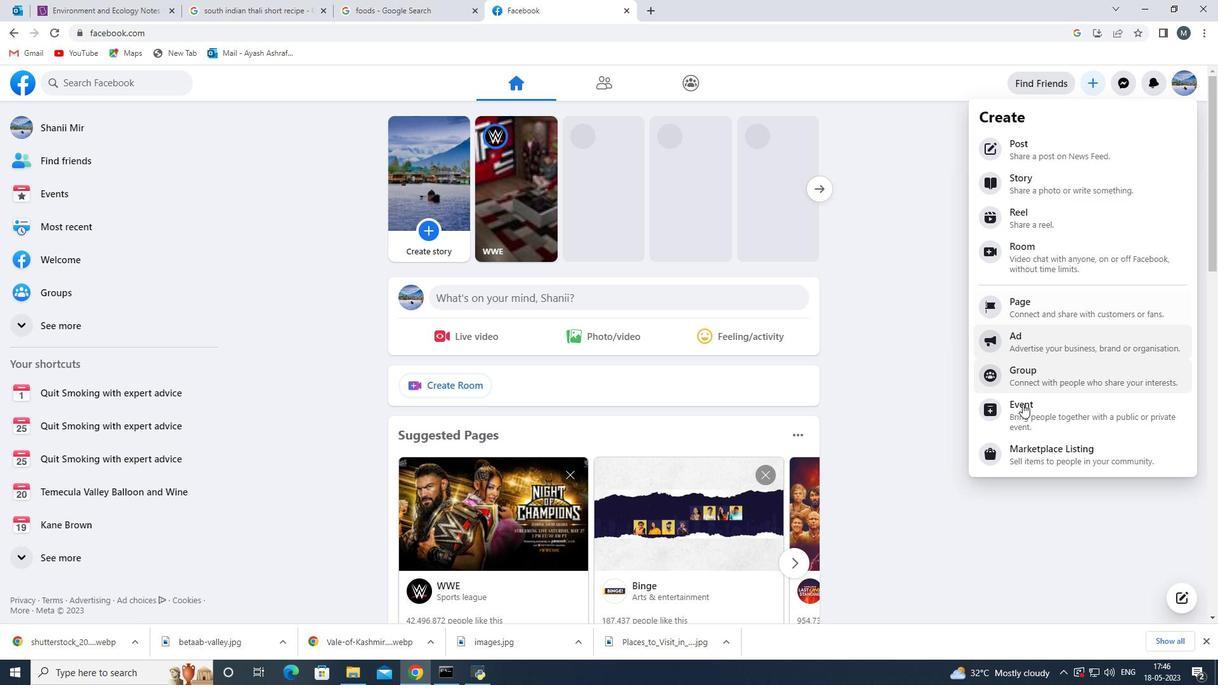 
Action: Mouse pressed left at (1026, 413)
Screenshot: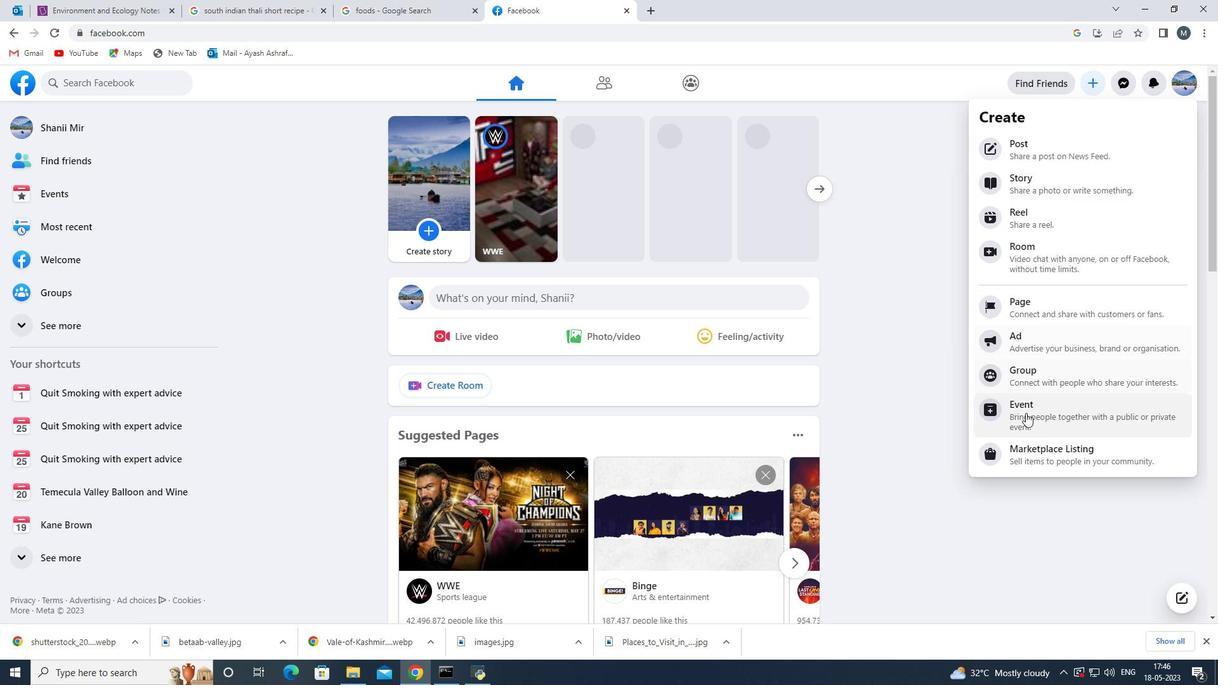 
Action: Mouse moved to (466, 319)
Screenshot: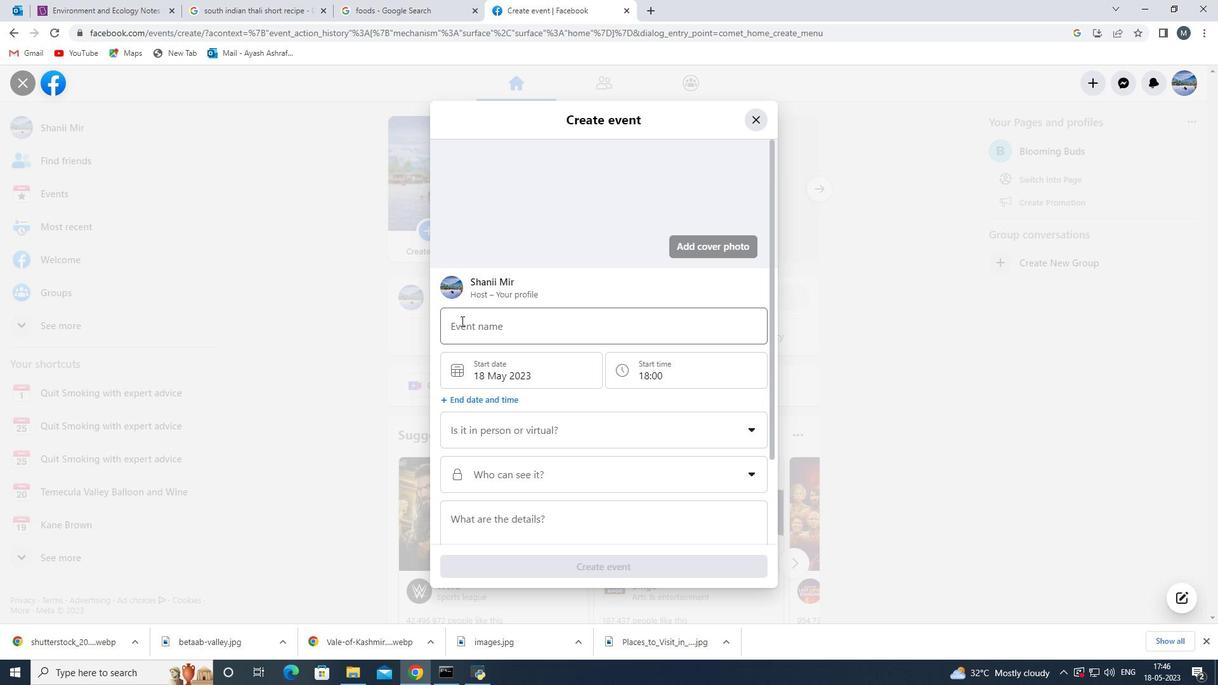 
Action: Mouse pressed left at (466, 319)
Screenshot: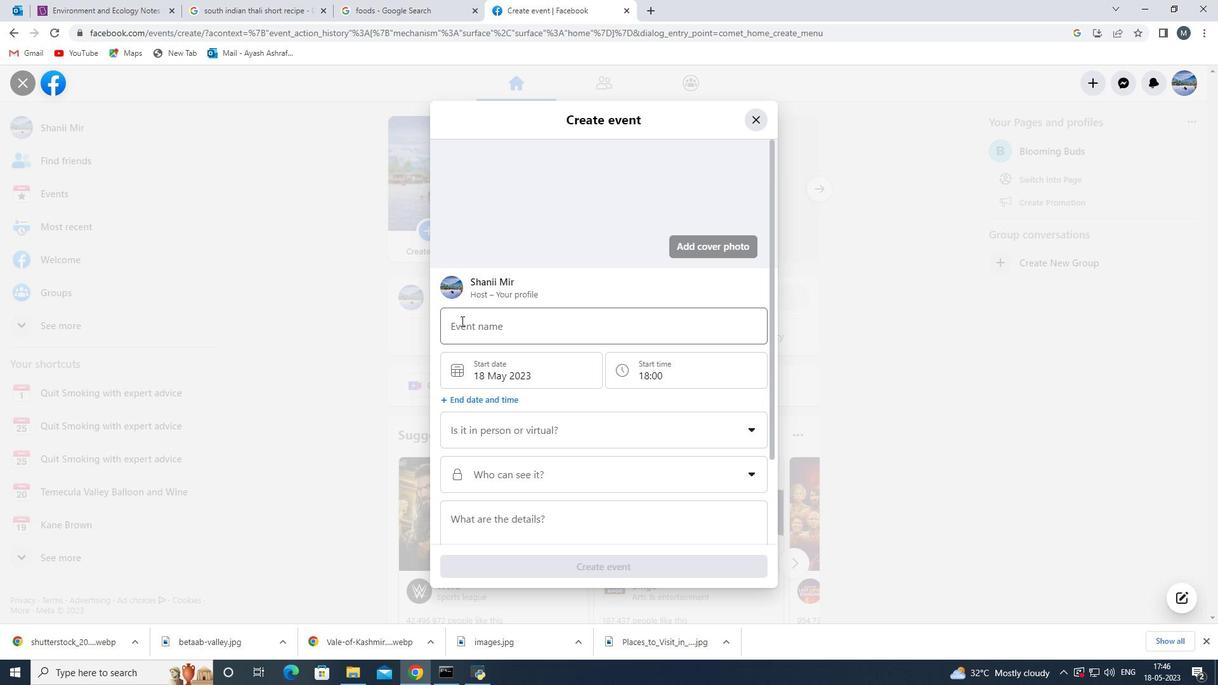 
Action: Mouse moved to (528, 326)
Screenshot: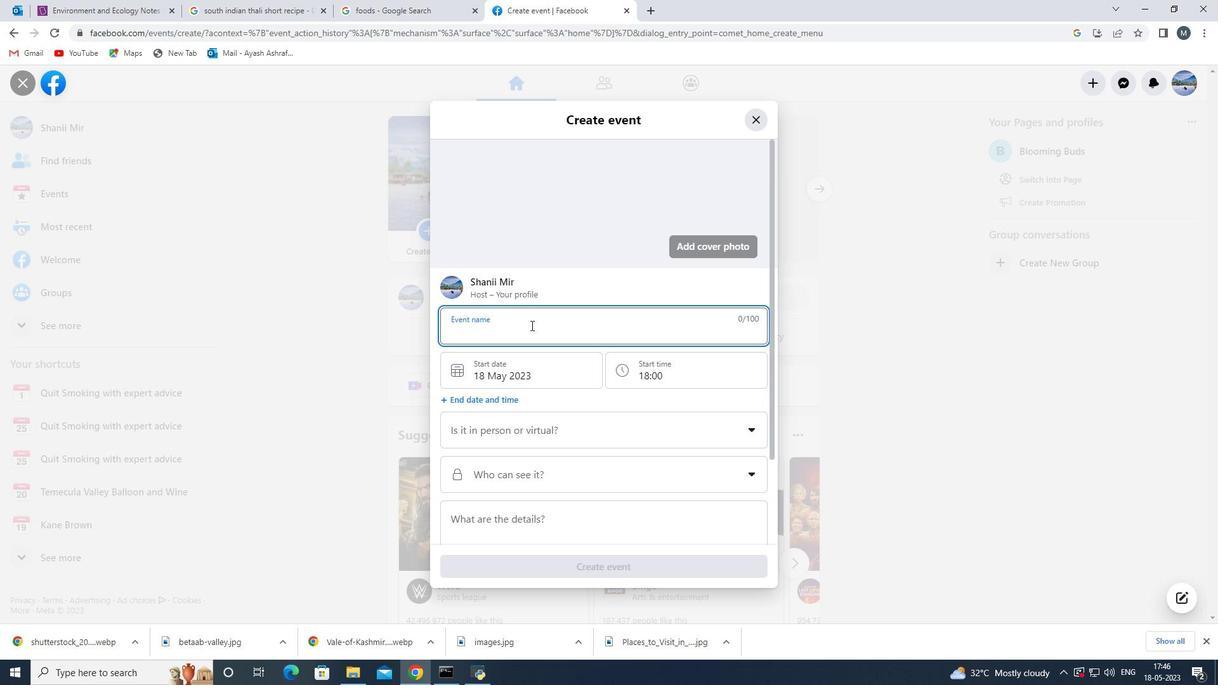 
Action: Mouse pressed left at (528, 326)
Screenshot: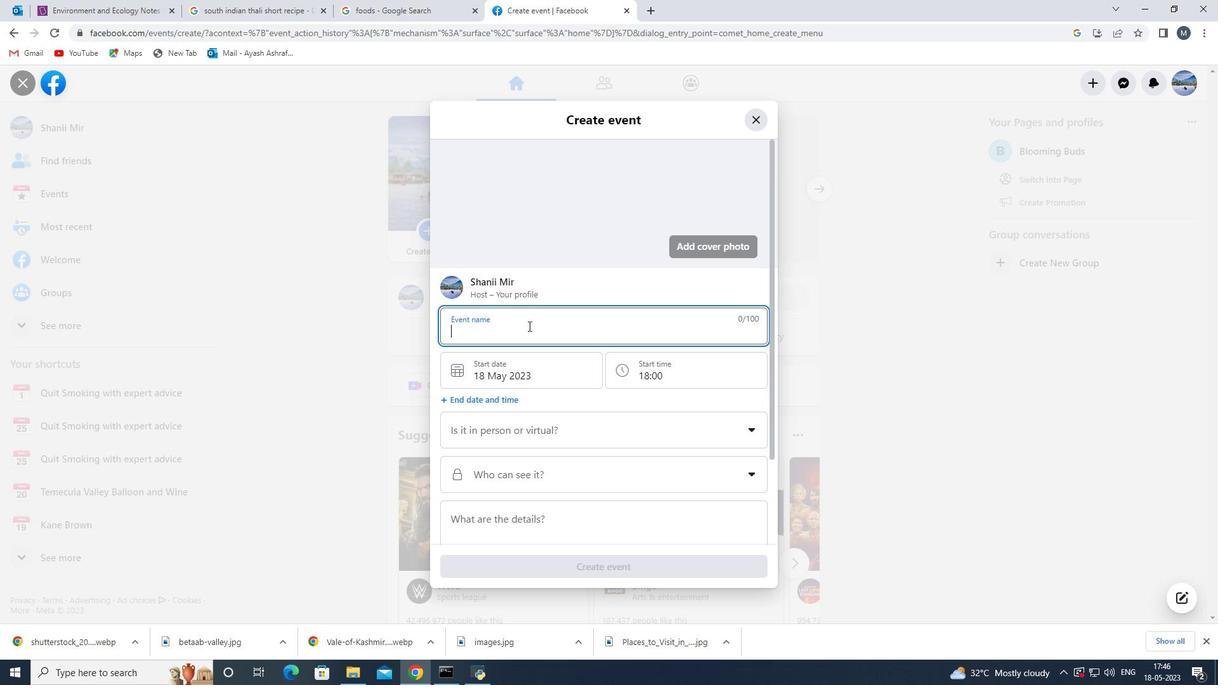 
Action: Key pressed <Key.shift>Webinar<Key.space><Key.backspace><Key.backspace><Key.backspace><Key.backspace><Key.backspace><Key.backspace><Key.backspace><Key.backspace><Key.backspace><Key.backspace><Key.backspace><Key.backspace><Key.backspace><Key.backspace><Key.backspace><Key.backspace><Key.backspace><Key.backspace><Key.backspace><Key.backspace><Key.backspace><Key.backspace><Key.backspace><Key.backspace><Key.backspace><Key.shift>Virta<Key.backspace><Key.backspace><Key.backspace><Key.backspace><Key.backspace><Key.backspace>s<Key.backspace>sports<Key.space>and<Key.space>its<Key.space>beneifts
Screenshot: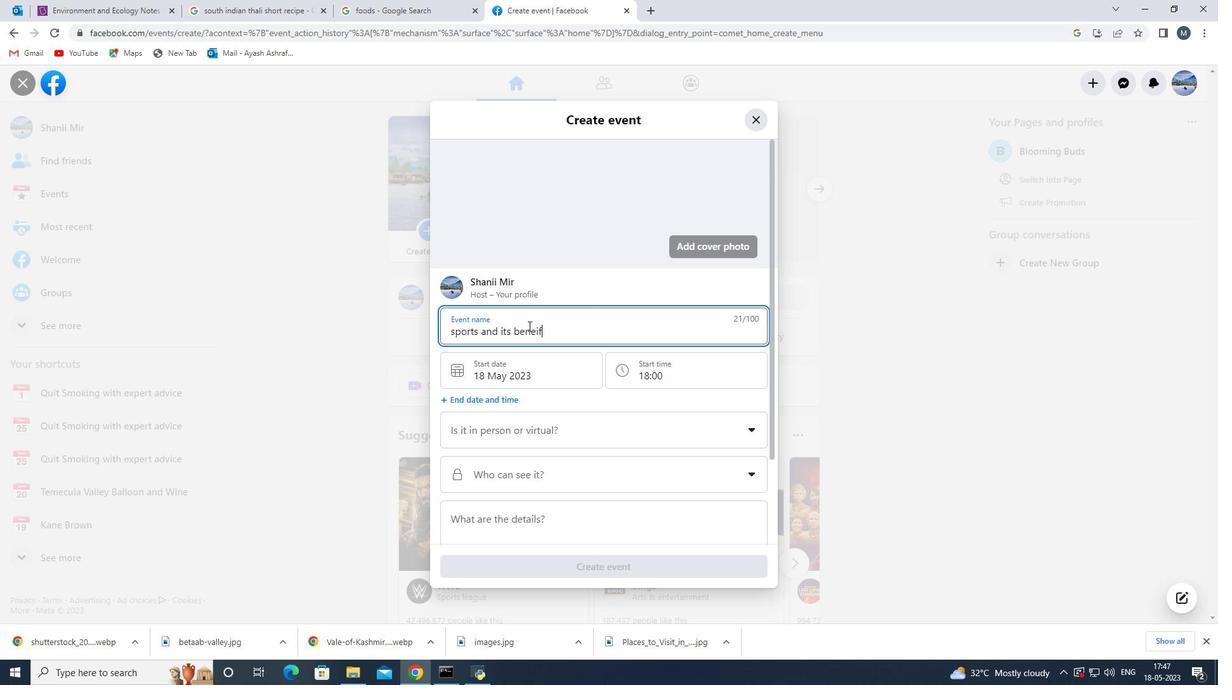 
Action: Mouse moved to (540, 401)
Screenshot: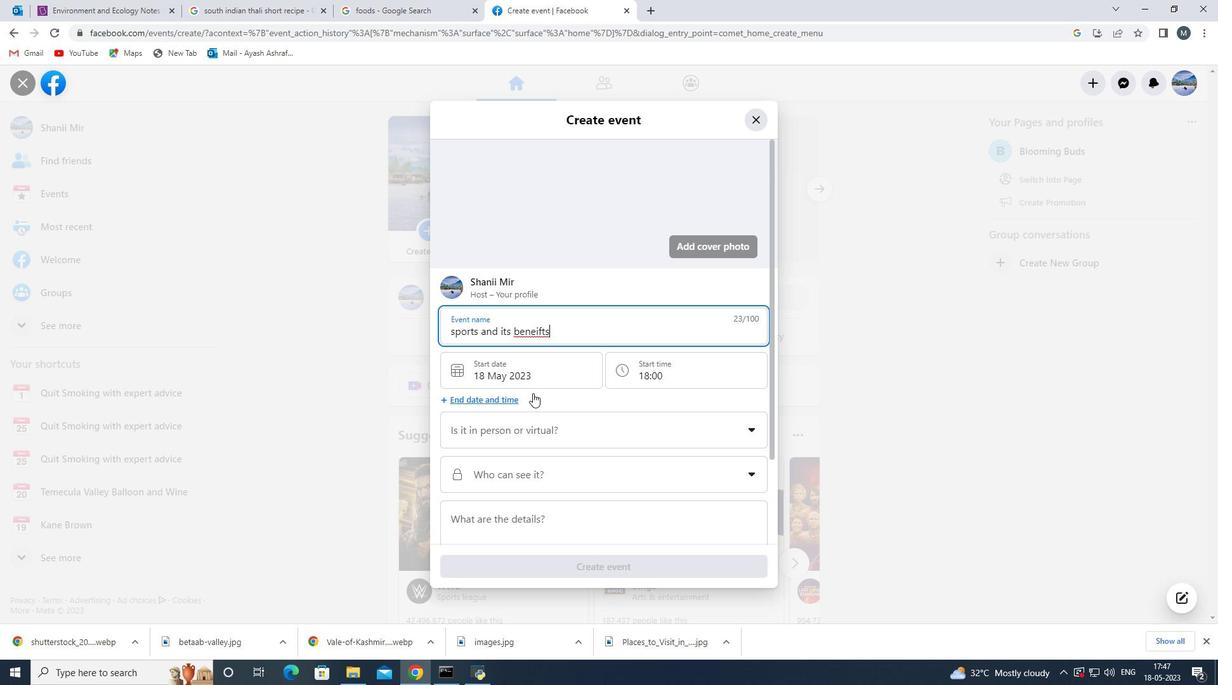 
Action: Mouse pressed left at (540, 401)
Screenshot: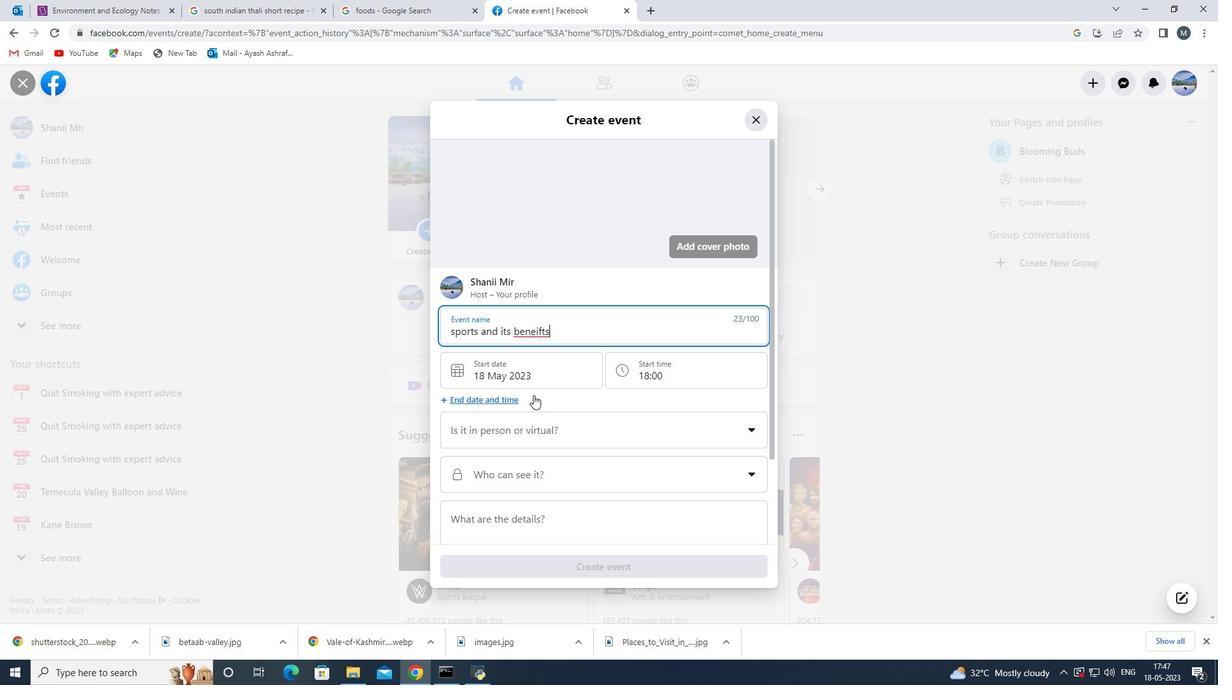 
Action: Mouse moved to (519, 378)
Screenshot: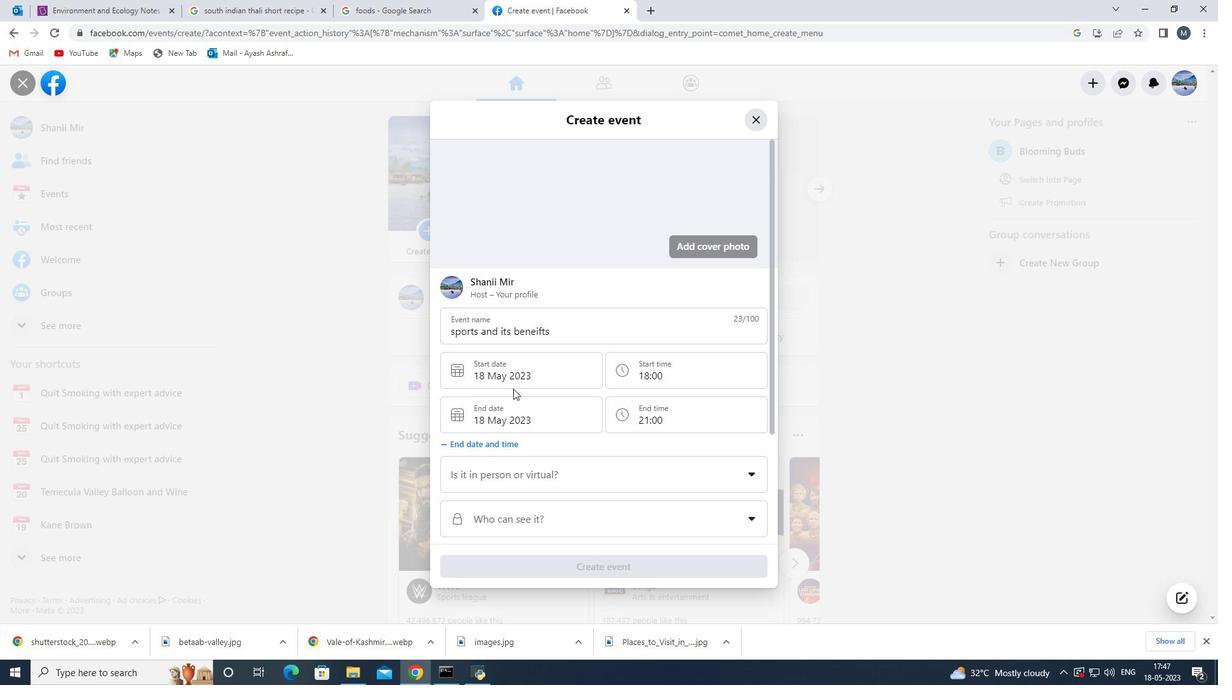 
Action: Mouse pressed left at (519, 378)
Screenshot: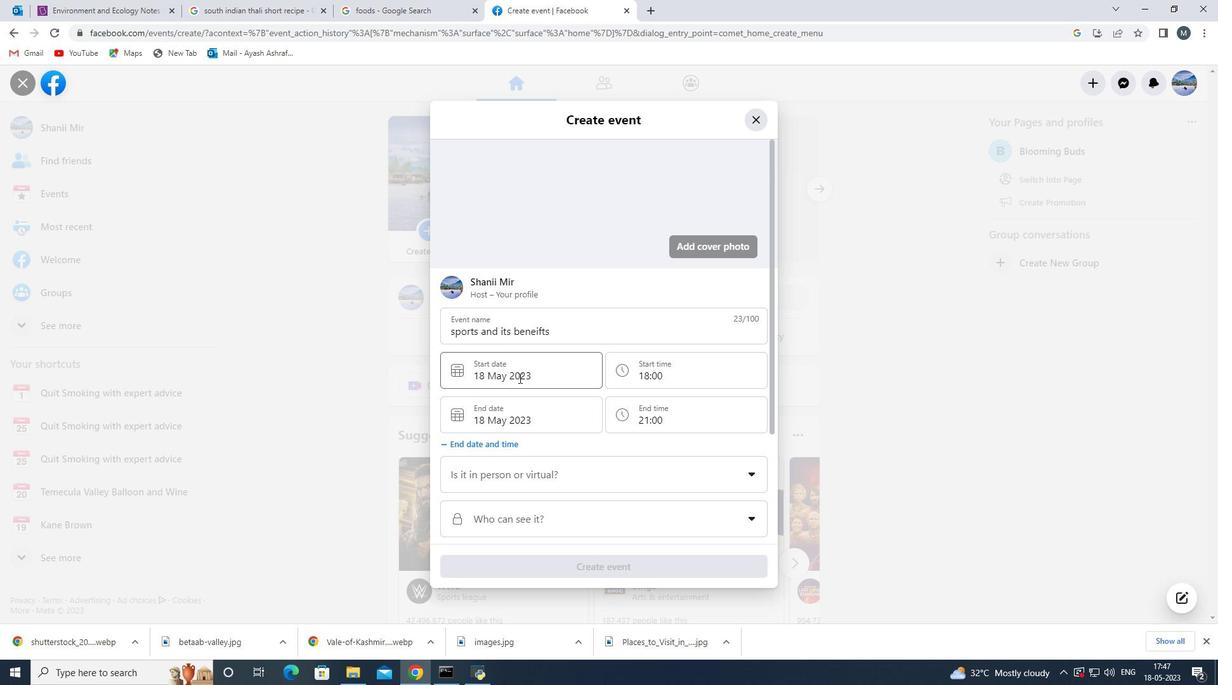 
Action: Mouse moved to (554, 502)
Screenshot: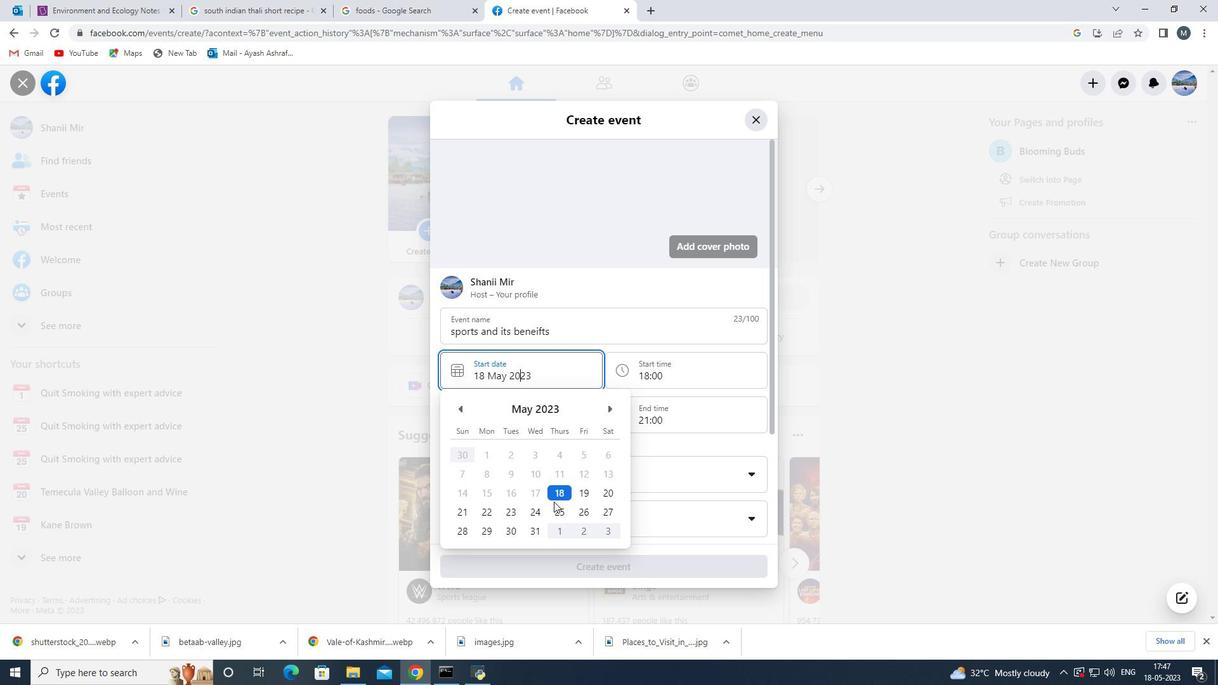 
Action: Mouse scrolled (554, 502) with delta (0, 0)
Screenshot: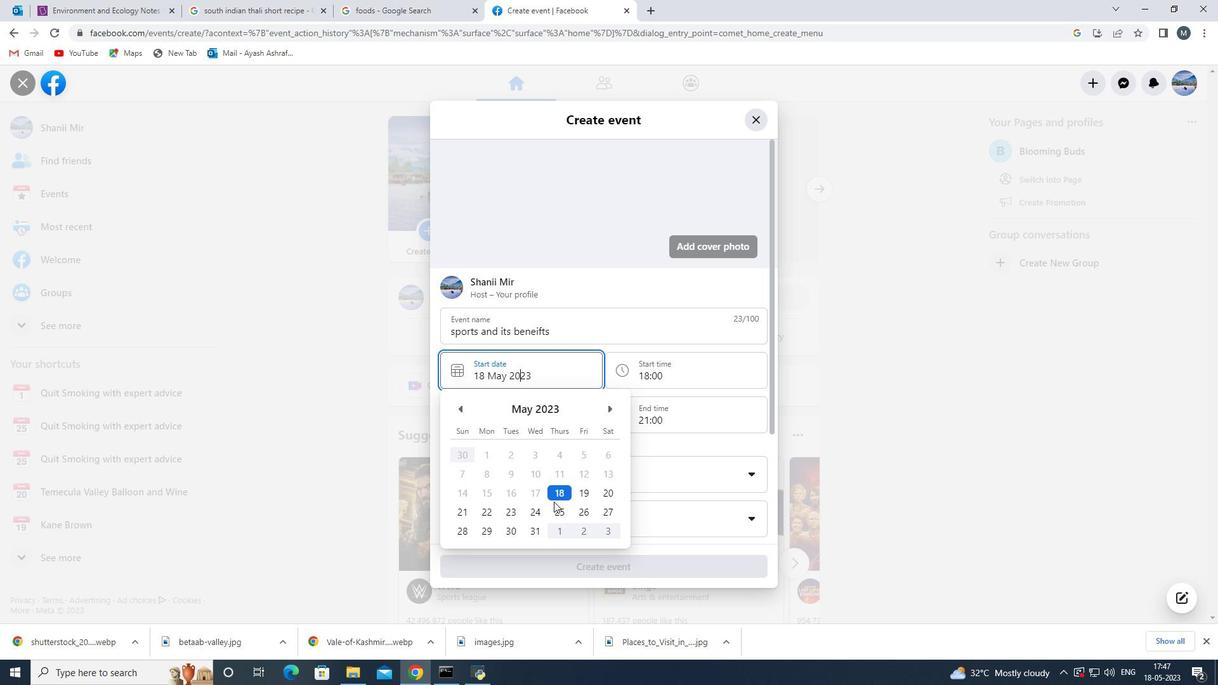 
Action: Mouse scrolled (554, 502) with delta (0, 0)
Screenshot: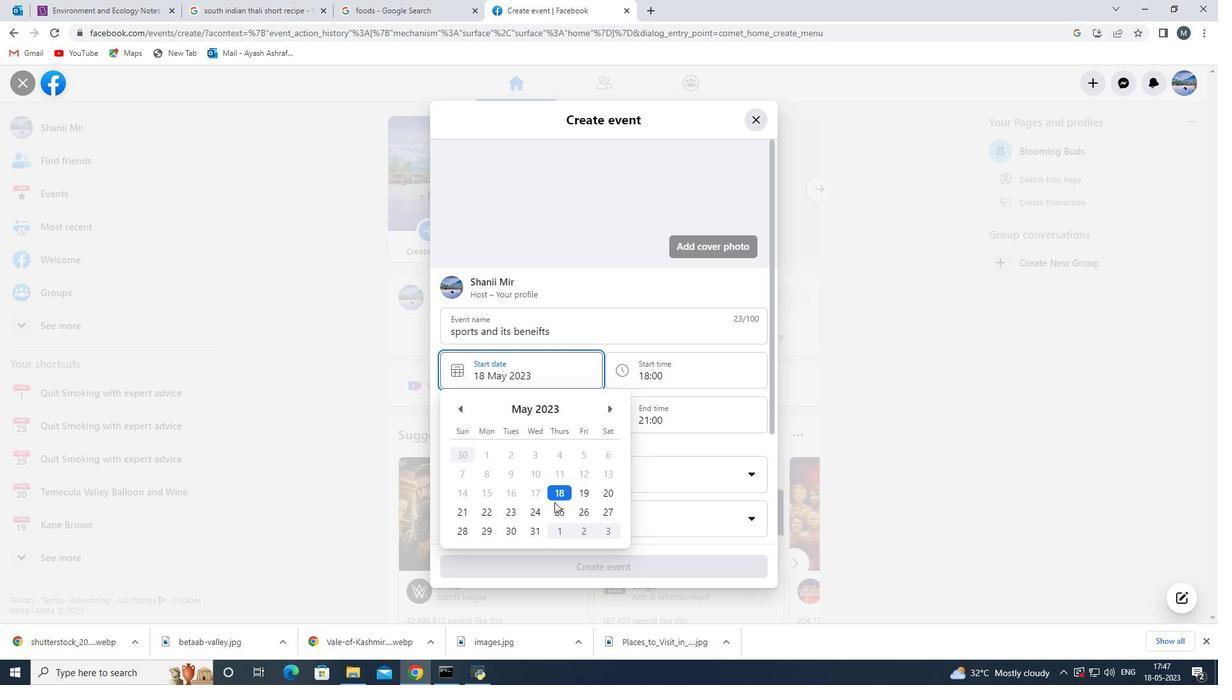 
Action: Mouse moved to (544, 506)
Screenshot: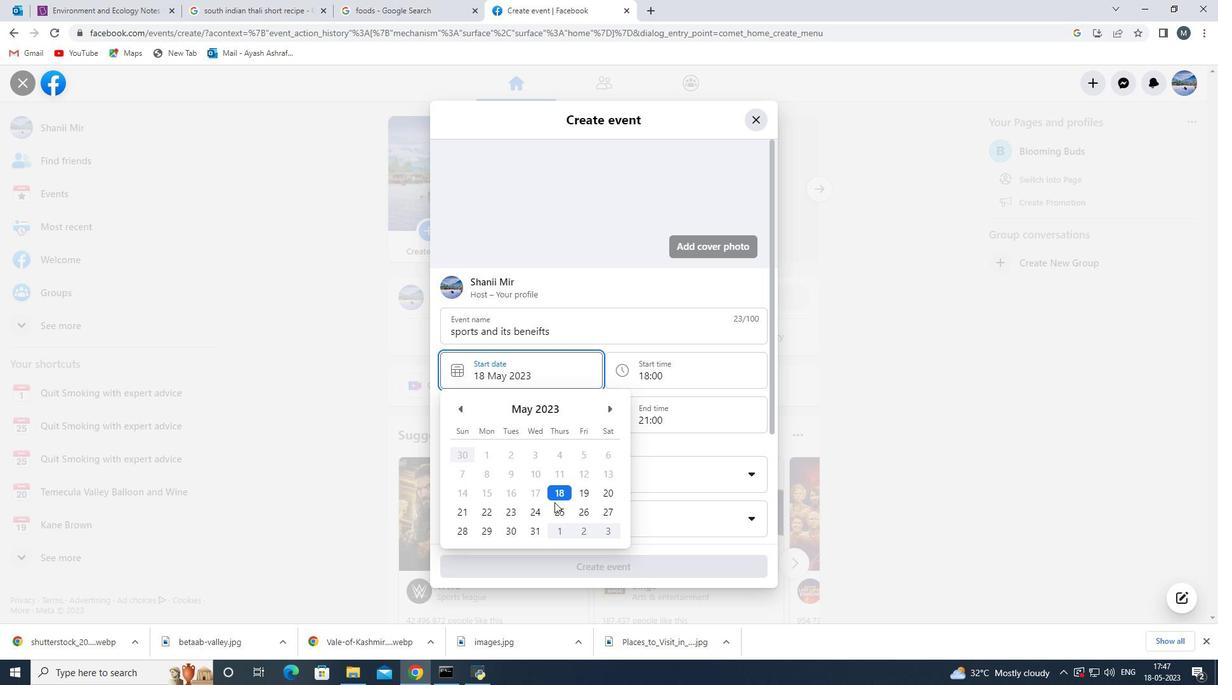 
Action: Mouse pressed left at (544, 506)
Screenshot: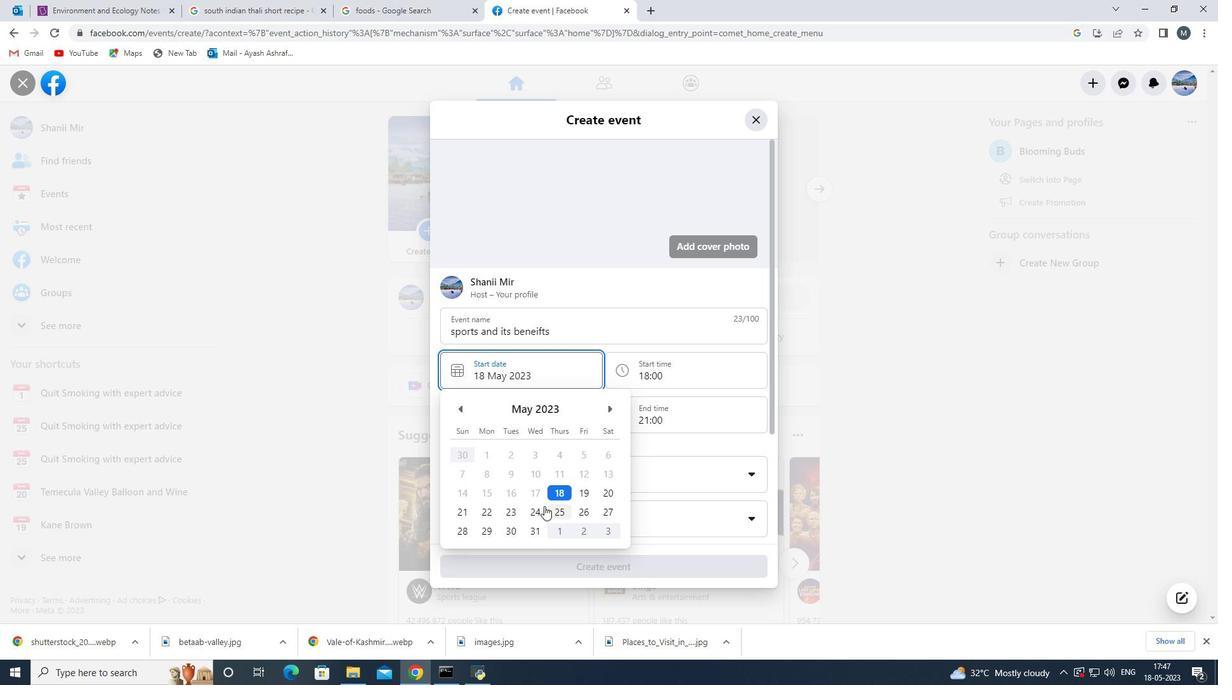 
Action: Mouse moved to (653, 379)
Screenshot: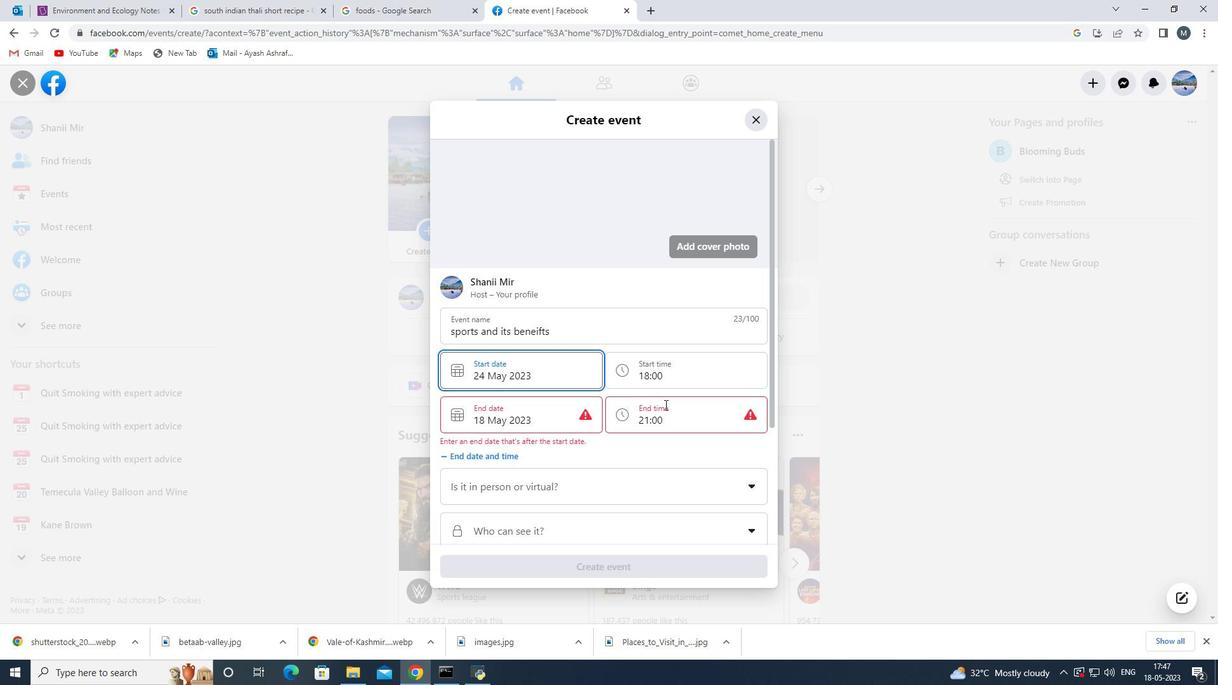 
Action: Mouse pressed left at (653, 379)
Screenshot: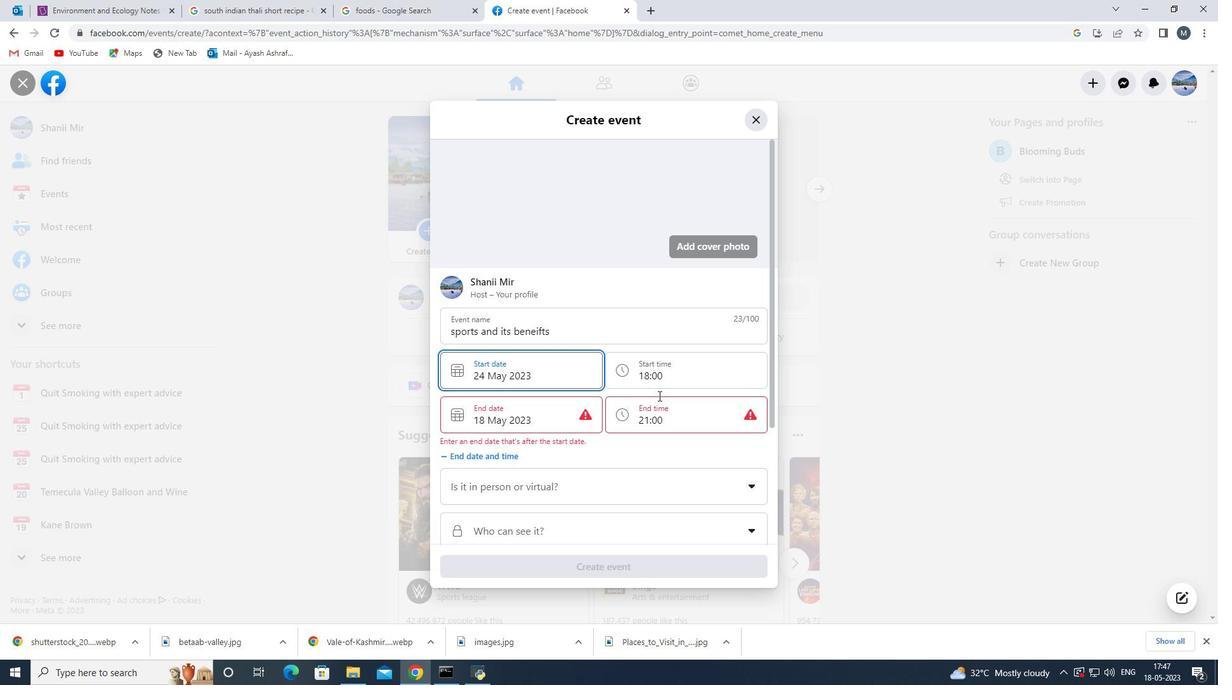
Action: Mouse moved to (626, 443)
Screenshot: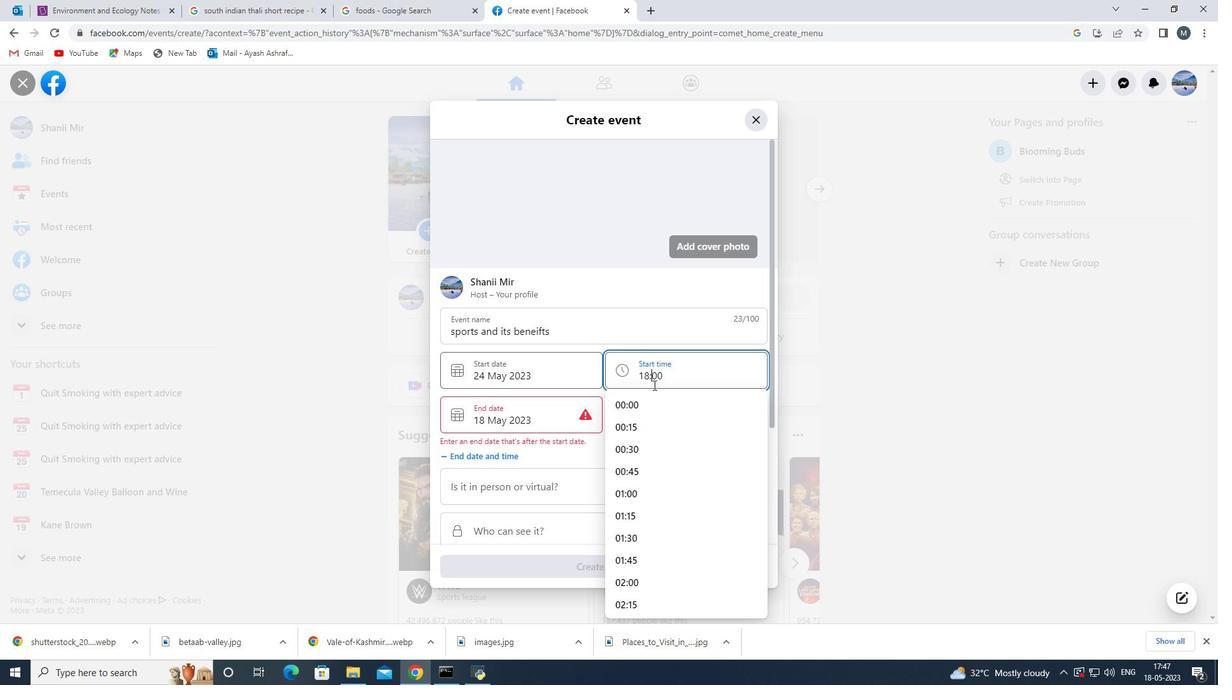 
Action: Mouse pressed left at (626, 443)
Screenshot: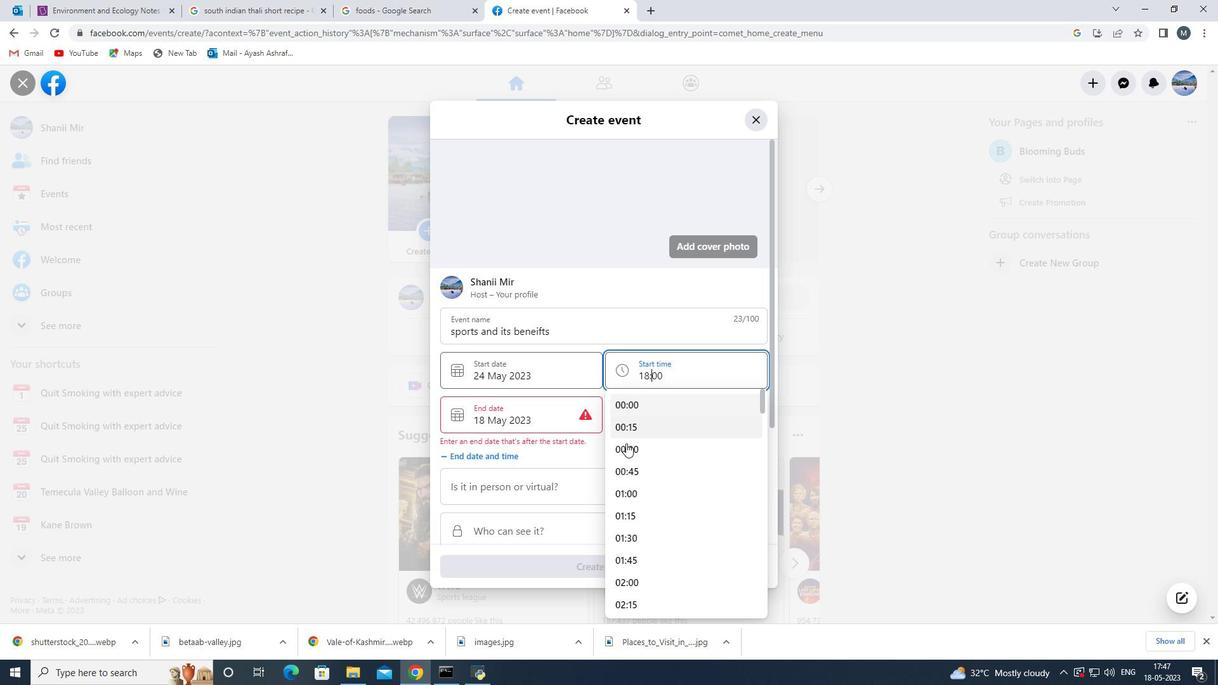 
Action: Mouse moved to (515, 415)
Screenshot: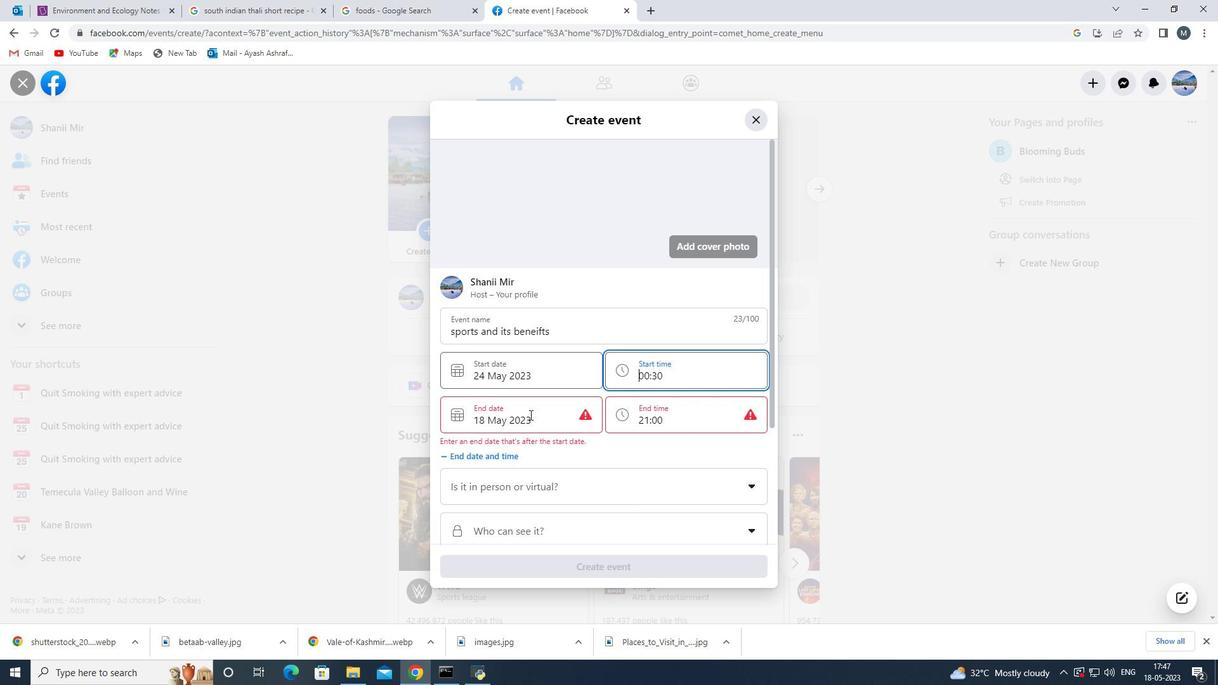 
Action: Mouse pressed left at (515, 415)
Screenshot: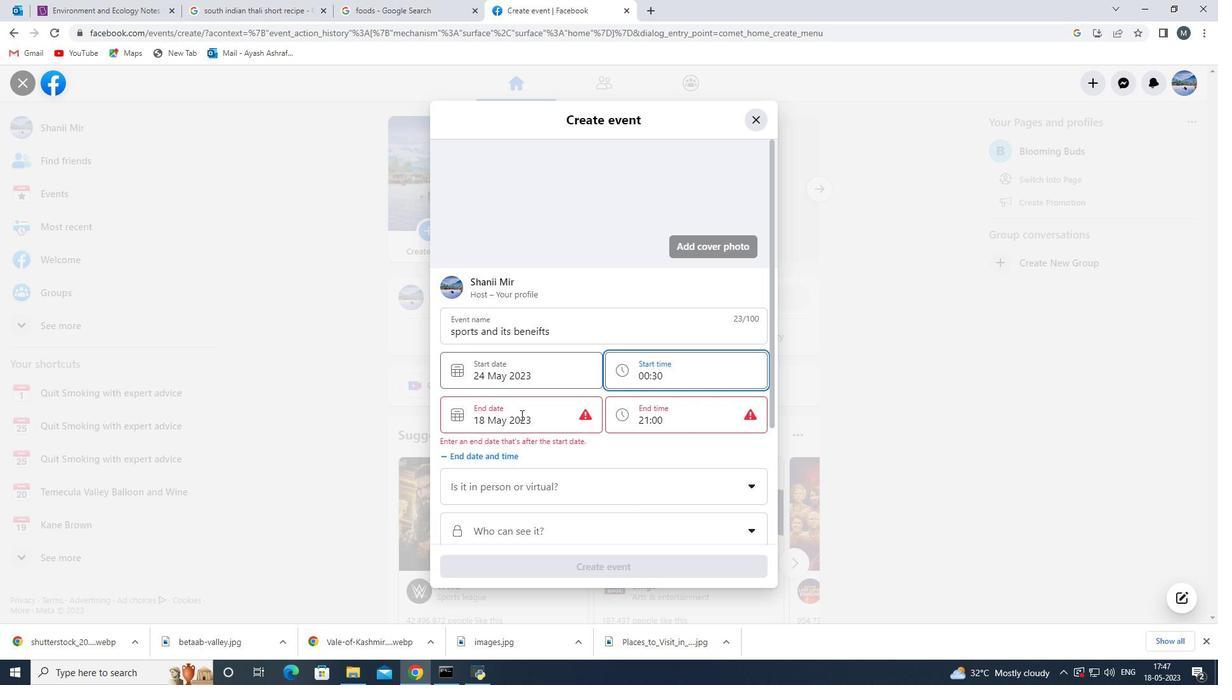 
Action: Mouse moved to (531, 566)
Screenshot: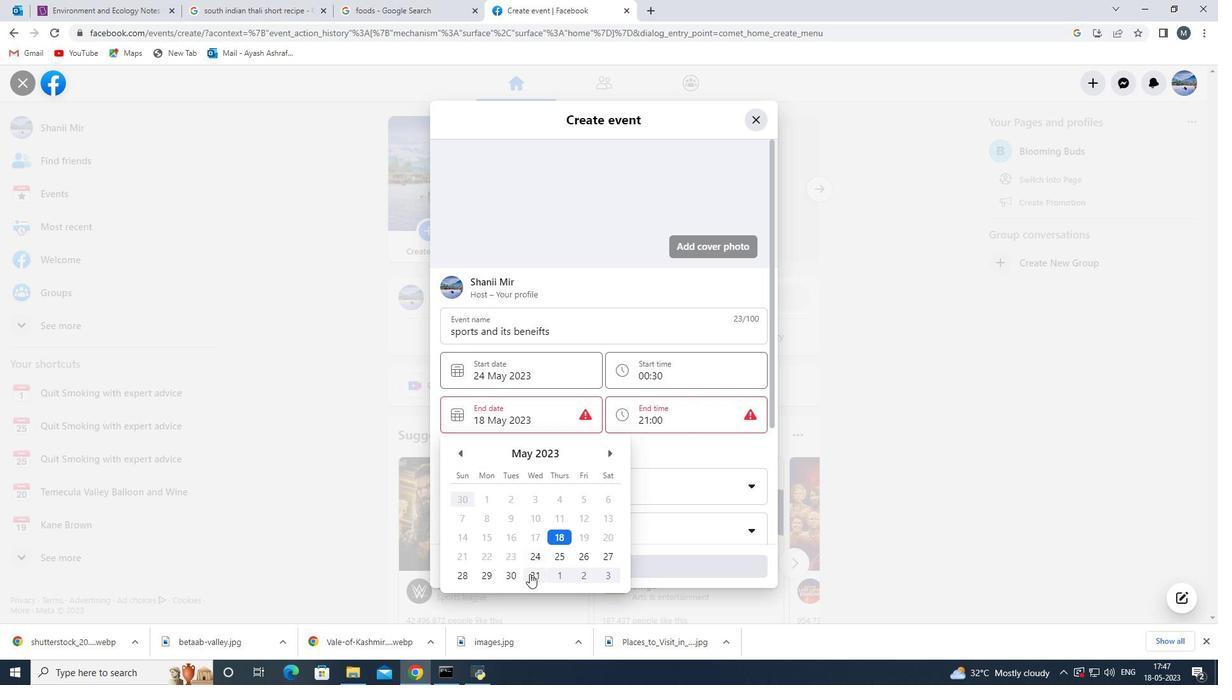 
Action: Mouse pressed left at (531, 566)
Screenshot: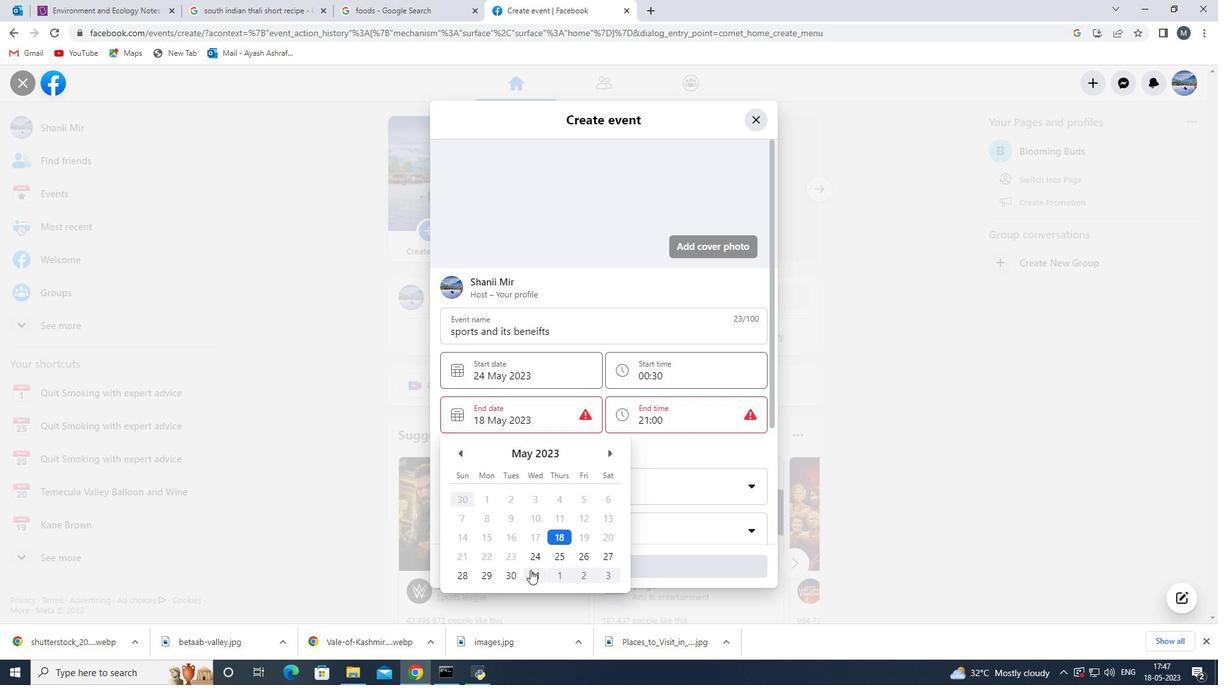 
Action: Mouse moved to (533, 570)
Screenshot: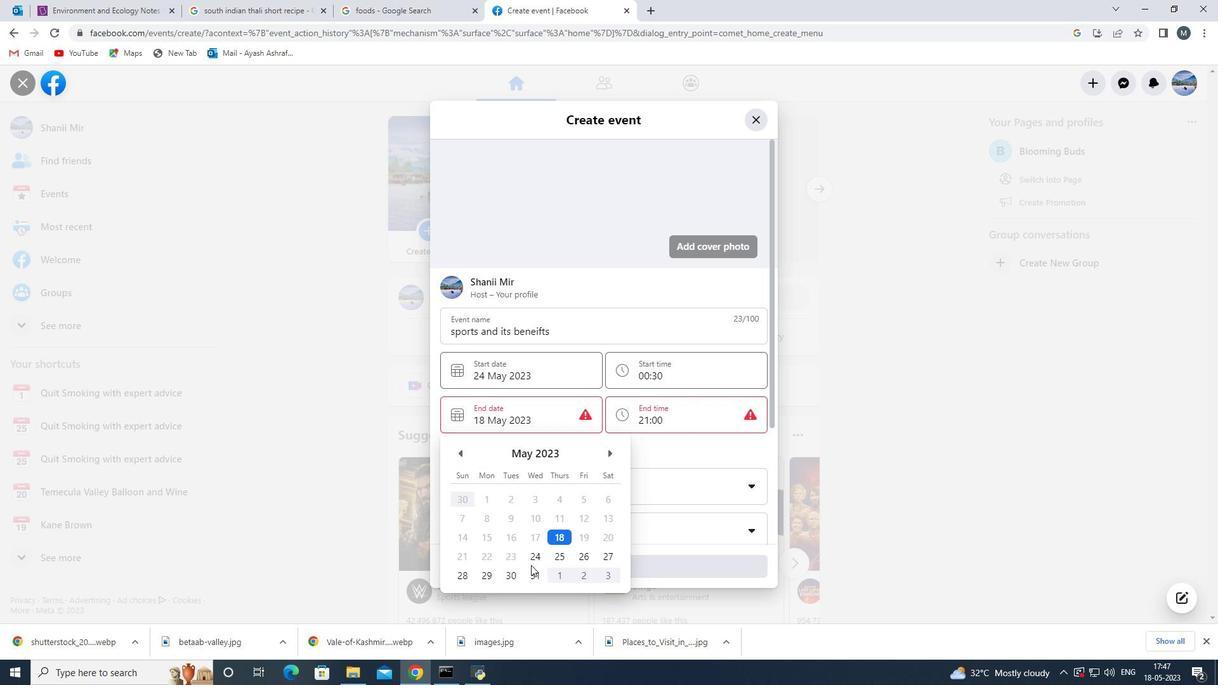 
Action: Mouse pressed left at (533, 570)
Screenshot: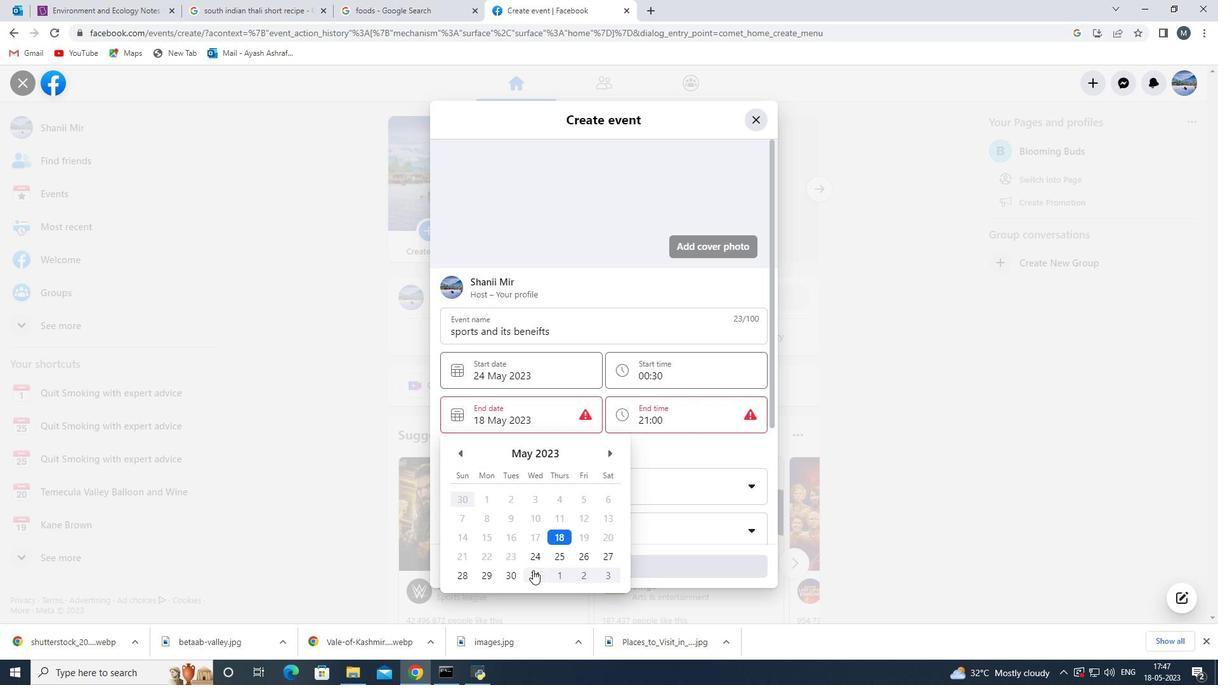 
Action: Mouse moved to (566, 474)
Screenshot: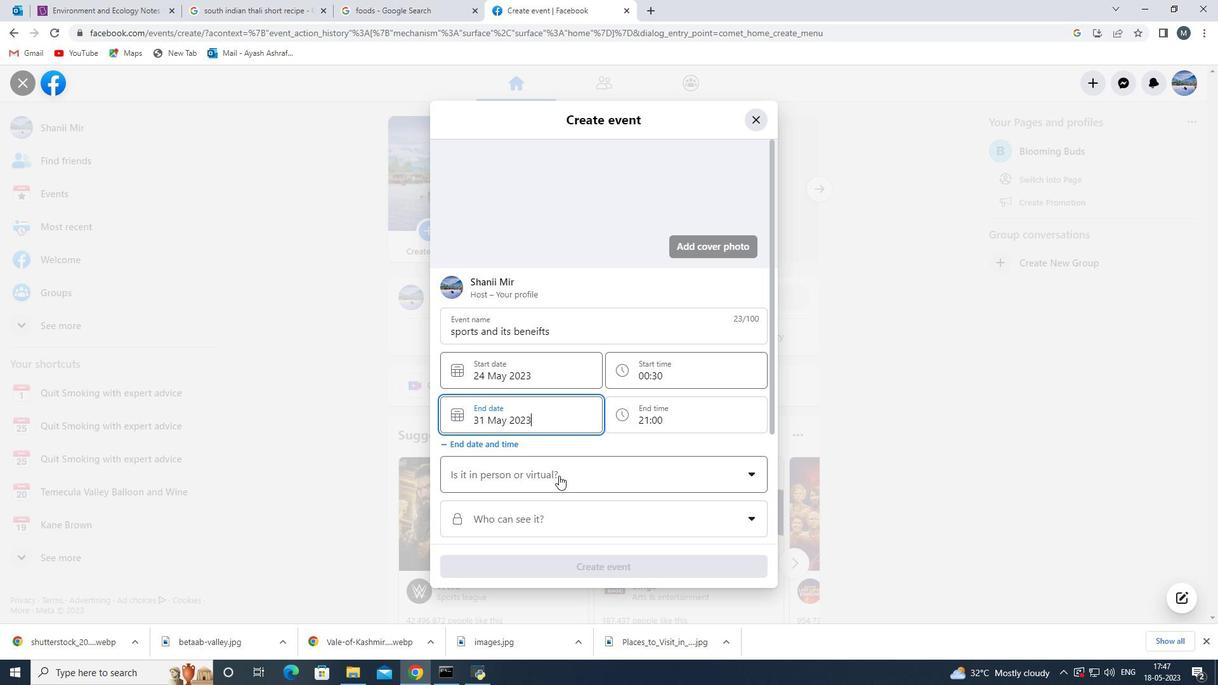 
Action: Mouse pressed left at (566, 474)
Screenshot: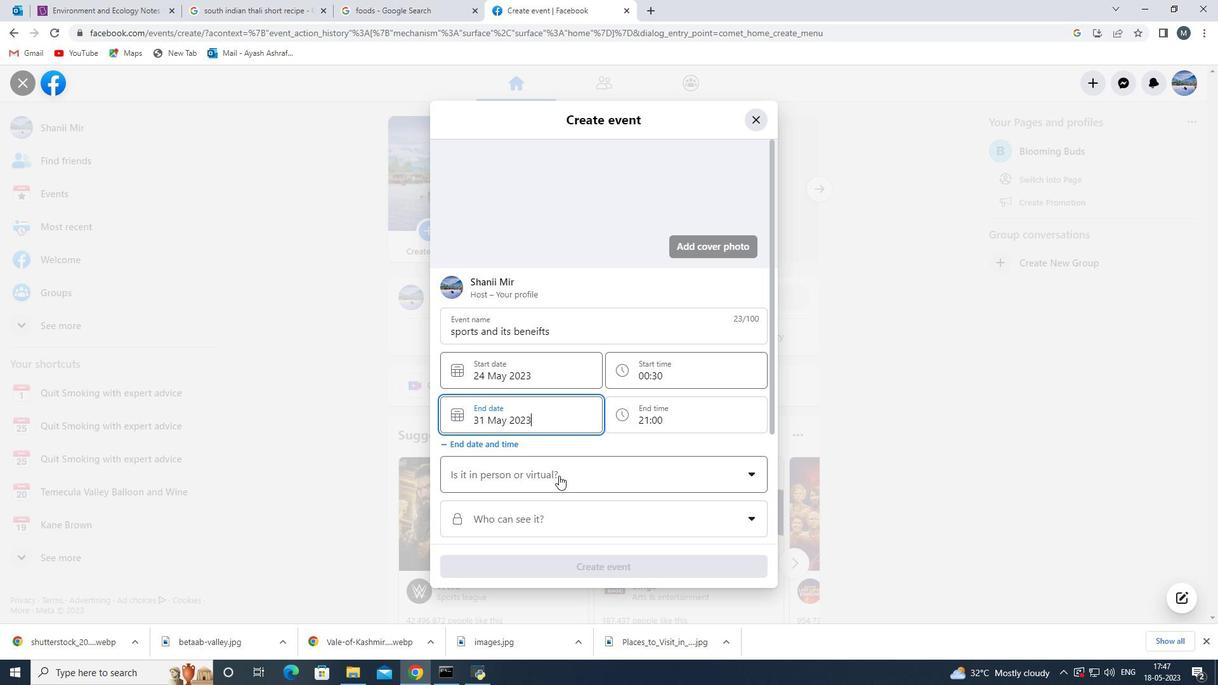 
Action: Mouse moved to (616, 436)
Screenshot: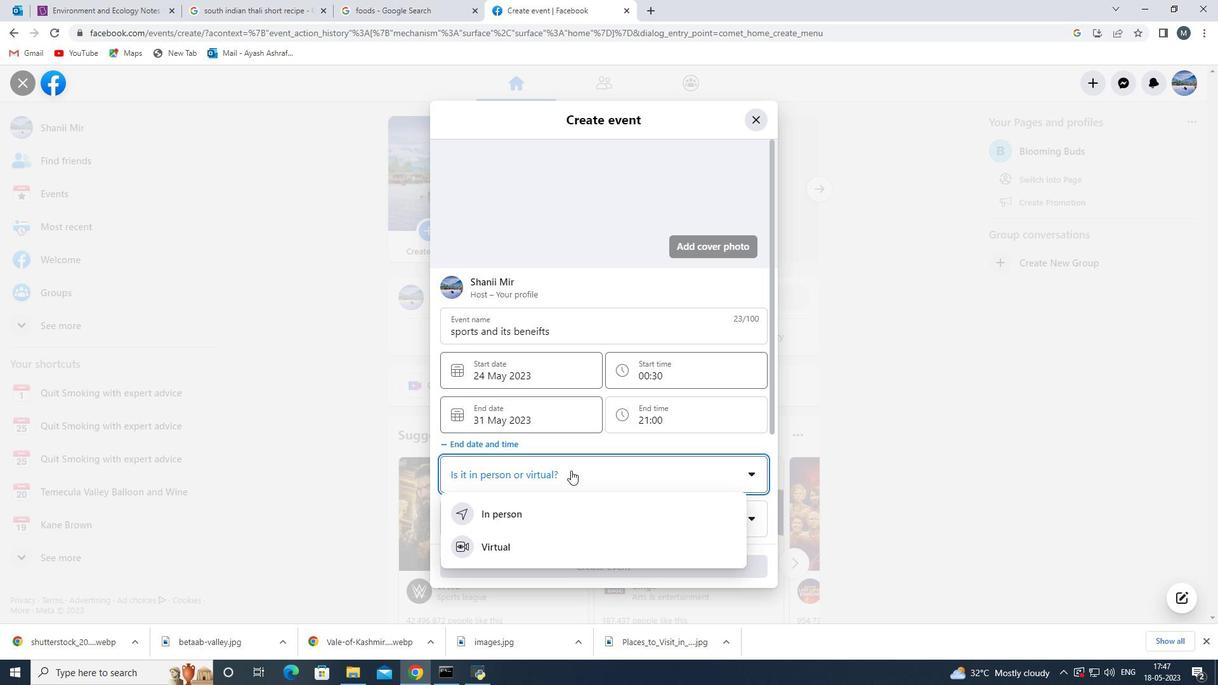 
Action: Mouse scrolled (616, 435) with delta (0, 0)
Screenshot: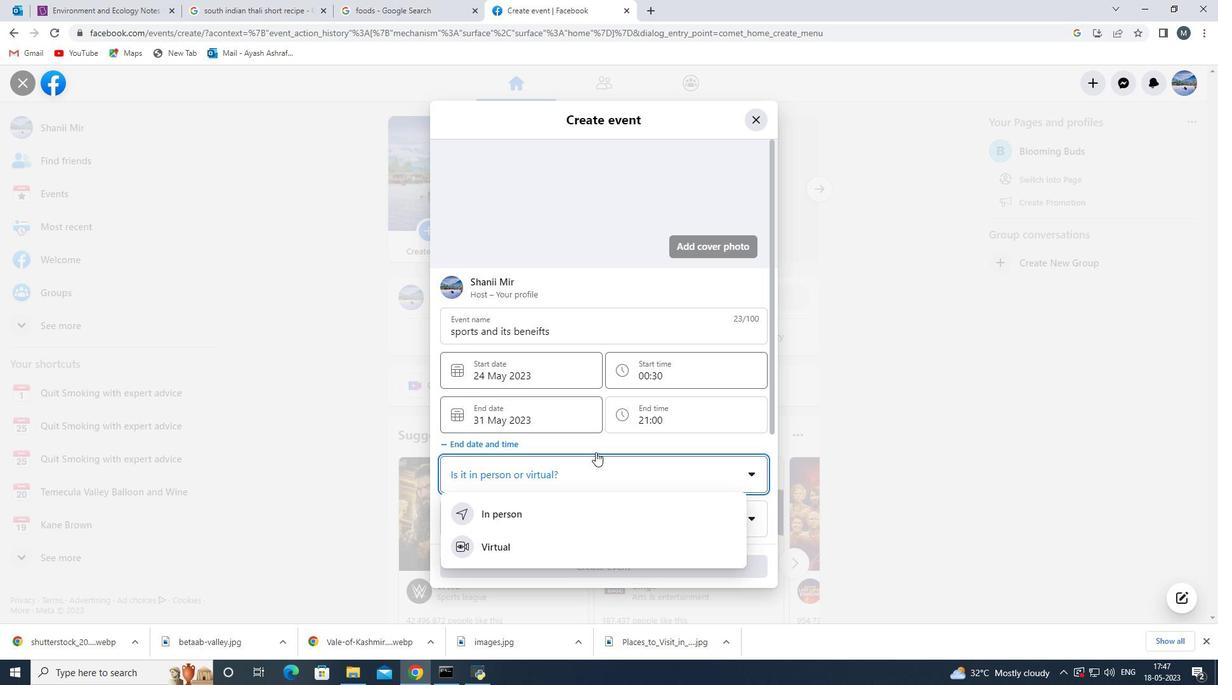 
Action: Mouse scrolled (616, 435) with delta (0, 0)
Screenshot: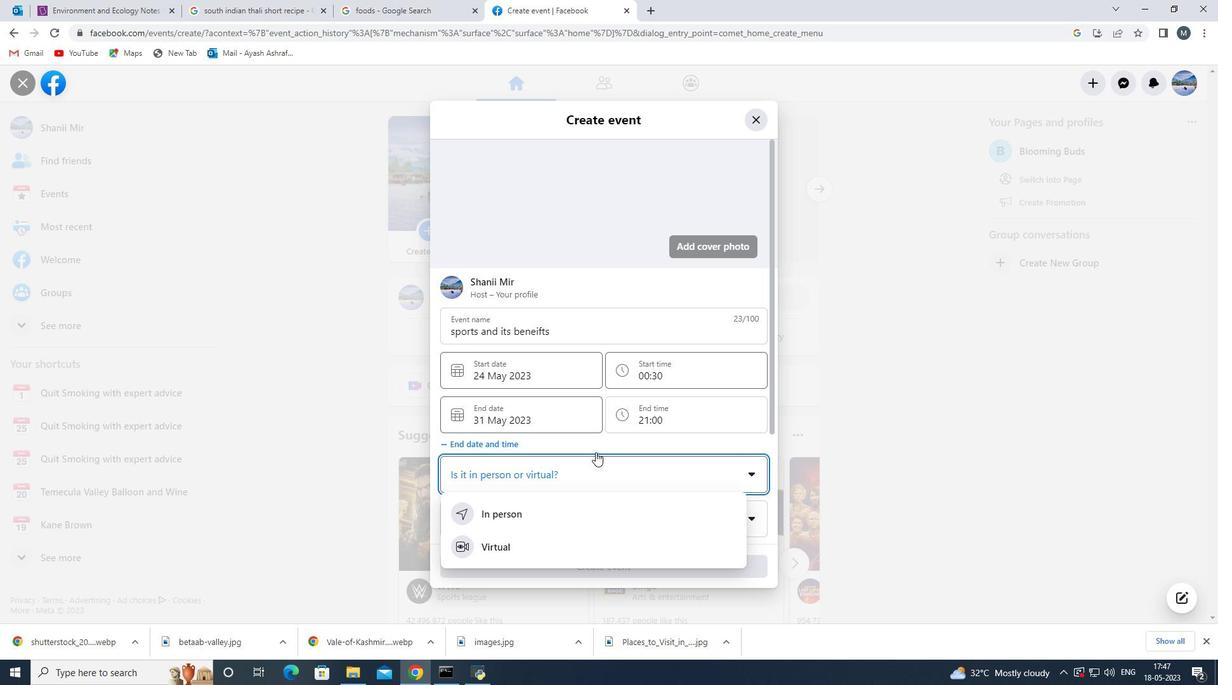
Action: Mouse moved to (544, 416)
Screenshot: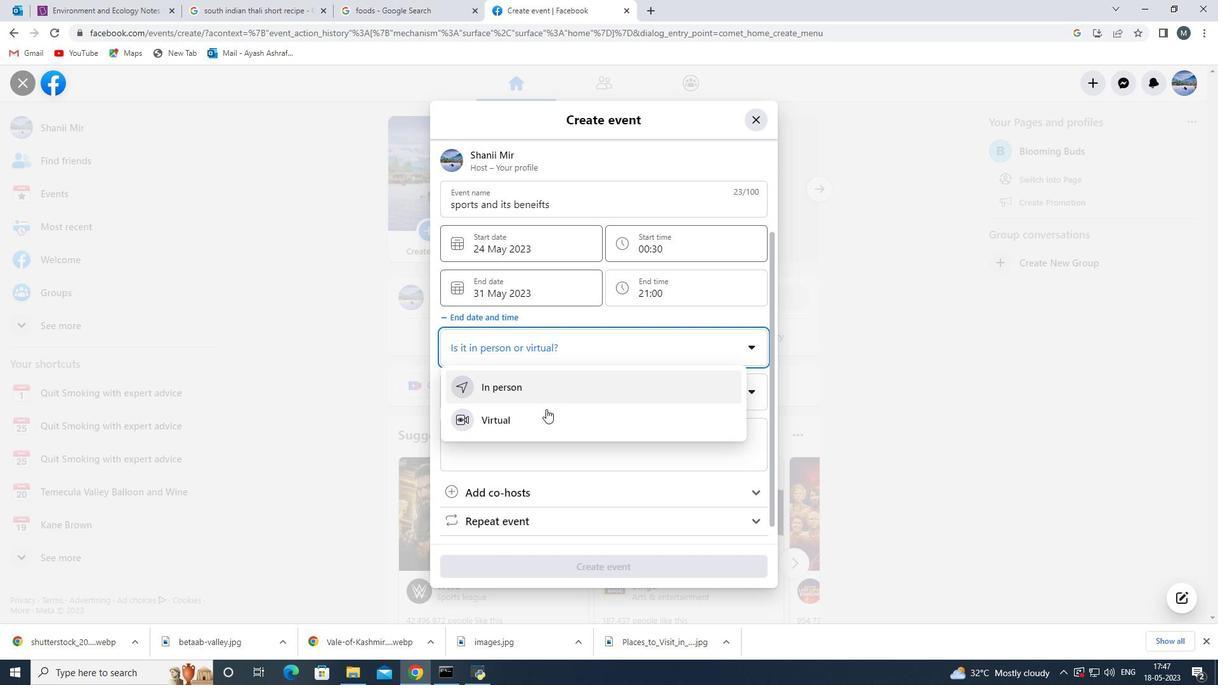 
Action: Mouse pressed left at (544, 416)
Screenshot: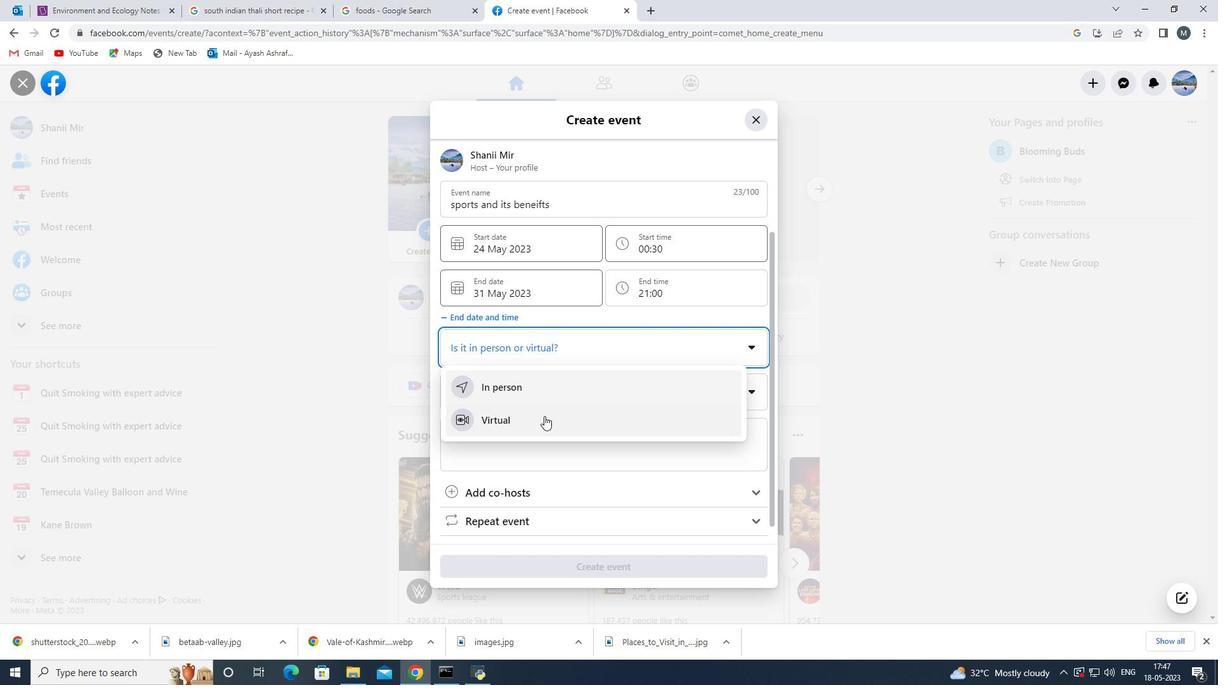 
Action: Mouse moved to (599, 389)
Screenshot: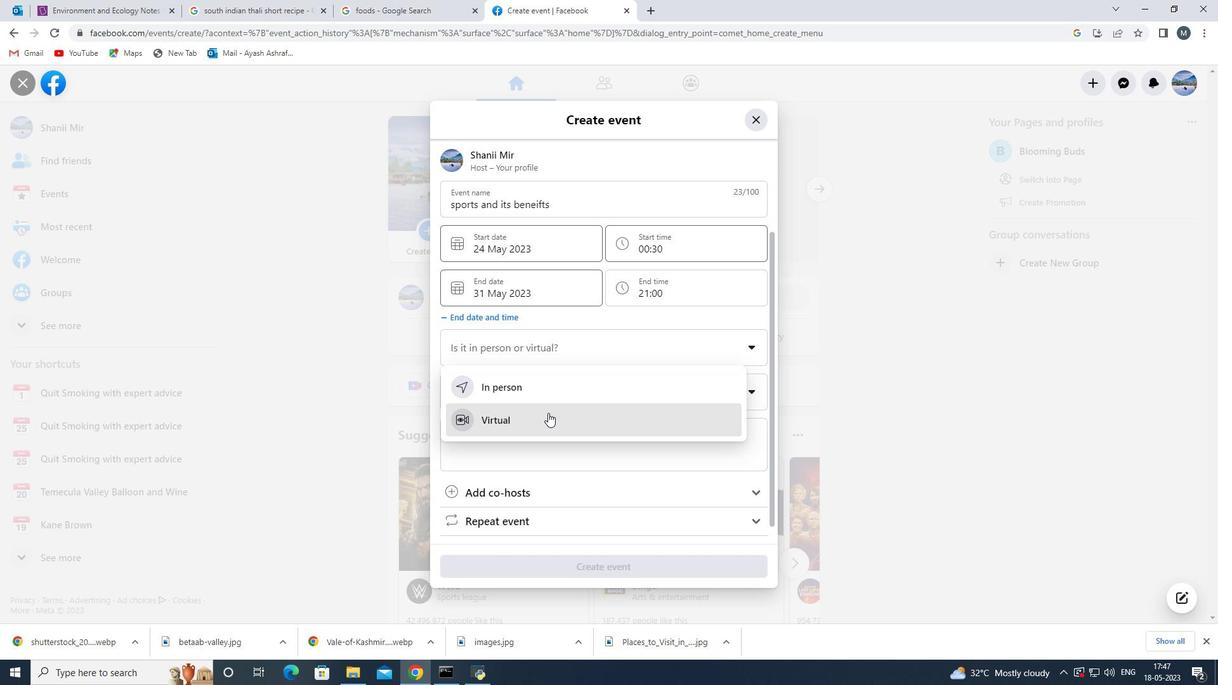 
Action: Mouse scrolled (599, 388) with delta (0, 0)
Screenshot: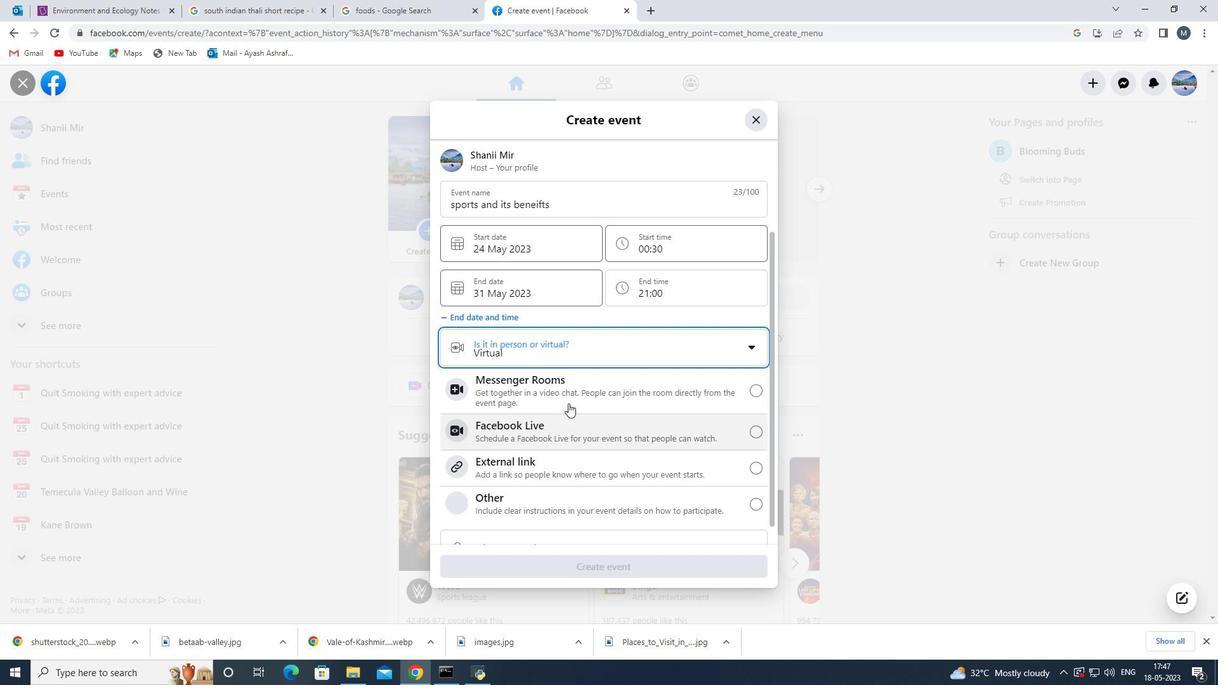
Action: Mouse scrolled (599, 388) with delta (0, 0)
Screenshot: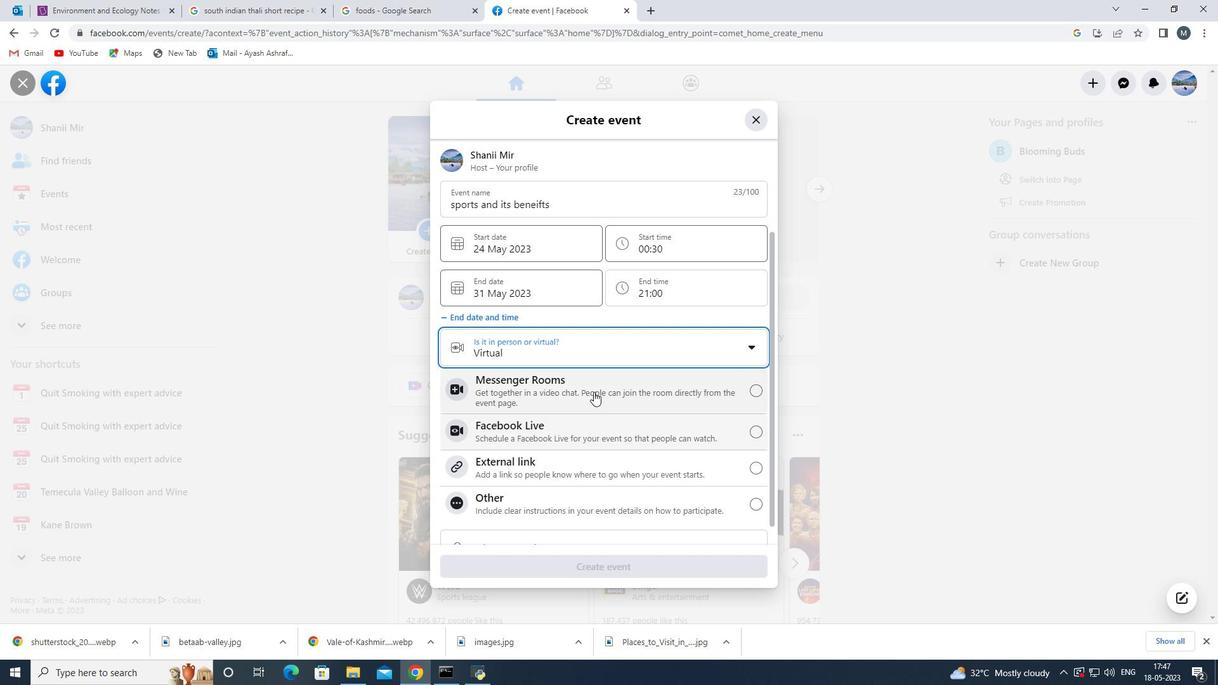 
Action: Mouse scrolled (599, 388) with delta (0, 0)
Screenshot: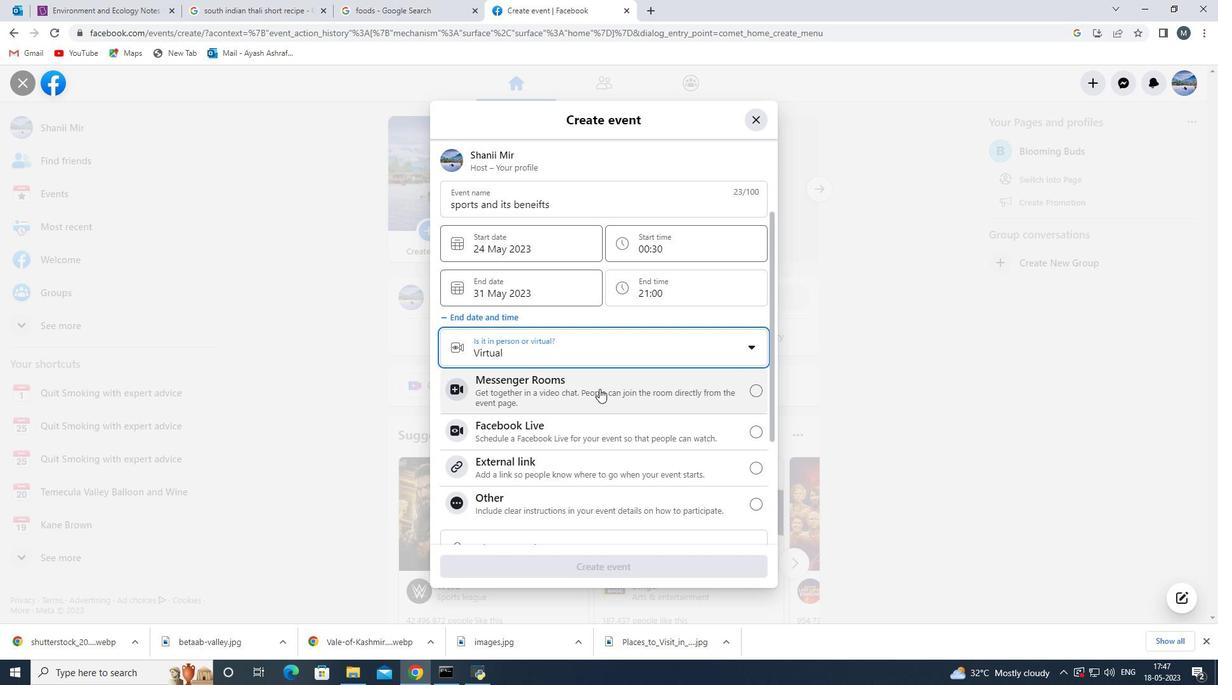 
Action: Mouse moved to (574, 383)
Screenshot: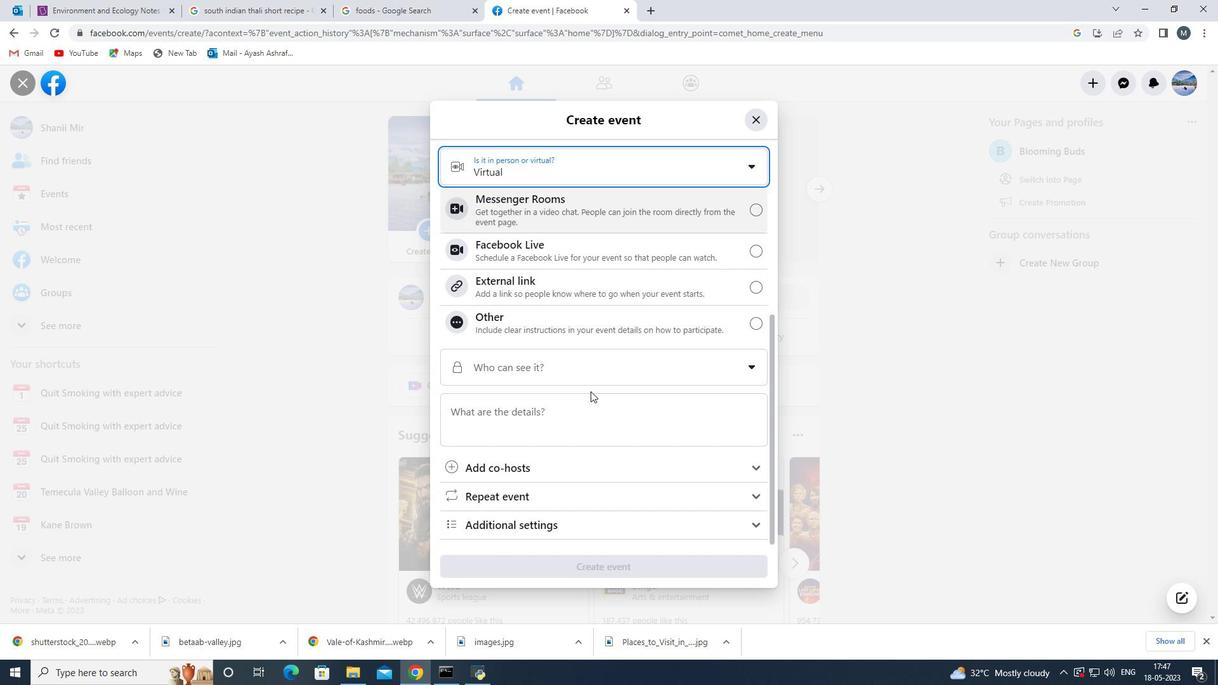 
Action: Mouse scrolled (574, 384) with delta (0, 0)
Screenshot: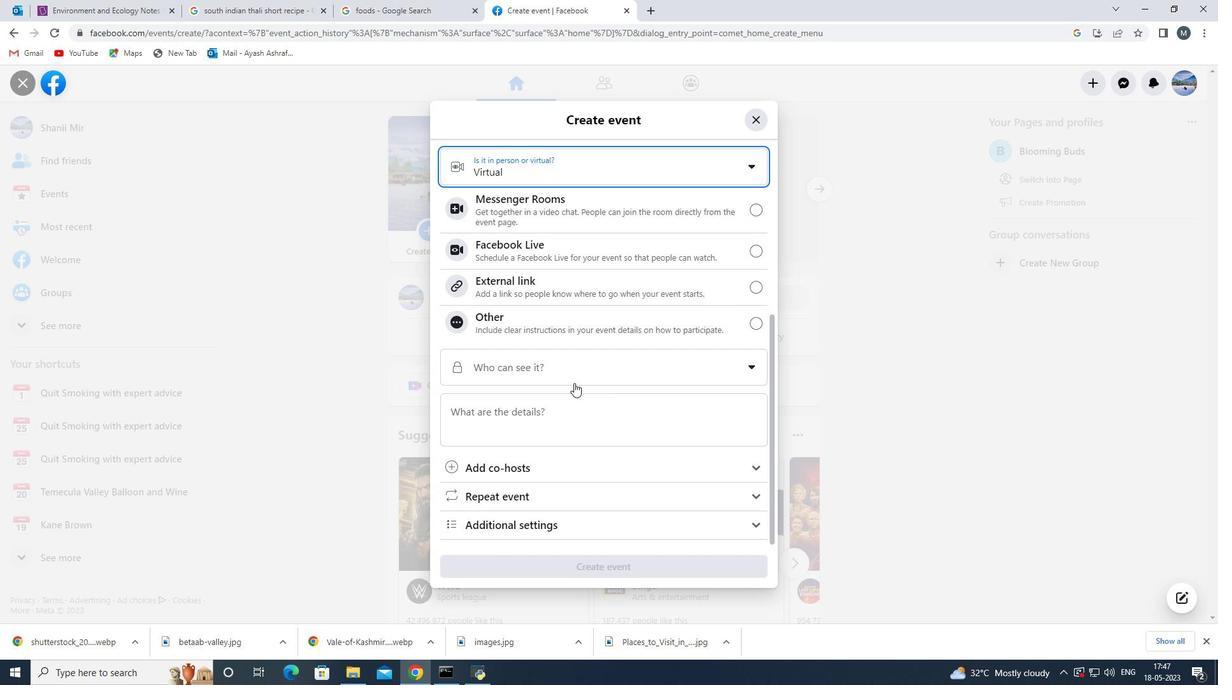 
Action: Mouse scrolled (574, 384) with delta (0, 0)
Screenshot: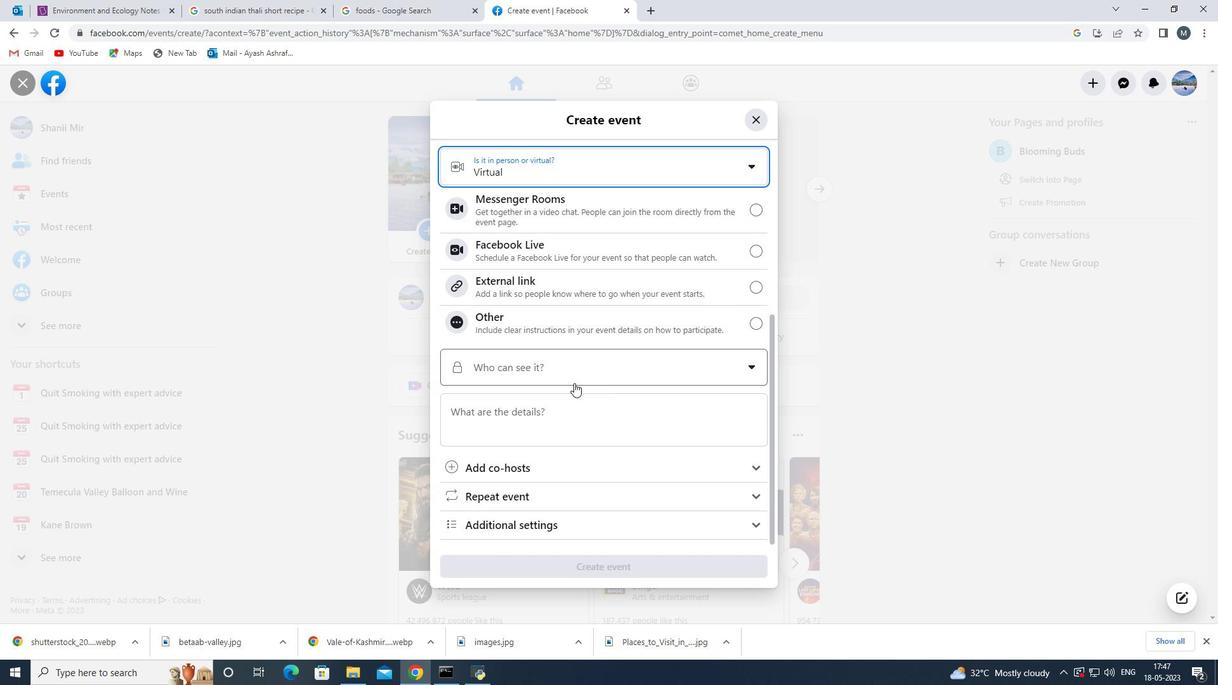 
Action: Mouse moved to (743, 379)
Screenshot: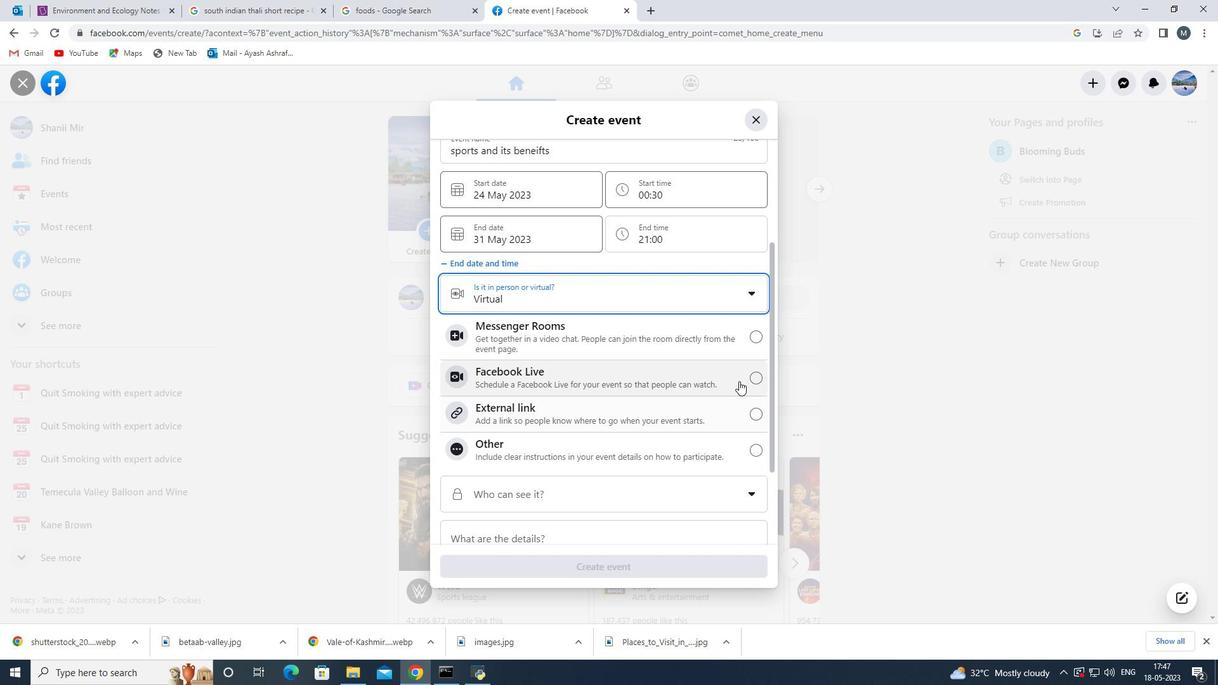 
Action: Mouse pressed left at (743, 379)
Screenshot: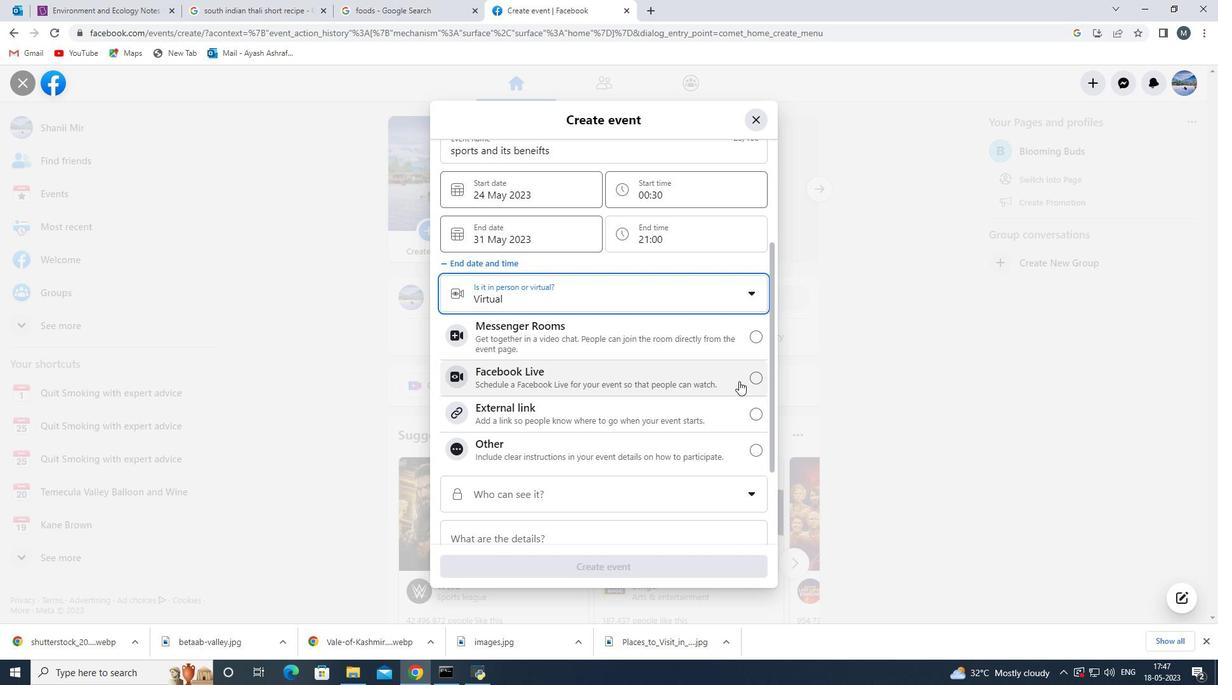 
Action: Mouse moved to (644, 365)
Screenshot: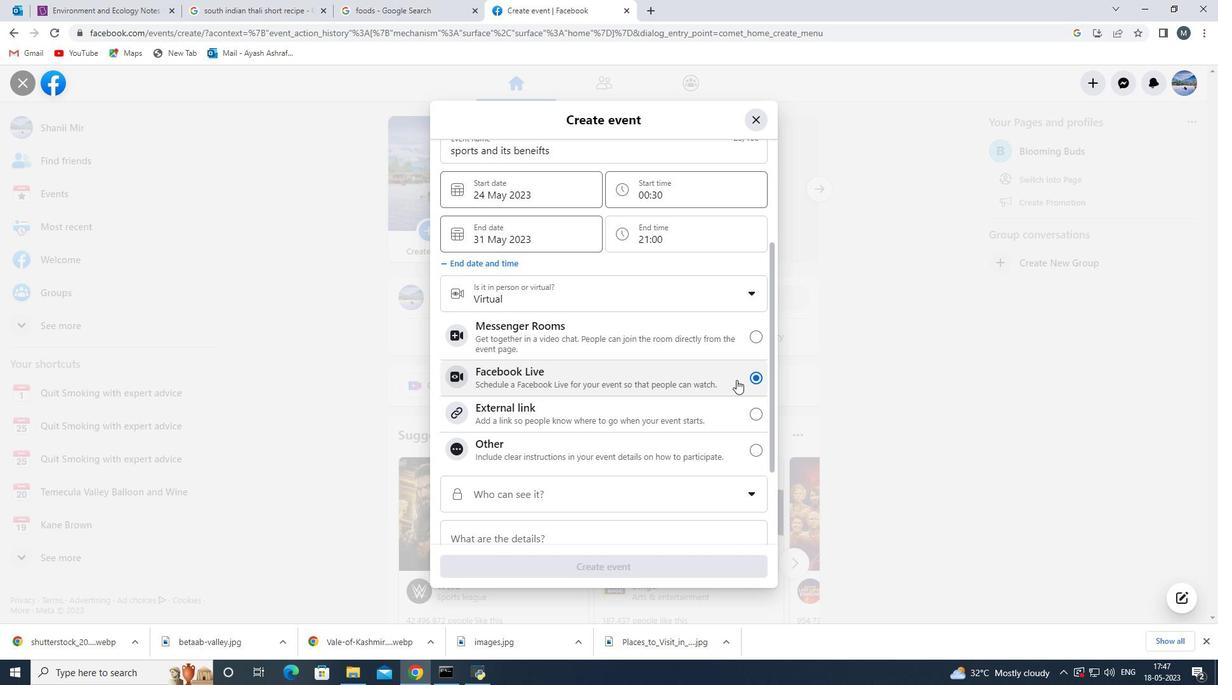 
Action: Mouse scrolled (644, 365) with delta (0, 0)
Screenshot: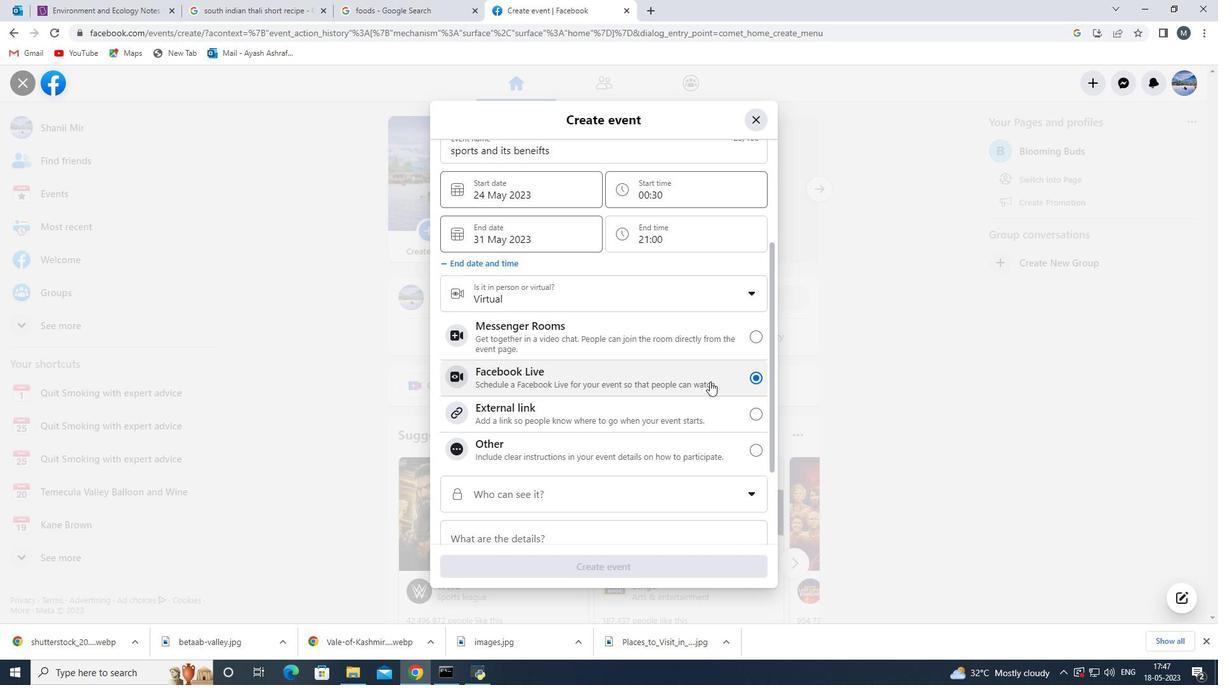 
Action: Mouse scrolled (644, 365) with delta (0, 0)
Screenshot: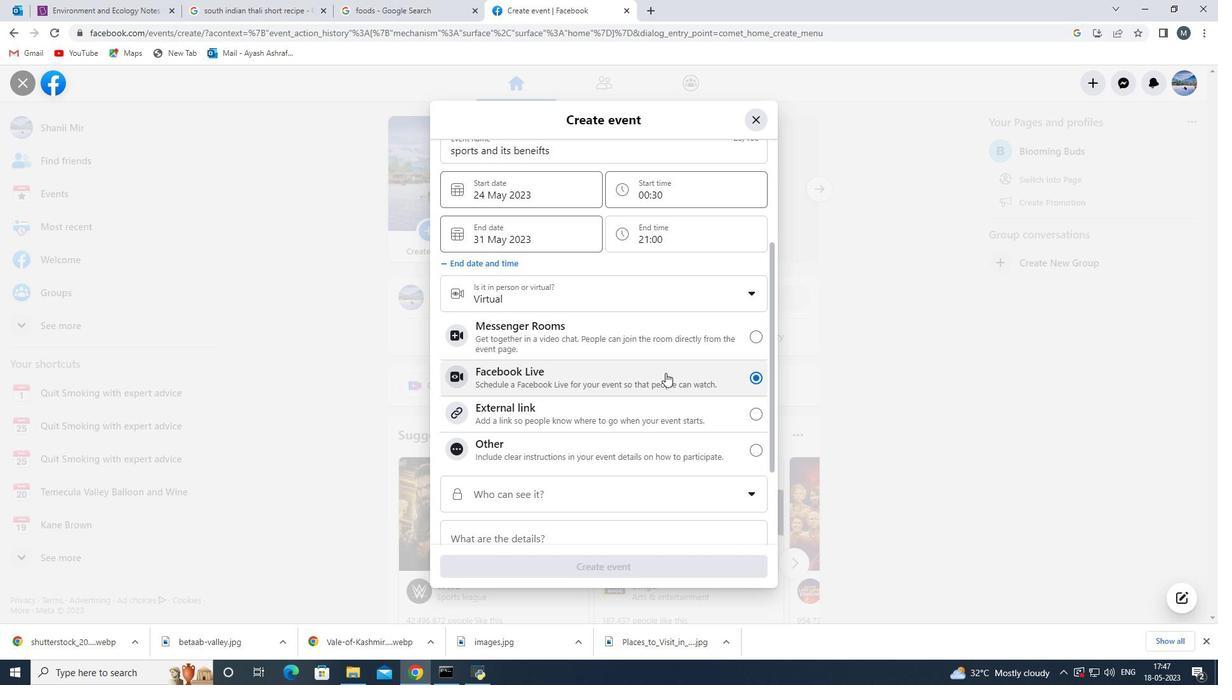 
Action: Mouse moved to (575, 373)
Screenshot: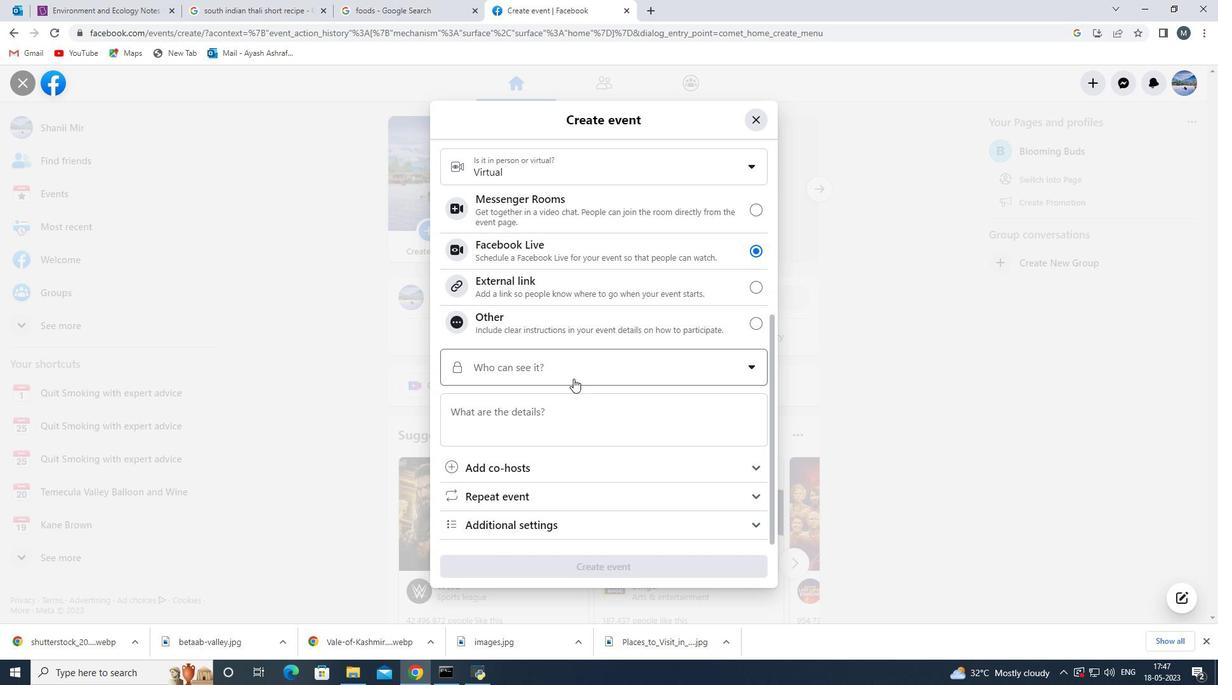 
Action: Mouse pressed left at (575, 373)
Screenshot: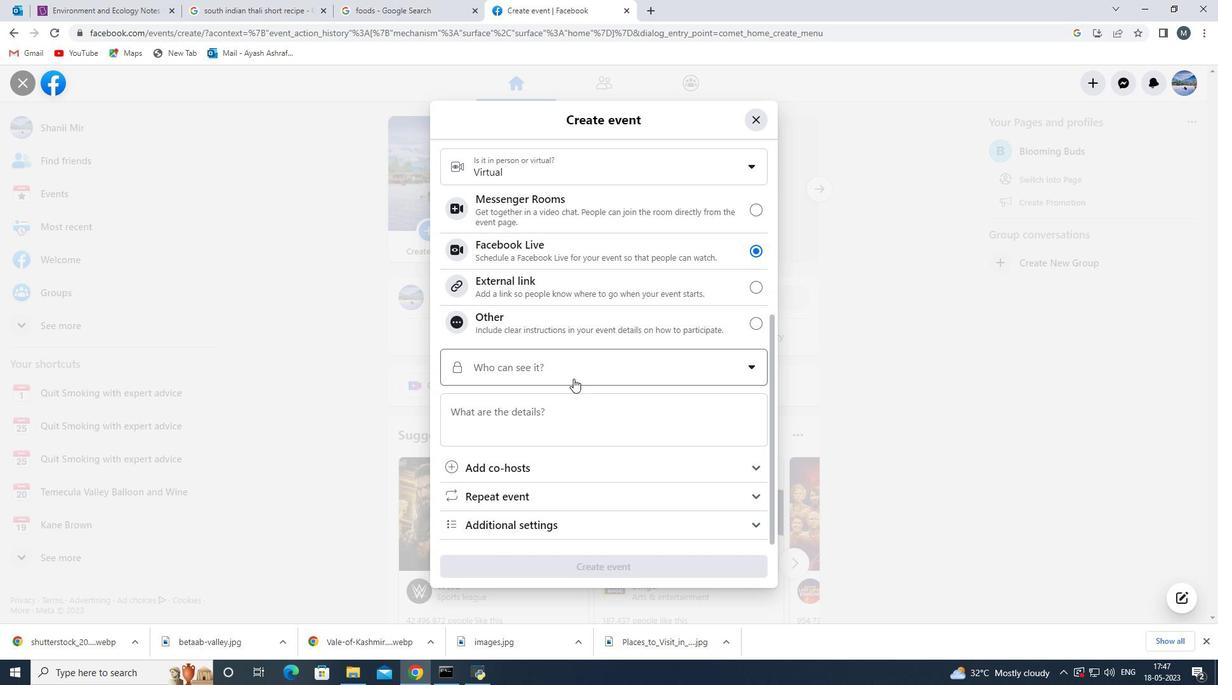 
Action: Mouse moved to (567, 443)
Screenshot: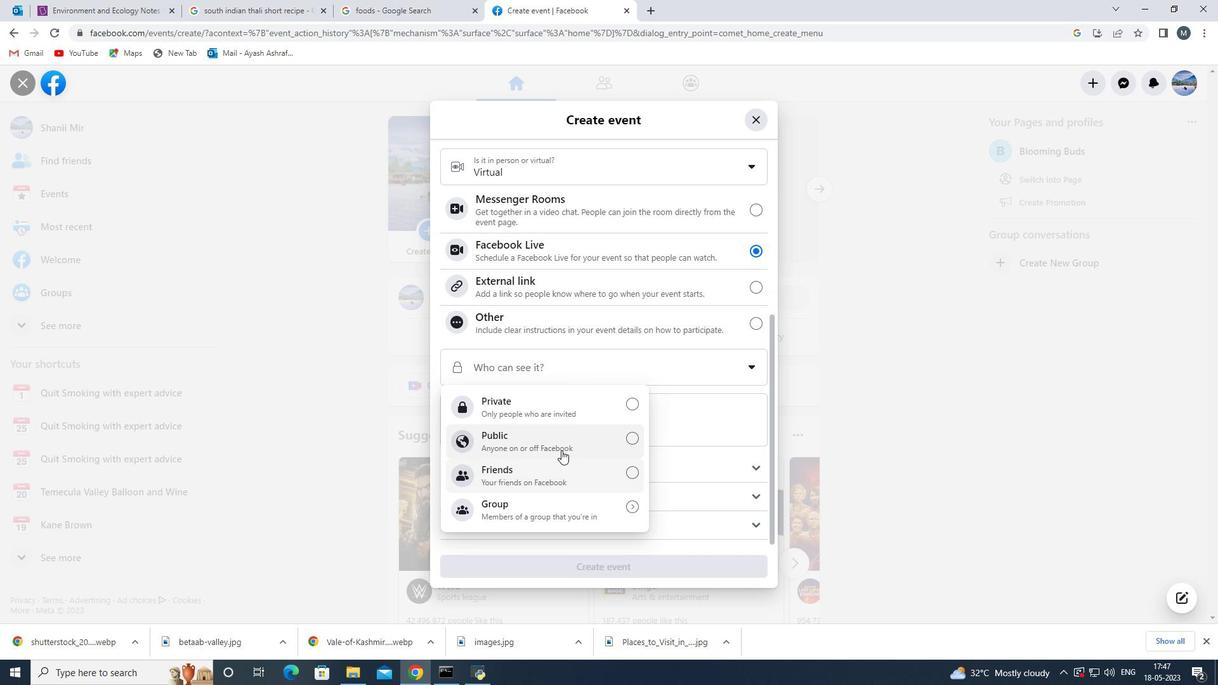 
Action: Mouse pressed left at (567, 443)
Screenshot: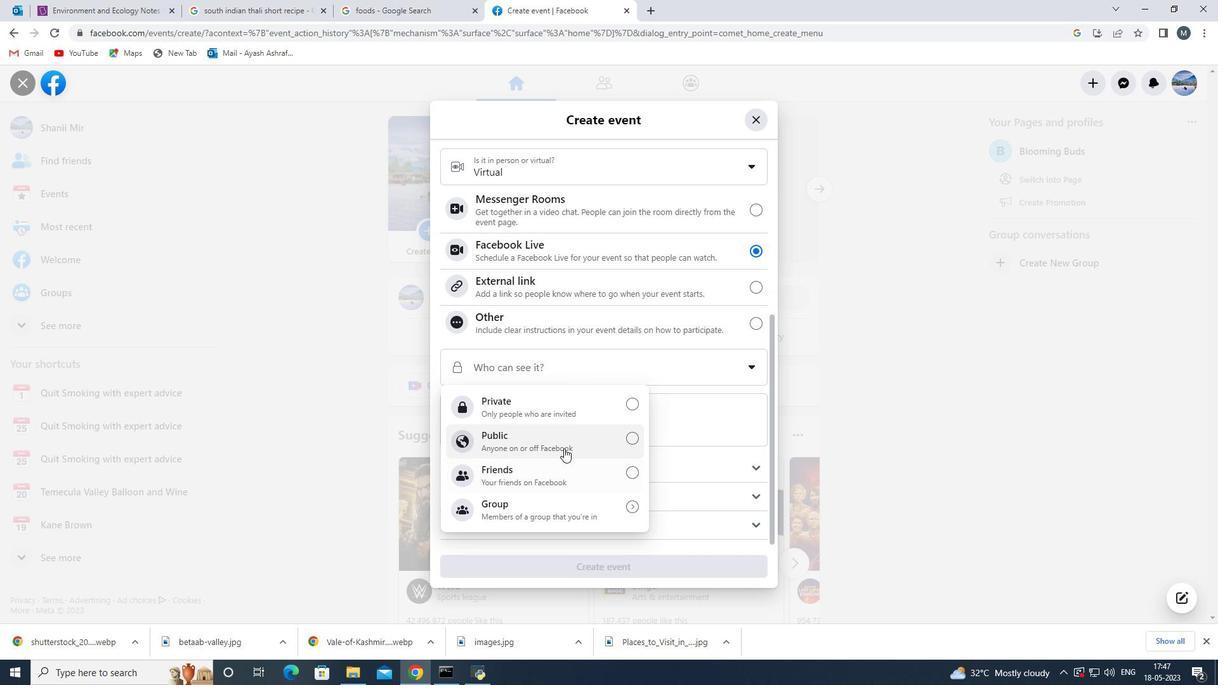 
Action: Mouse moved to (599, 377)
Screenshot: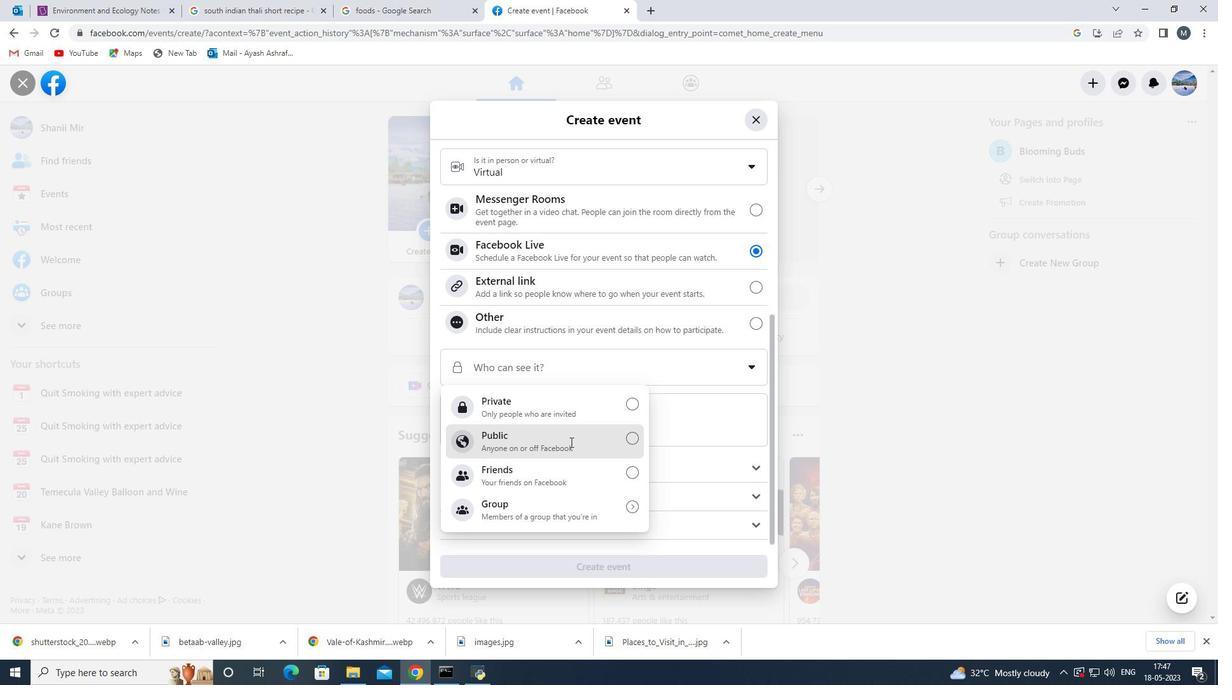 
Action: Mouse scrolled (599, 377) with delta (0, 0)
Screenshot: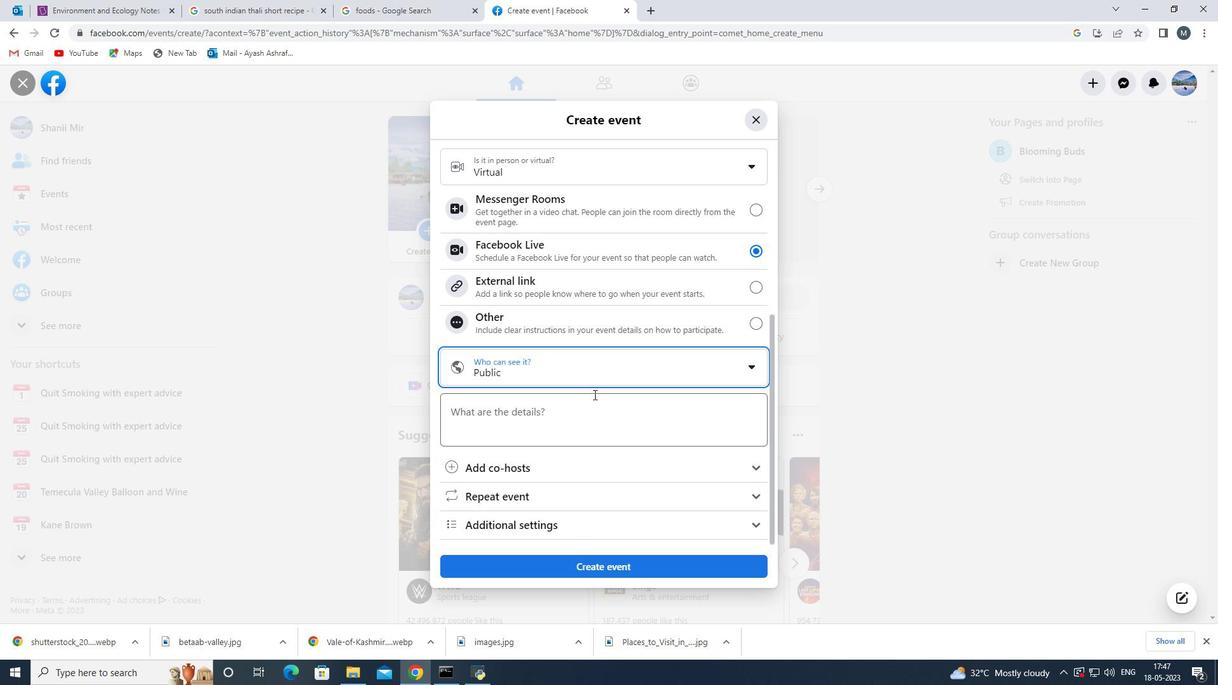 
Action: Mouse moved to (526, 405)
Screenshot: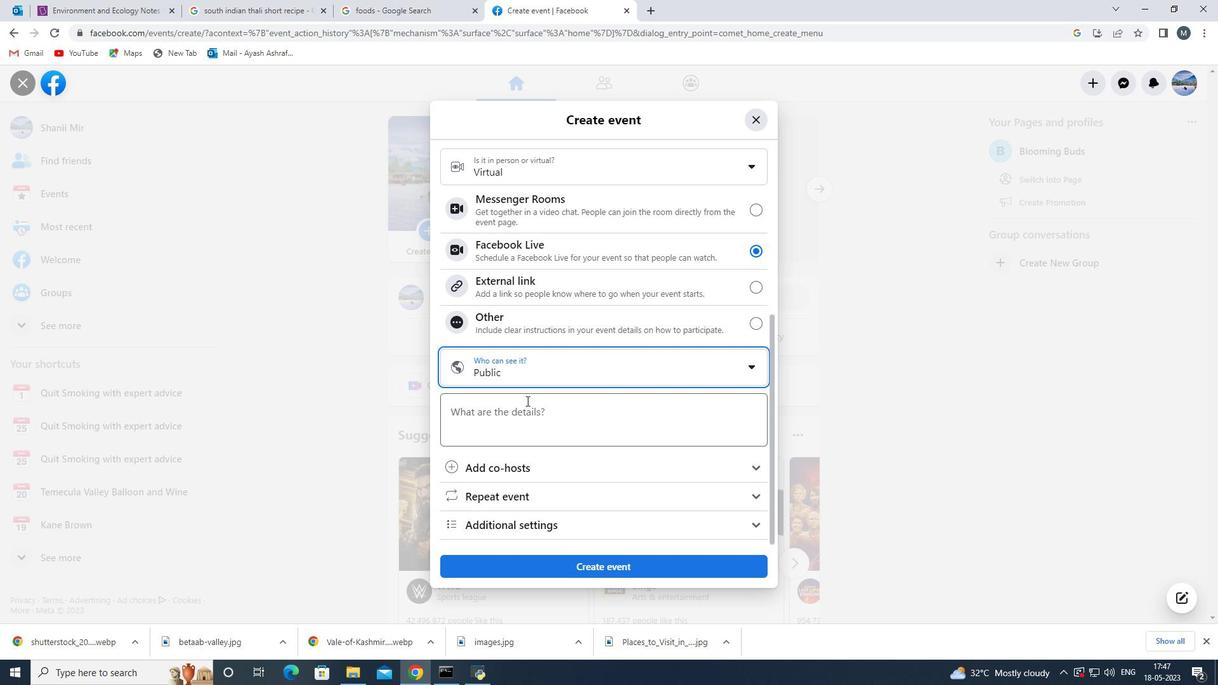 
Action: Mouse pressed left at (526, 405)
Screenshot: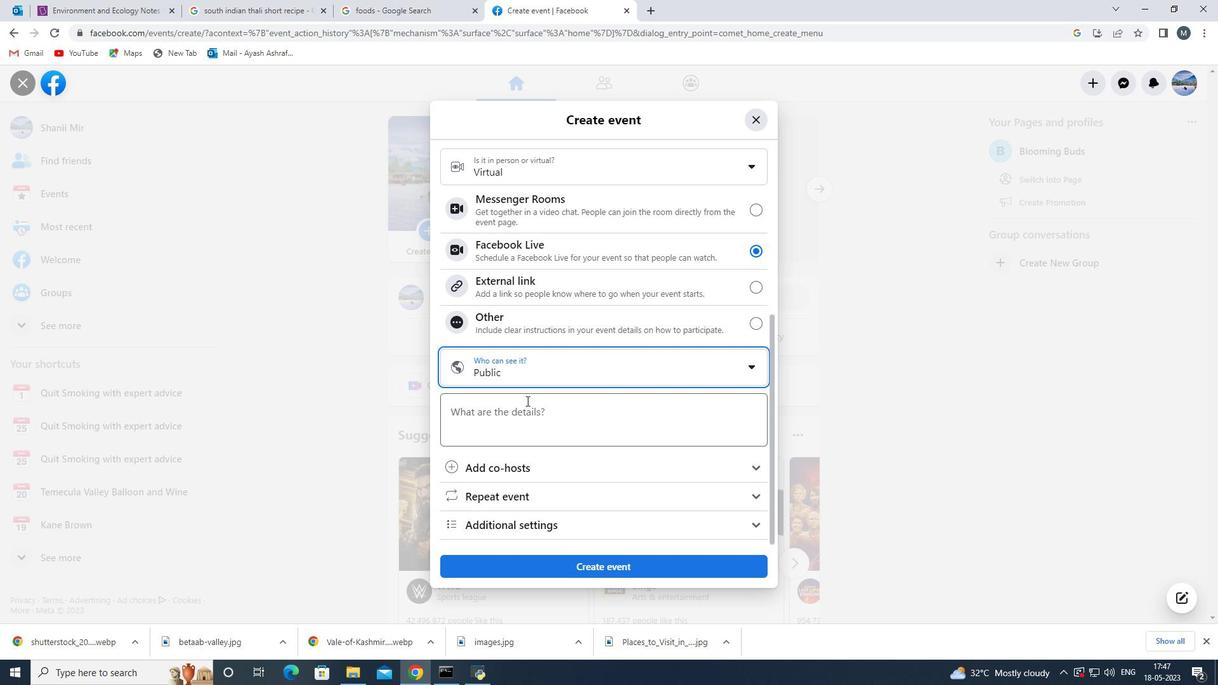 
Action: Mouse moved to (535, 419)
Screenshot: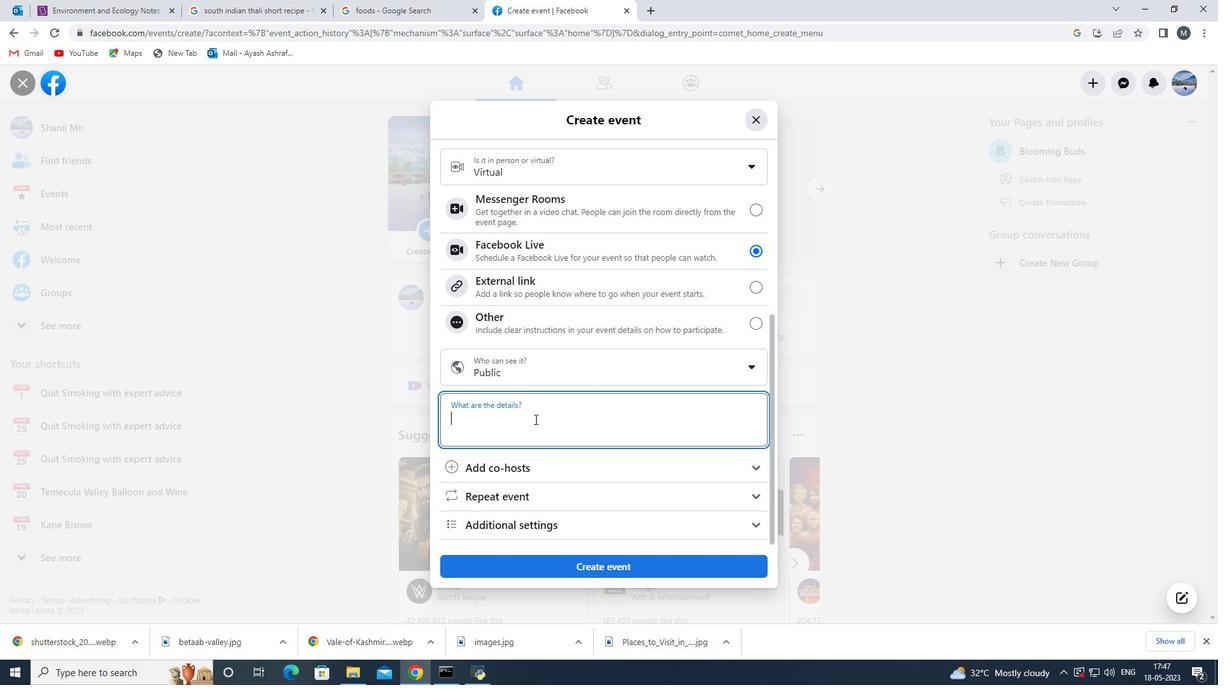 
Action: Key pressed <Key.shift><Key.shift><Key.shift><Key.shift><Key.shift><Key.shift><Key.shift><Key.shift><Key.shift>Sports<Key.space>and<Key.space>its<Key.space>importan<Key.backspace>nce<Key.space>will<Key.space>be<Key.space>the<Key.space>main<Key.space>topics<Key.space>related<Key.space>to<Key.space>thi<Key.space>aevent<Key.space><Key.backspace><Key.backspace><Key.backspace><Key.backspace><Key.backspace><Key.backspace><Key.backspace><Key.backspace><Key.backspace><Key.backspace><Key.backspace>h<Key.backspace>thius<Key.space><Key.backspace><Key.backspace><Key.backspace>s<Key.space>event<Key.space>pe<Key.backspace><Key.backspace><Key.enter>you<Key.space>arte<Key.space><Key.backspace><Key.backspace><Key.backspace>e<Key.space>invited<Key.space>to<Key.space>use<Key.space><Key.backspace><Key.backspace><Key.backspace><Key.backspace>attend<Key.space>this<Key.space>this<Key.space>eb<Key.backspace>vent<Key.space>on<Key.space>time<Key.space><Key.backspace><Key.space>be<Key.backspace><Key.backspace>
Screenshot: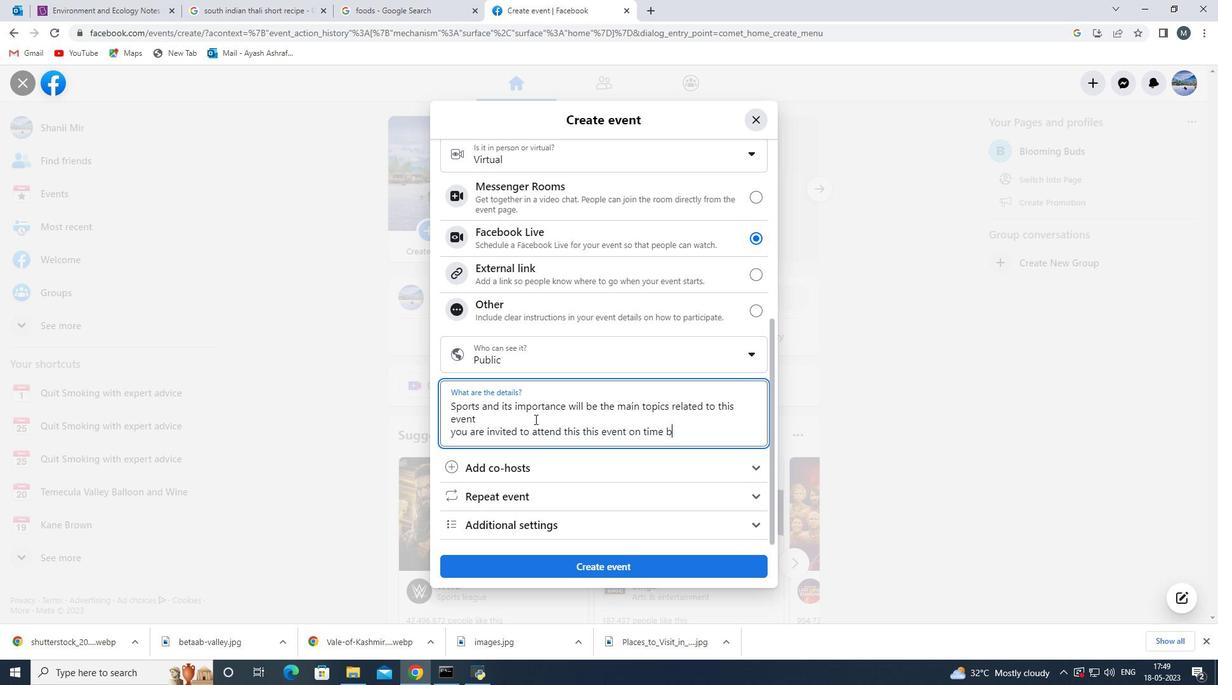 
Action: Mouse moved to (452, 472)
Screenshot: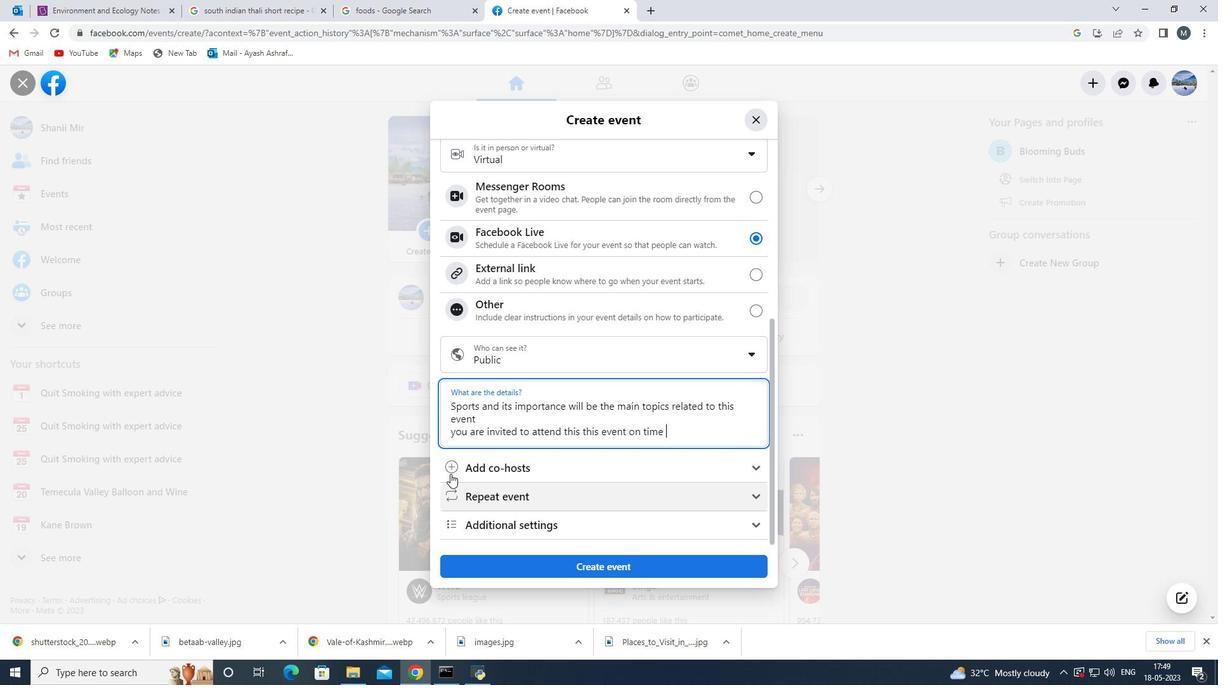 
Action: Mouse pressed left at (452, 472)
Screenshot: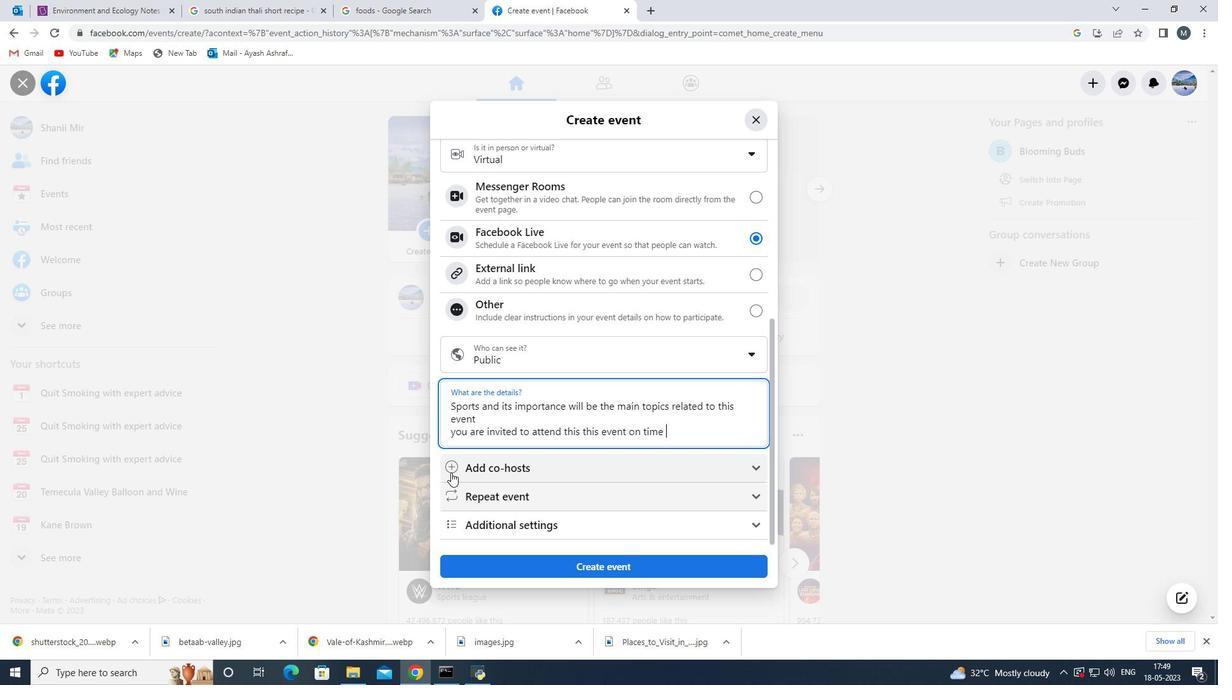 
Action: Mouse moved to (654, 497)
Screenshot: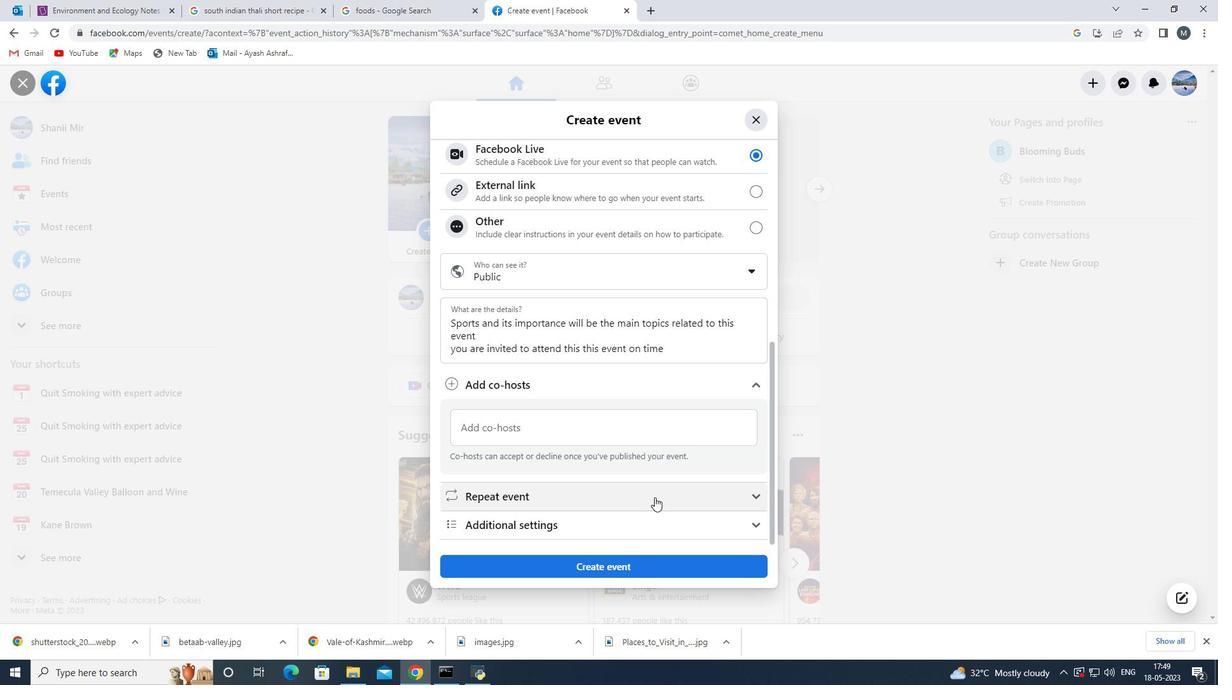 
Action: Mouse scrolled (654, 497) with delta (0, 0)
Screenshot: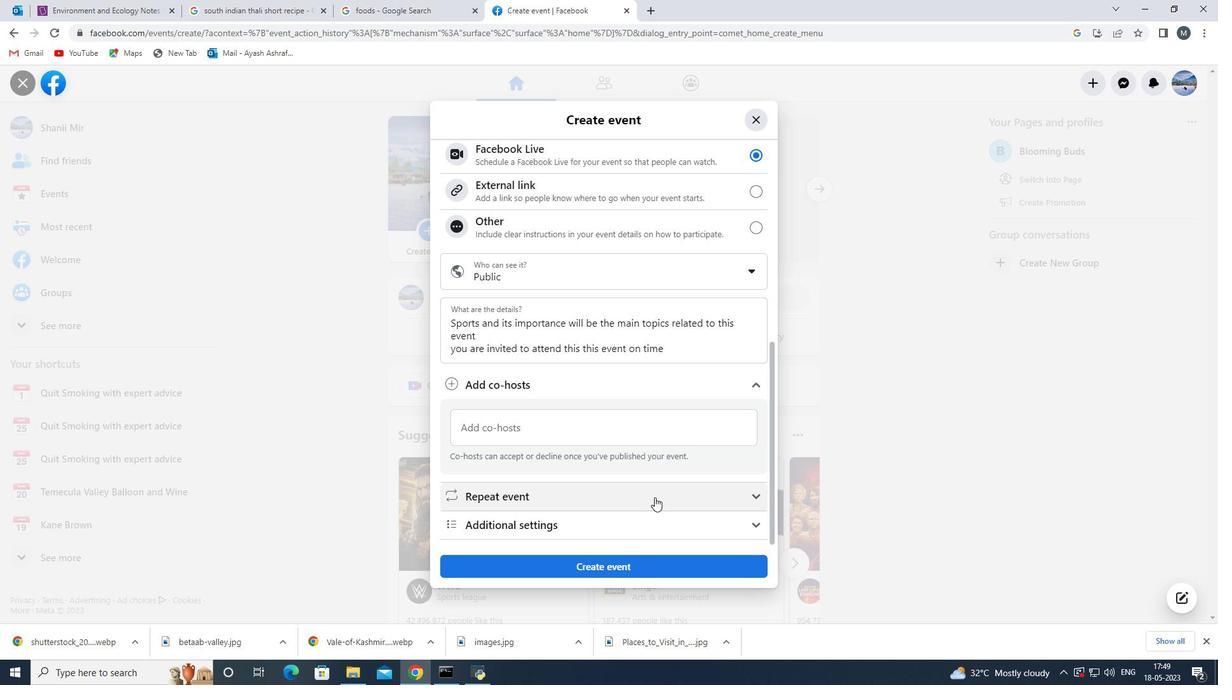 
Action: Mouse moved to (559, 498)
Screenshot: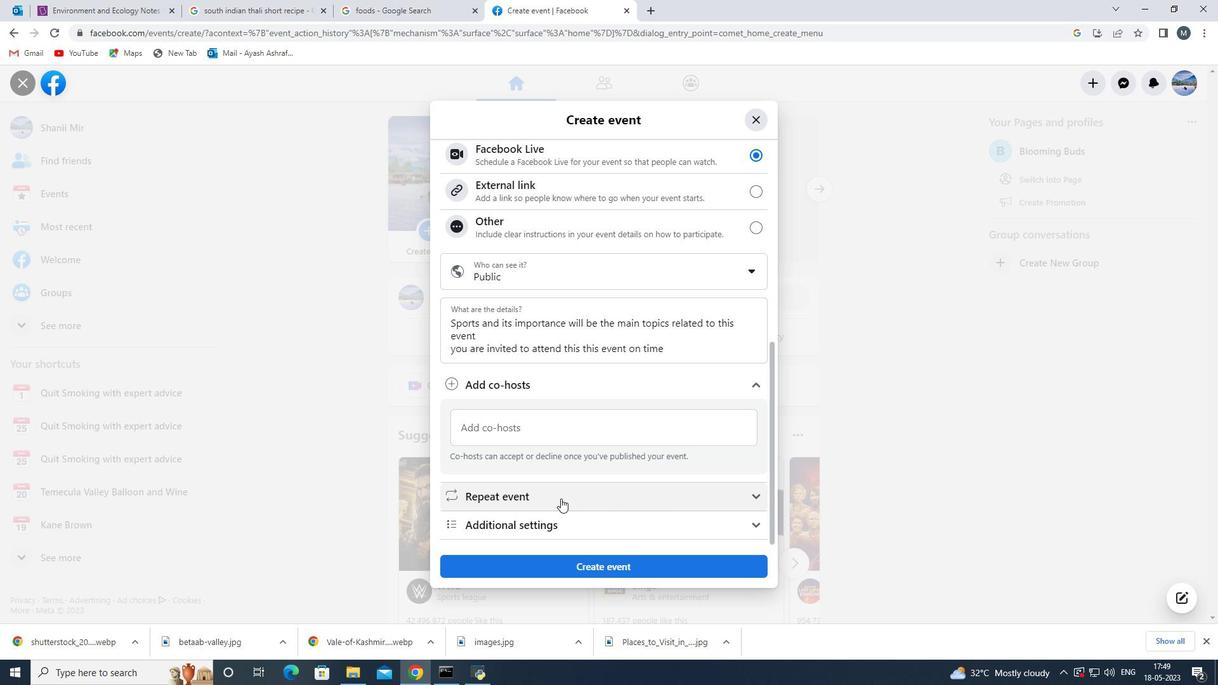 
Action: Mouse pressed left at (559, 498)
Screenshot: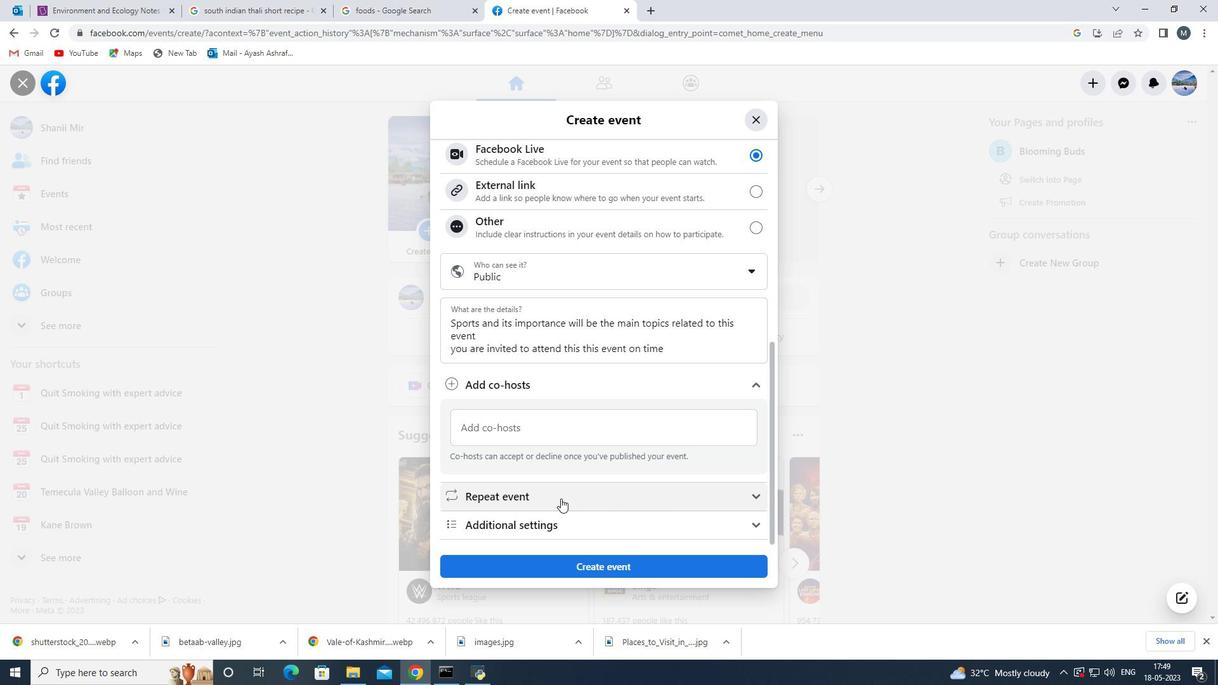 
Action: Mouse moved to (596, 468)
Screenshot: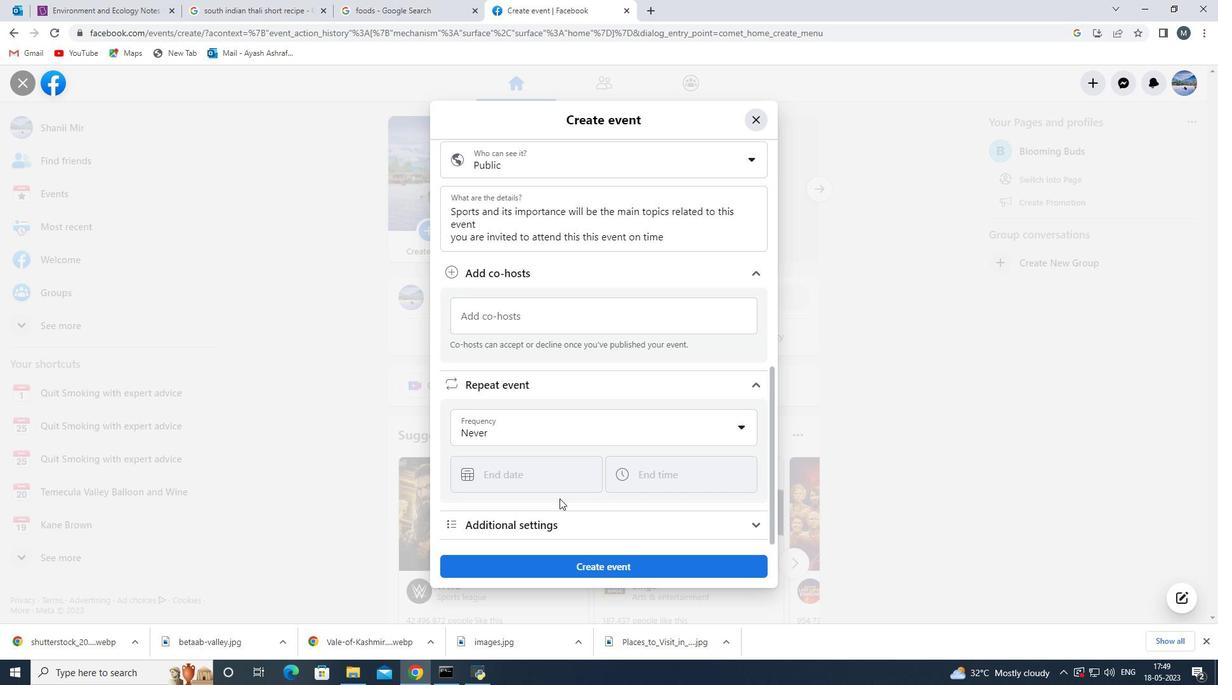
Action: Mouse scrolled (596, 467) with delta (0, 0)
Screenshot: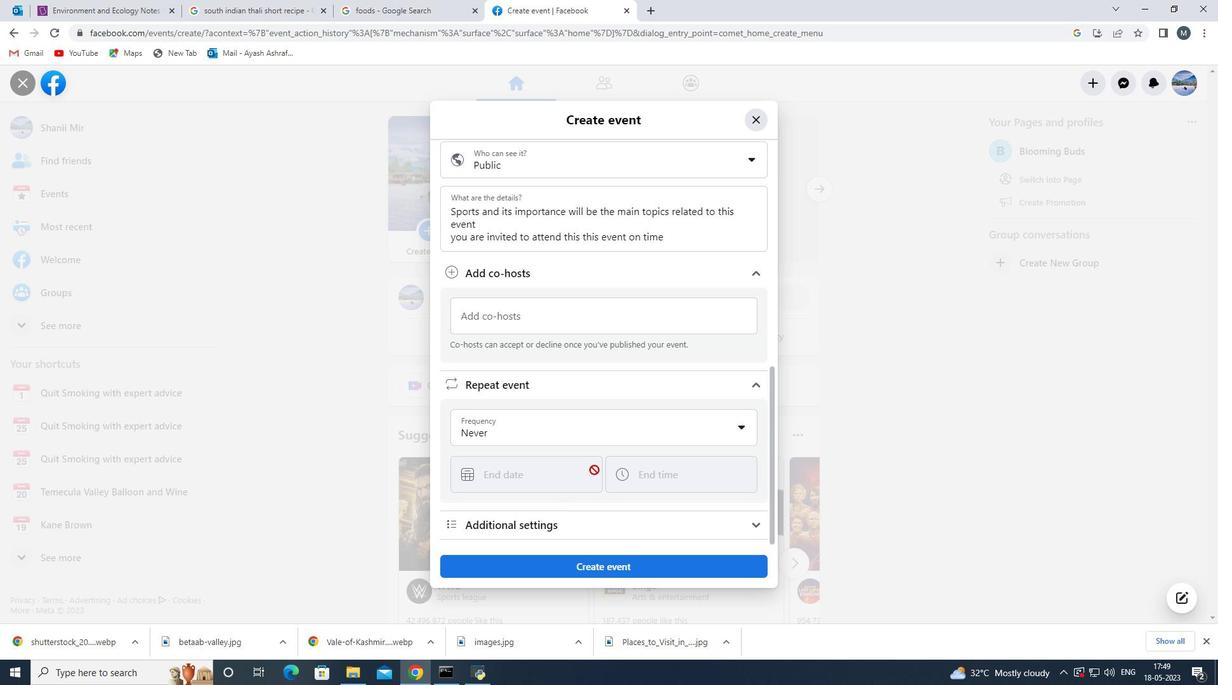 
Action: Mouse scrolled (596, 467) with delta (0, 0)
Screenshot: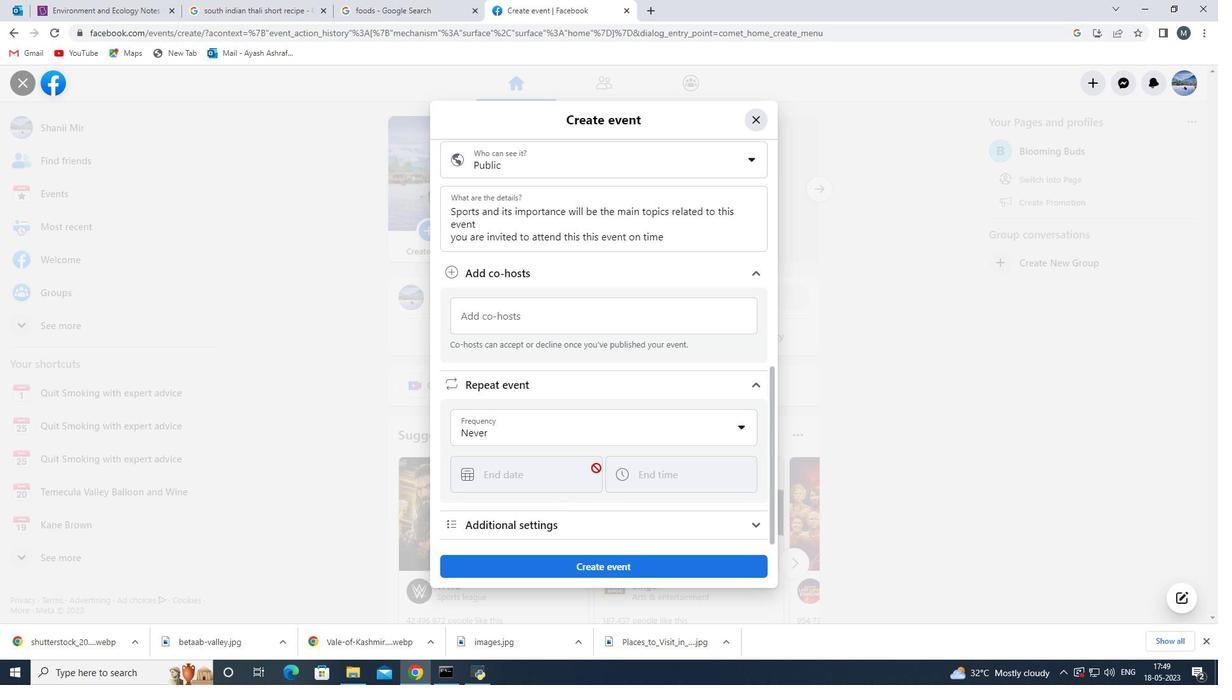 
Action: Mouse moved to (636, 433)
Screenshot: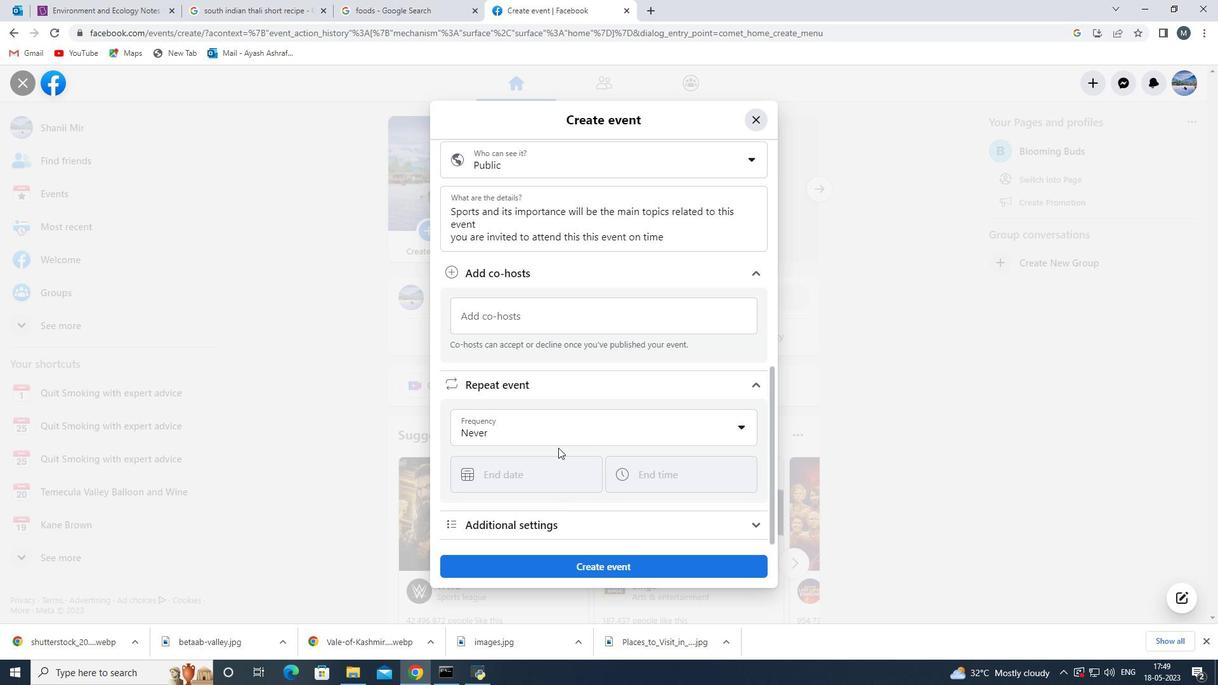 
Action: Mouse pressed left at (636, 433)
Screenshot: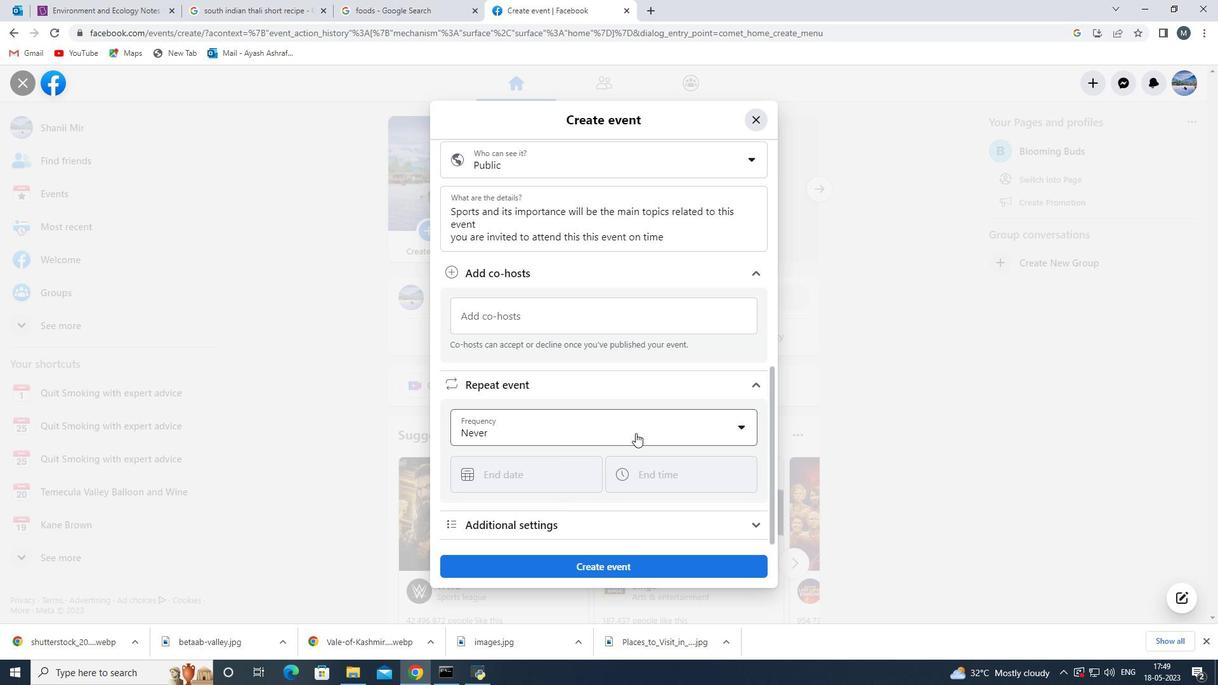 
Action: Mouse moved to (582, 509)
Screenshot: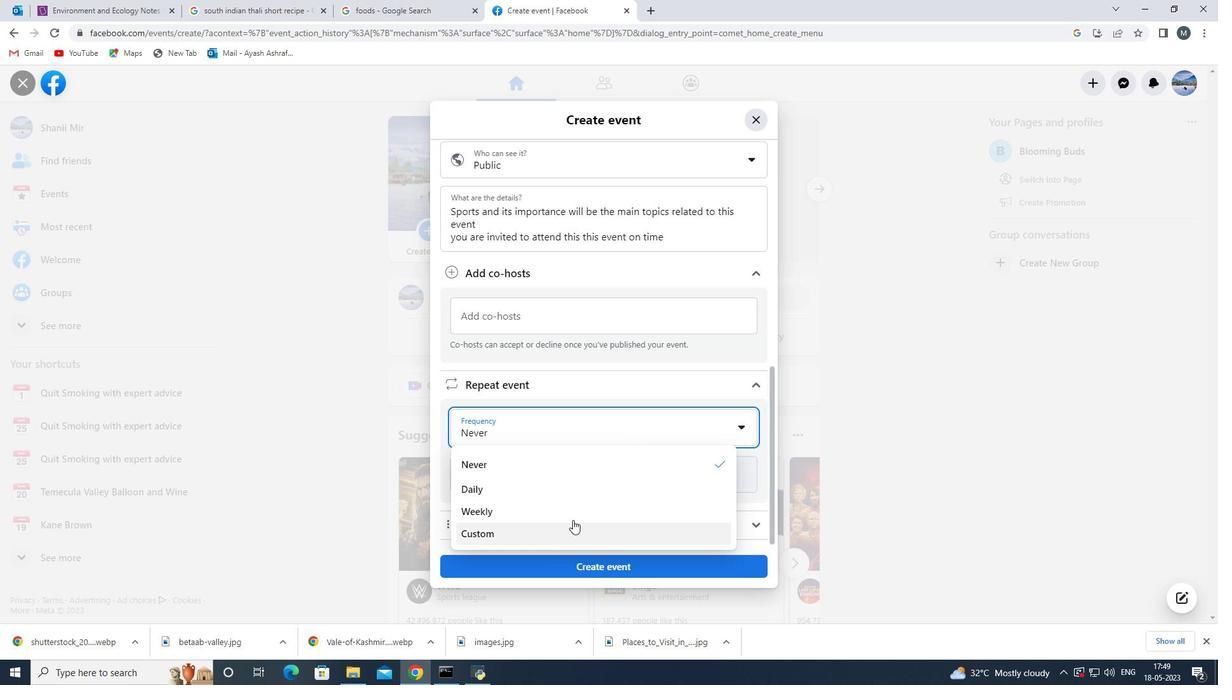 
Action: Mouse pressed left at (582, 509)
Screenshot: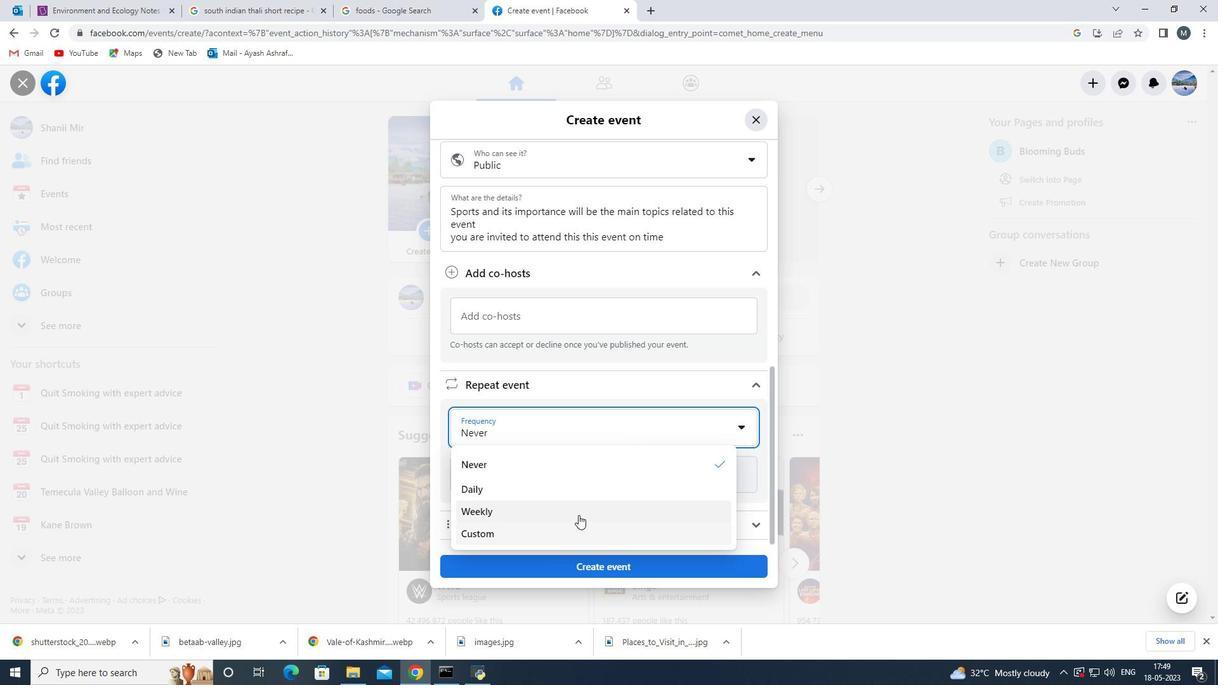 
Action: Mouse moved to (669, 496)
Screenshot: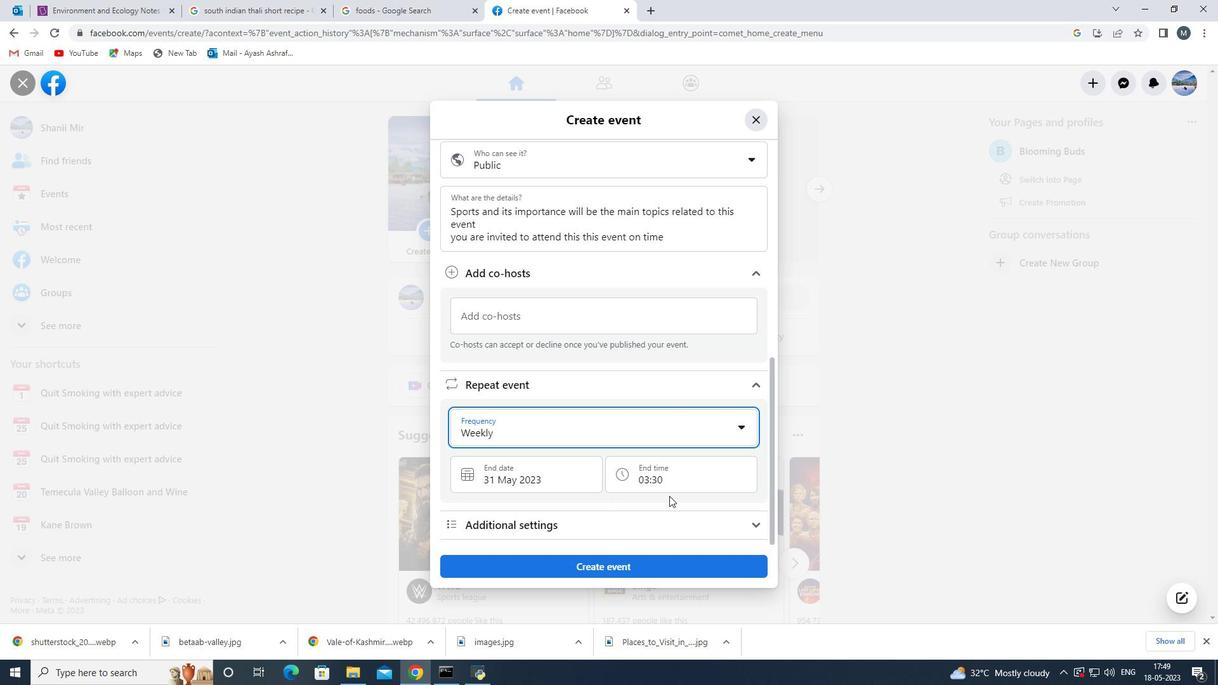 
Action: Mouse scrolled (669, 495) with delta (0, 0)
Screenshot: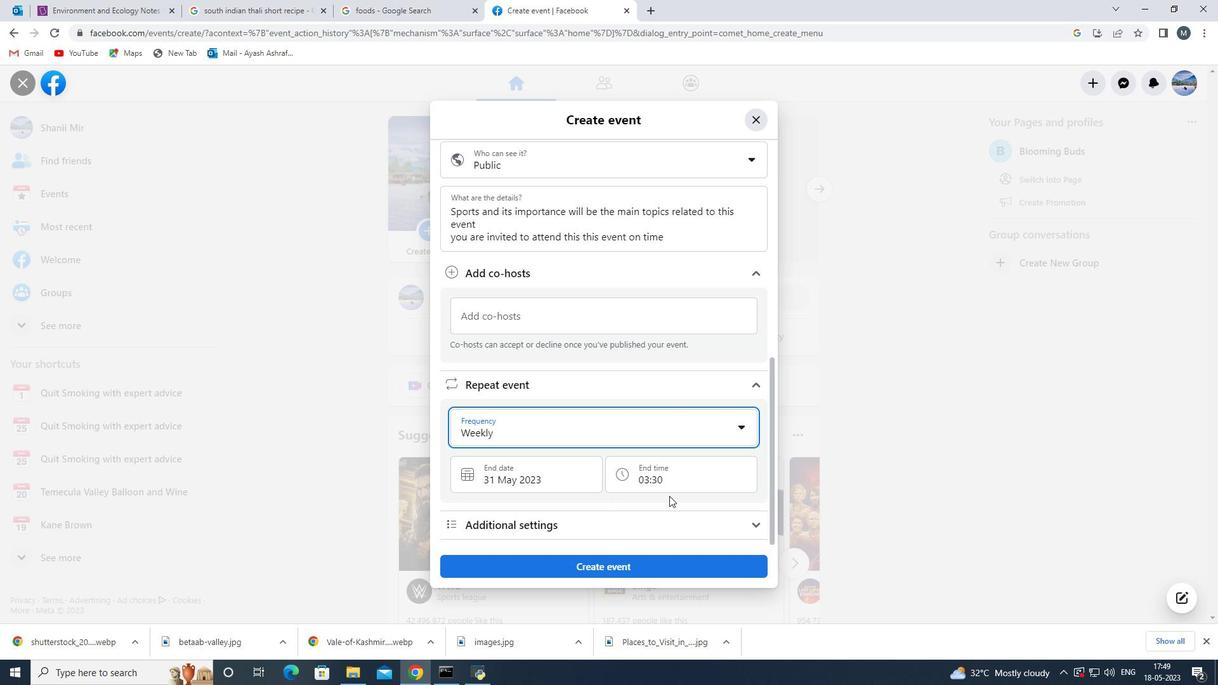 
Action: Mouse moved to (667, 496)
Screenshot: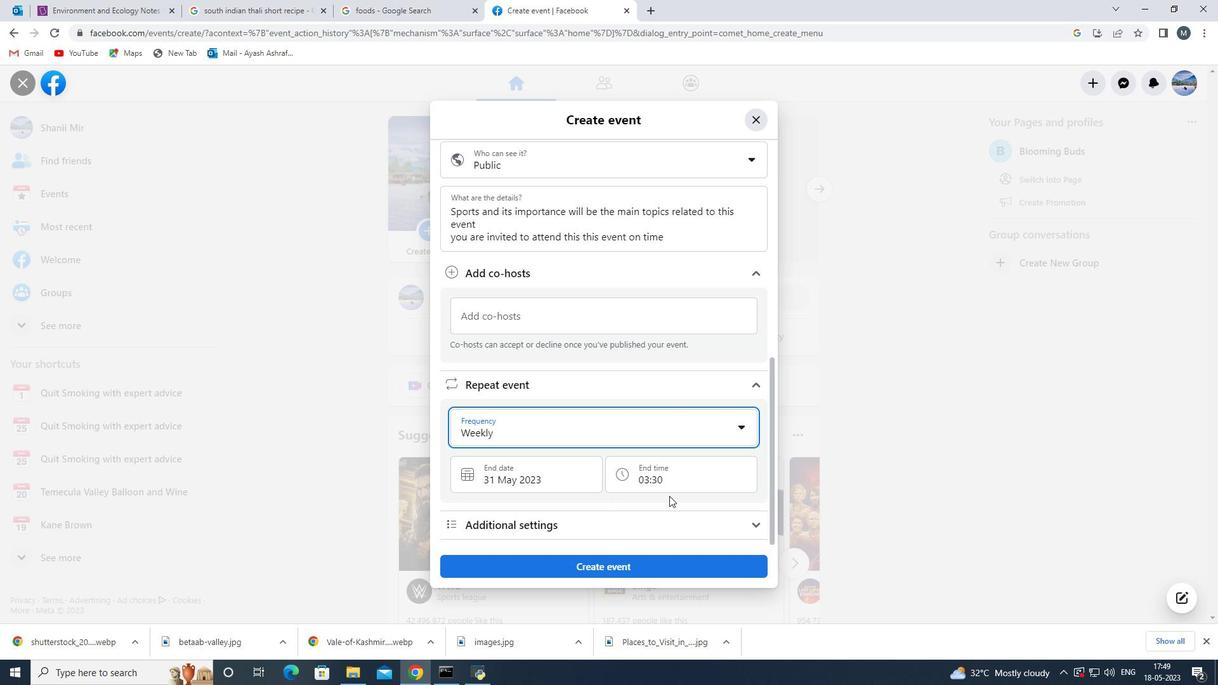 
Action: Mouse scrolled (667, 495) with delta (0, 0)
Screenshot: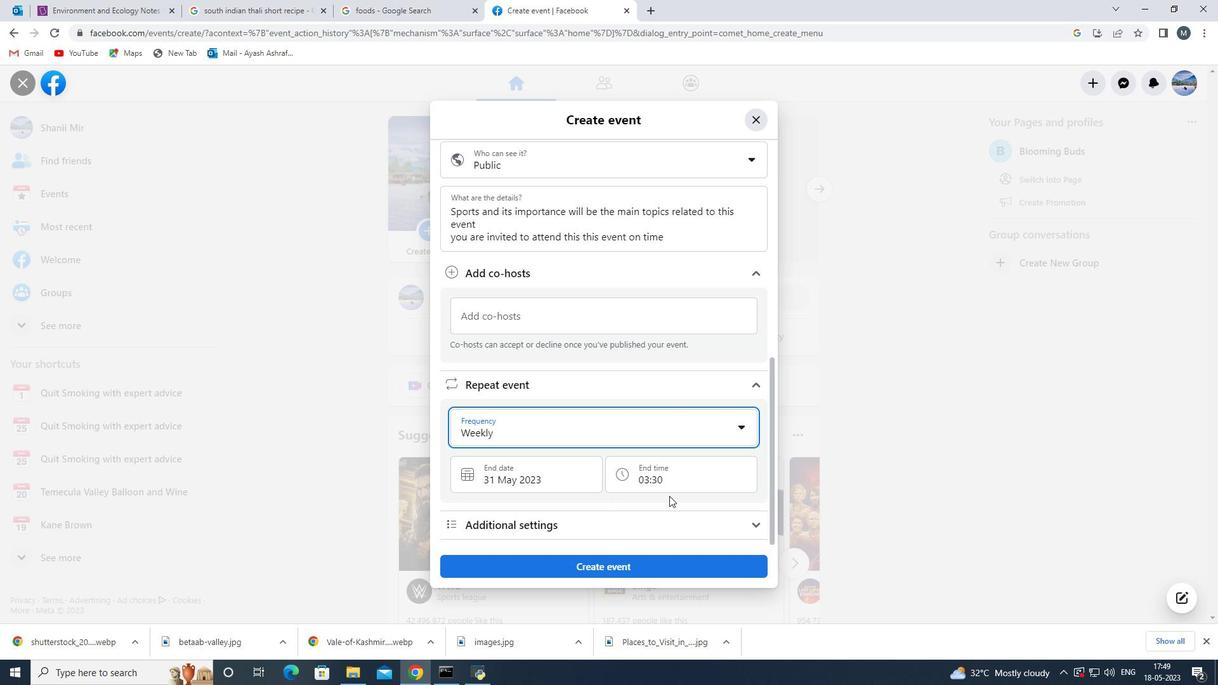 
Action: Mouse moved to (580, 532)
Screenshot: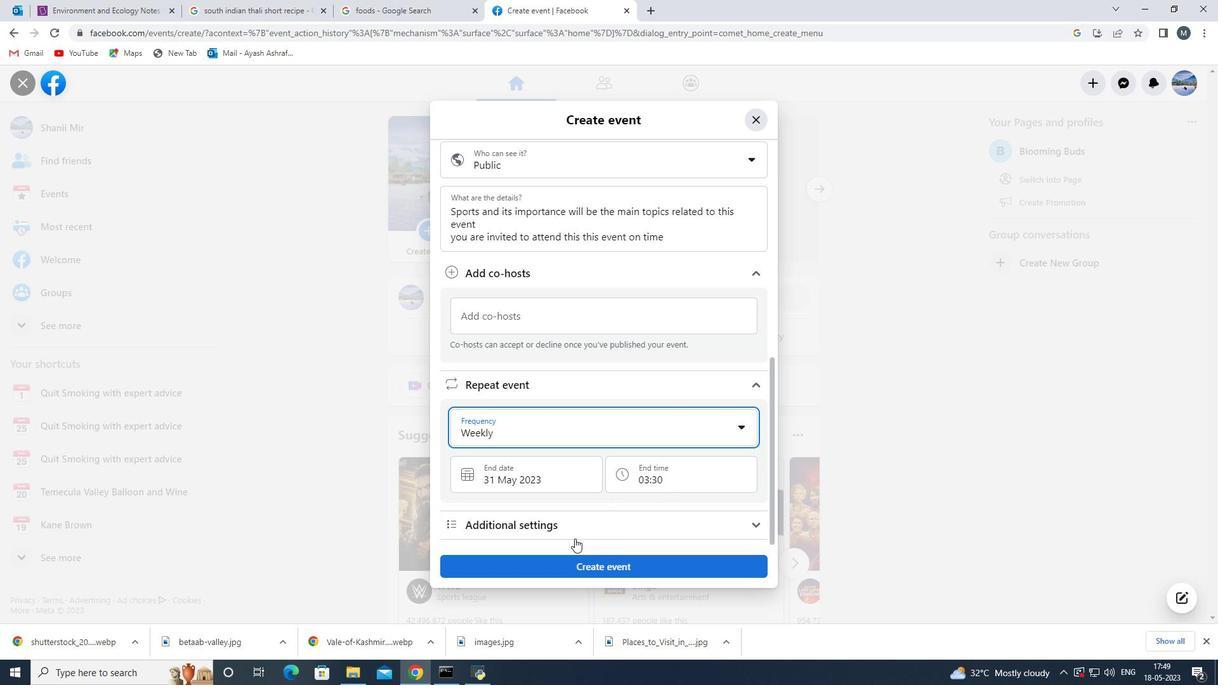 
Action: Mouse pressed left at (580, 532)
Screenshot: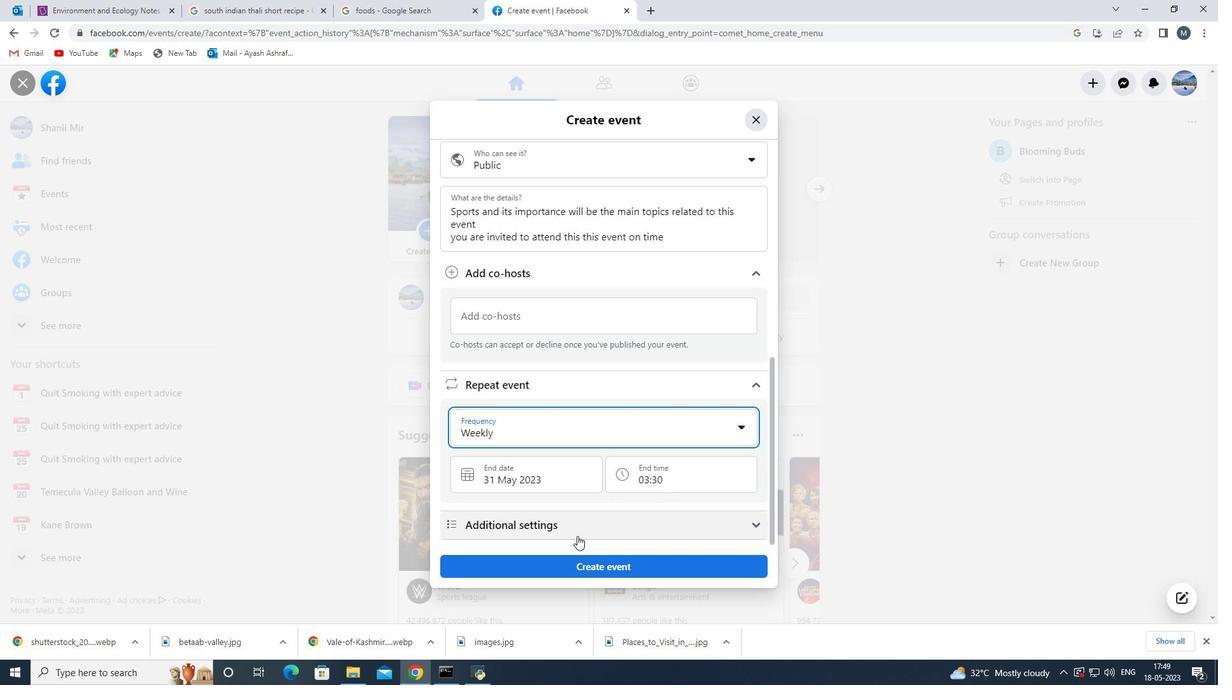 
Action: Mouse moved to (648, 493)
Screenshot: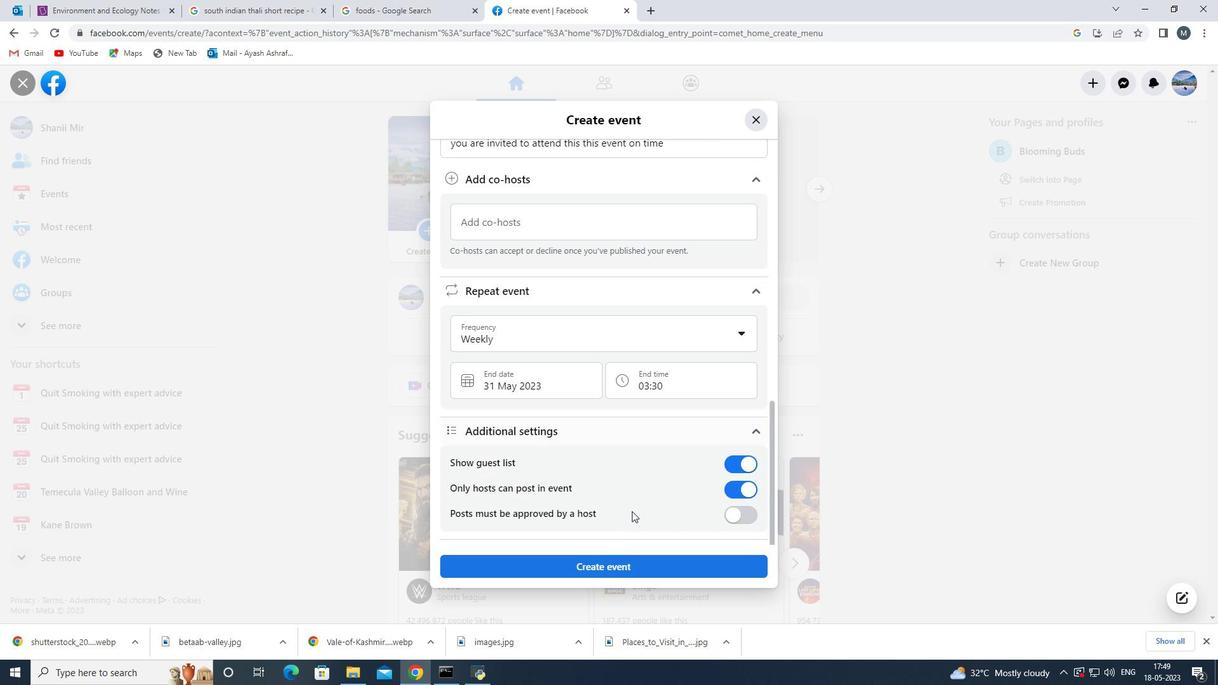 
Action: Mouse scrolled (648, 493) with delta (0, 0)
Screenshot: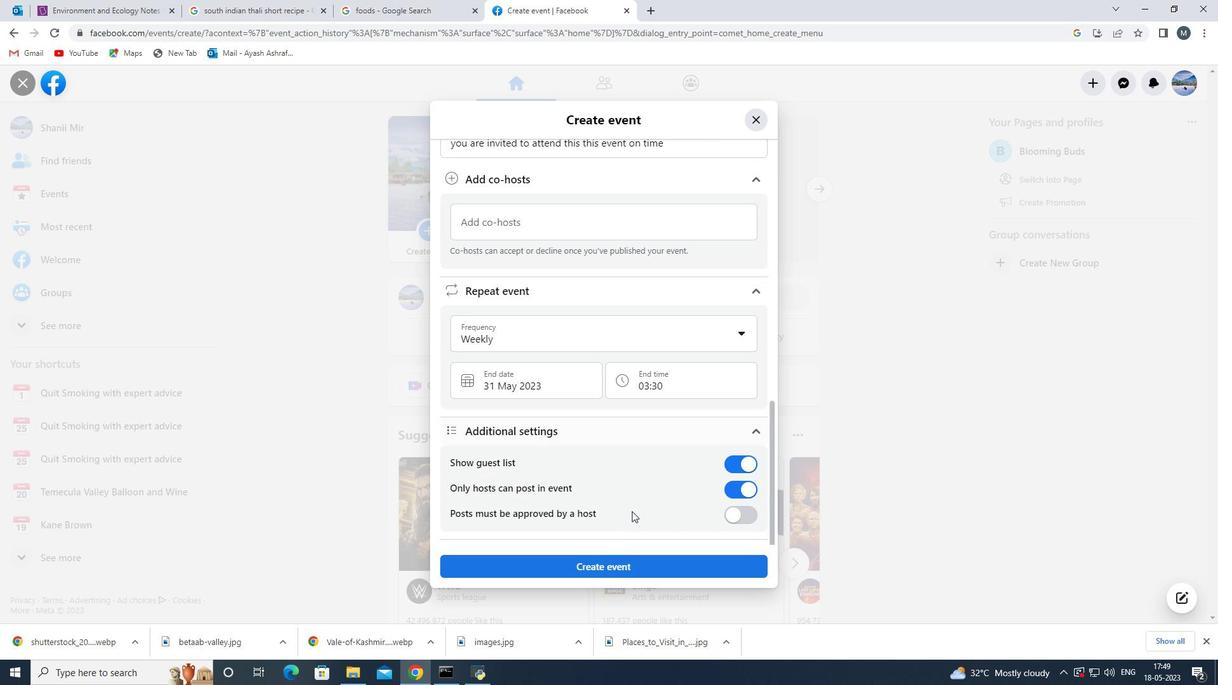 
Action: Mouse scrolled (648, 493) with delta (0, 0)
Screenshot: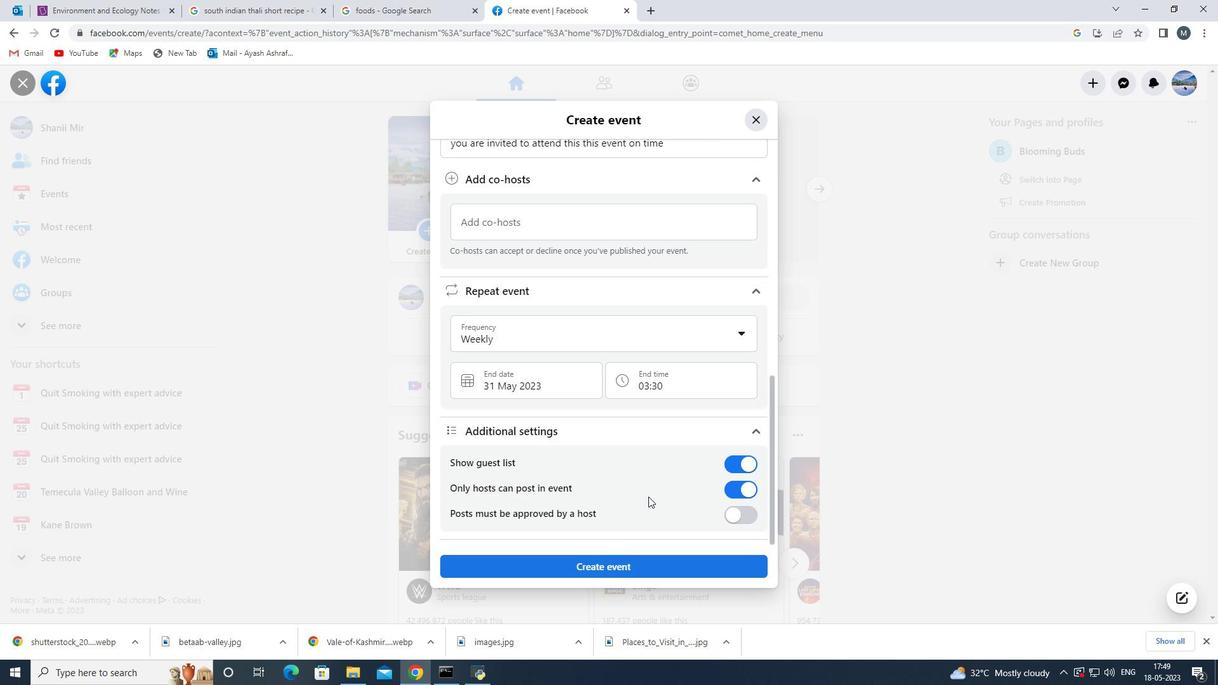 
Action: Mouse moved to (734, 517)
Screenshot: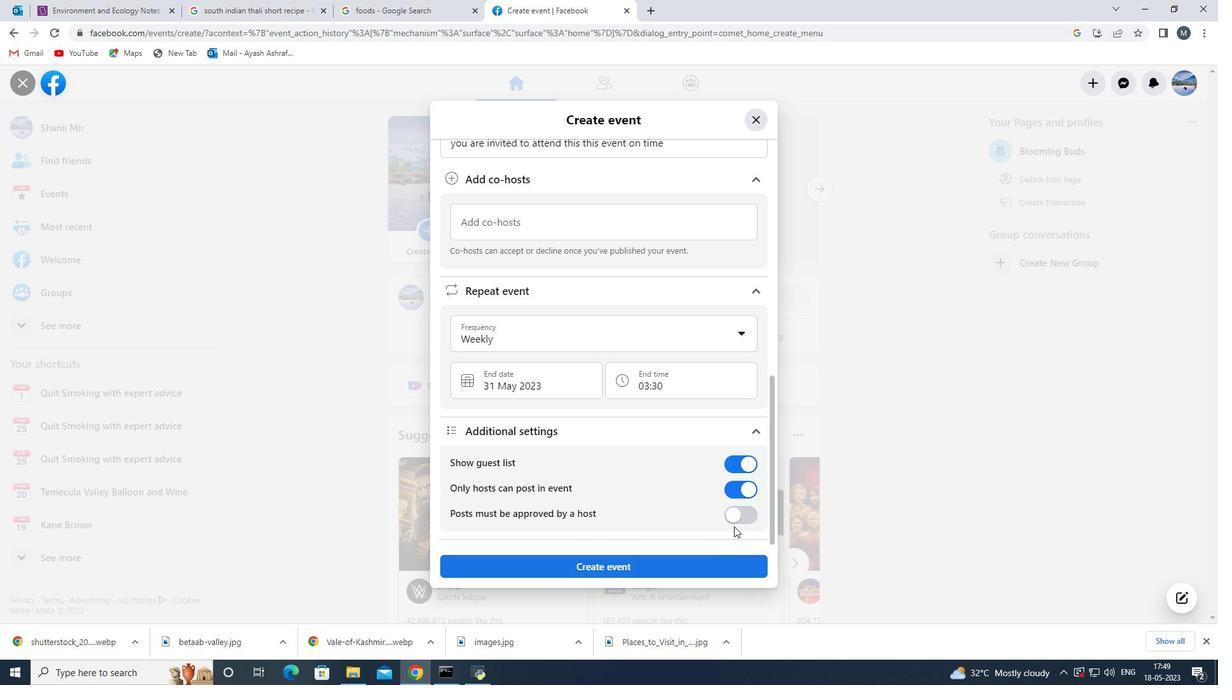 
Action: Mouse pressed left at (734, 517)
Screenshot: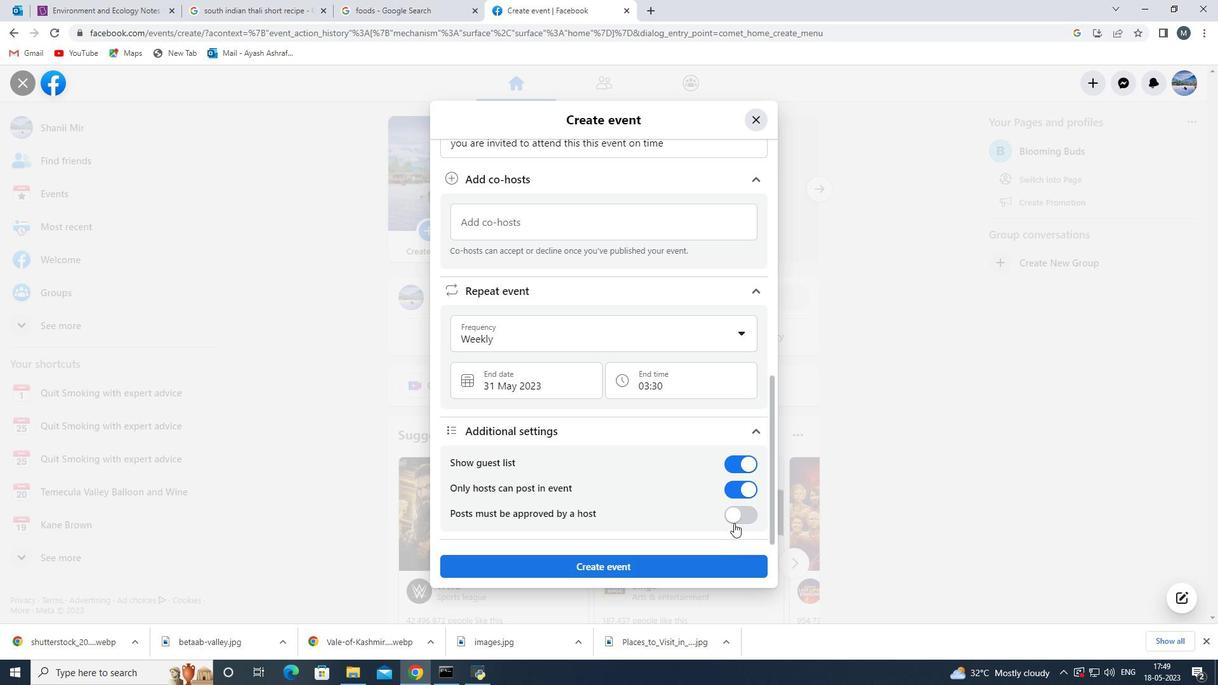 
Action: Mouse moved to (636, 532)
Screenshot: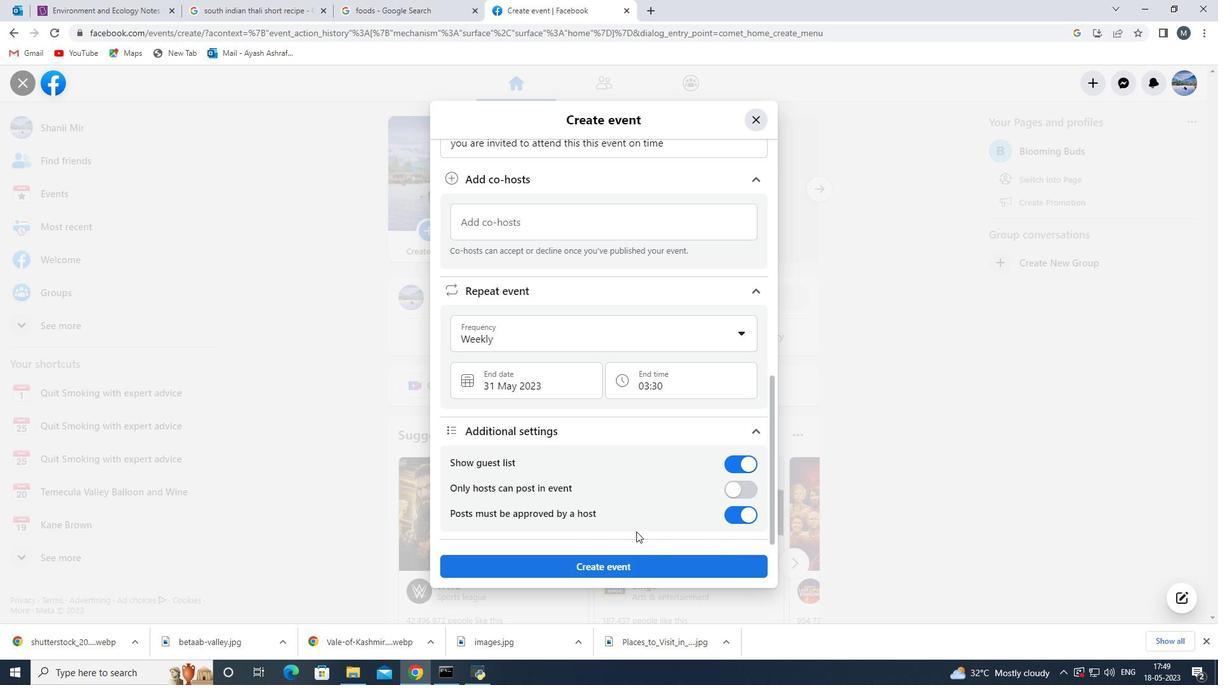 
Action: Mouse scrolled (636, 532) with delta (0, 0)
Screenshot: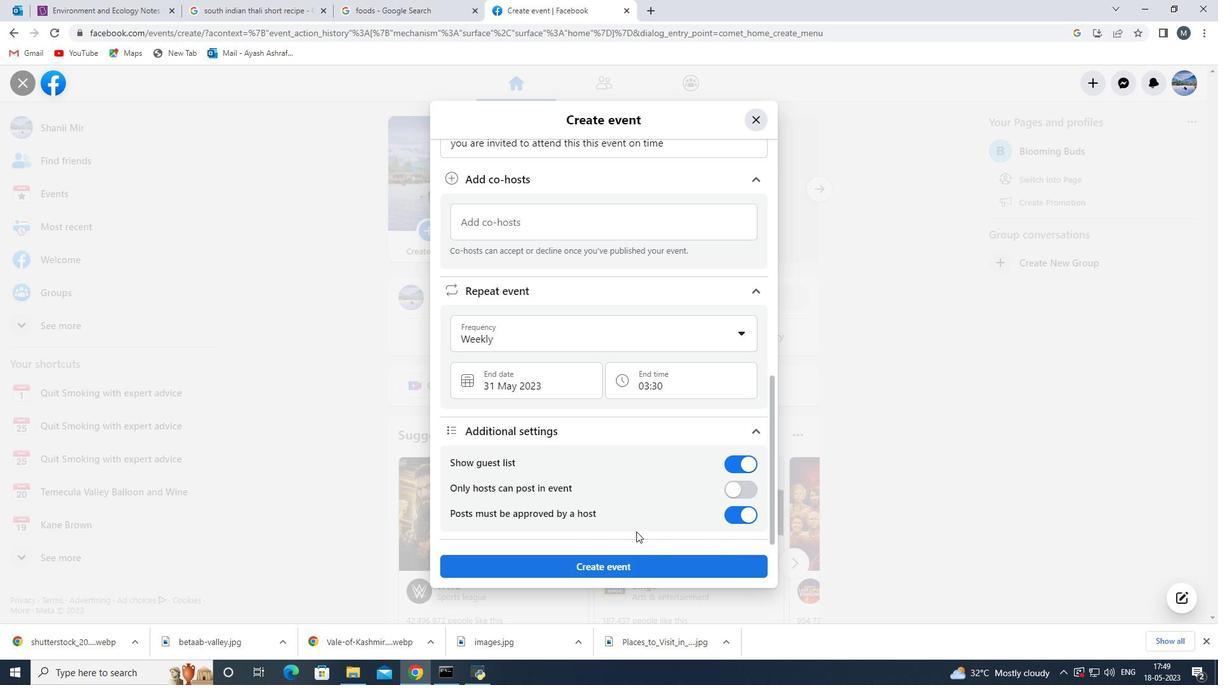 
Action: Mouse scrolled (636, 532) with delta (0, 0)
Screenshot: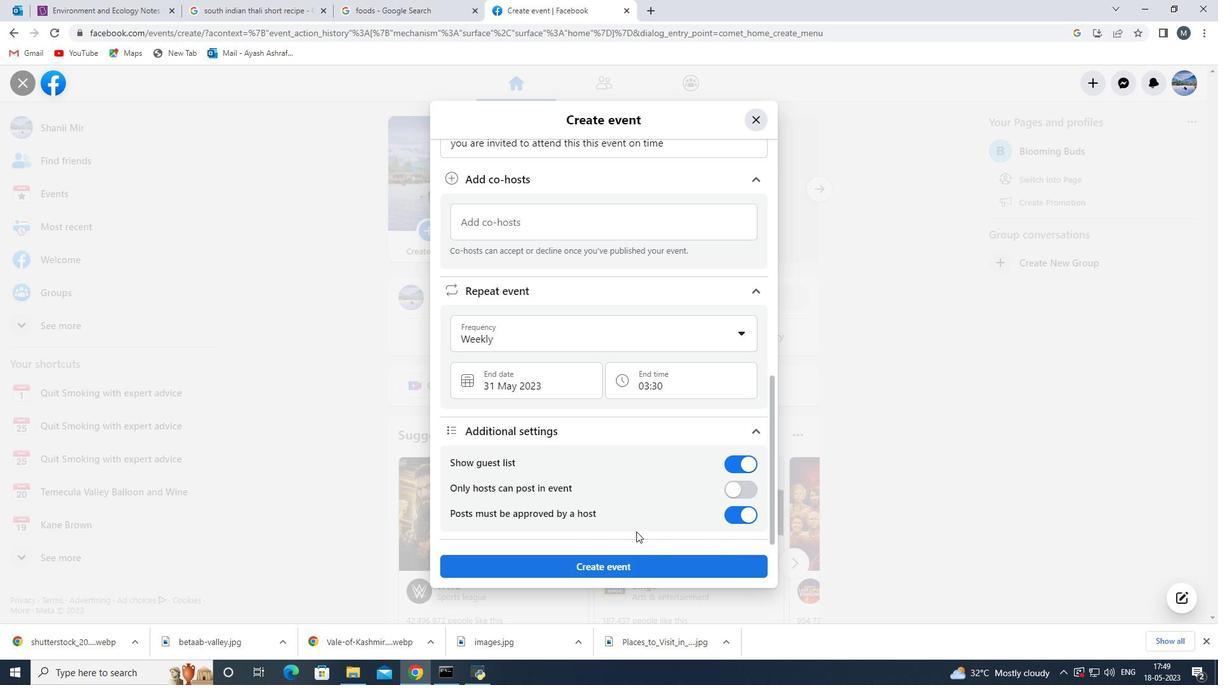 
Action: Mouse moved to (627, 503)
Screenshot: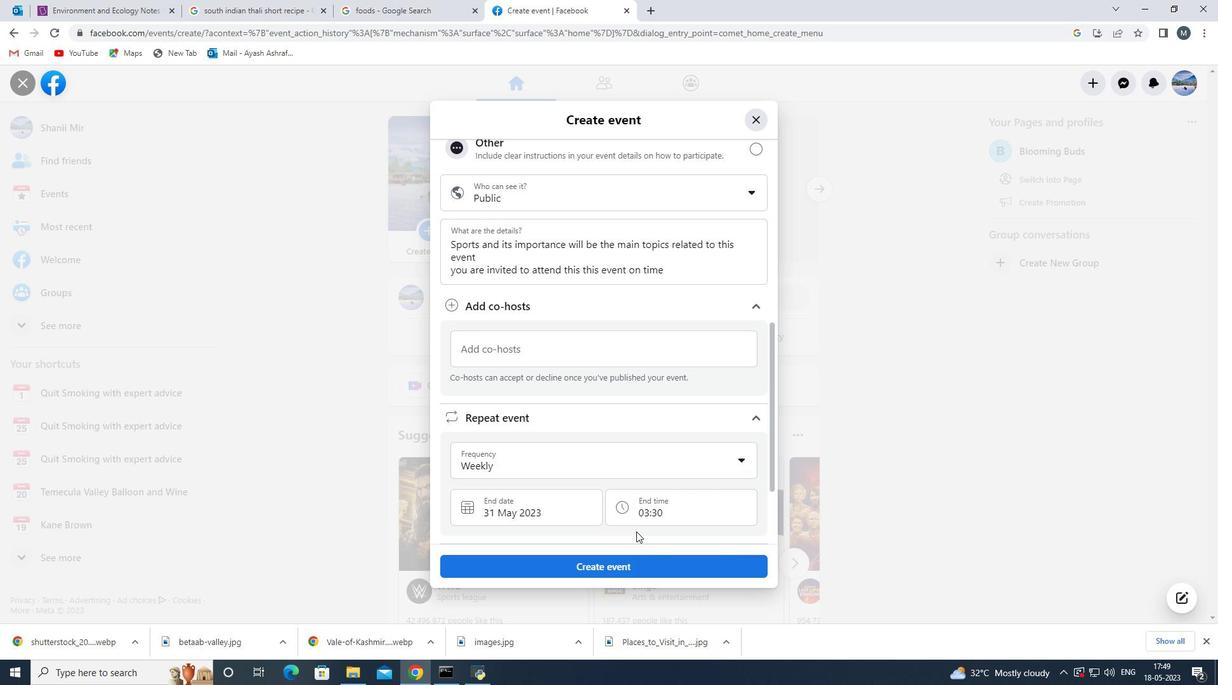 
Action: Mouse scrolled (627, 504) with delta (0, 0)
Screenshot: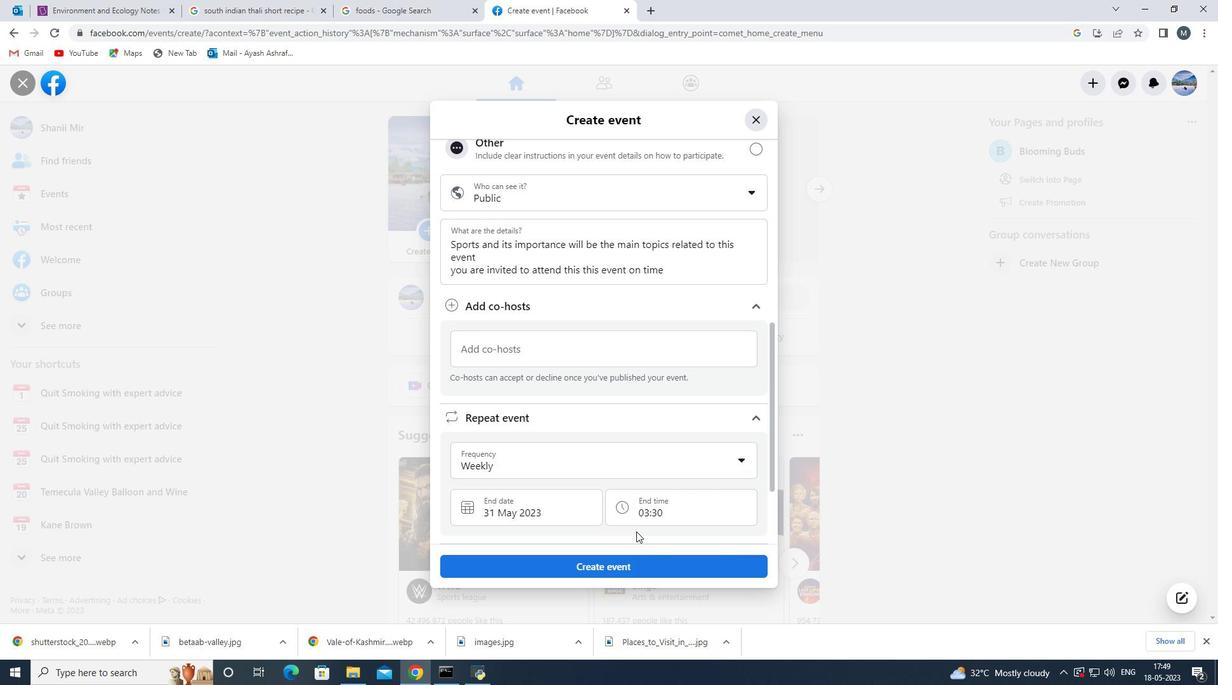 
Action: Mouse moved to (627, 503)
Screenshot: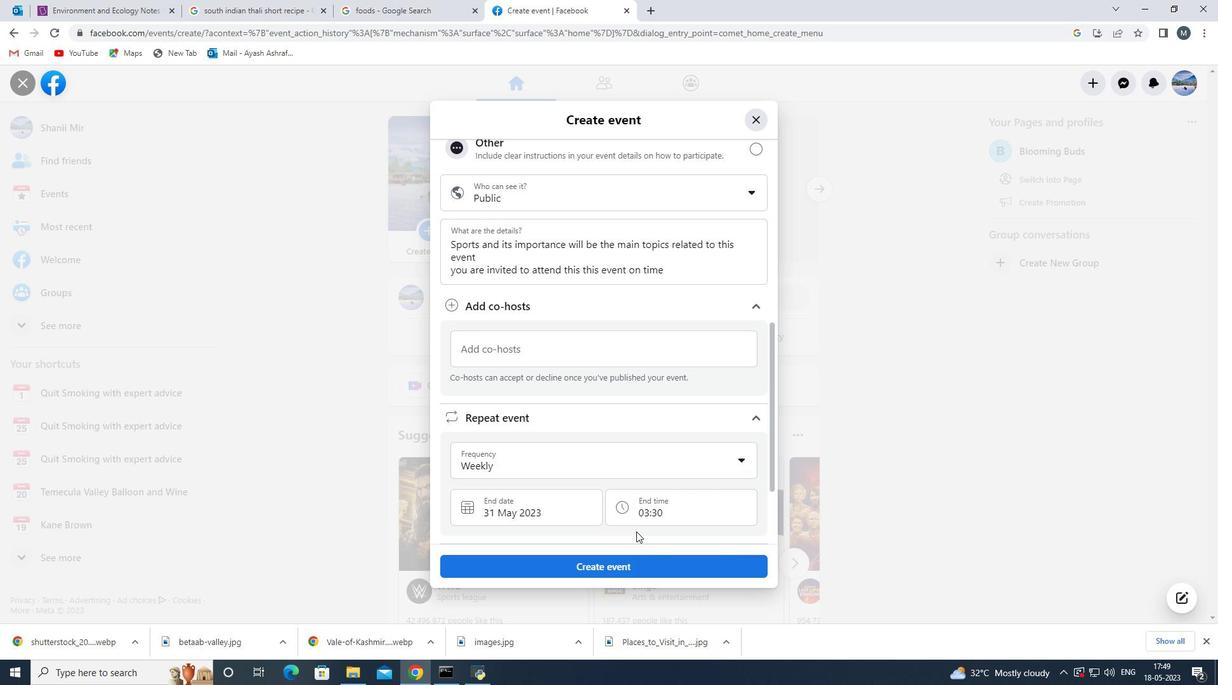 
Action: Mouse scrolled (627, 504) with delta (0, 0)
Screenshot: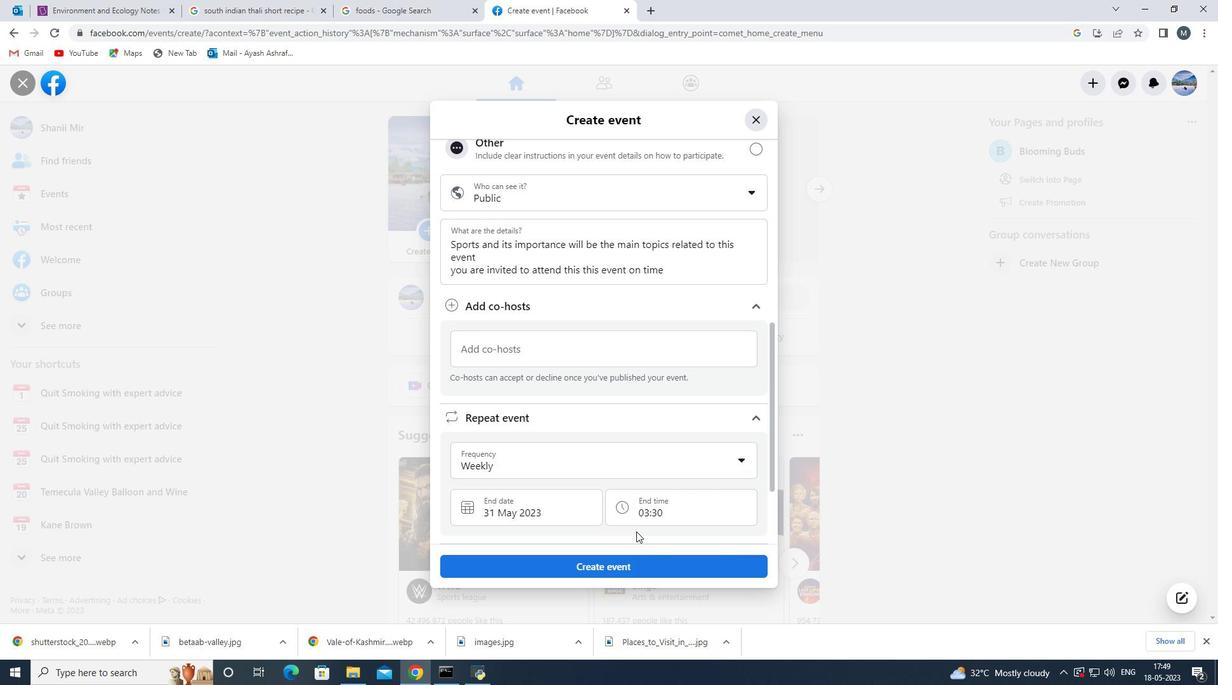 
Action: Mouse scrolled (627, 504) with delta (0, 0)
Screenshot: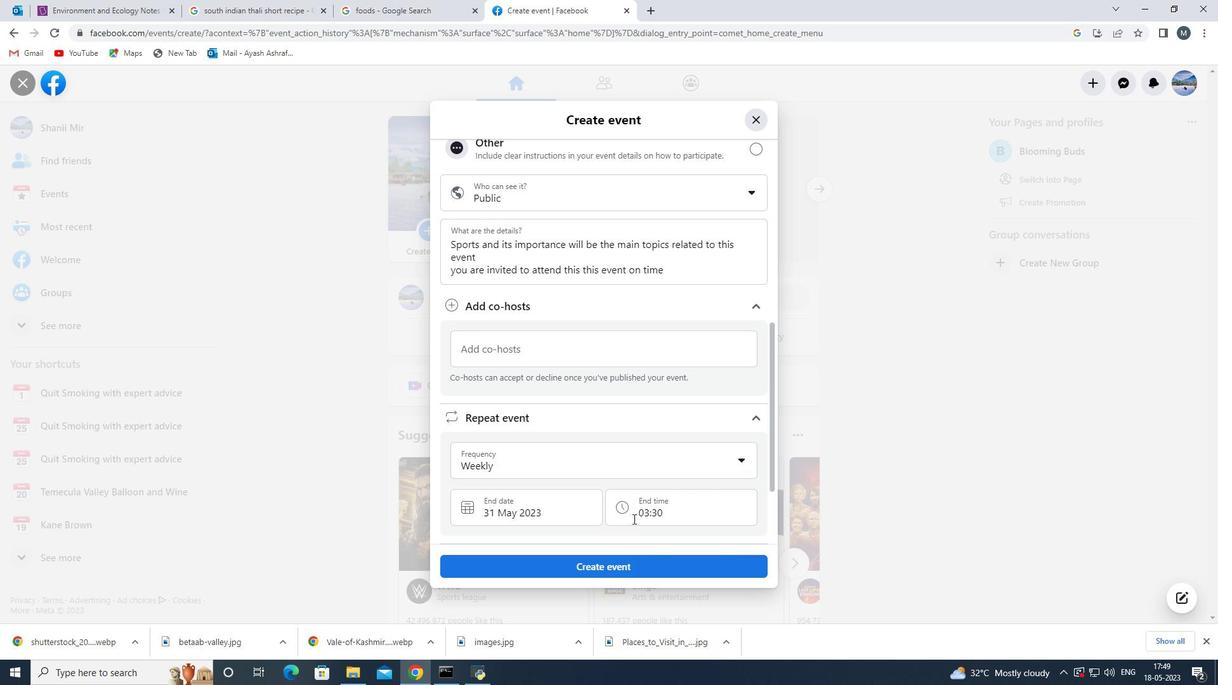 
Action: Mouse moved to (626, 498)
